 Task: Go to Program & Features. Select Whole Food Market. Add to cart Organic Broccoli-2. Select Amazon Health. Add to cart Probiotic supplements-2. Place order for David Green, _x000D_
4642 Huff Park Ct_x000D_
Snellville, Georgia(GA), 30039, Cell Number (770) 918-5013
Action: Mouse moved to (9, 39)
Screenshot: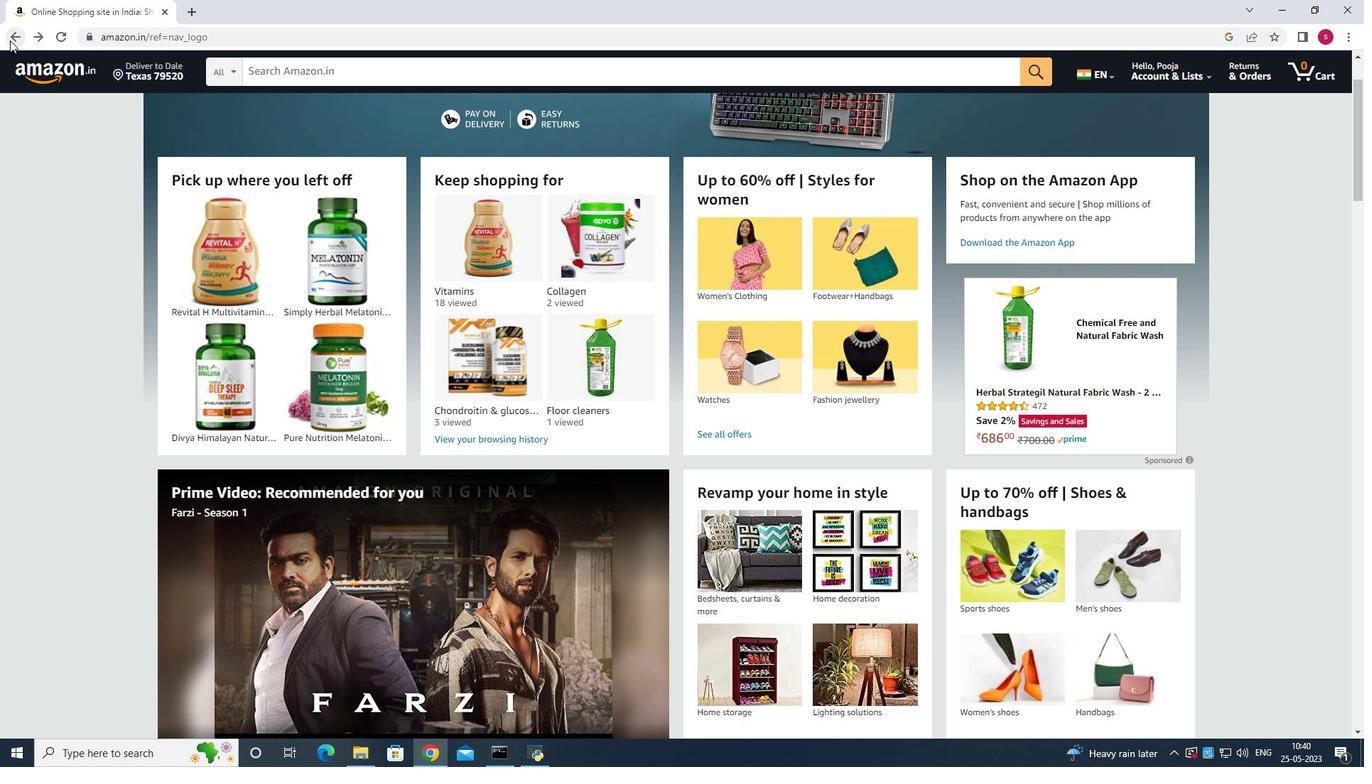 
Action: Mouse pressed left at (9, 39)
Screenshot: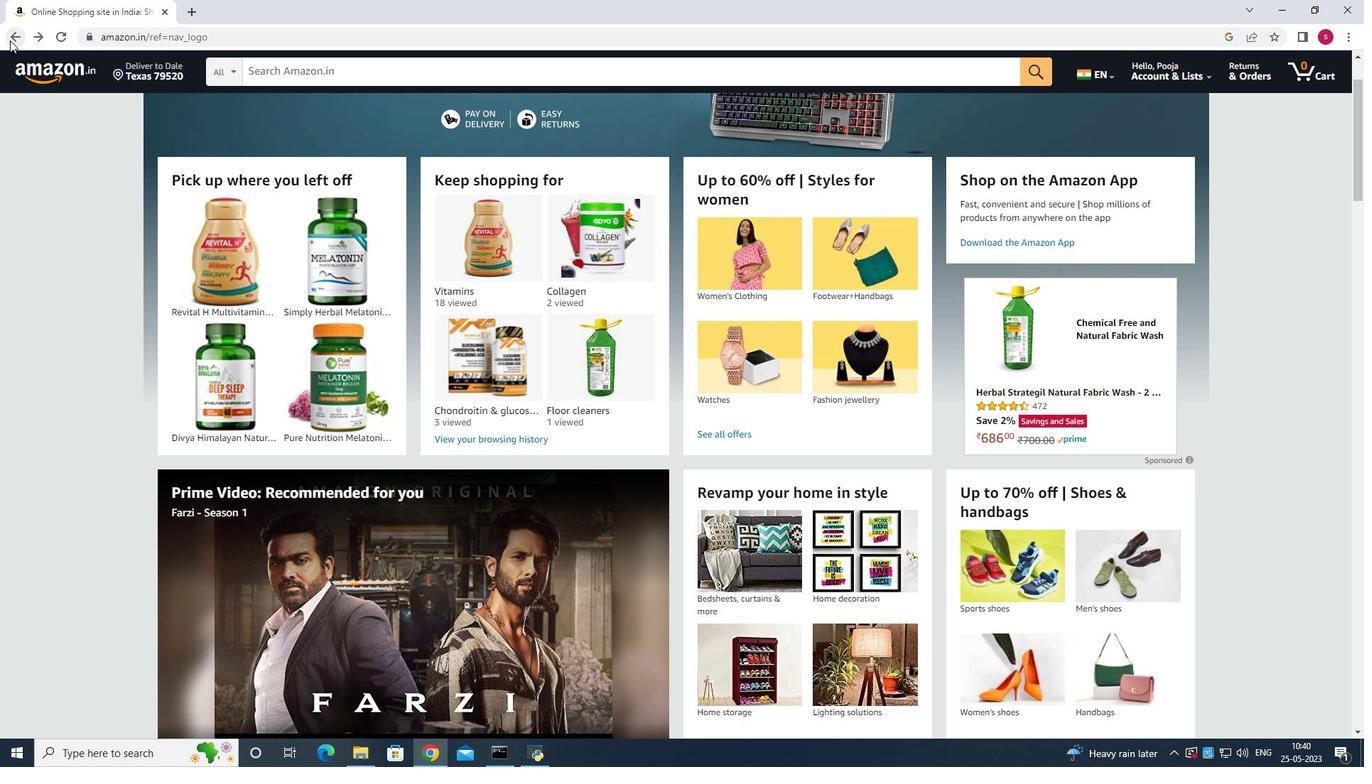 
Action: Mouse moved to (14, 115)
Screenshot: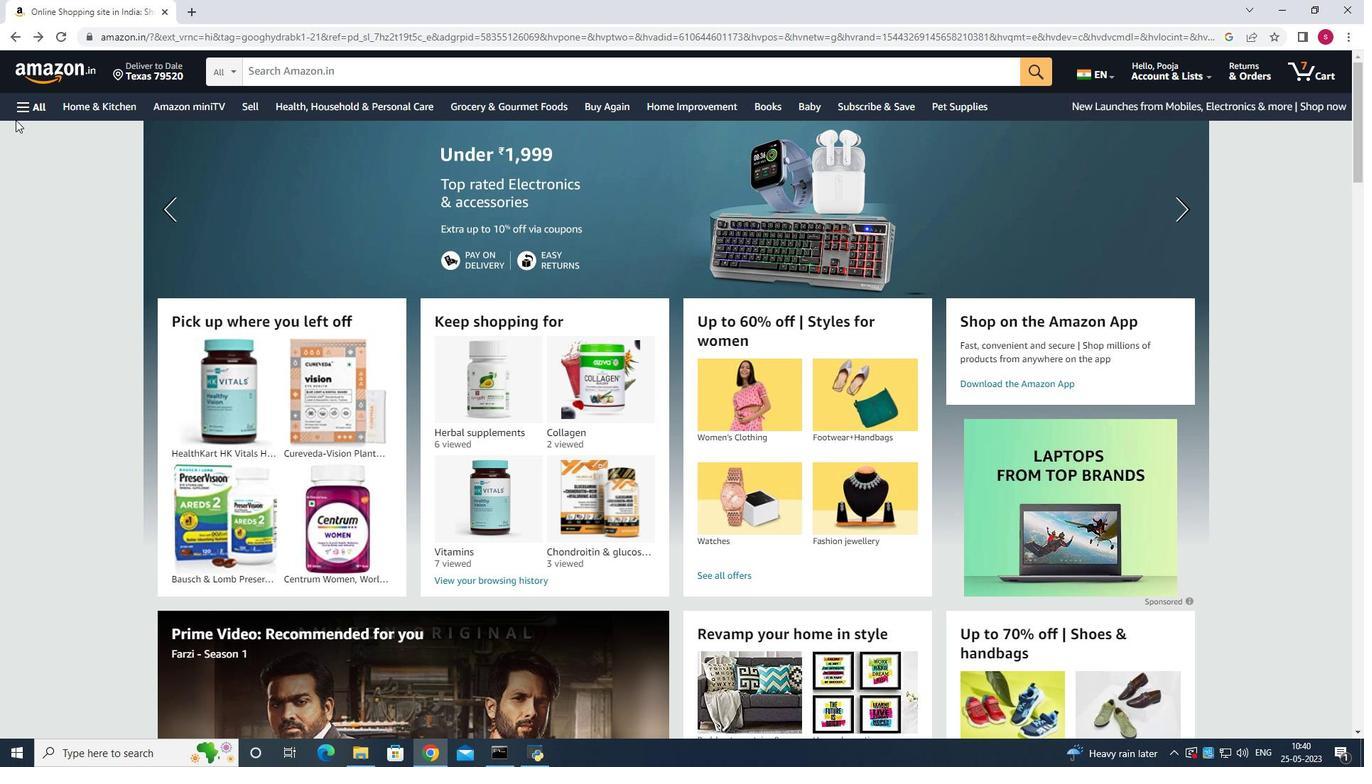 
Action: Mouse pressed left at (14, 115)
Screenshot: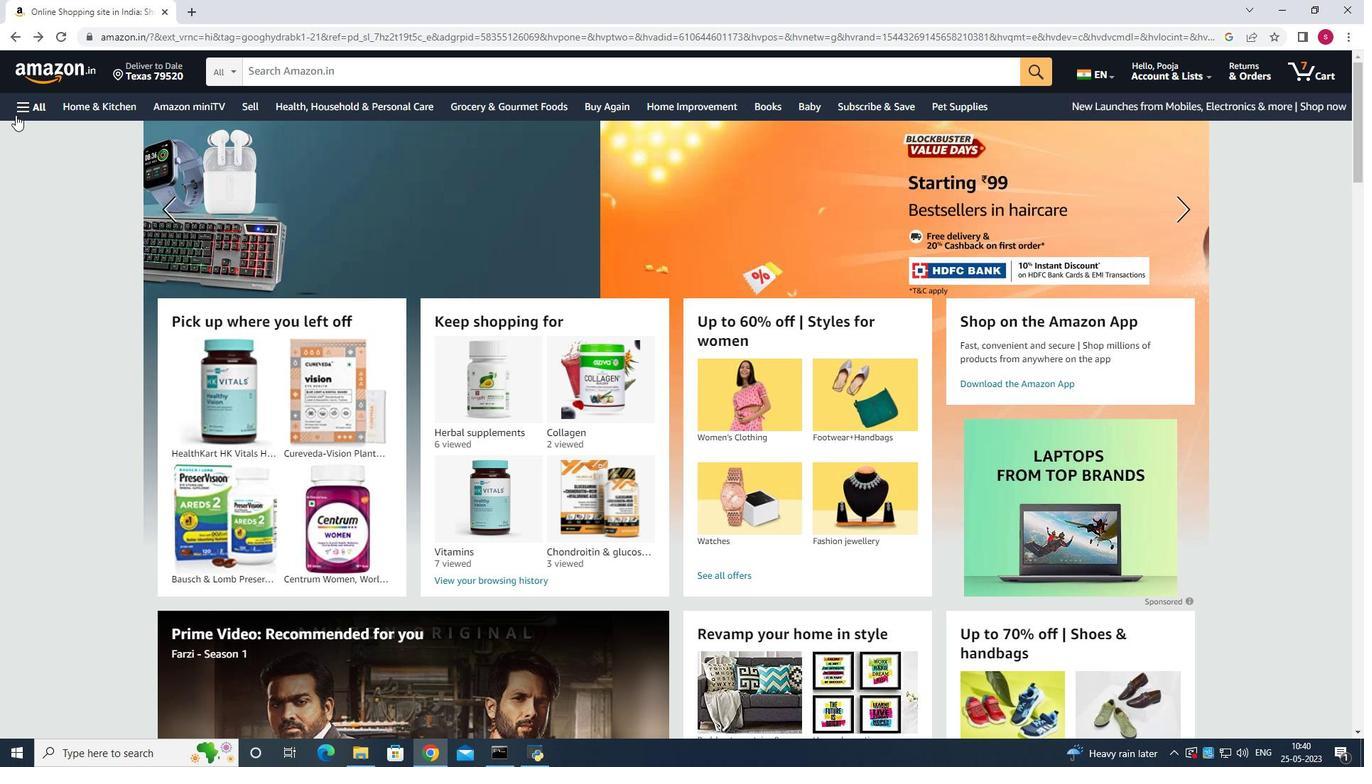 
Action: Mouse moved to (61, 318)
Screenshot: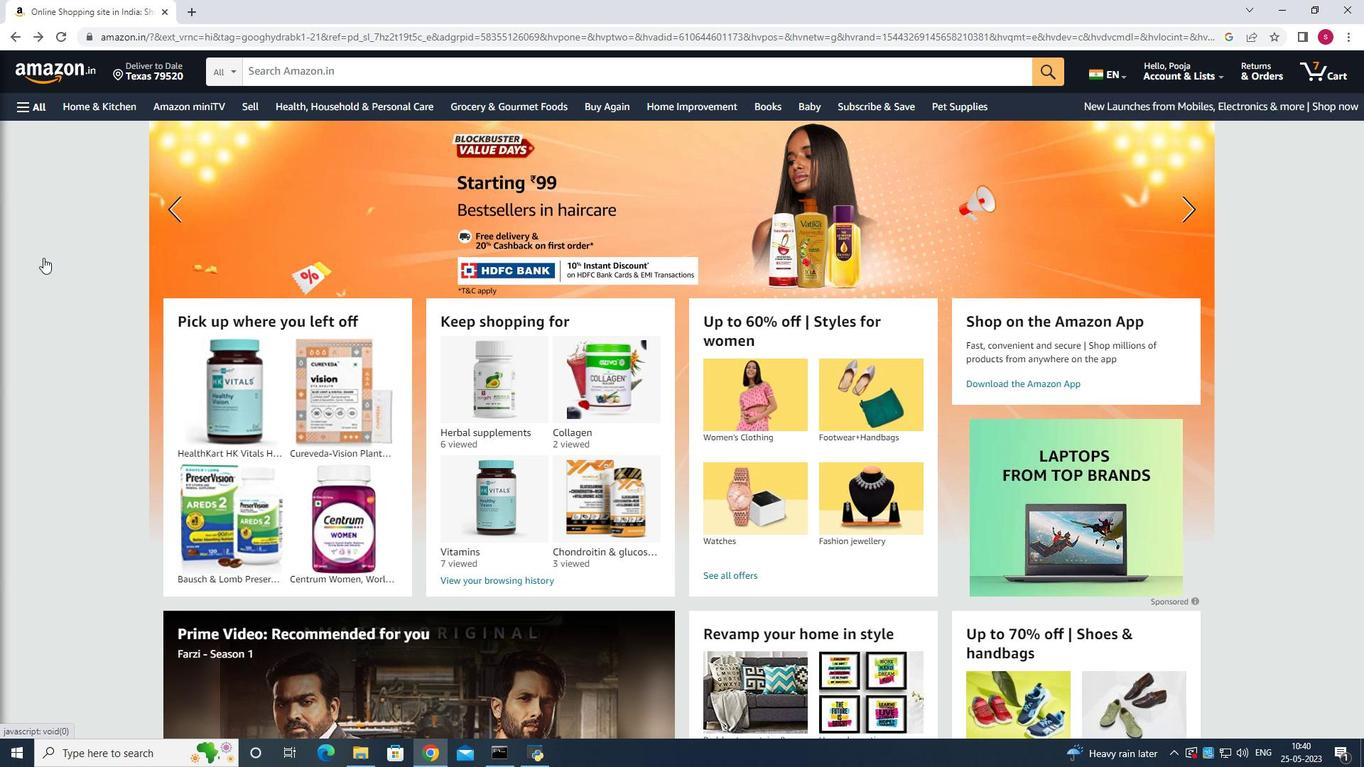 
Action: Mouse scrolled (61, 317) with delta (0, 0)
Screenshot: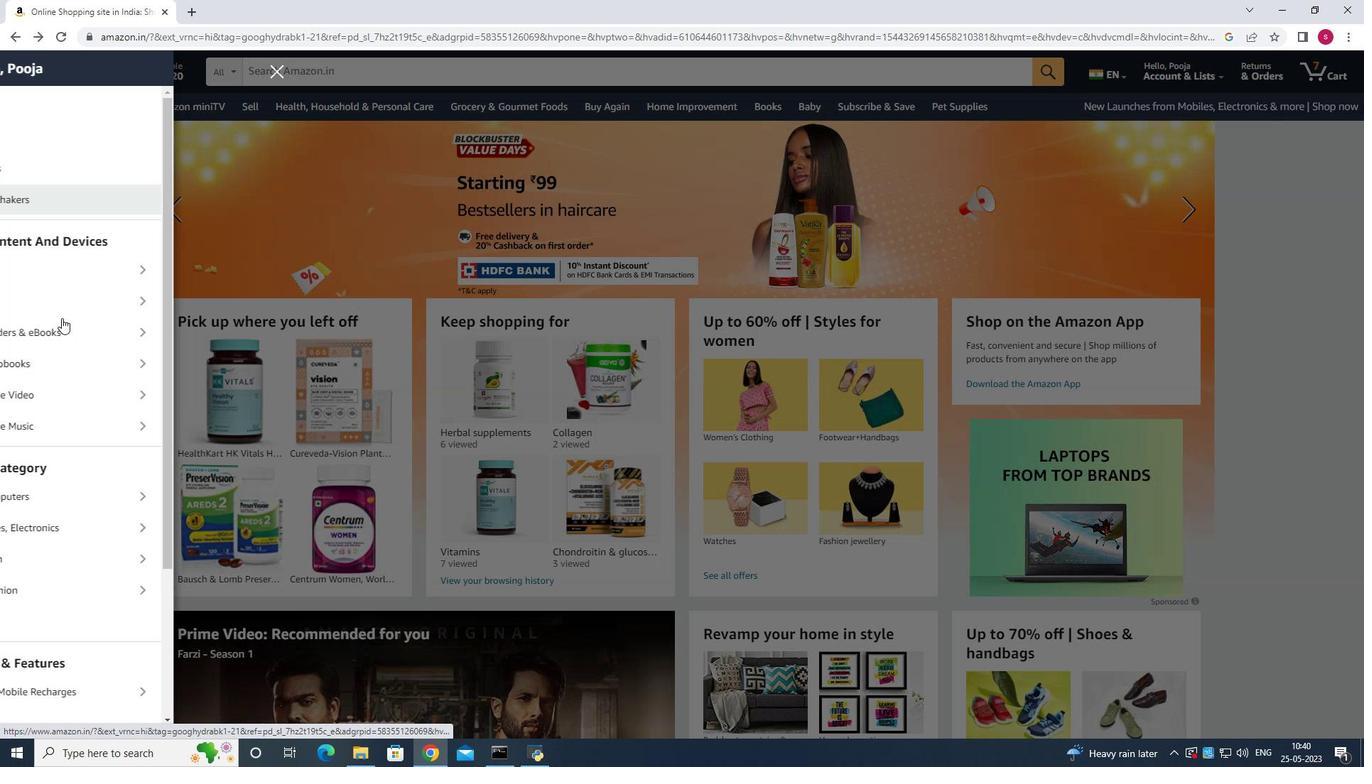 
Action: Mouse scrolled (61, 317) with delta (0, 0)
Screenshot: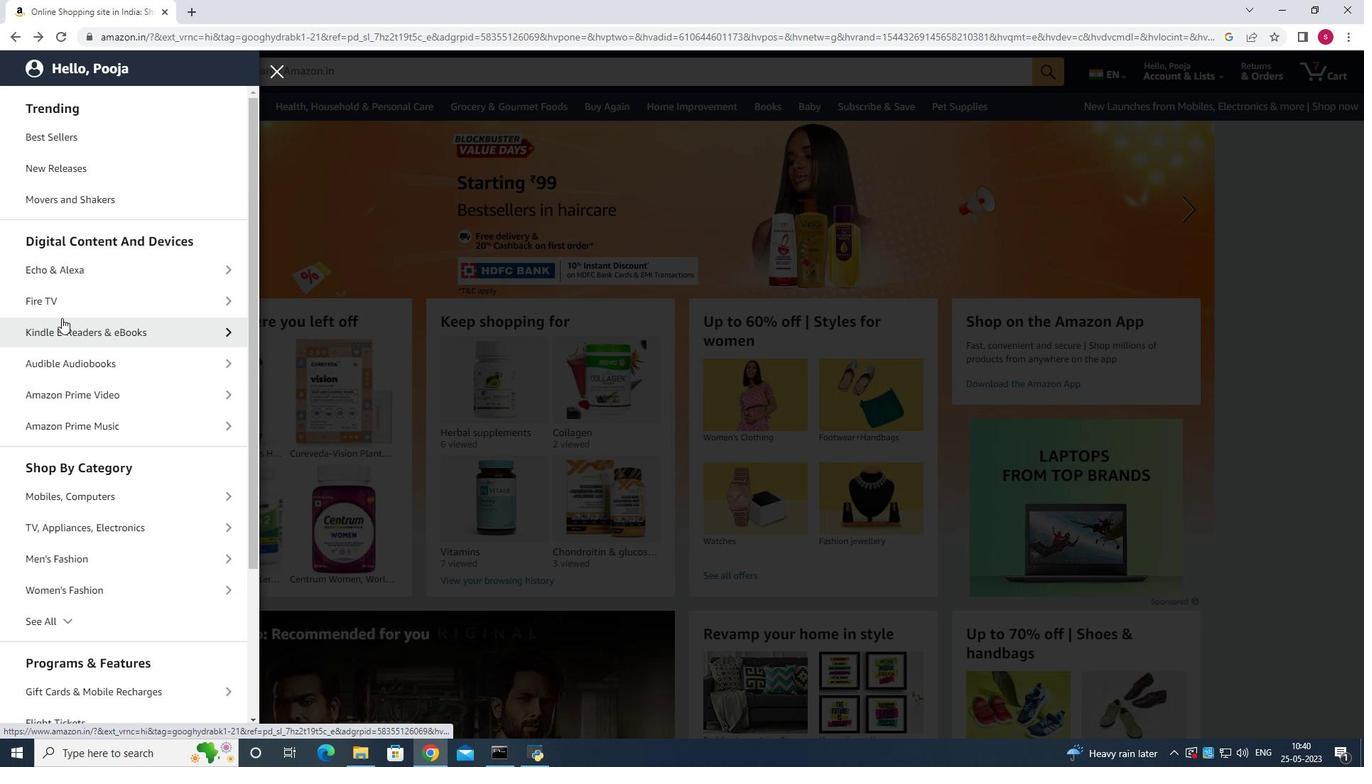 
Action: Mouse scrolled (61, 317) with delta (0, 0)
Screenshot: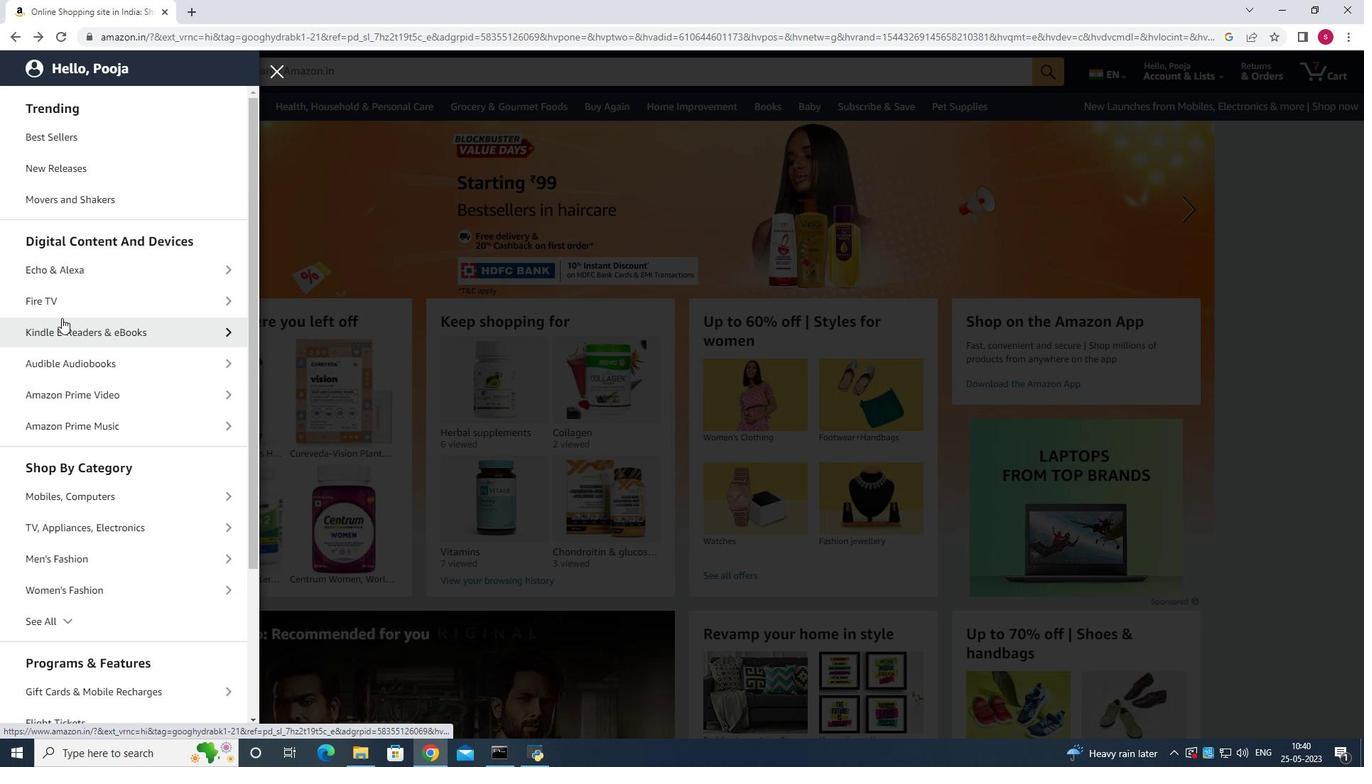 
Action: Mouse scrolled (61, 317) with delta (0, 0)
Screenshot: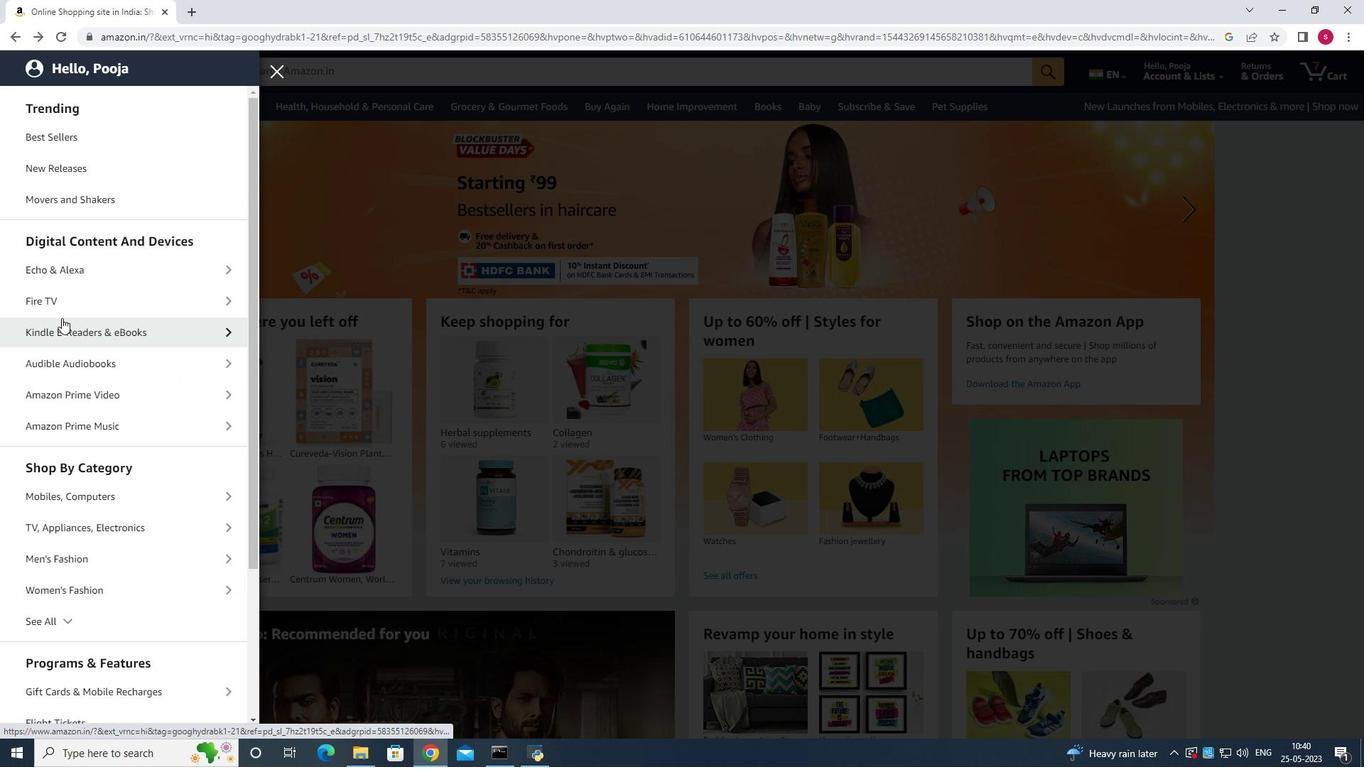 
Action: Mouse scrolled (61, 317) with delta (0, 0)
Screenshot: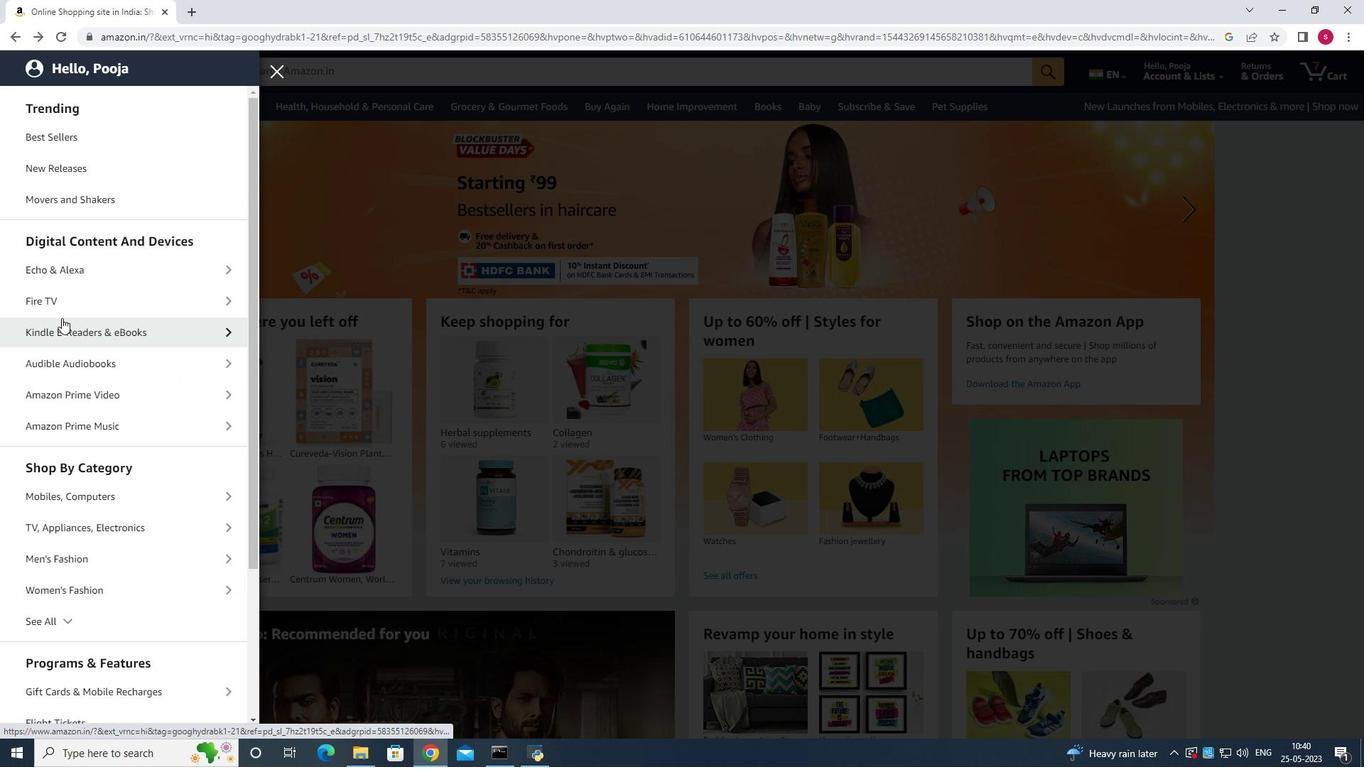 
Action: Mouse scrolled (61, 317) with delta (0, 0)
Screenshot: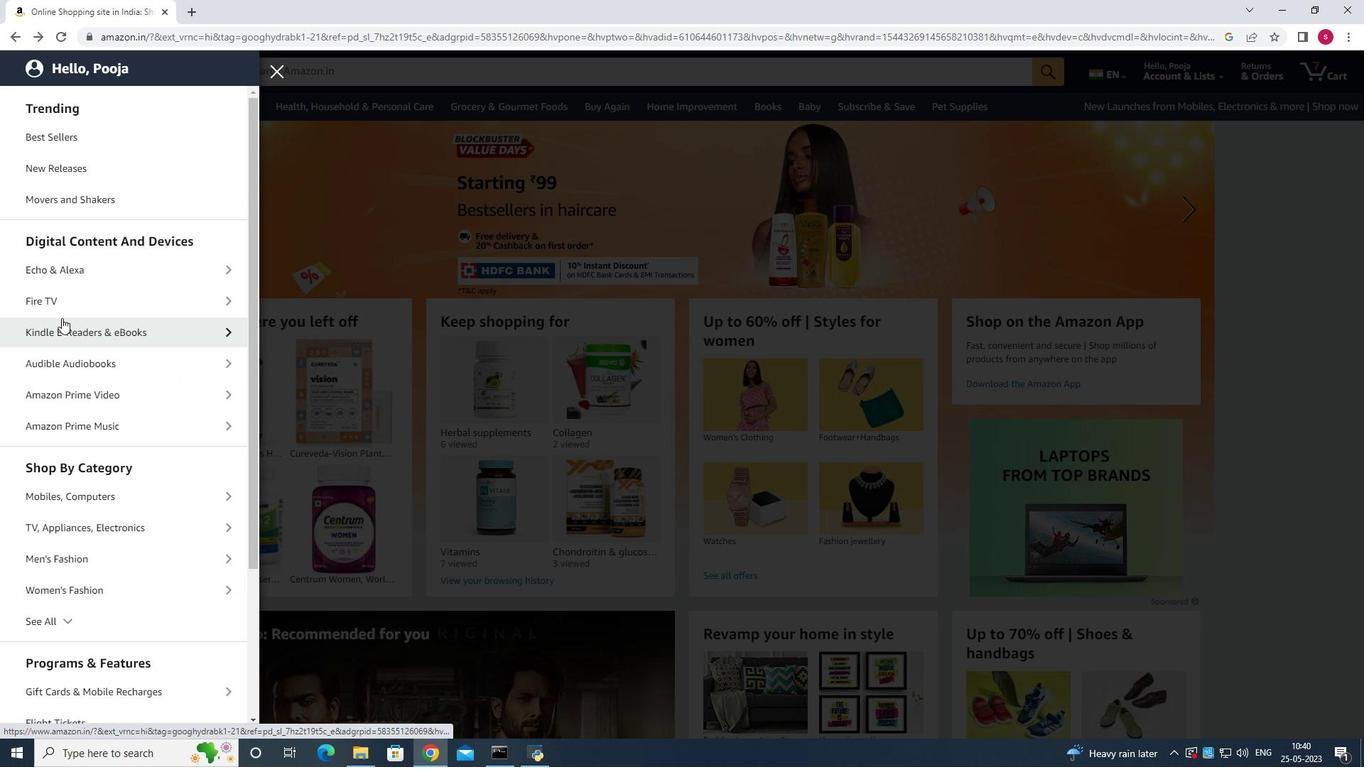 
Action: Mouse scrolled (61, 319) with delta (0, 0)
Screenshot: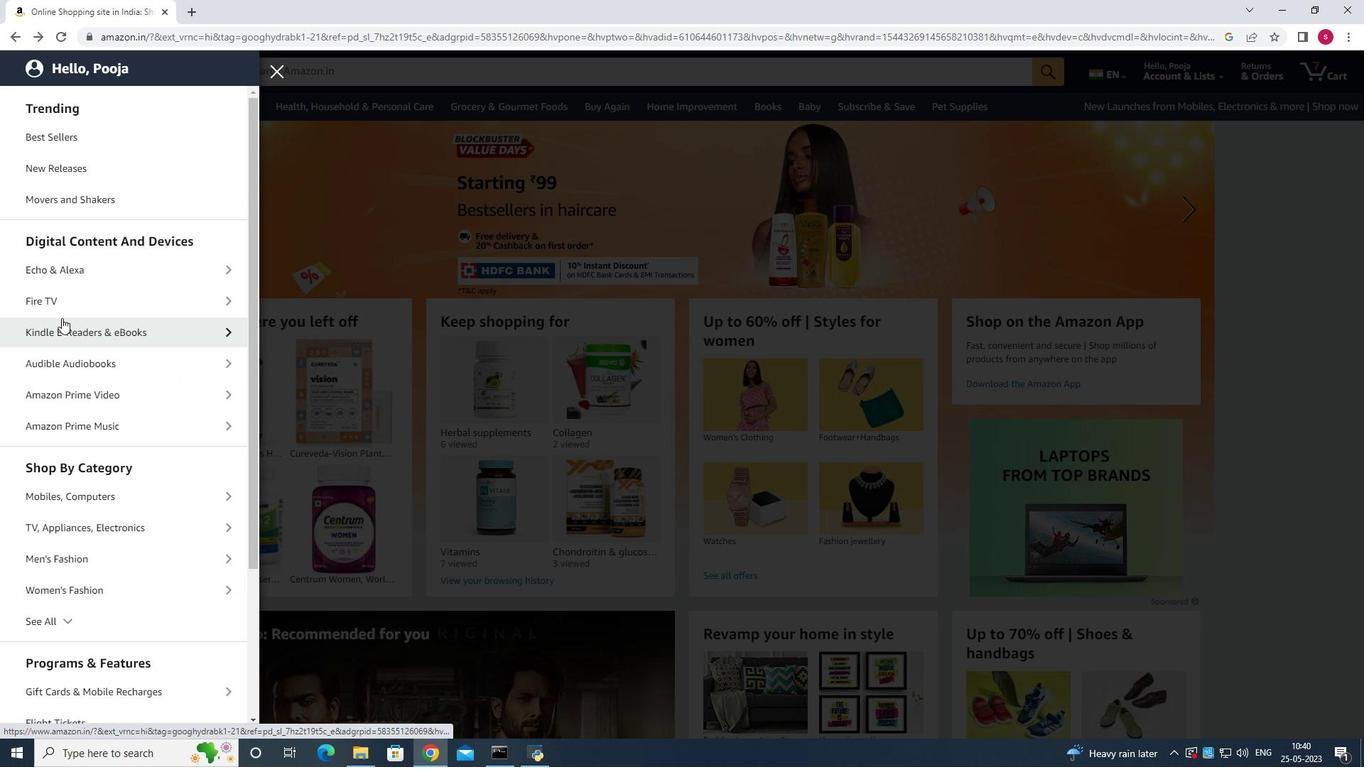 
Action: Mouse scrolled (61, 317) with delta (0, 0)
Screenshot: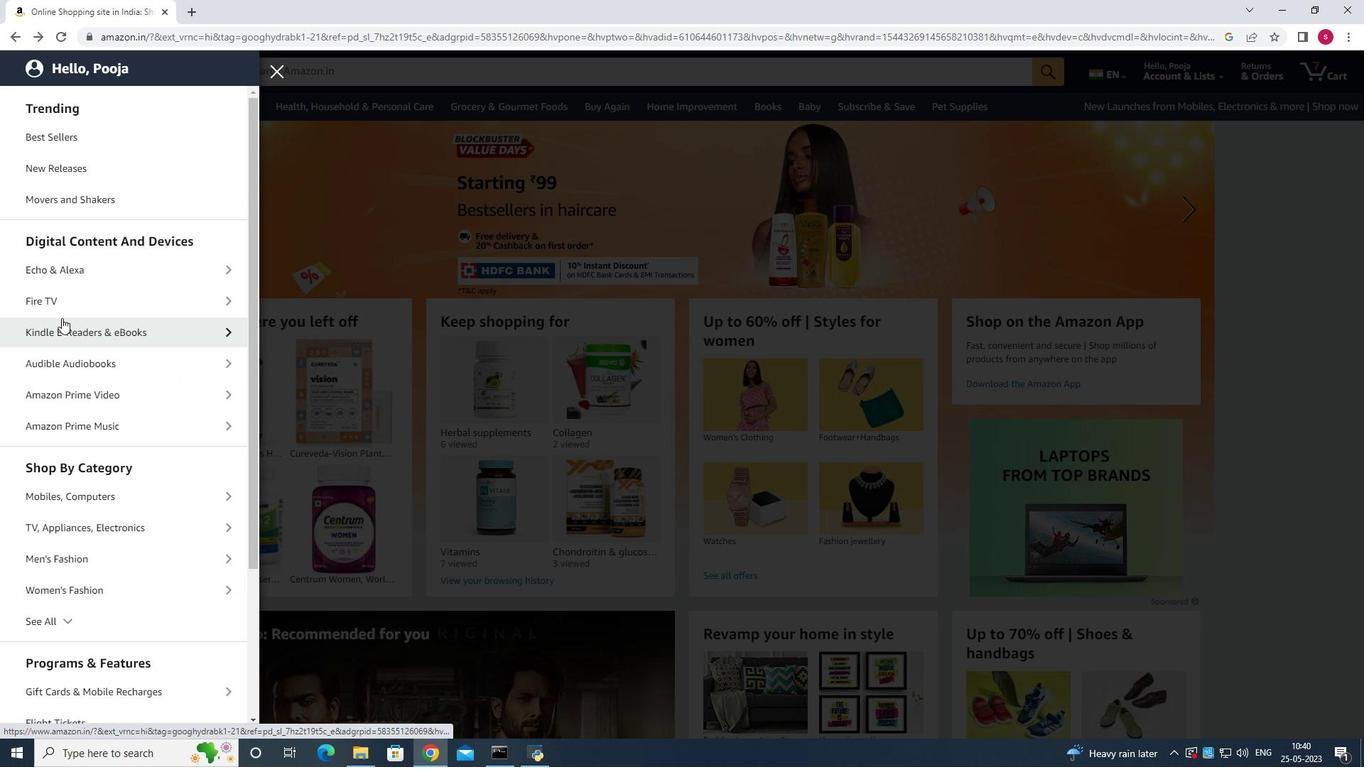 
Action: Mouse scrolled (61, 317) with delta (0, 0)
Screenshot: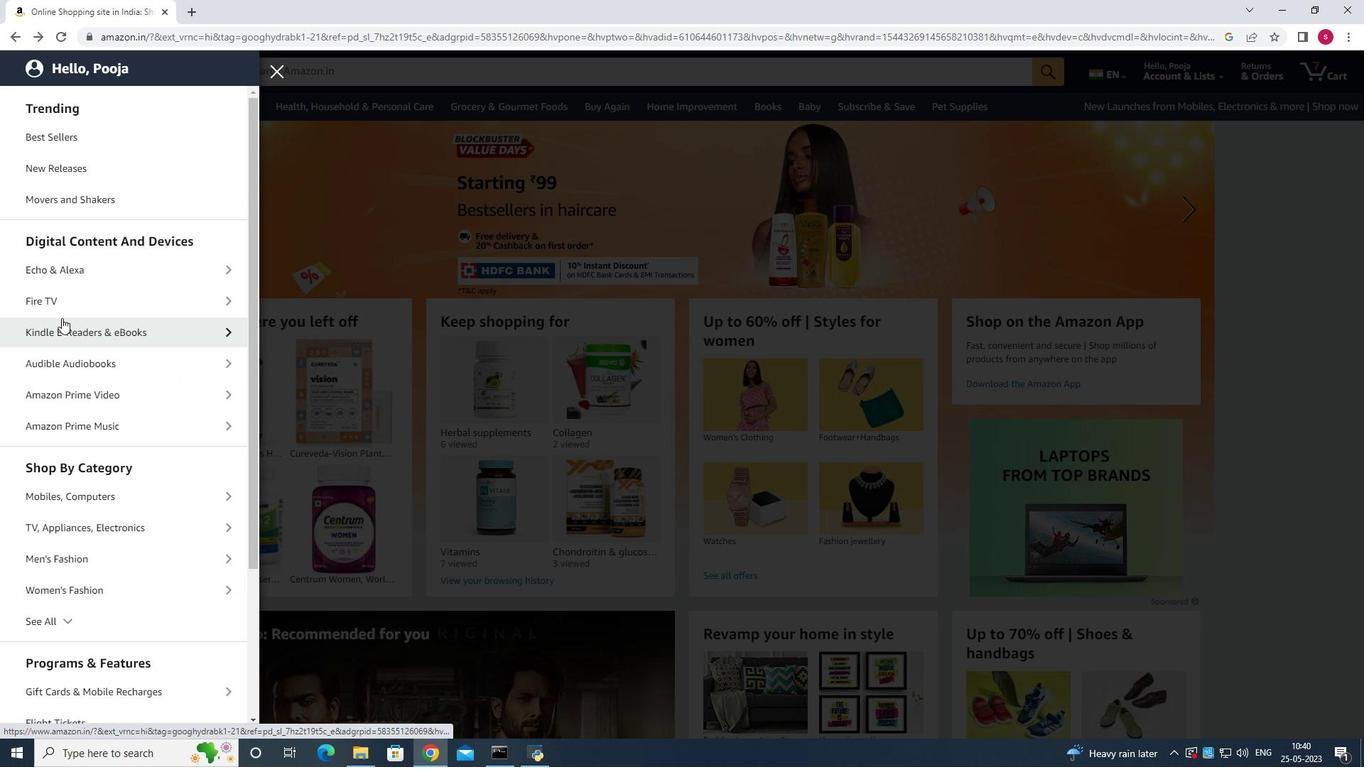 
Action: Mouse scrolled (61, 317) with delta (0, 0)
Screenshot: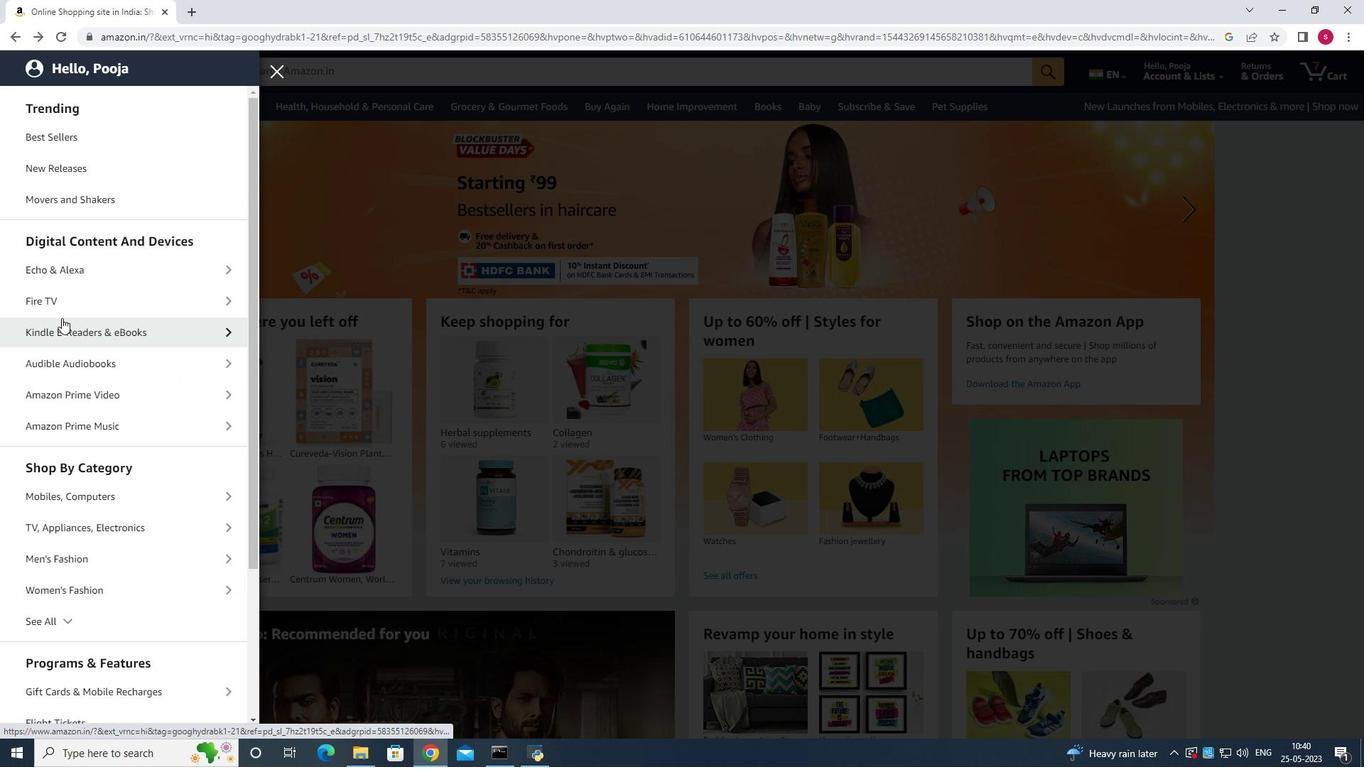 
Action: Mouse moved to (127, 491)
Screenshot: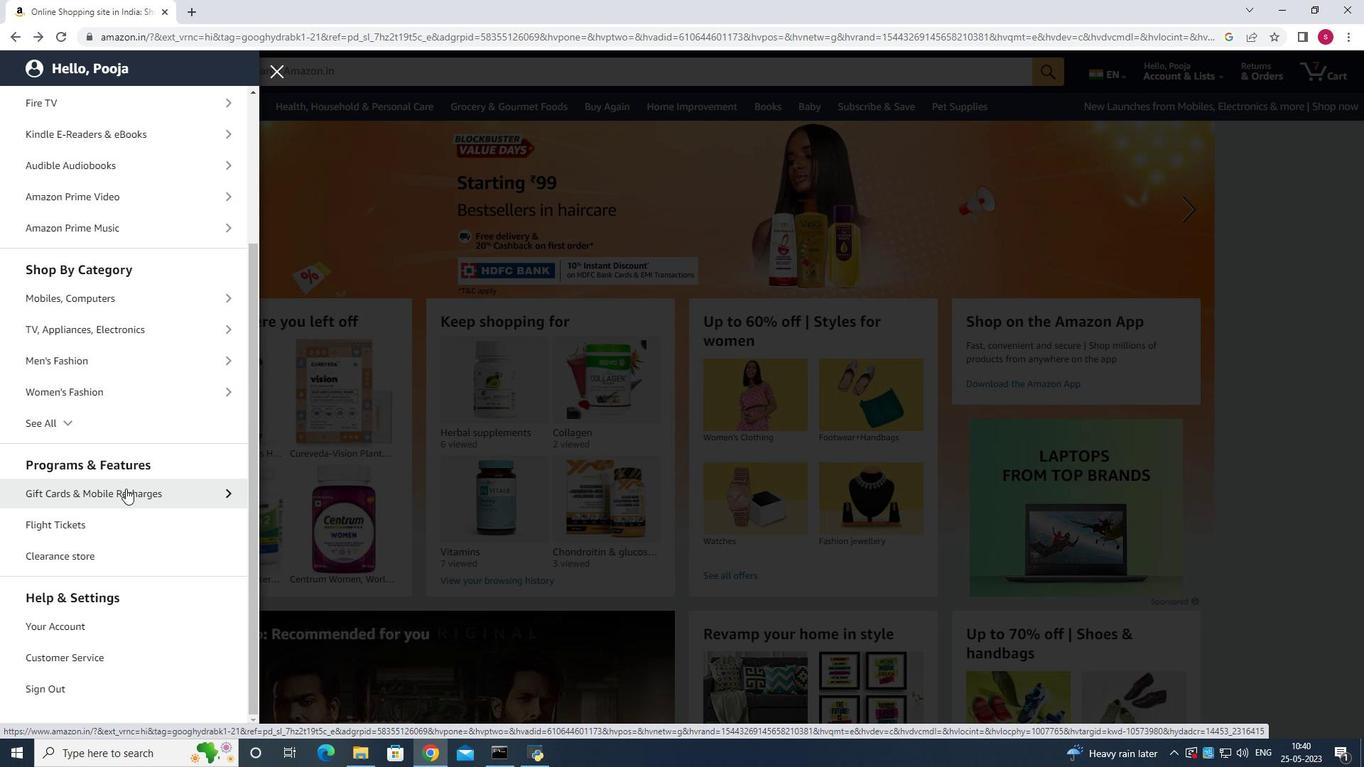 
Action: Mouse pressed left at (127, 491)
Screenshot: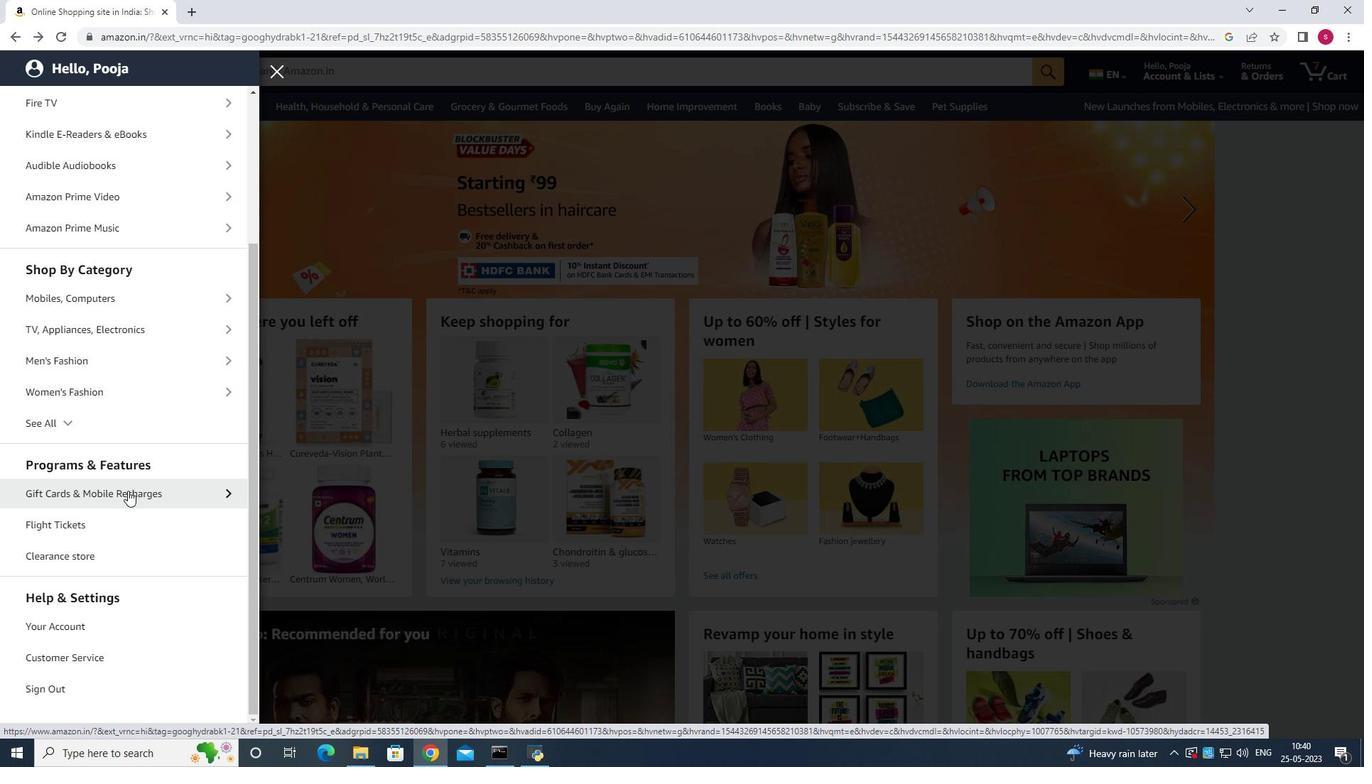 
Action: Mouse moved to (284, 74)
Screenshot: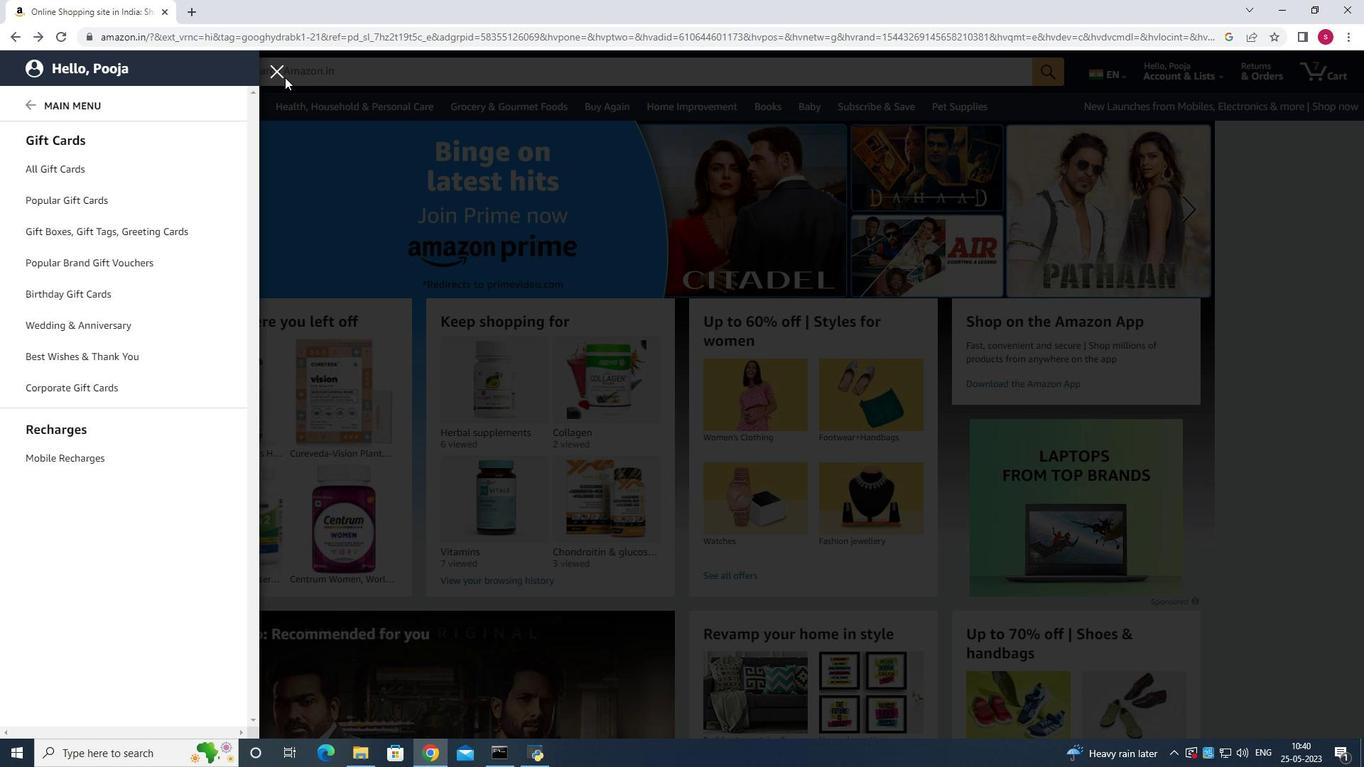 
Action: Mouse pressed left at (284, 74)
Screenshot: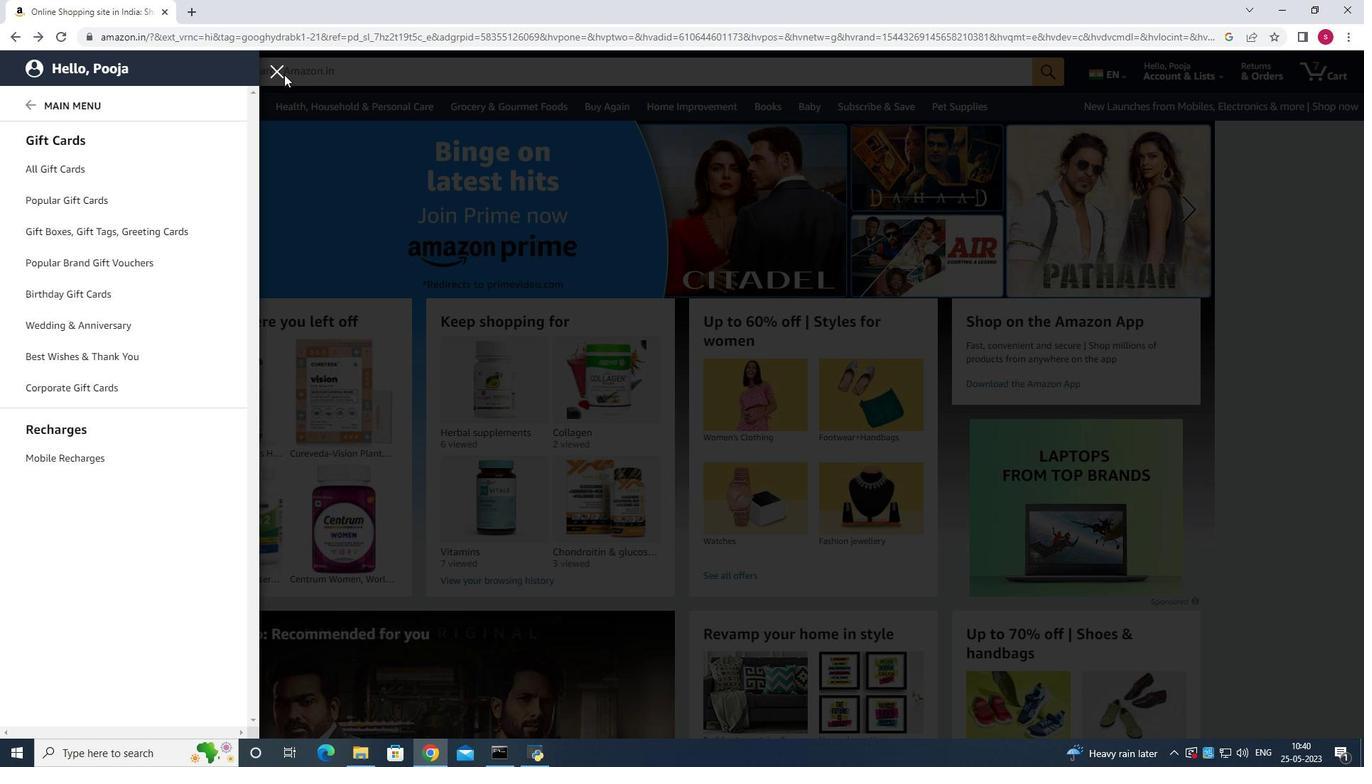 
Action: Mouse moved to (283, 74)
Screenshot: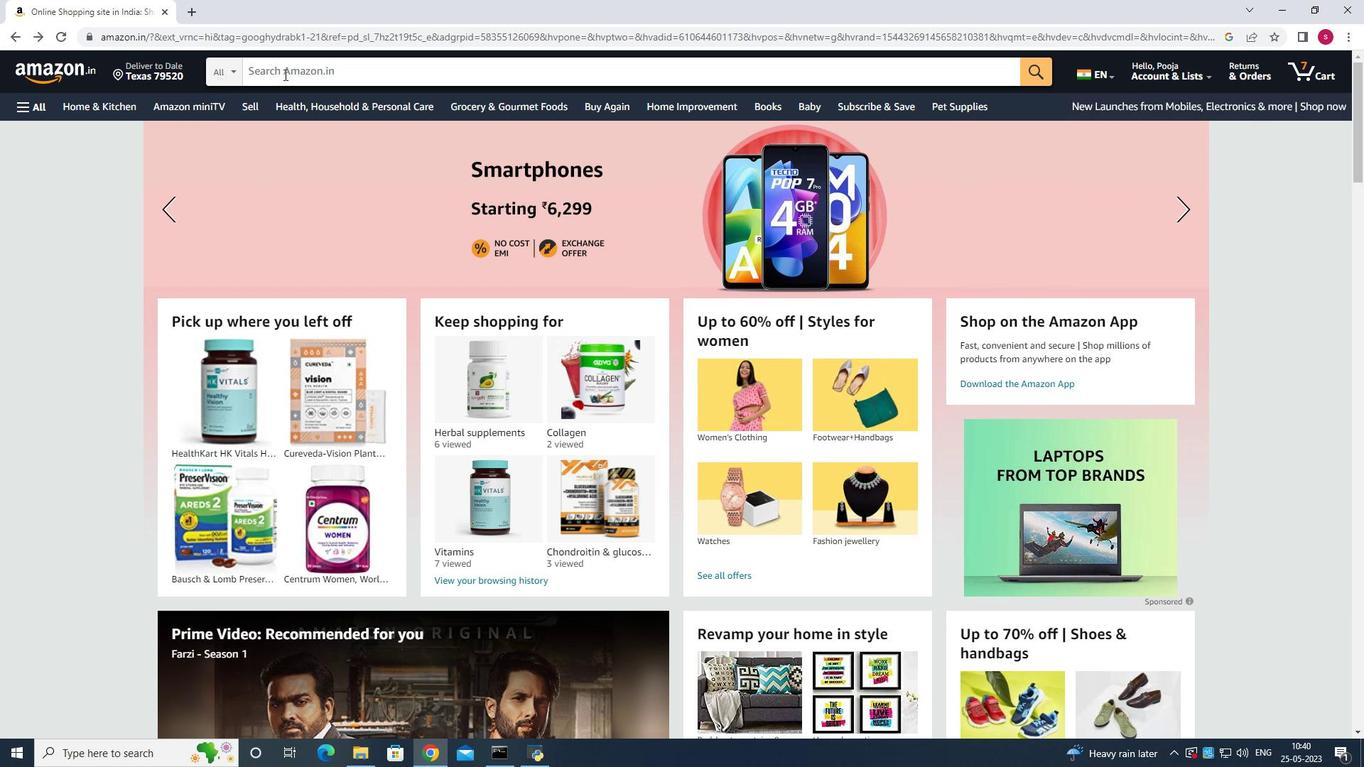
Action: Mouse pressed left at (283, 74)
Screenshot: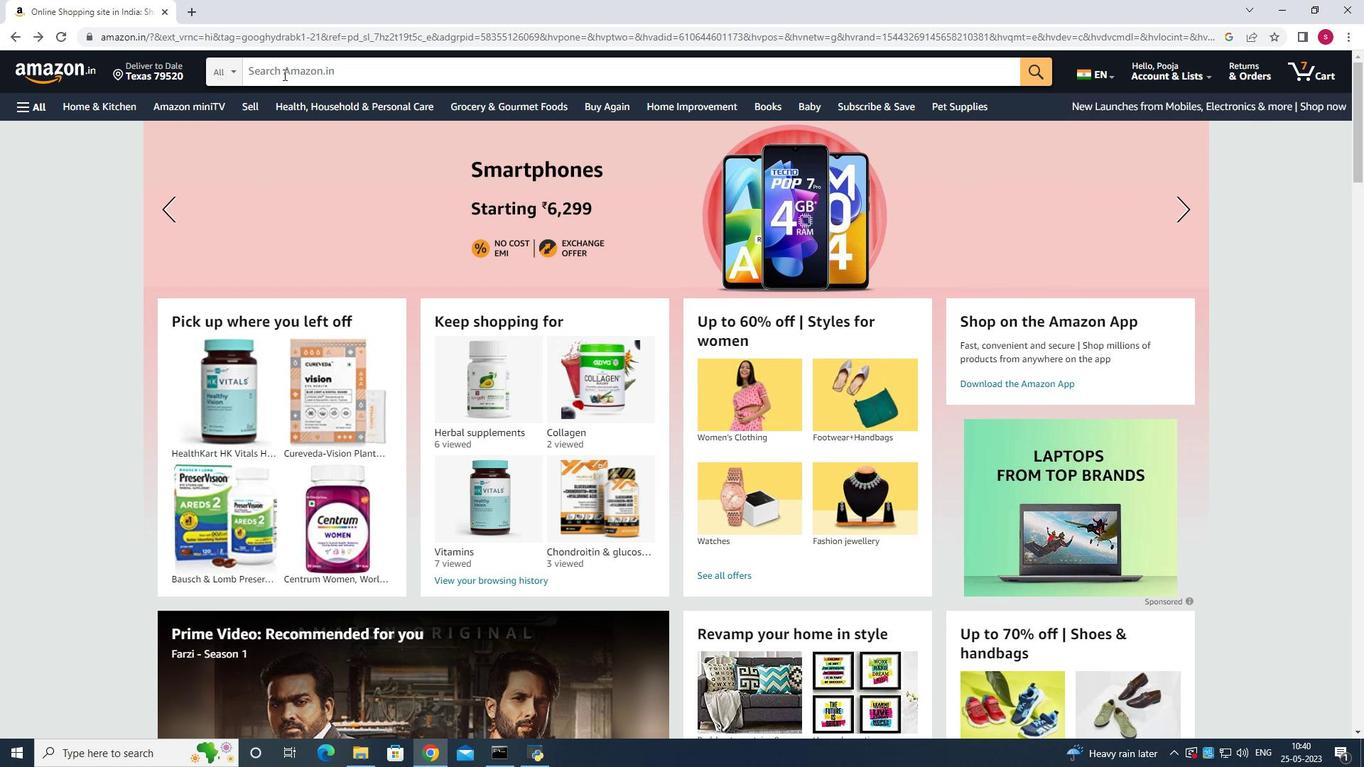 
Action: Mouse moved to (301, 90)
Screenshot: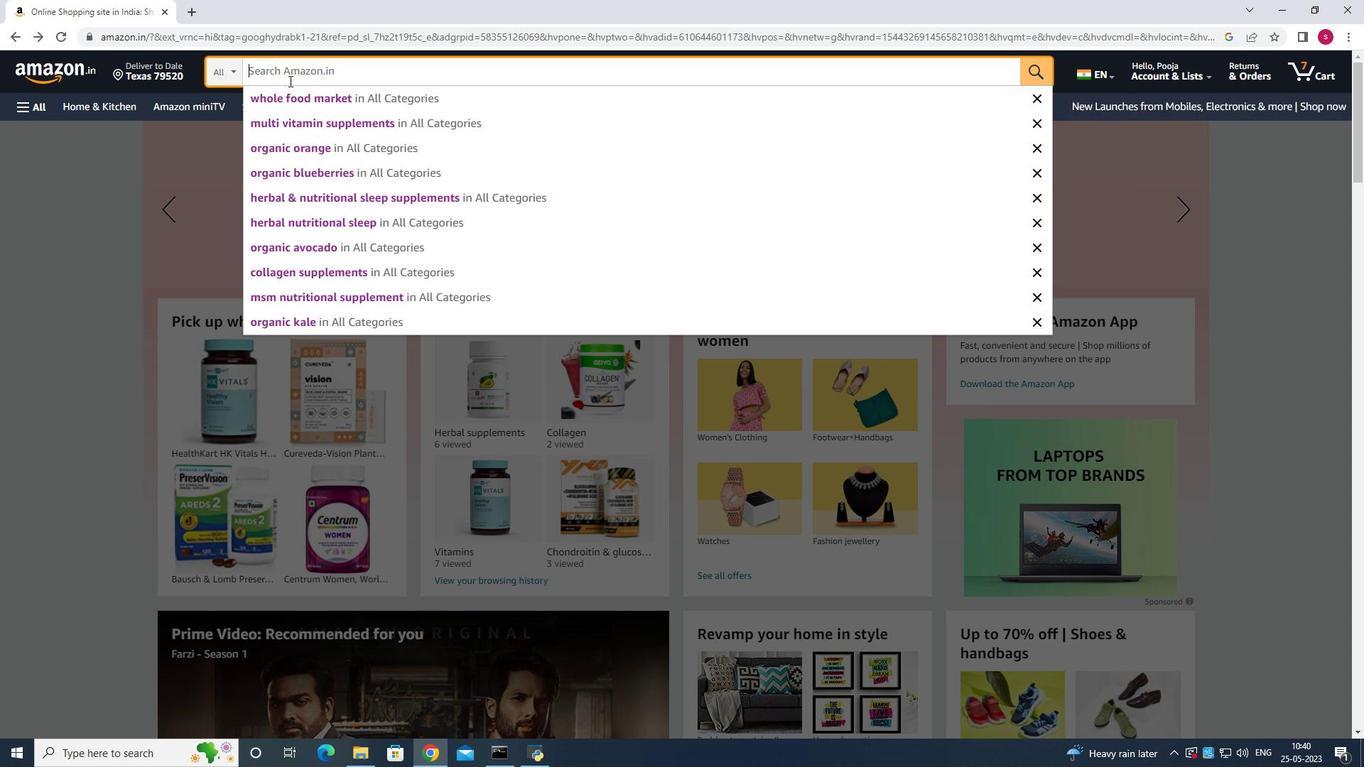 
Action: Mouse pressed left at (301, 90)
Screenshot: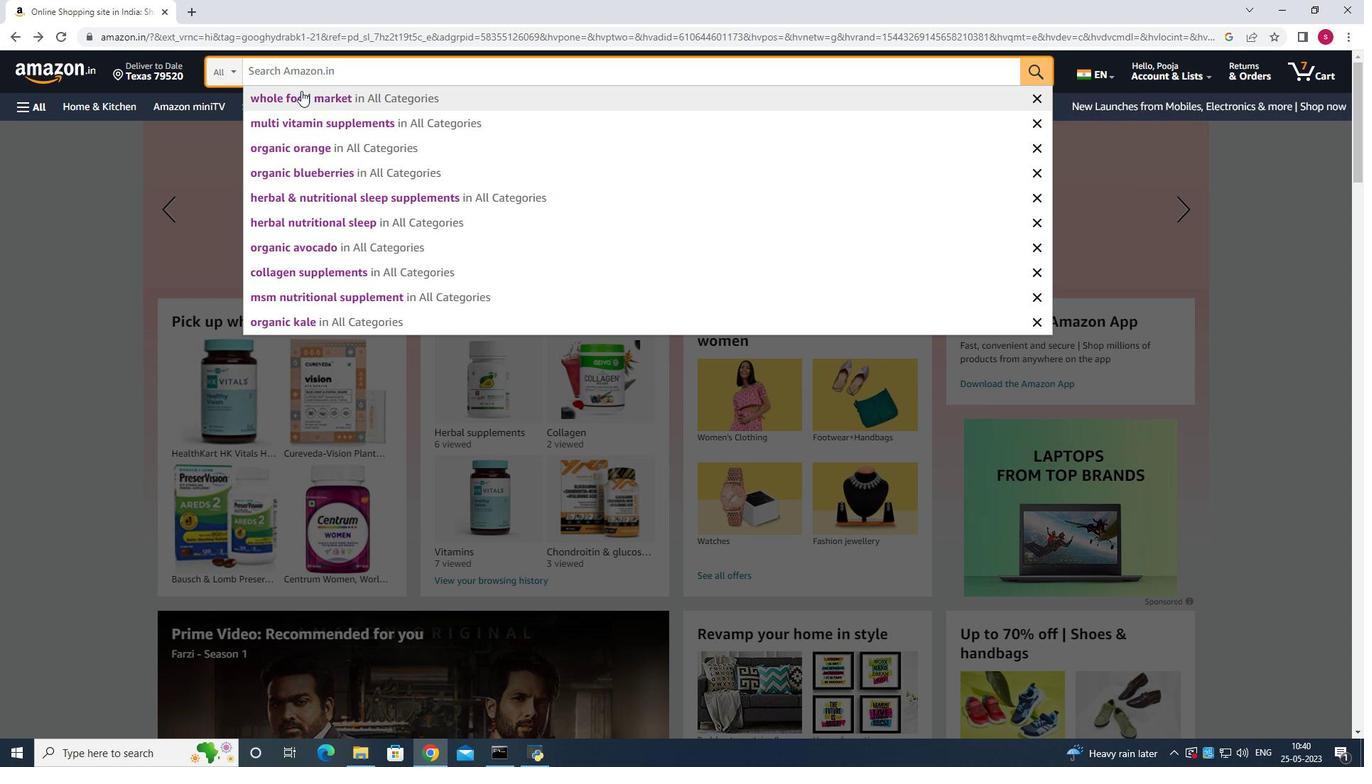 
Action: Mouse moved to (386, 74)
Screenshot: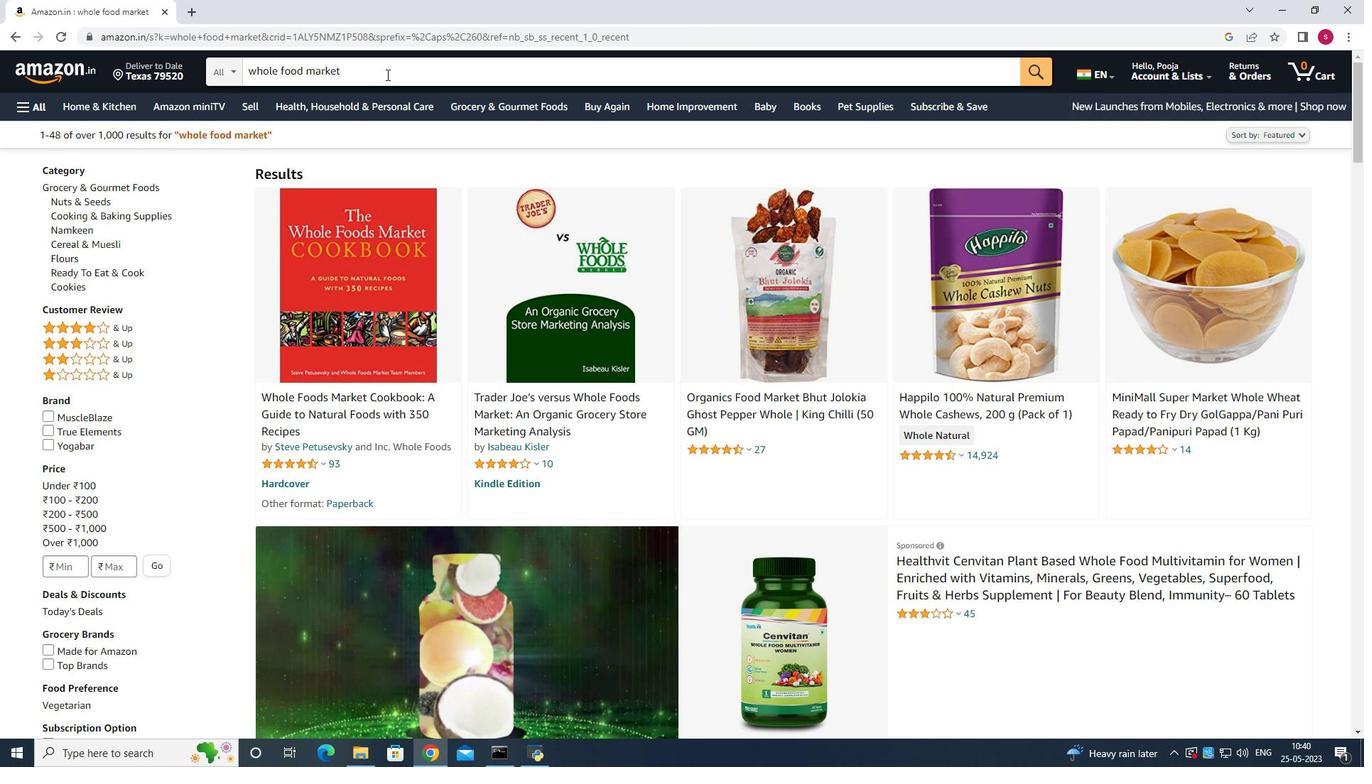 
Action: Mouse pressed left at (386, 74)
Screenshot: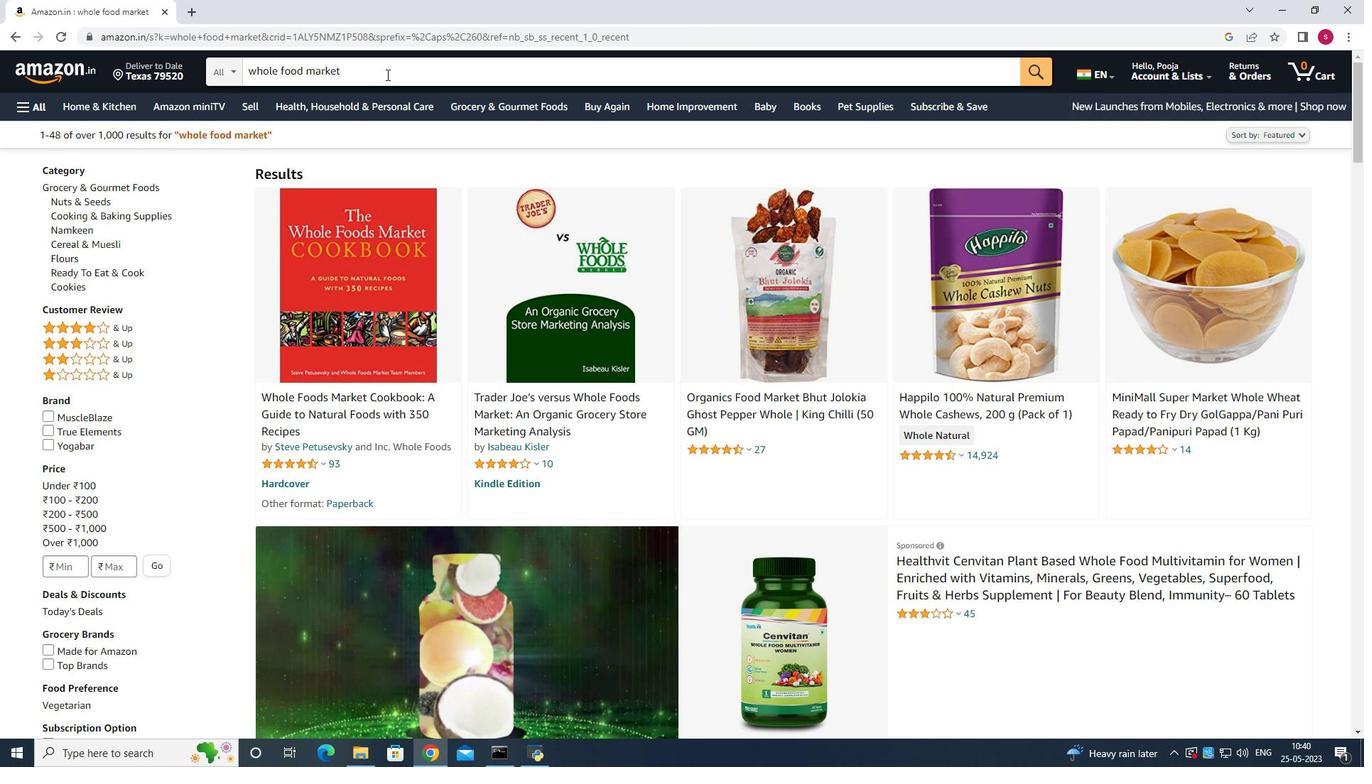 
Action: Key pressed <Key.backspace><Key.backspace><Key.backspace><Key.backspace><Key.backspace><Key.backspace><Key.backspace><Key.backspace><Key.backspace><Key.backspace><Key.backspace><Key.backspace><Key.backspace><Key.backspace><Key.backspace><Key.backspace><Key.backspace><Key.backspace><Key.backspace><Key.backspace><Key.backspace><Key.backspace><Key.backspace><Key.backspace><Key.backspace><Key.backspace><Key.backspace><Key.backspace><Key.backspace><Key.backspace><Key.backspace><Key.backspace><Key.backspace><Key.backspace><Key.backspace><Key.backspace><Key.backspace><Key.backspace><Key.backspace><Key.backspace><Key.backspace><Key.backspace>organic<Key.space><Key.shift>Broc<Key.backspace>ccoli<Key.enter>
Screenshot: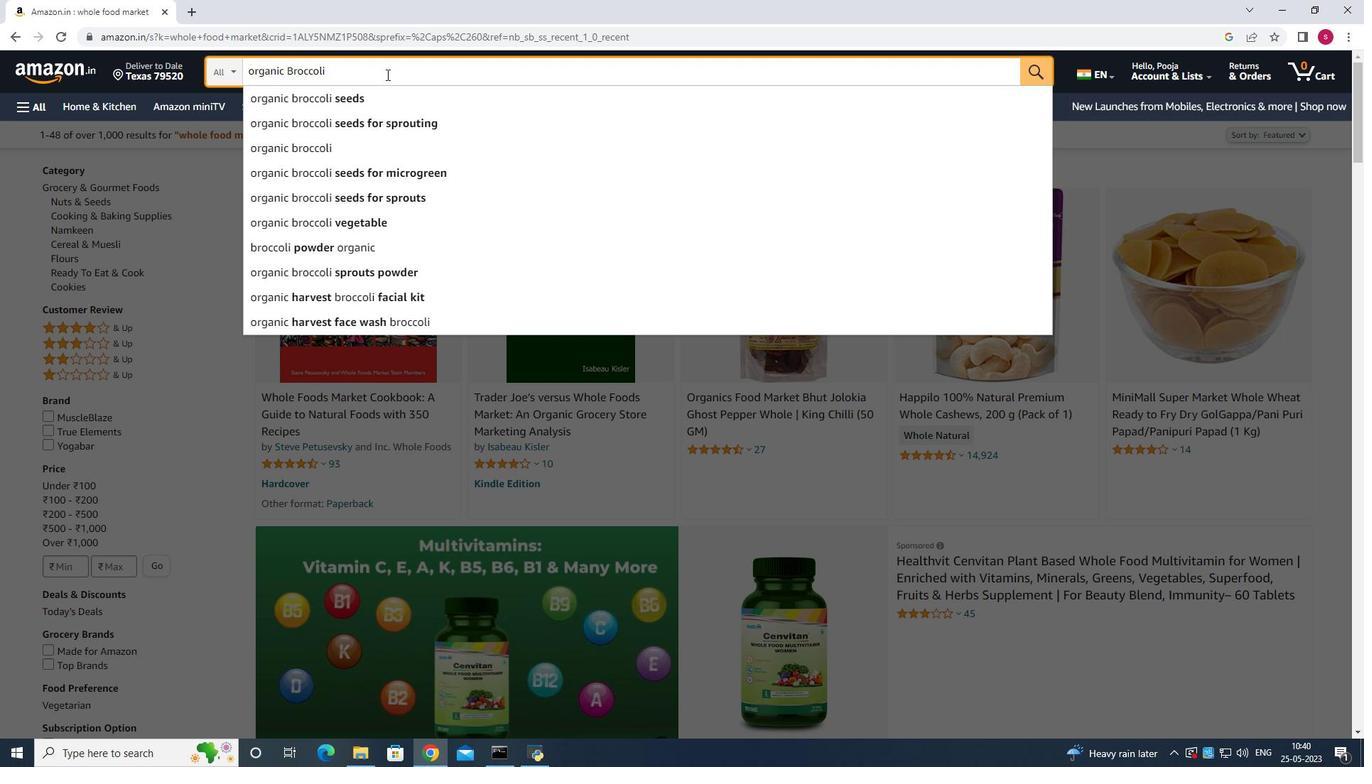 
Action: Mouse moved to (421, 173)
Screenshot: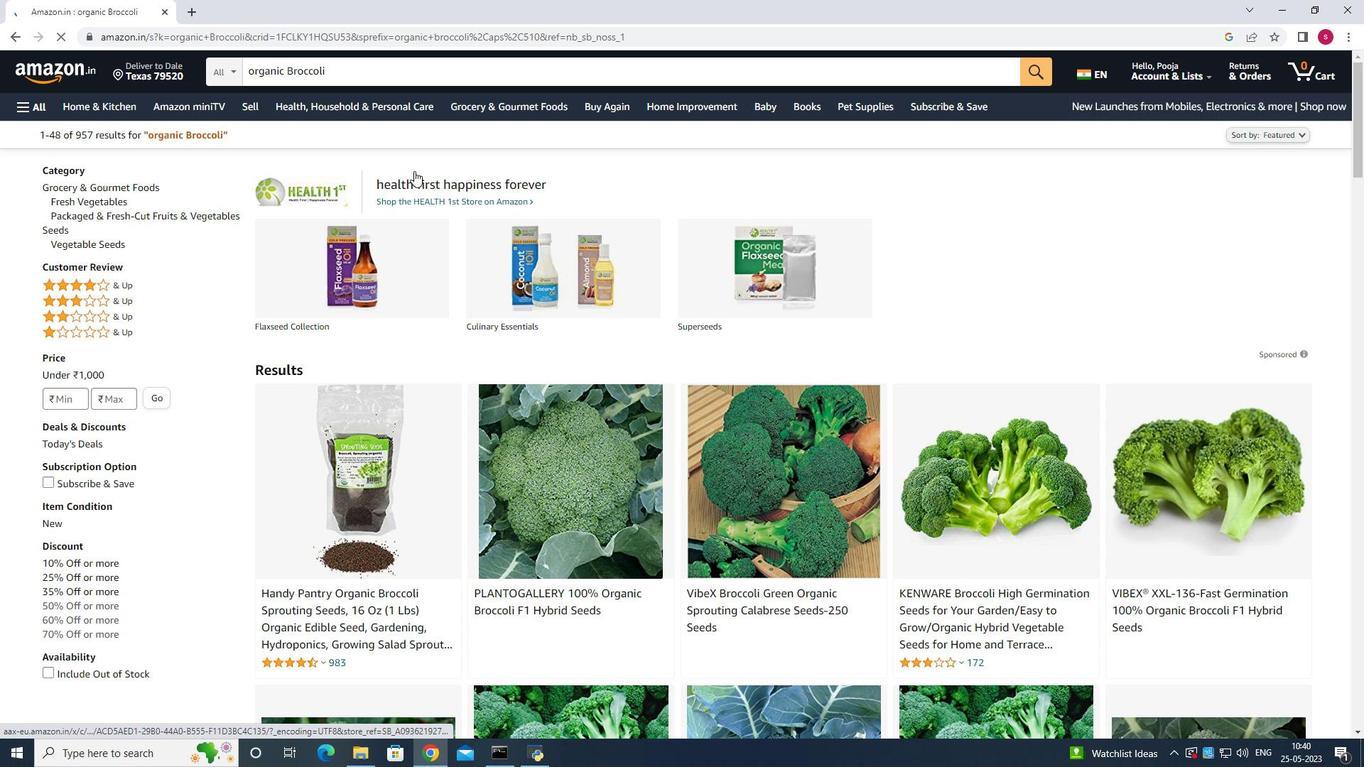 
Action: Mouse scrolled (421, 172) with delta (0, 0)
Screenshot: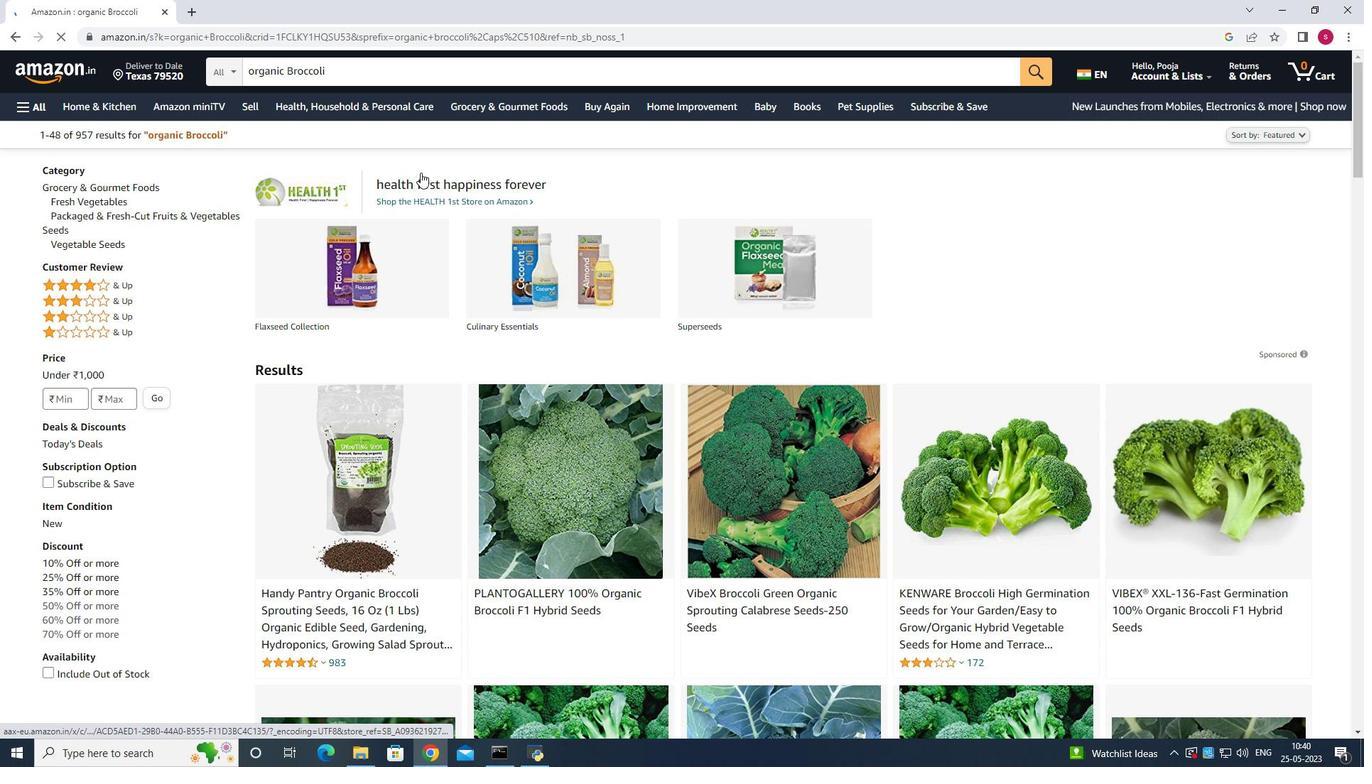
Action: Mouse moved to (425, 175)
Screenshot: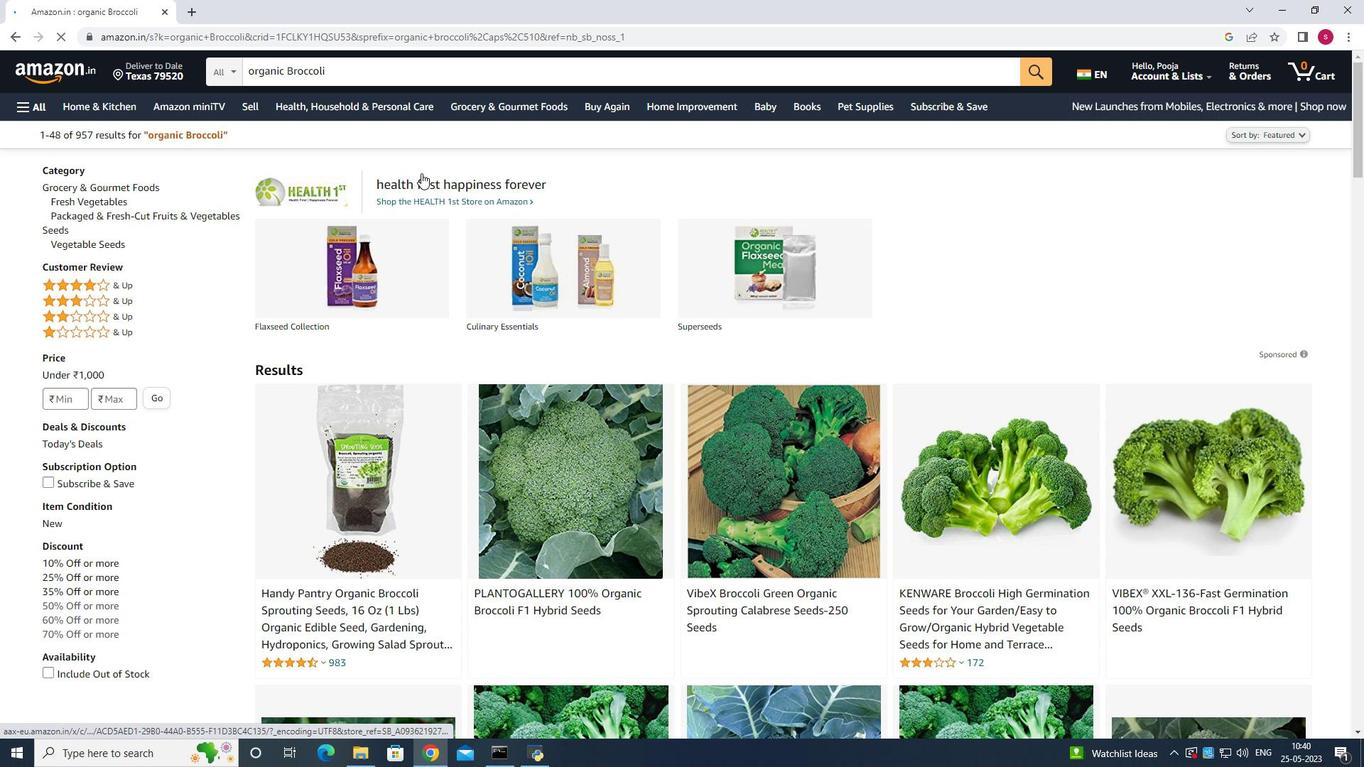 
Action: Mouse scrolled (425, 174) with delta (0, 0)
Screenshot: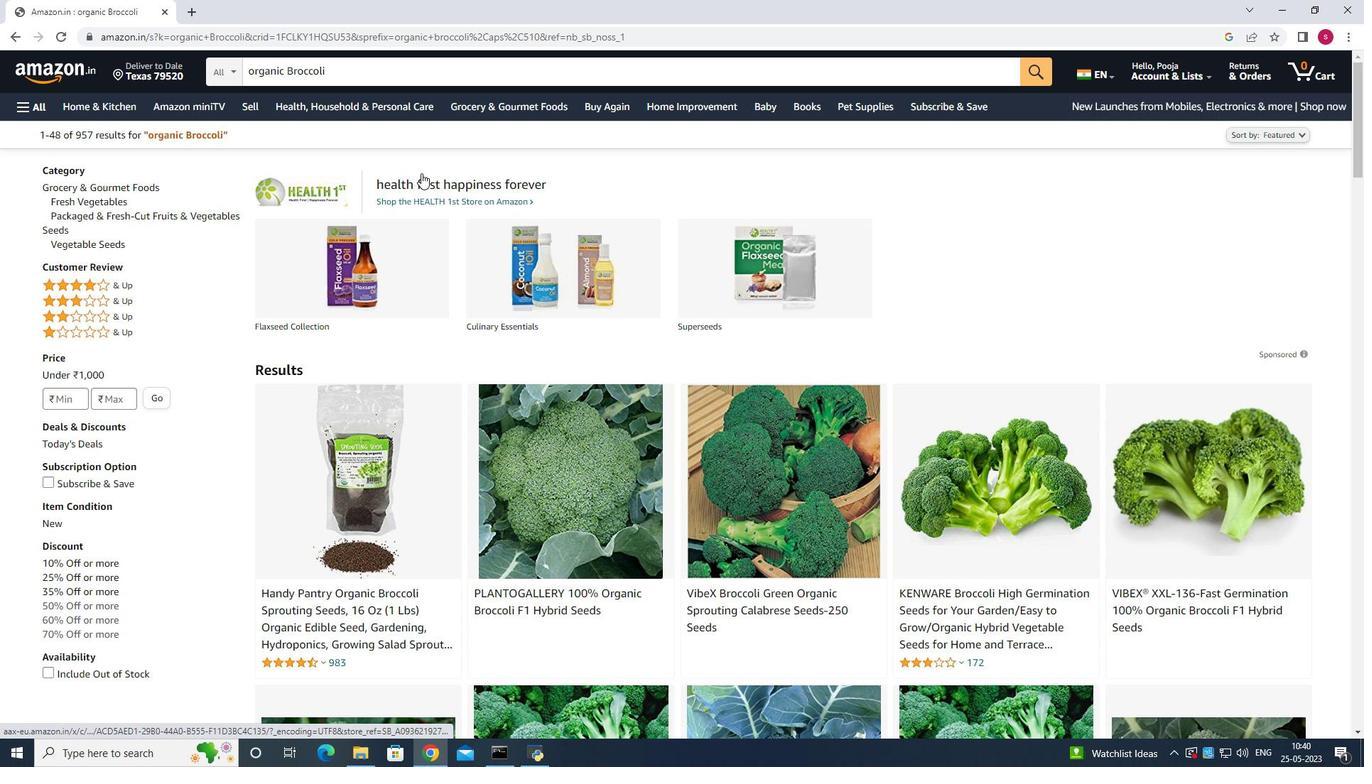 
Action: Mouse moved to (748, 343)
Screenshot: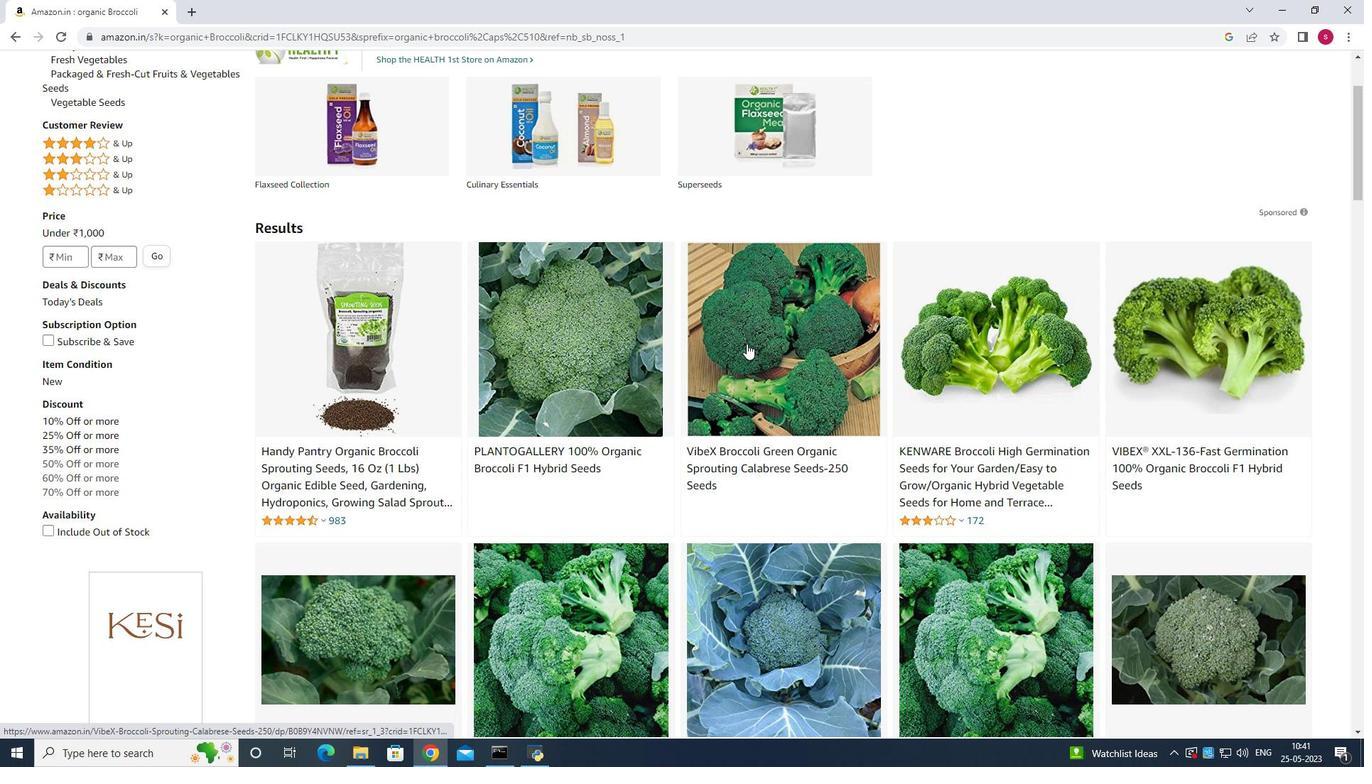 
Action: Mouse pressed left at (748, 343)
Screenshot: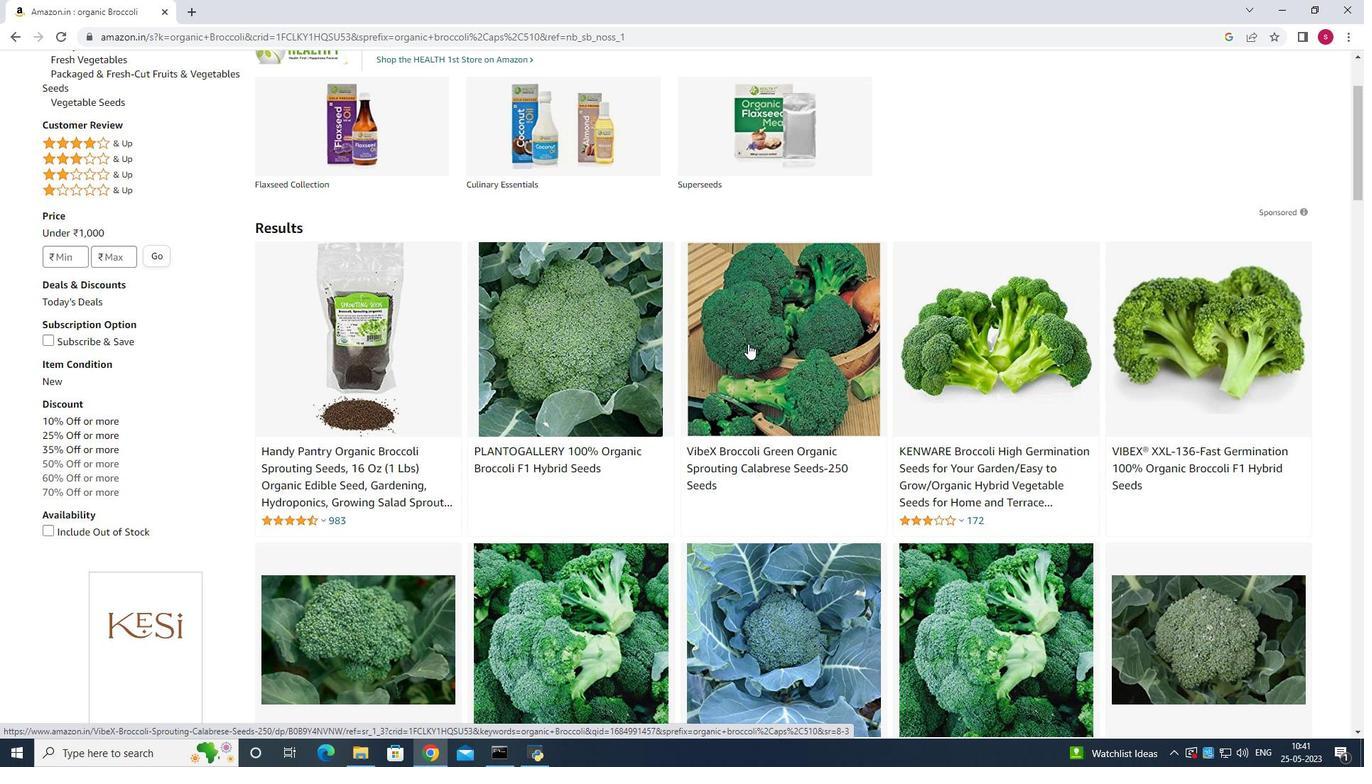 
Action: Mouse moved to (770, 366)
Screenshot: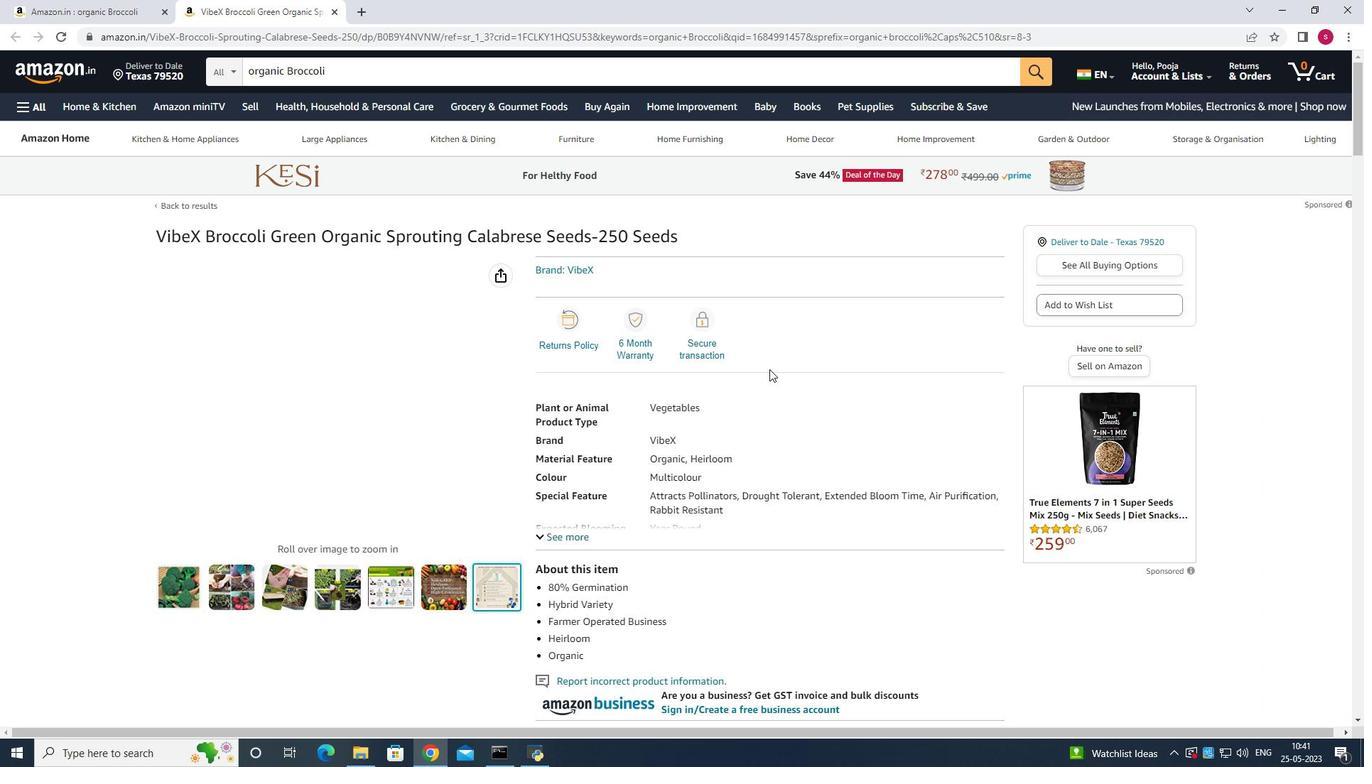 
Action: Mouse scrolled (770, 366) with delta (0, 0)
Screenshot: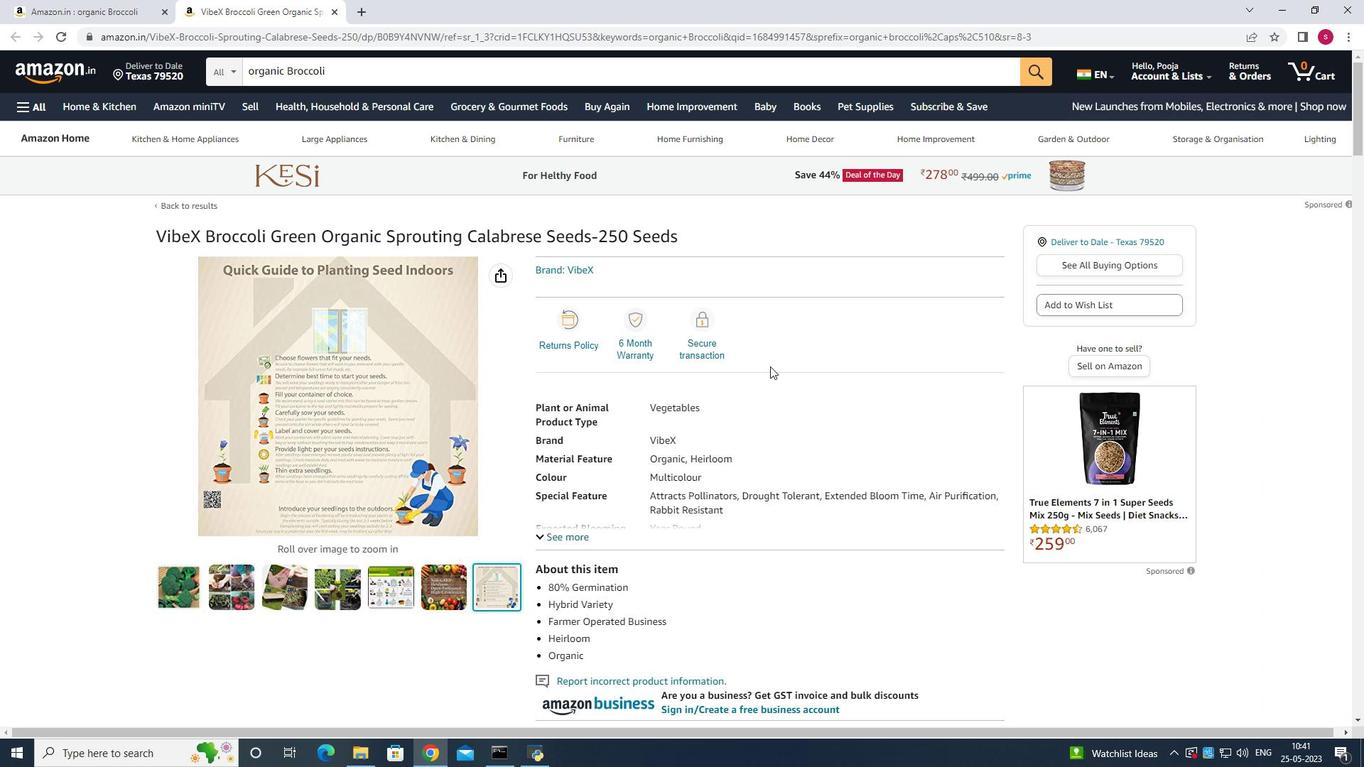 
Action: Mouse moved to (769, 366)
Screenshot: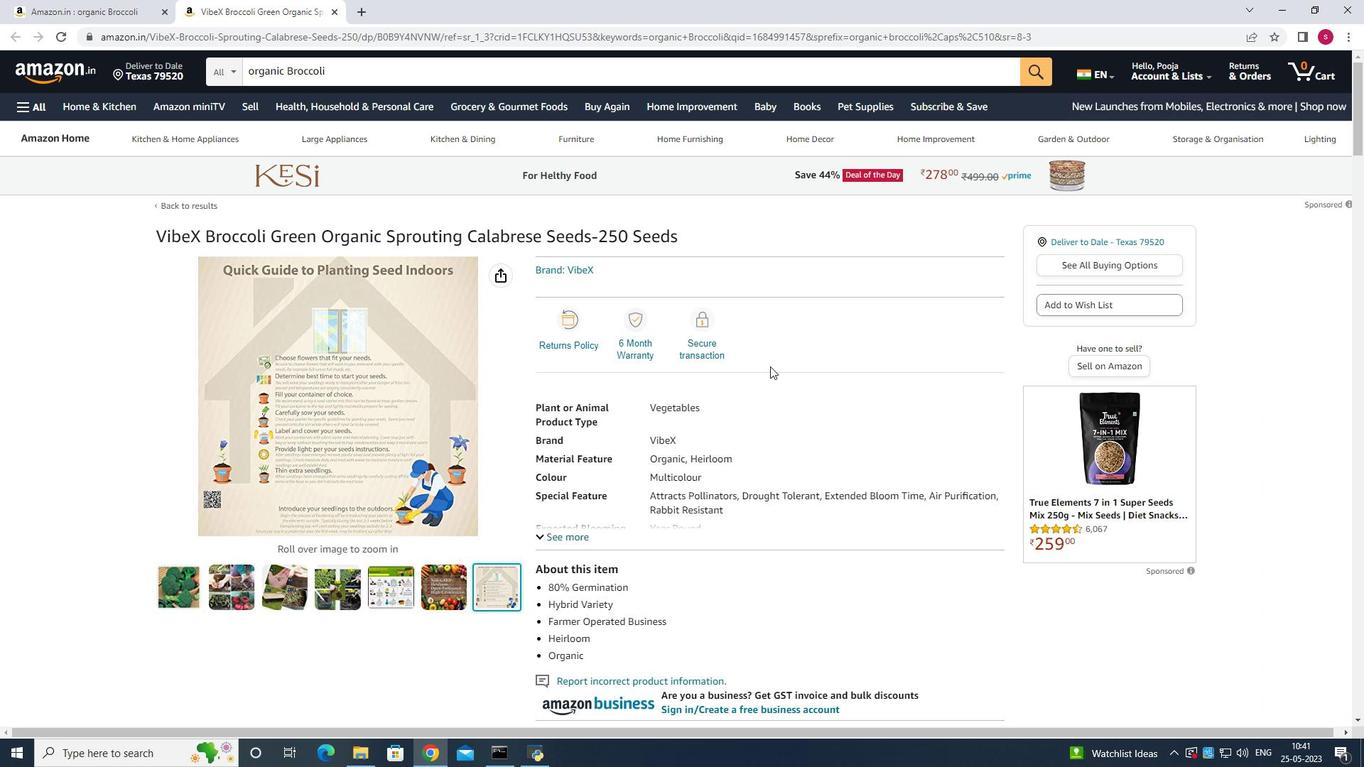 
Action: Mouse scrolled (770, 366) with delta (0, 0)
Screenshot: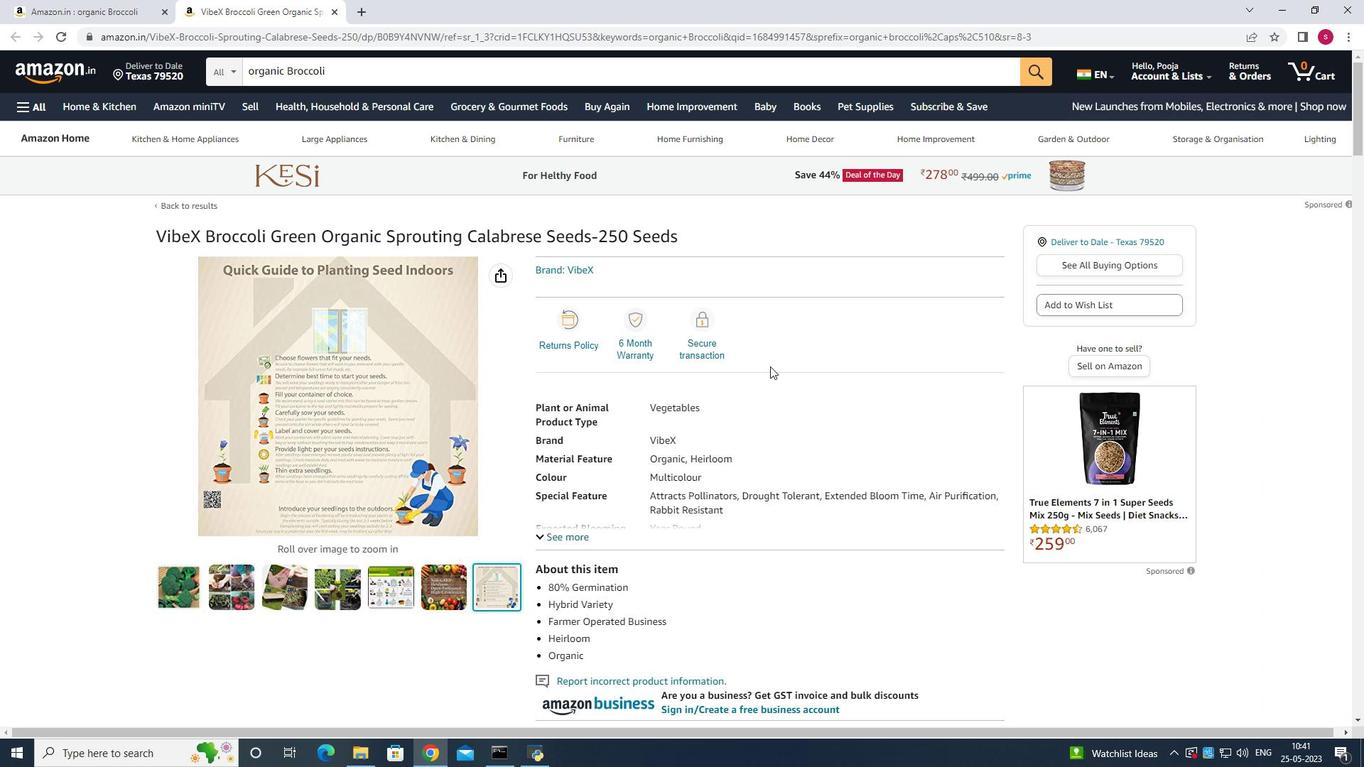 
Action: Mouse moved to (769, 367)
Screenshot: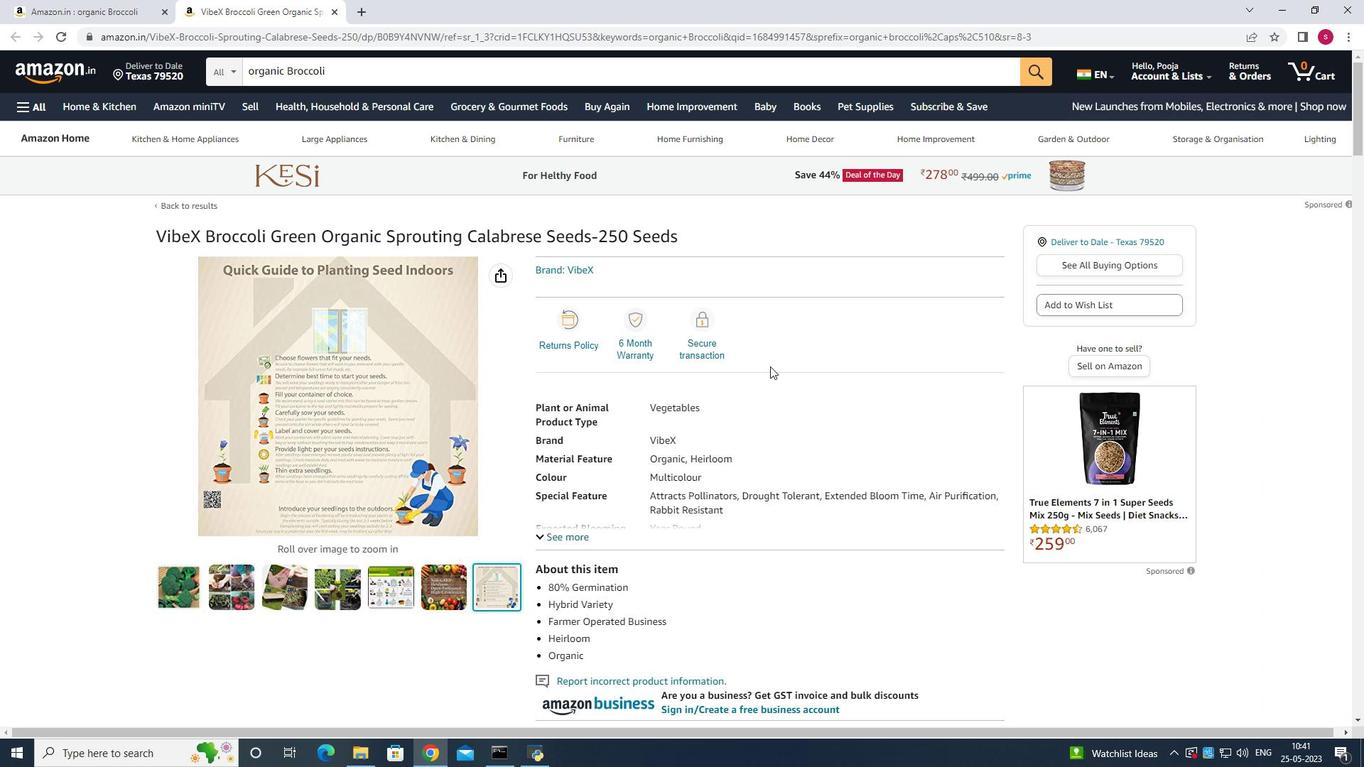 
Action: Mouse scrolled (769, 366) with delta (0, 0)
Screenshot: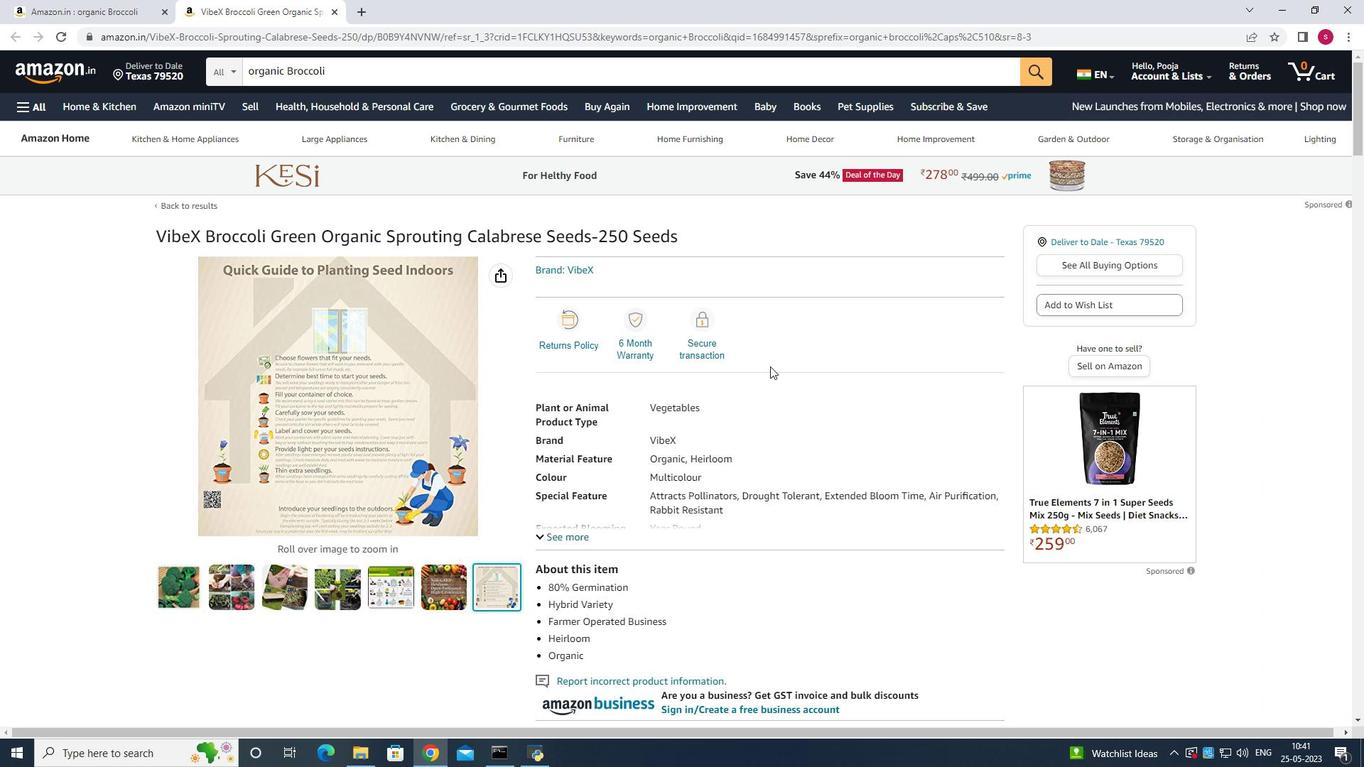 
Action: Mouse moved to (768, 367)
Screenshot: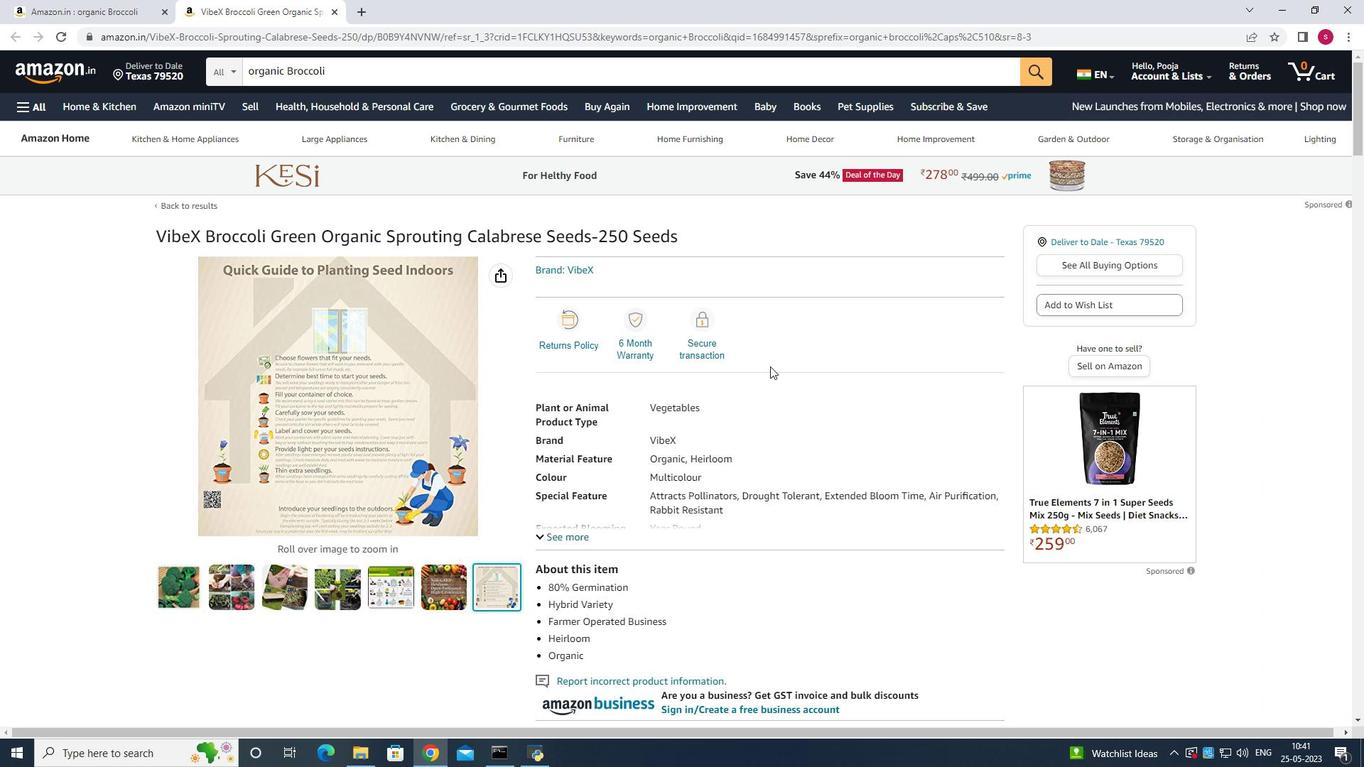 
Action: Mouse scrolled (769, 366) with delta (0, 0)
Screenshot: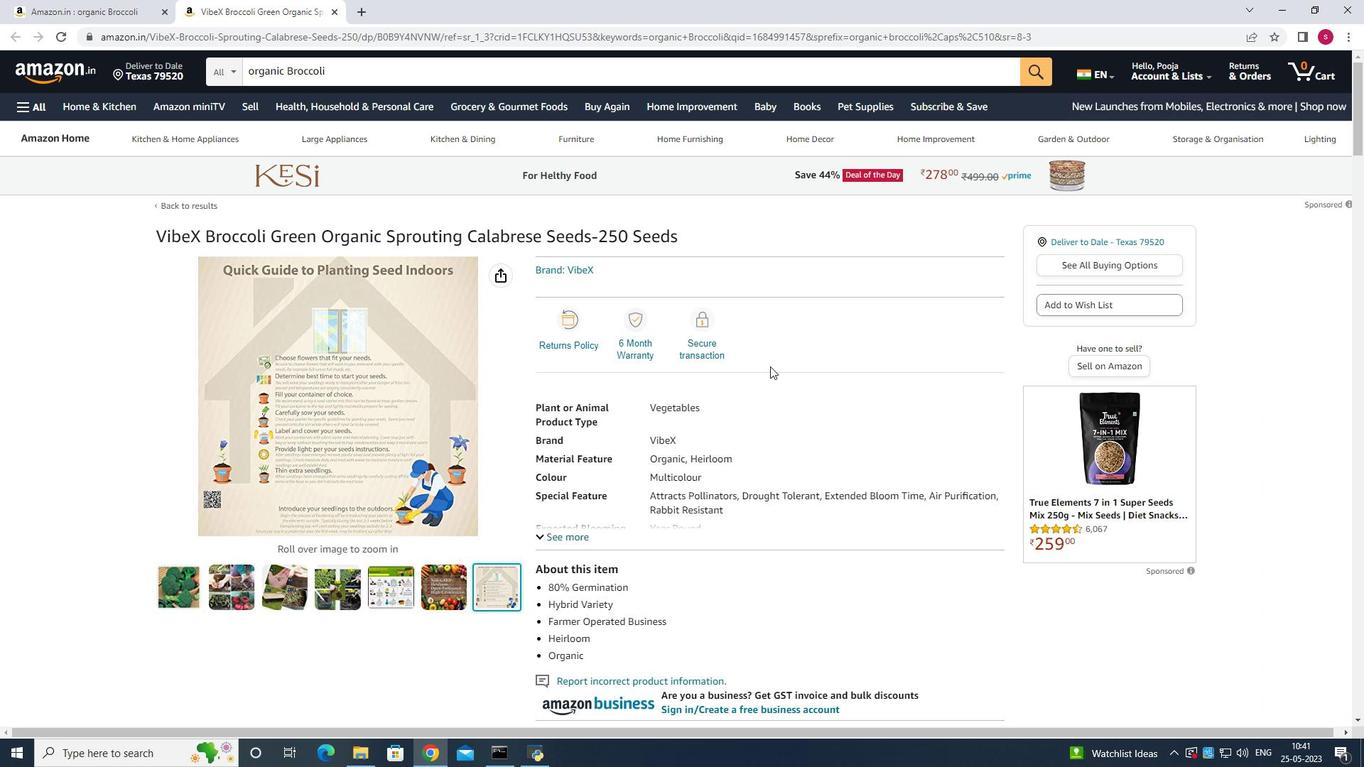 
Action: Mouse moved to (764, 372)
Screenshot: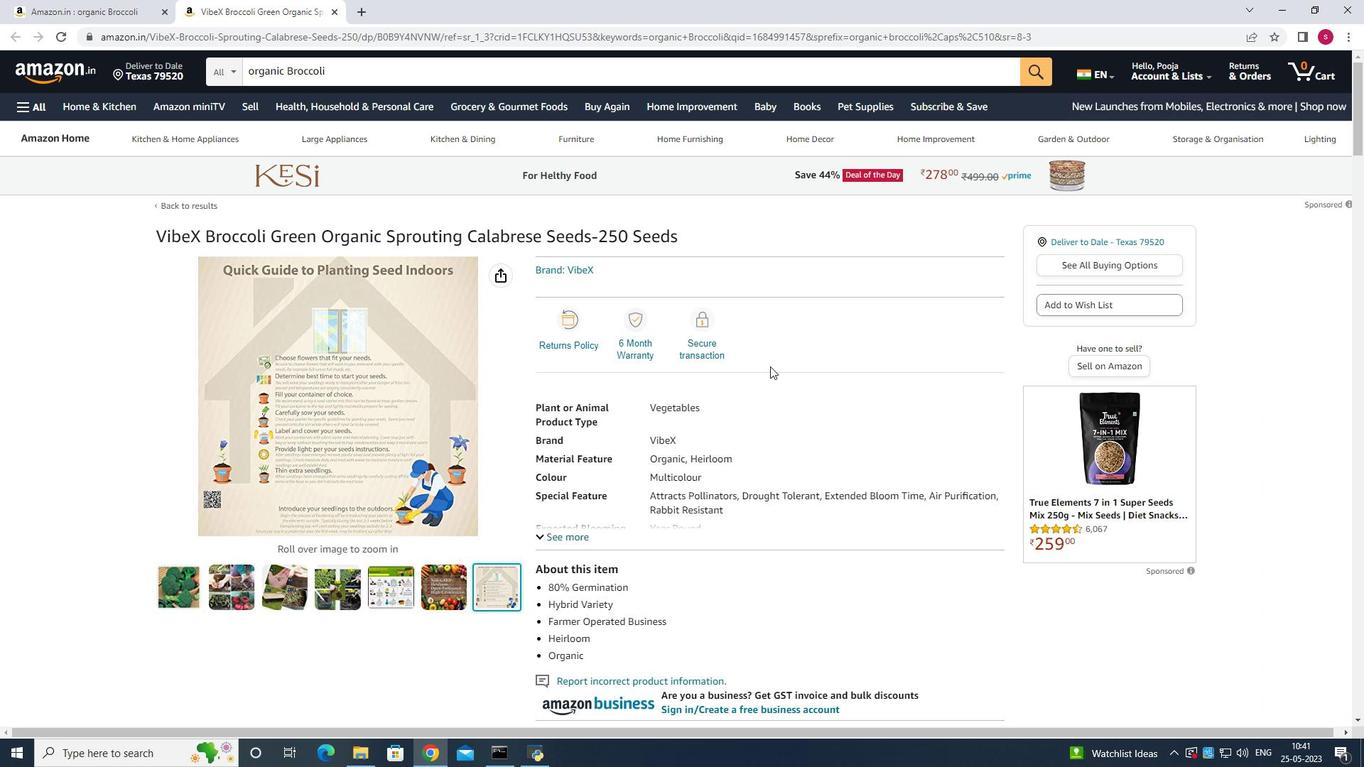 
Action: Mouse scrolled (767, 368) with delta (0, 0)
Screenshot: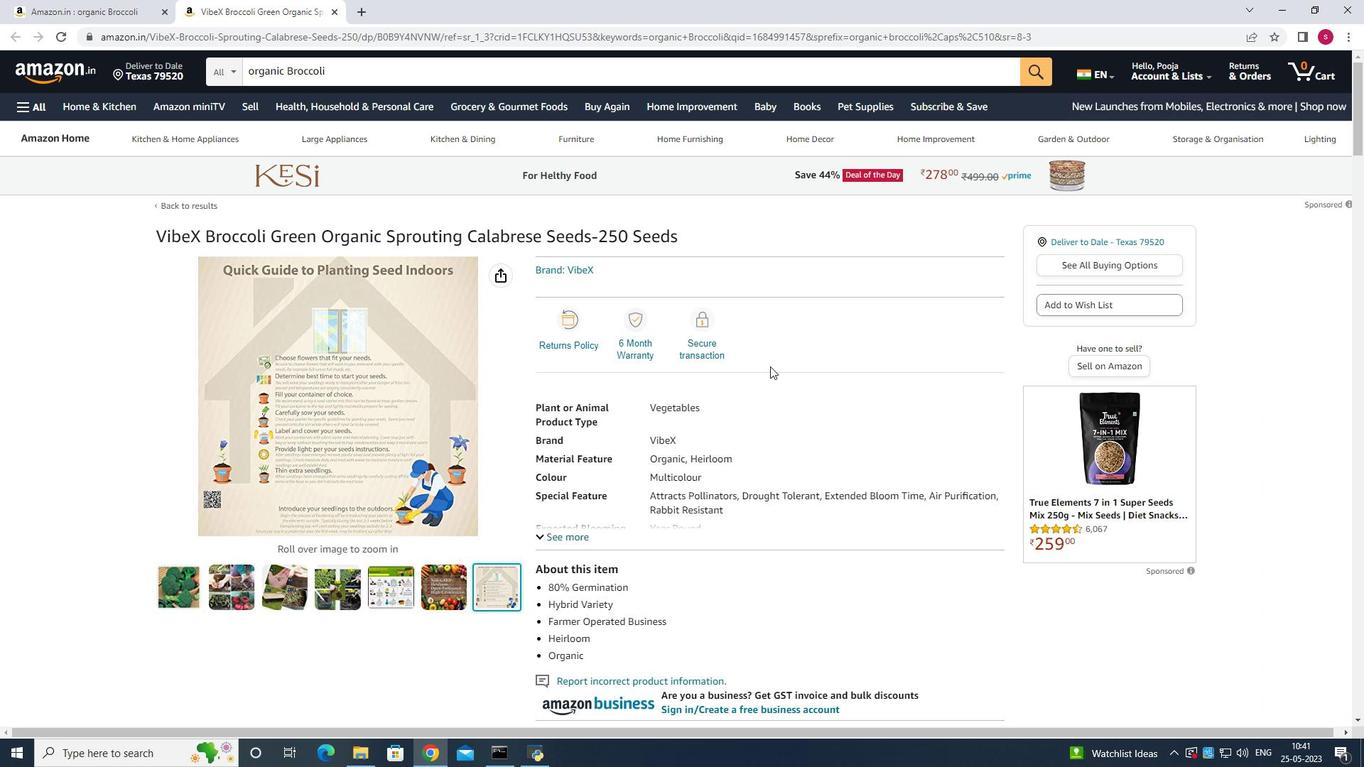 
Action: Mouse scrolled (764, 371) with delta (0, 0)
Screenshot: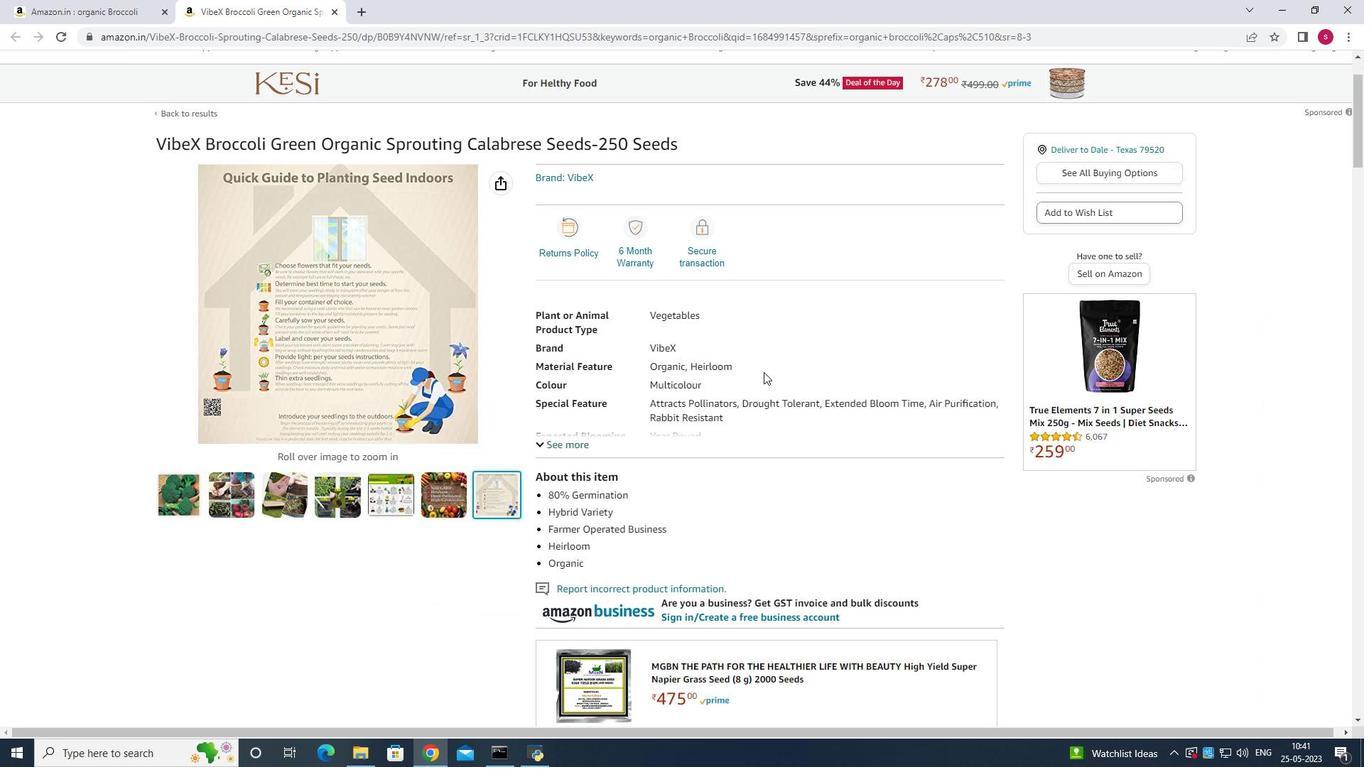 
Action: Mouse scrolled (764, 371) with delta (0, 0)
Screenshot: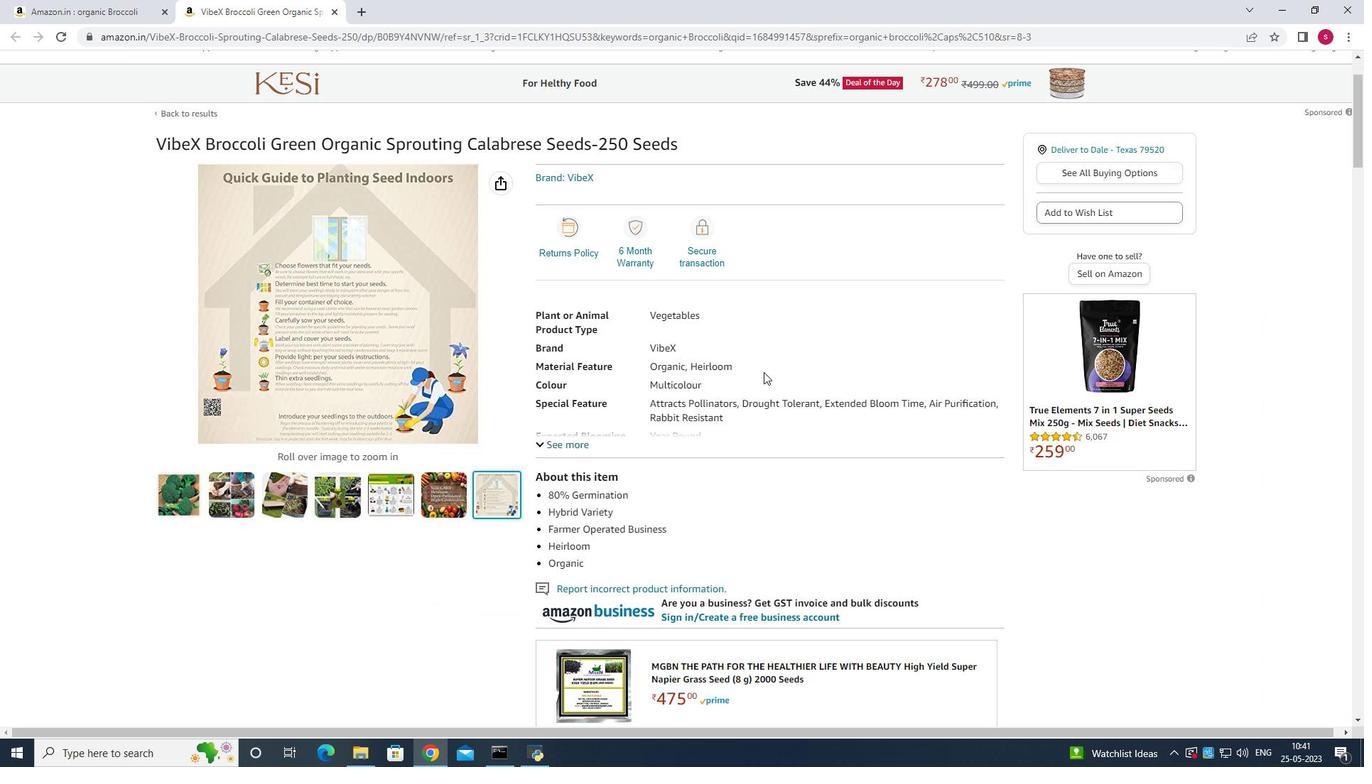 
Action: Mouse scrolled (764, 371) with delta (0, 0)
Screenshot: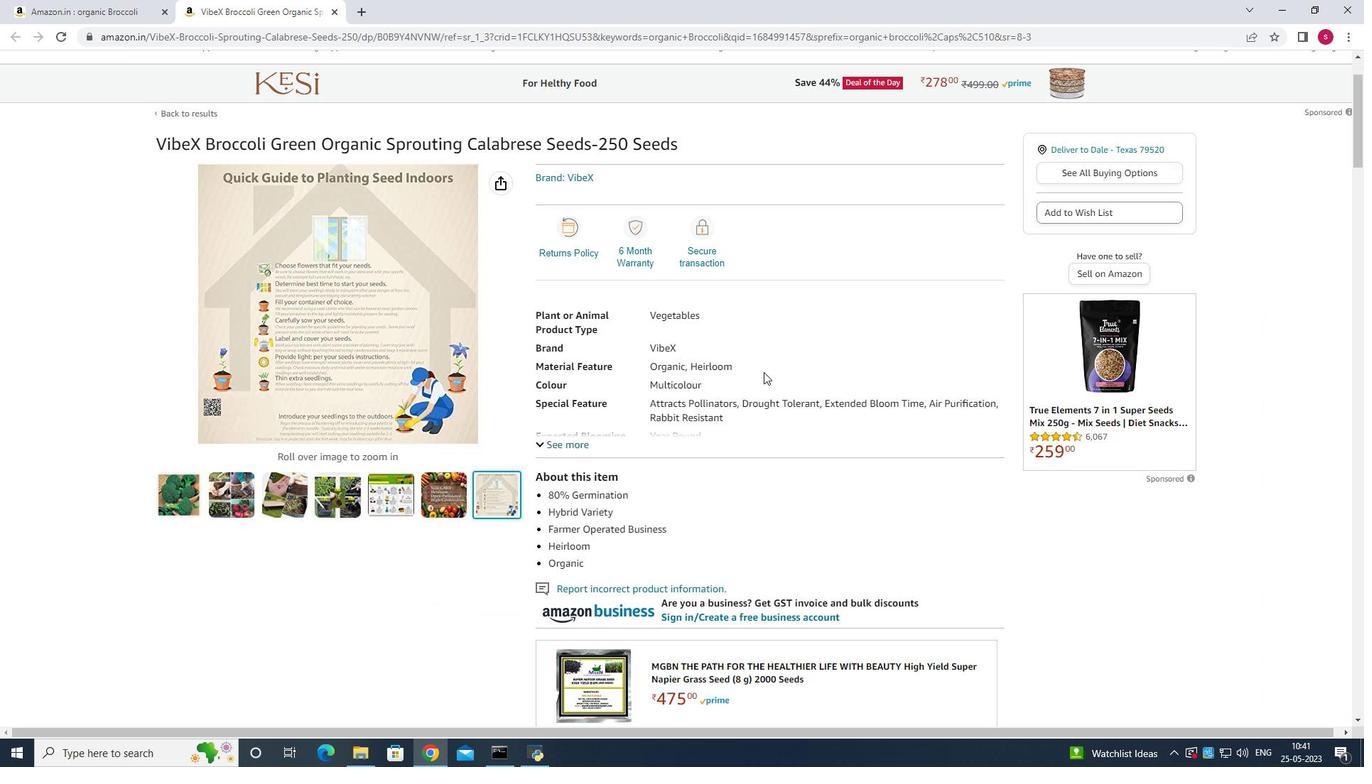 
Action: Mouse scrolled (764, 371) with delta (0, 0)
Screenshot: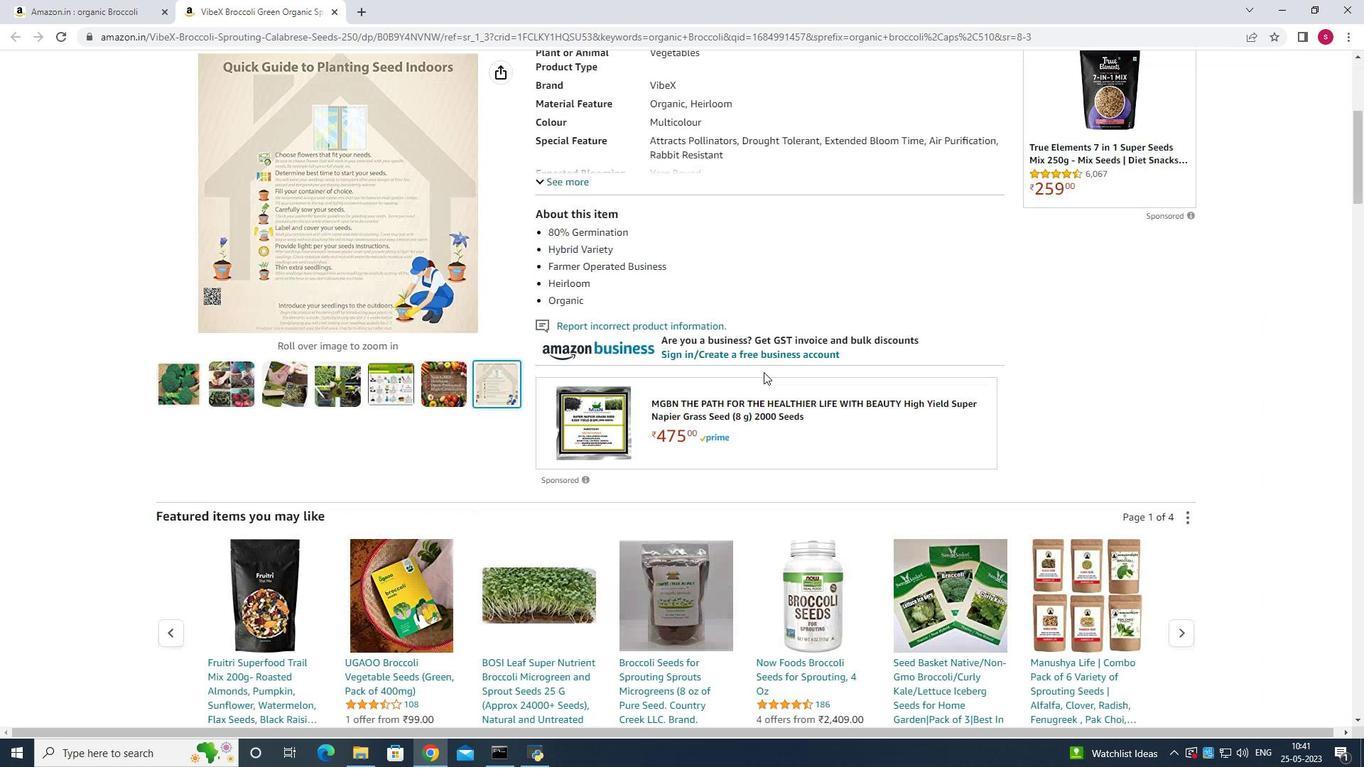 
Action: Mouse scrolled (764, 371) with delta (0, 0)
Screenshot: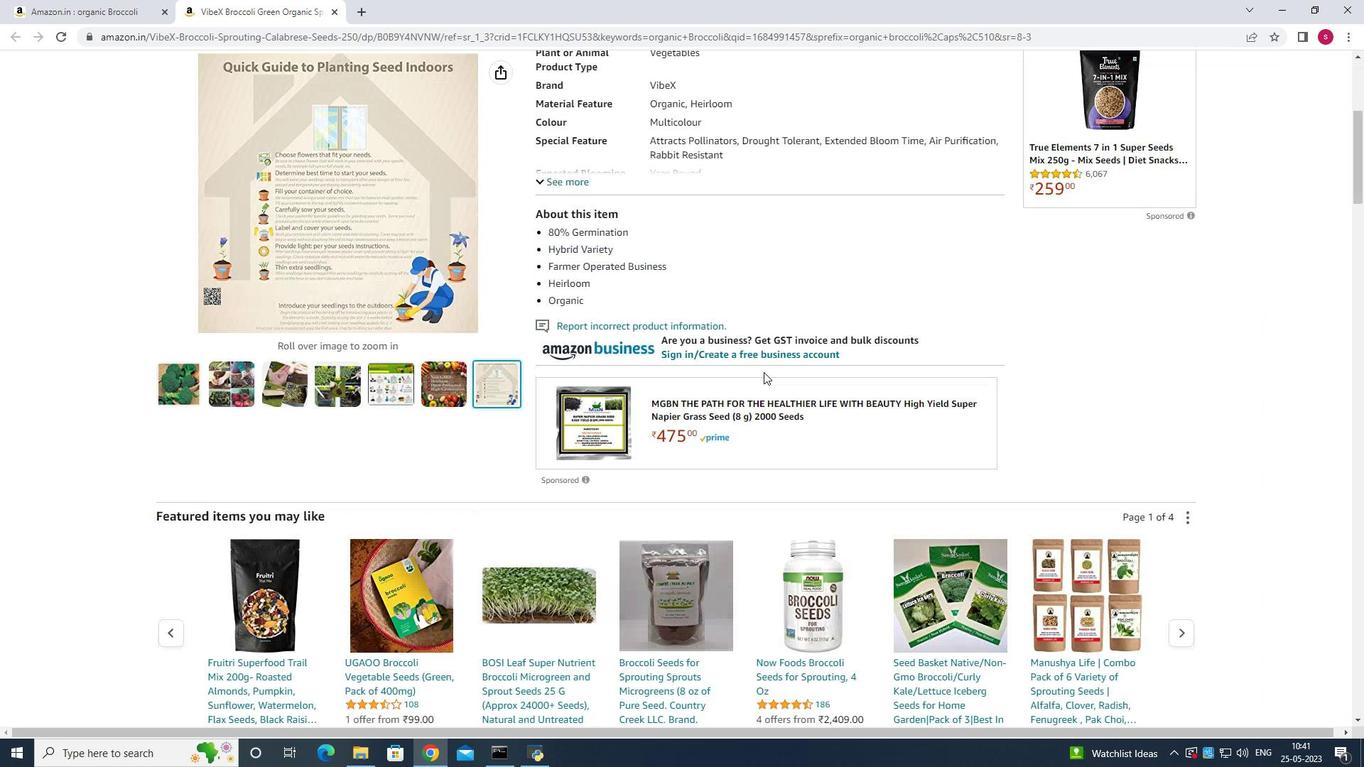 
Action: Mouse moved to (698, 274)
Screenshot: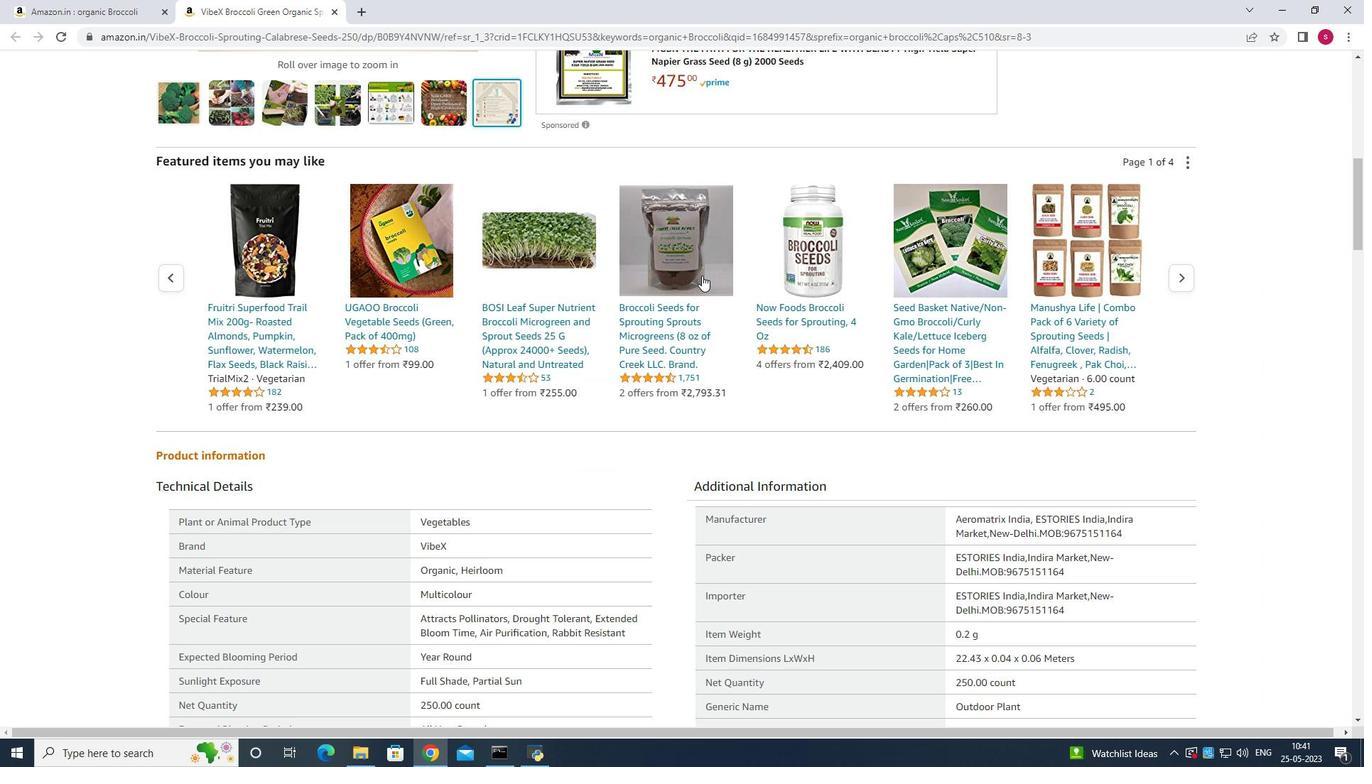 
Action: Mouse pressed left at (698, 274)
Screenshot: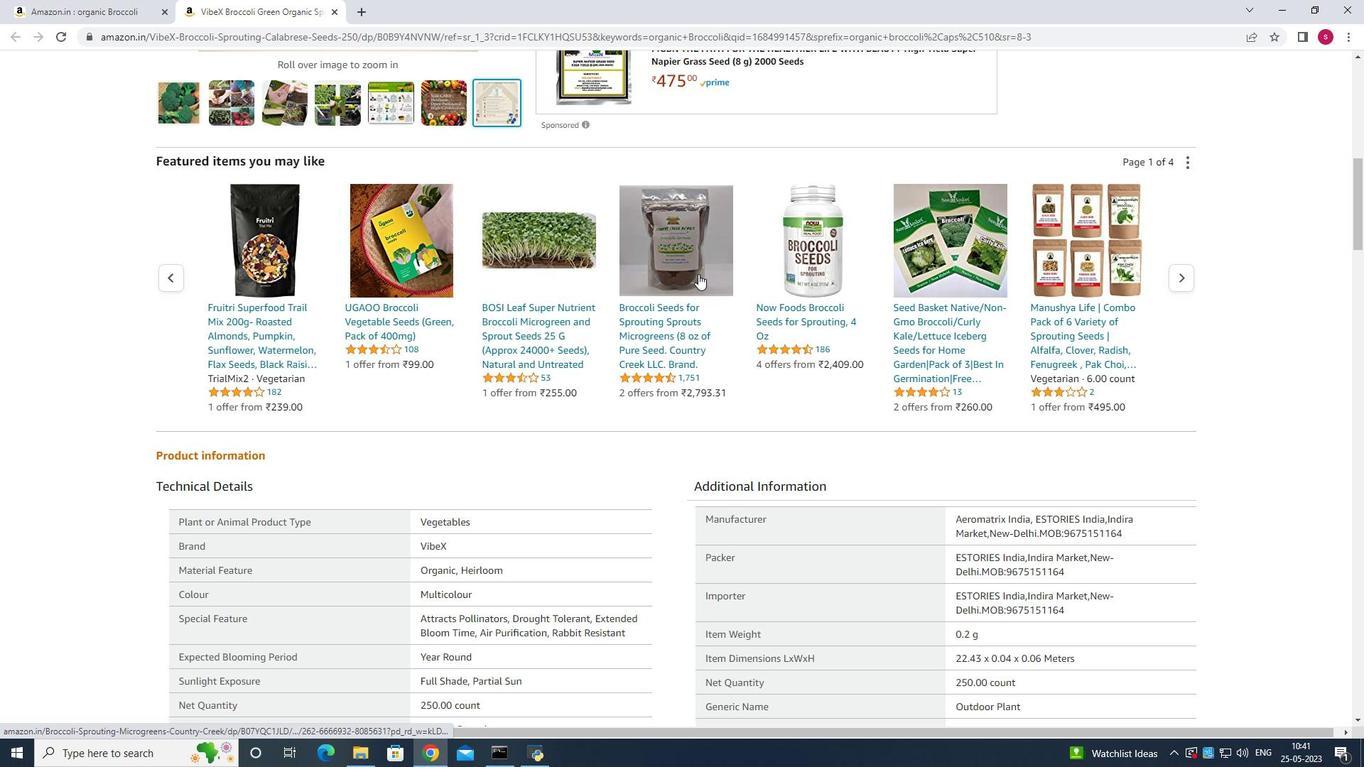 
Action: Mouse moved to (335, 12)
Screenshot: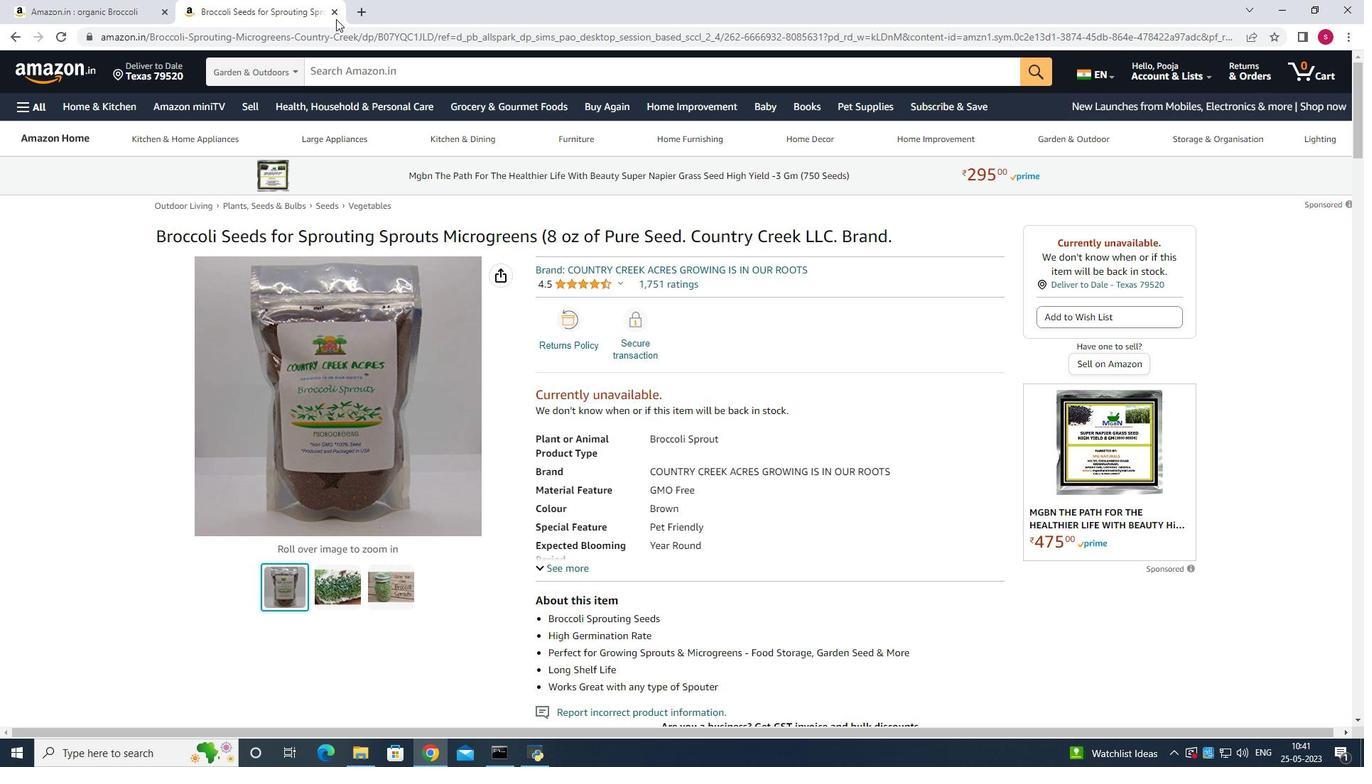 
Action: Mouse pressed left at (335, 12)
Screenshot: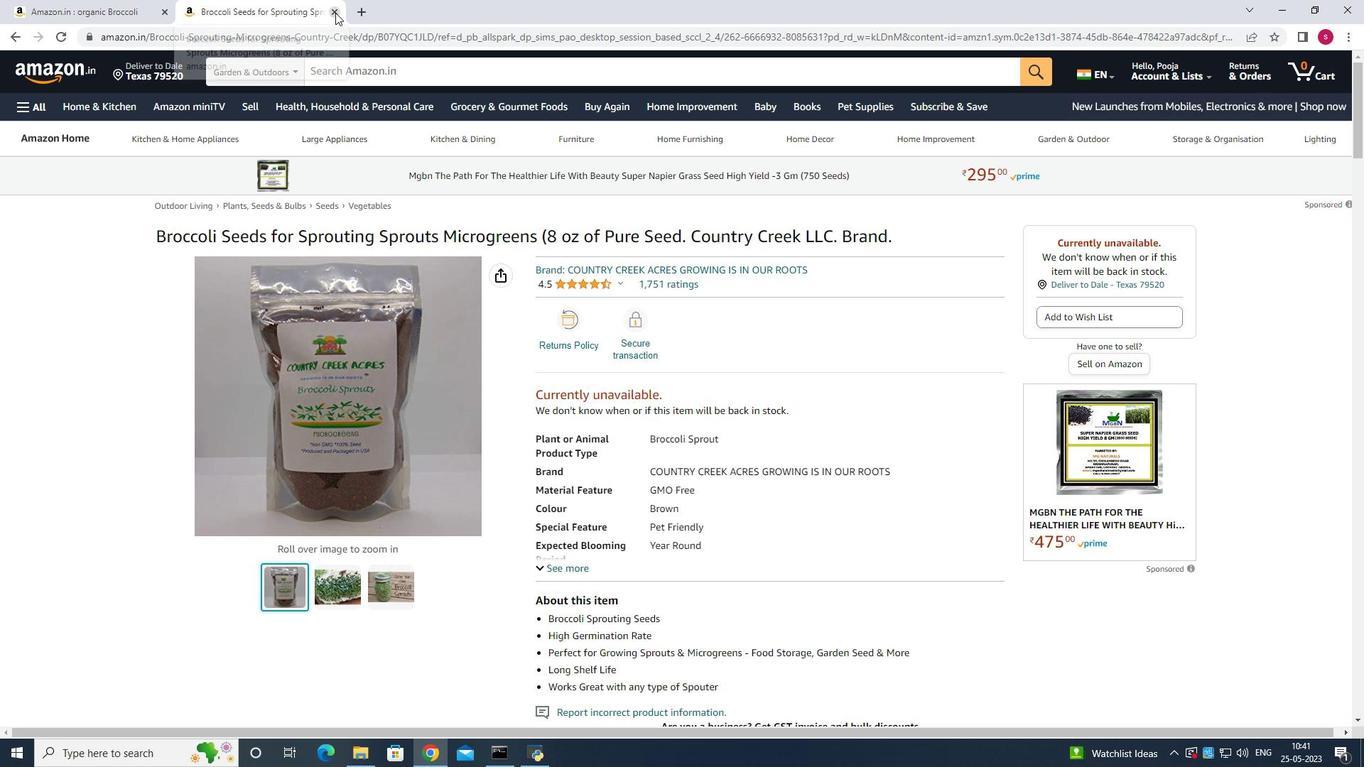 
Action: Mouse moved to (619, 294)
Screenshot: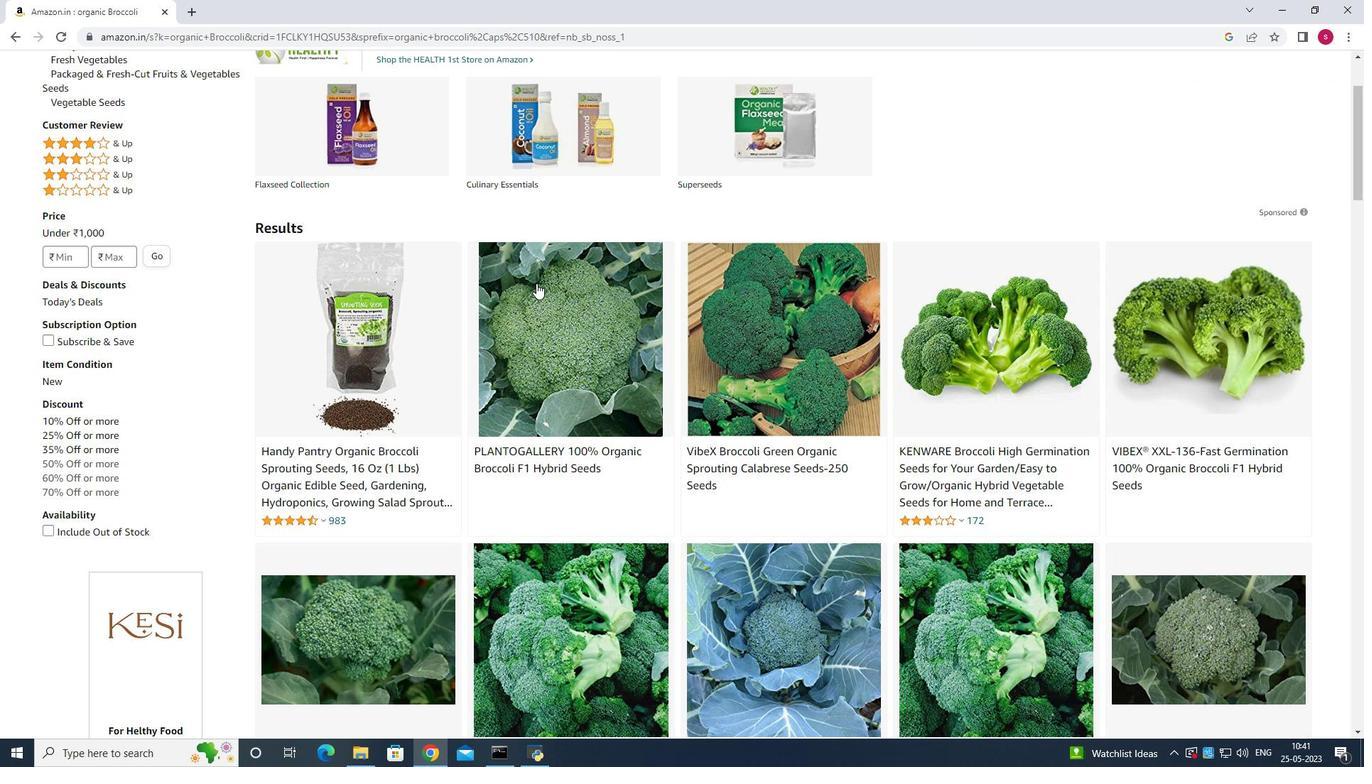 
Action: Mouse scrolled (619, 294) with delta (0, 0)
Screenshot: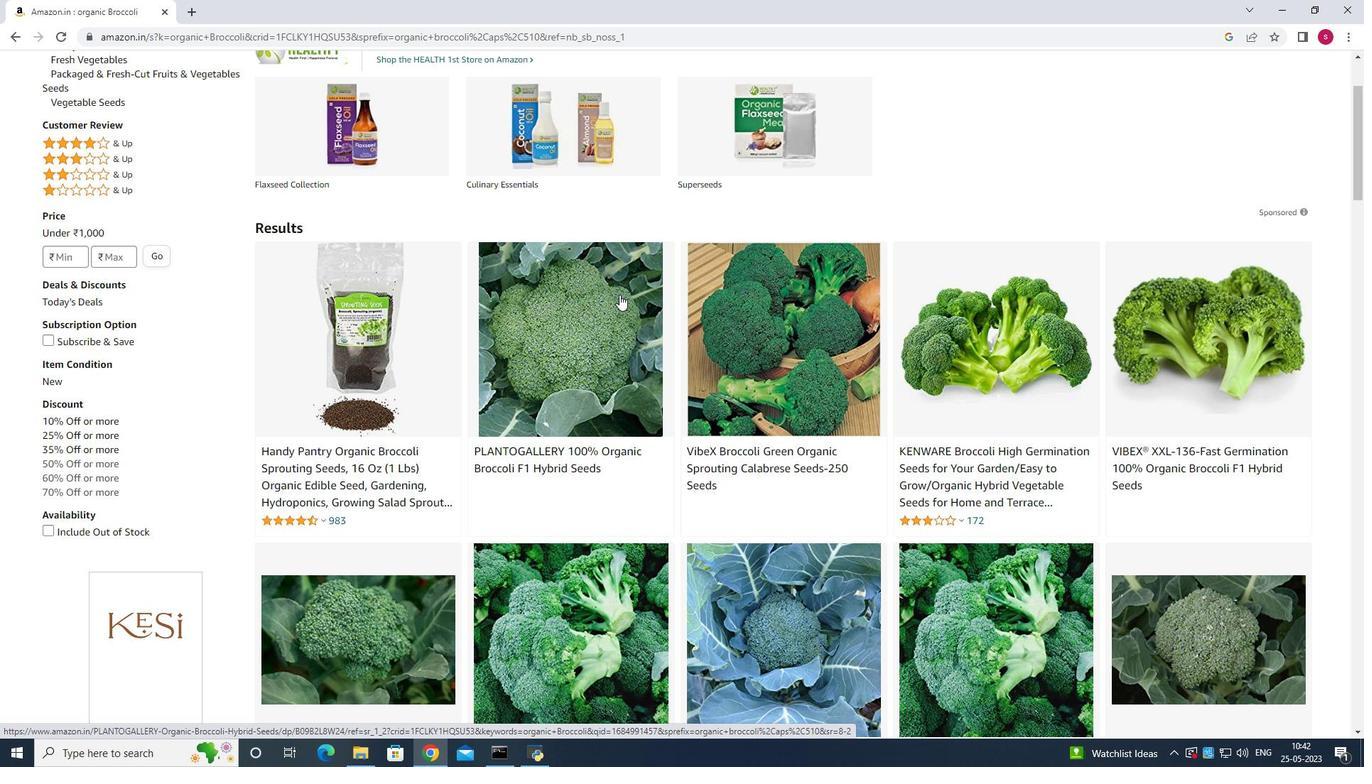 
Action: Mouse scrolled (619, 294) with delta (0, 0)
Screenshot: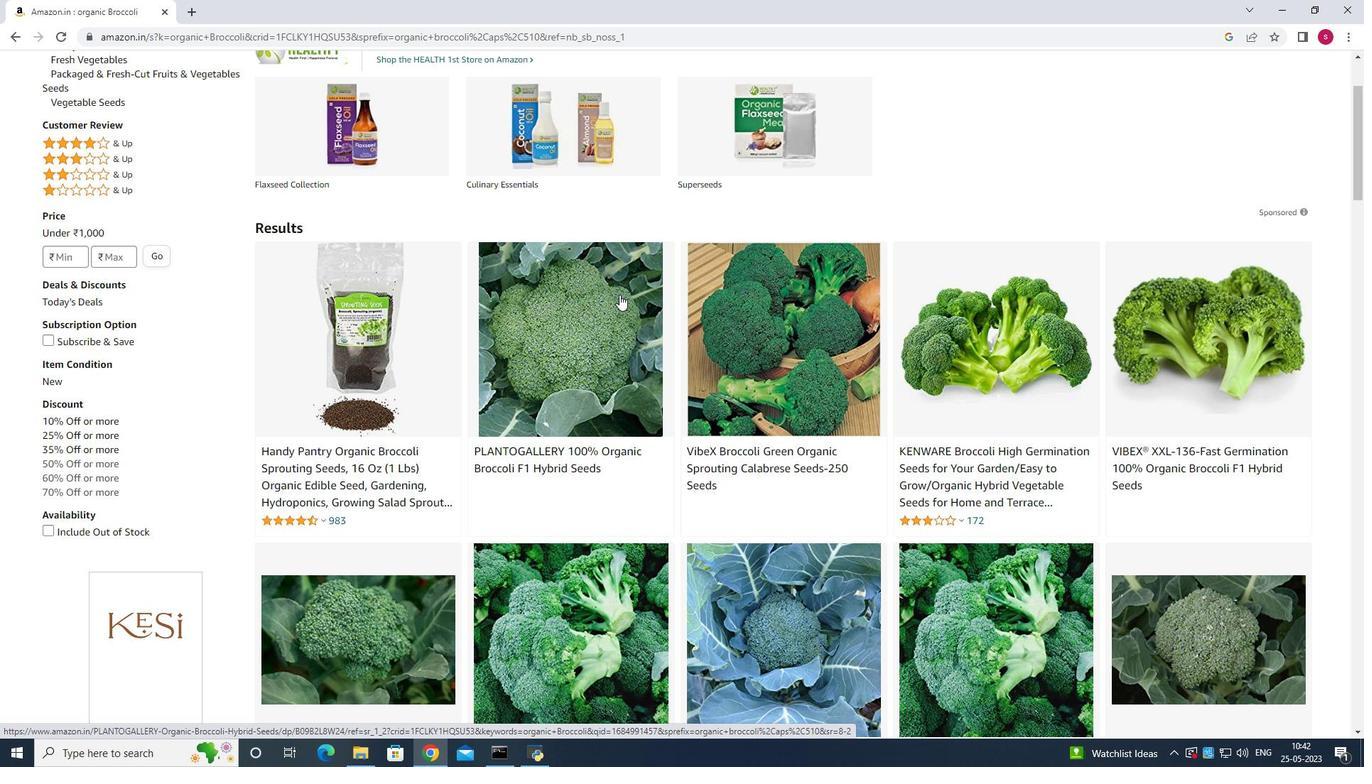 
Action: Mouse scrolled (619, 294) with delta (0, 0)
Screenshot: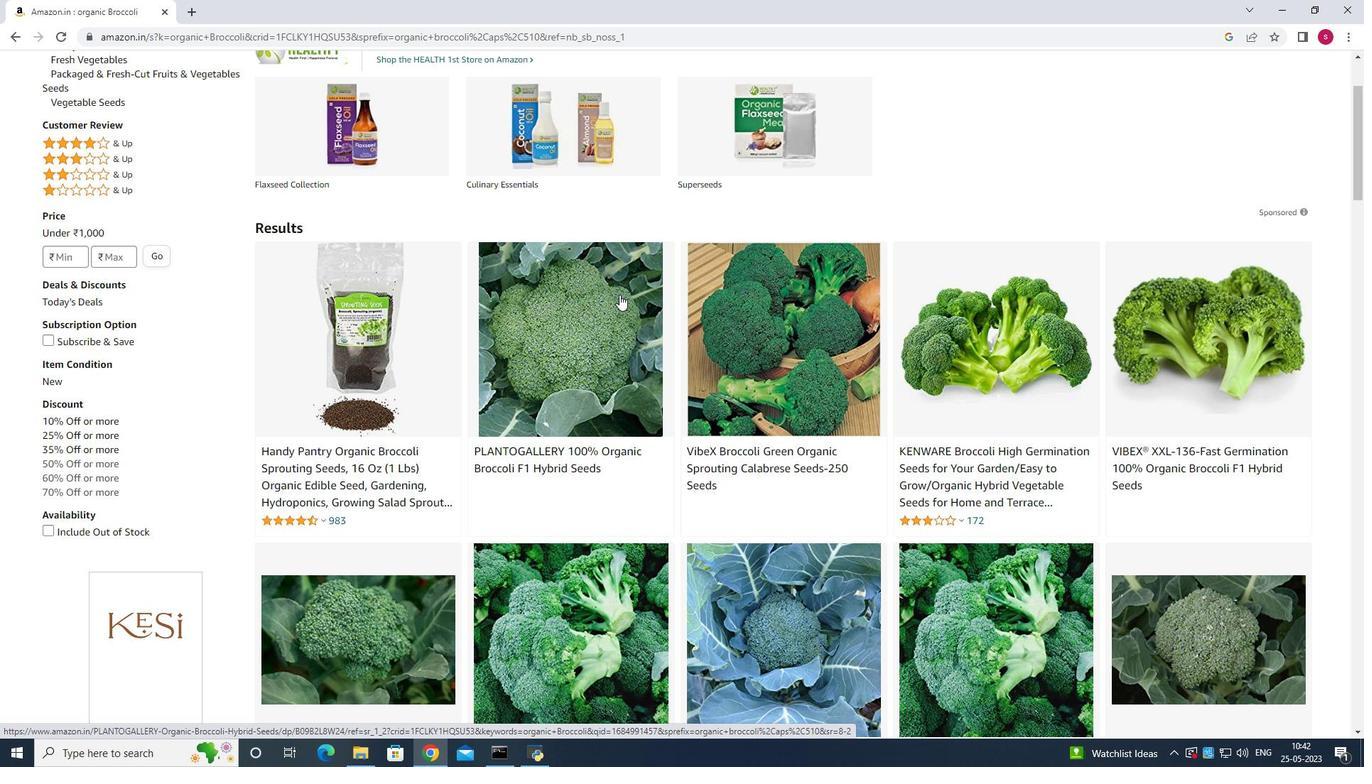 
Action: Mouse scrolled (619, 294) with delta (0, 0)
Screenshot: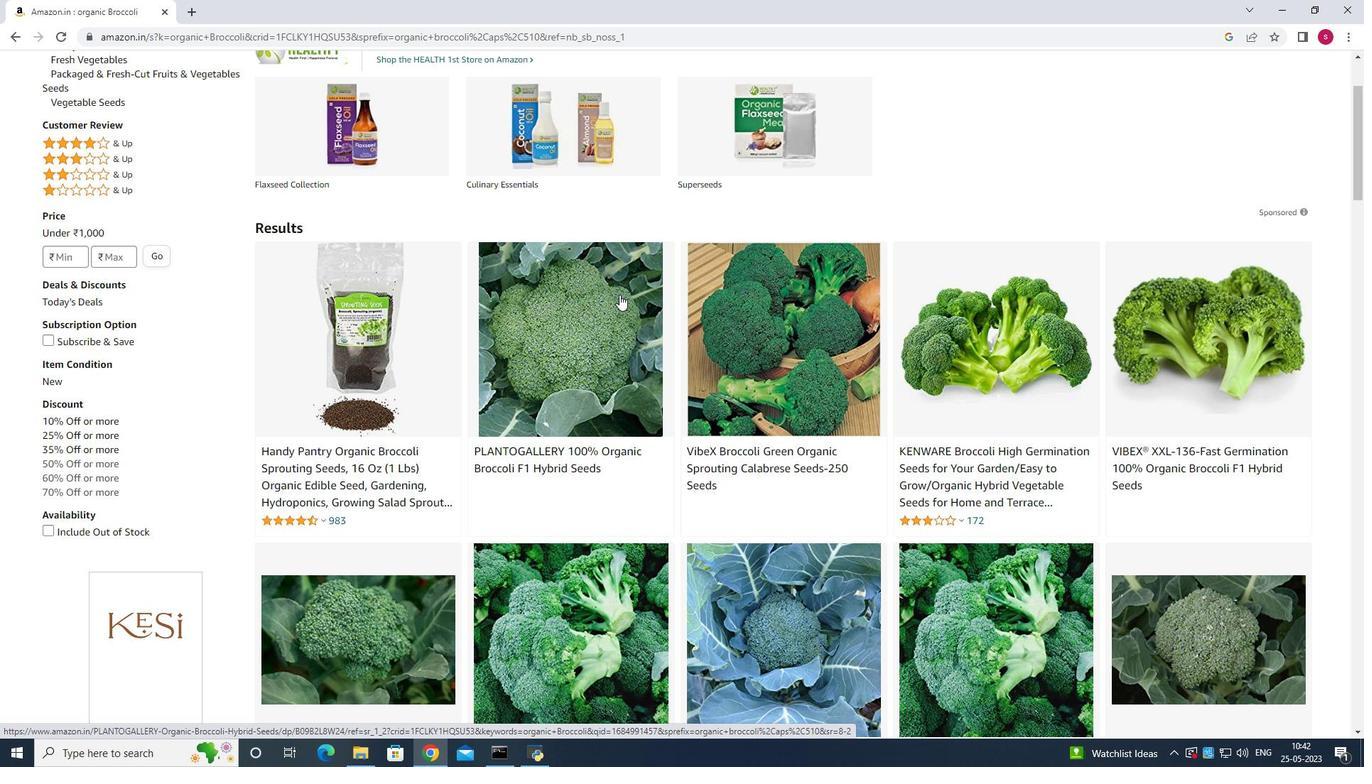 
Action: Mouse scrolled (619, 294) with delta (0, 0)
Screenshot: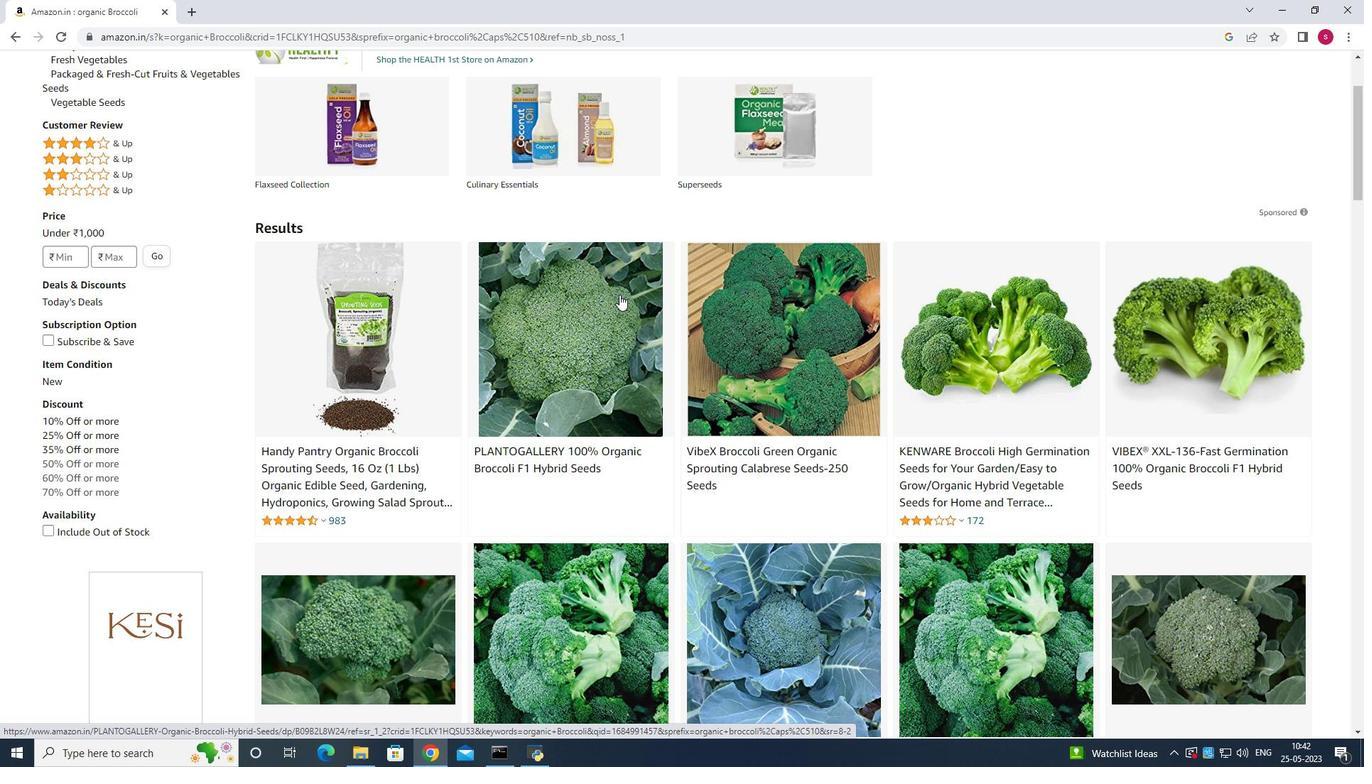 
Action: Mouse scrolled (619, 295) with delta (0, 0)
Screenshot: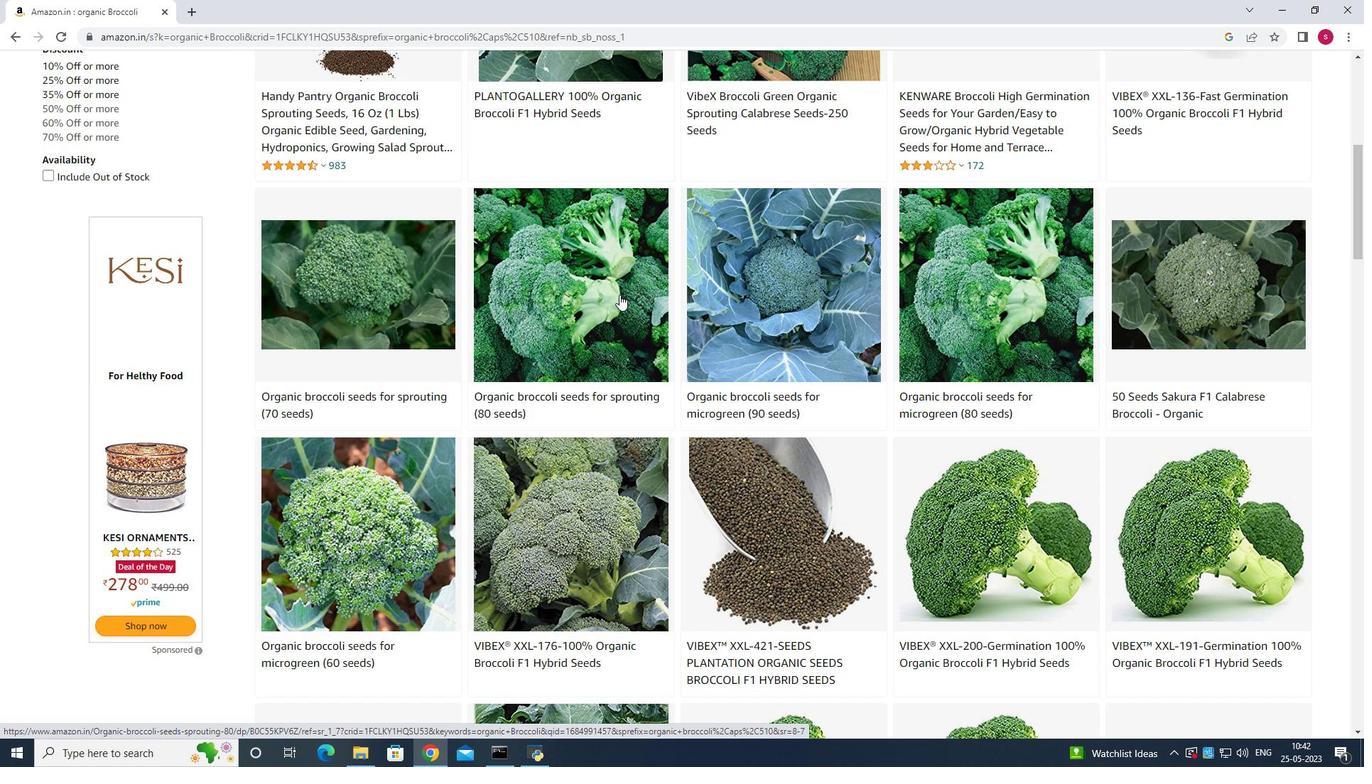 
Action: Mouse scrolled (619, 294) with delta (0, 0)
Screenshot: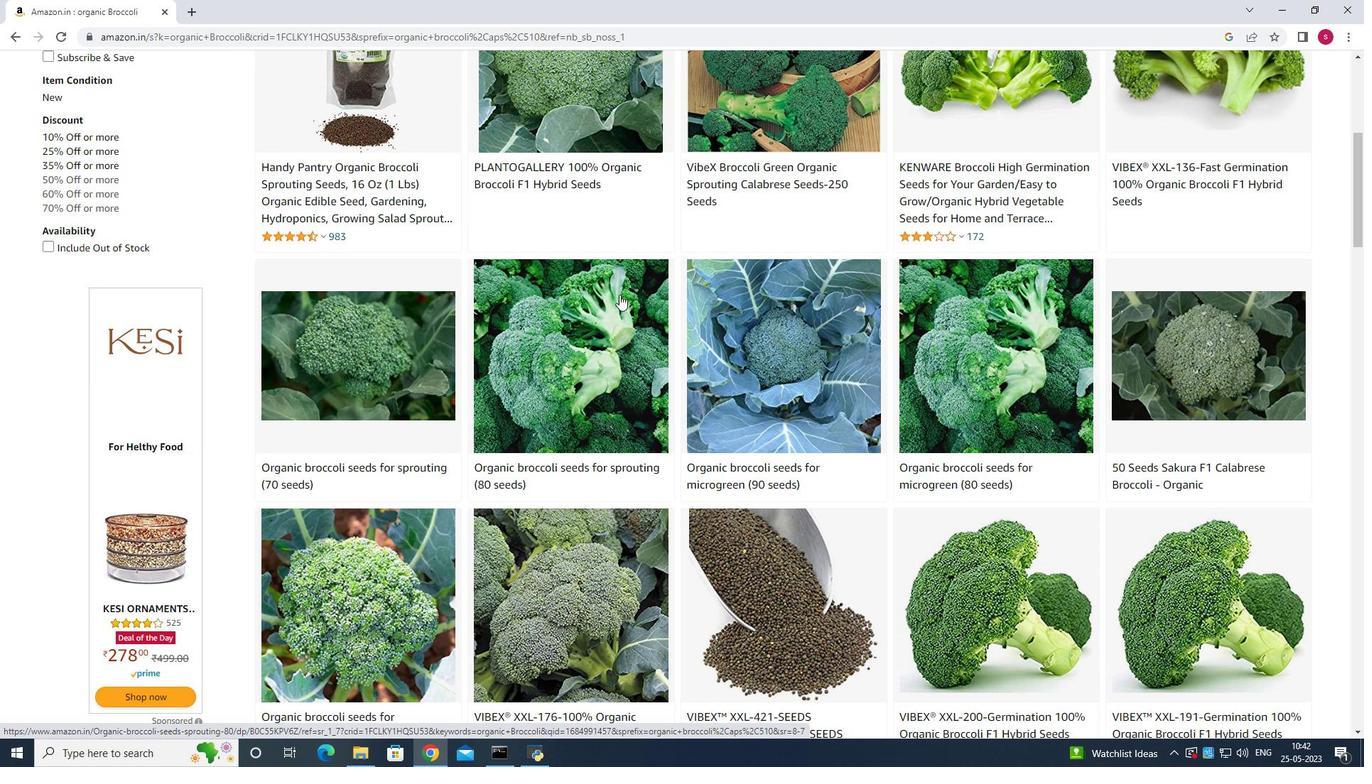 
Action: Mouse scrolled (619, 294) with delta (0, 0)
Screenshot: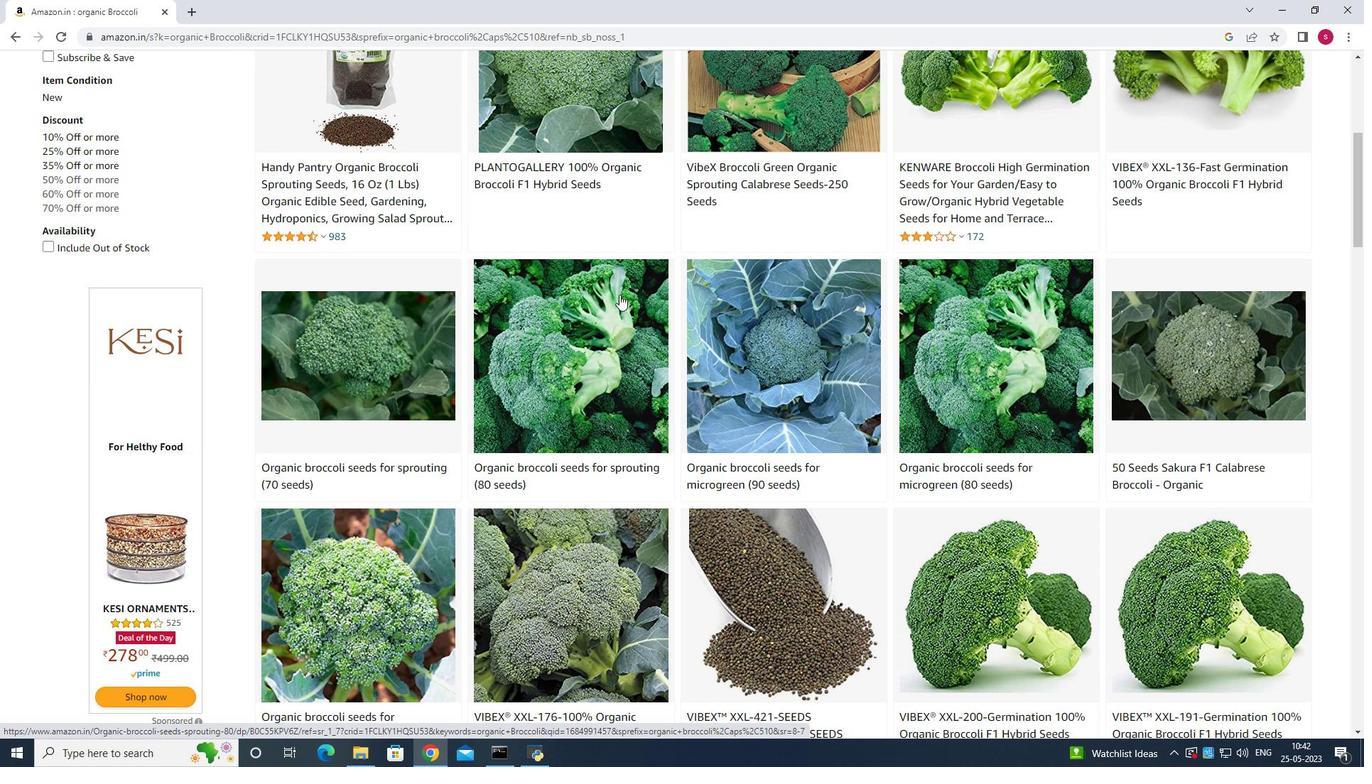 
Action: Mouse scrolled (619, 294) with delta (0, 0)
Screenshot: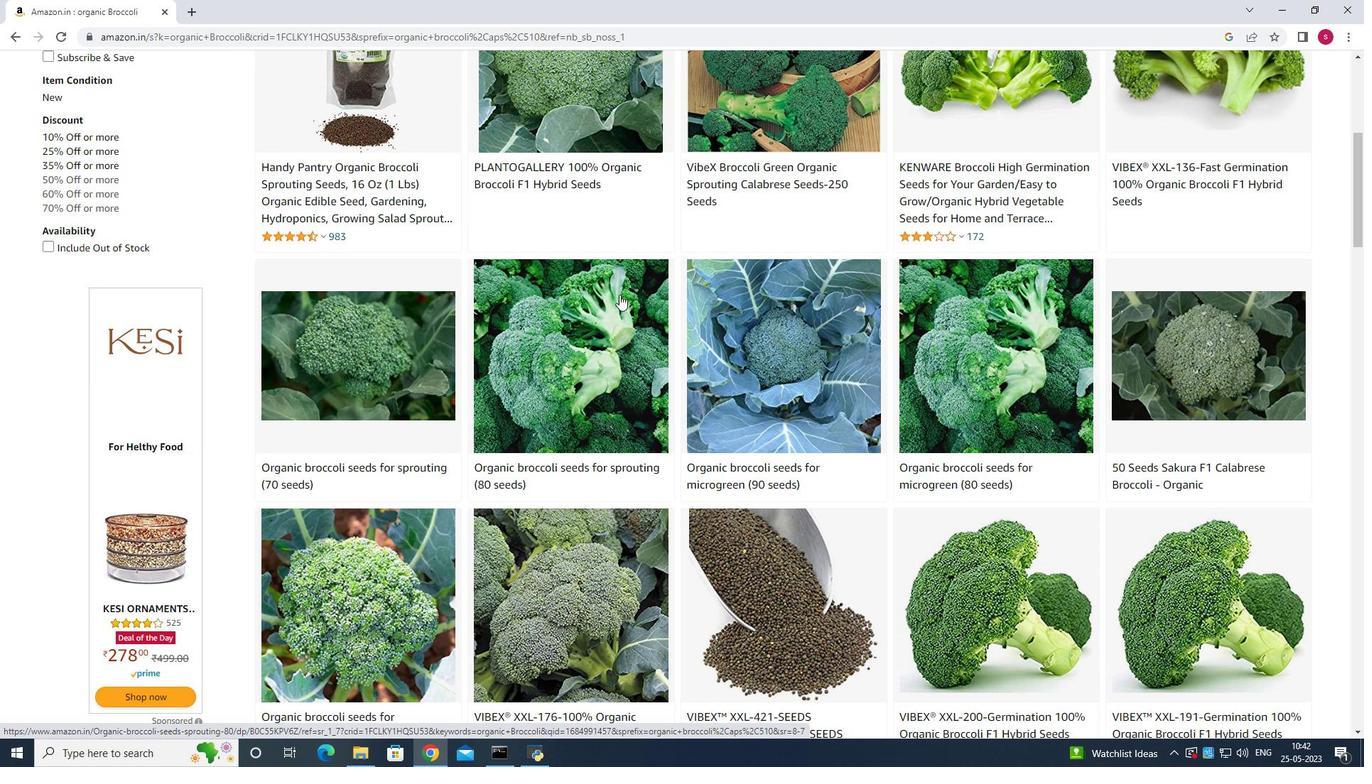 
Action: Mouse scrolled (619, 294) with delta (0, 0)
Screenshot: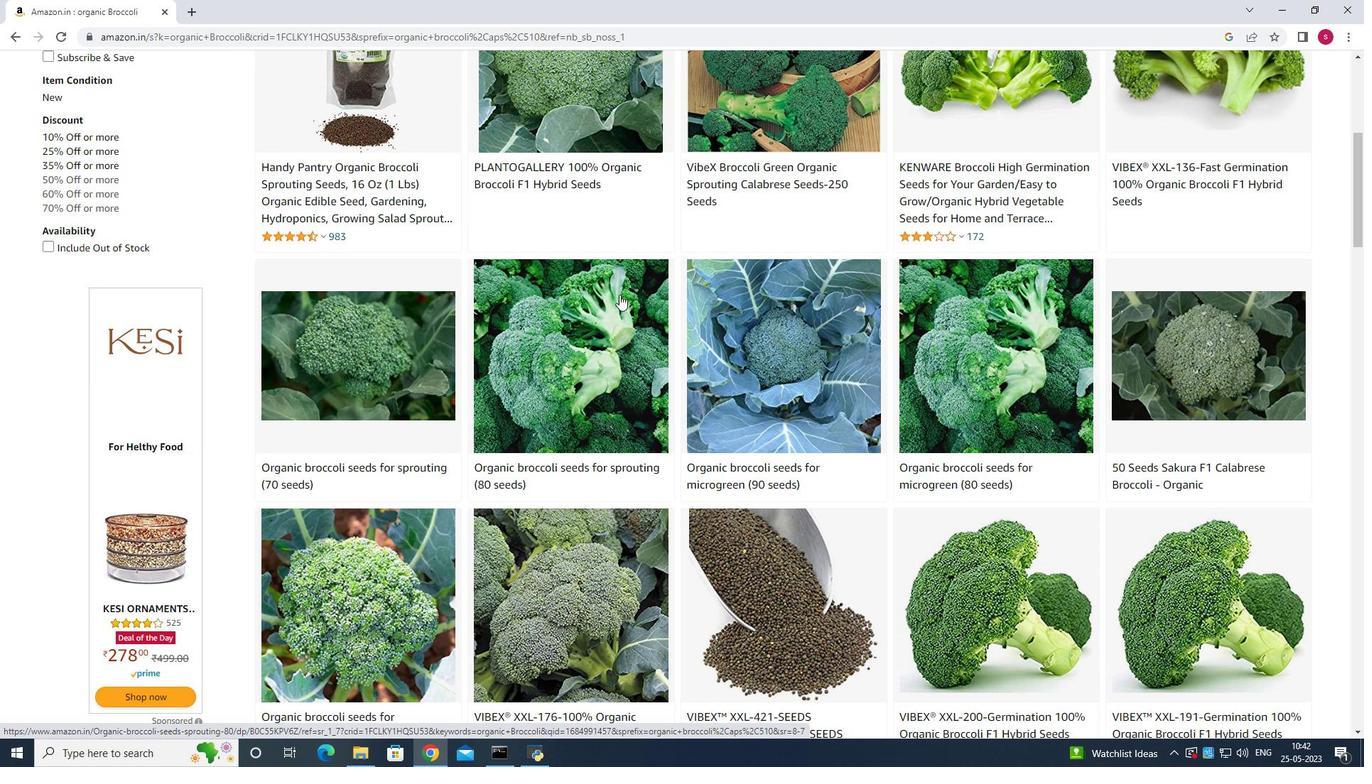 
Action: Mouse scrolled (619, 294) with delta (0, 0)
Screenshot: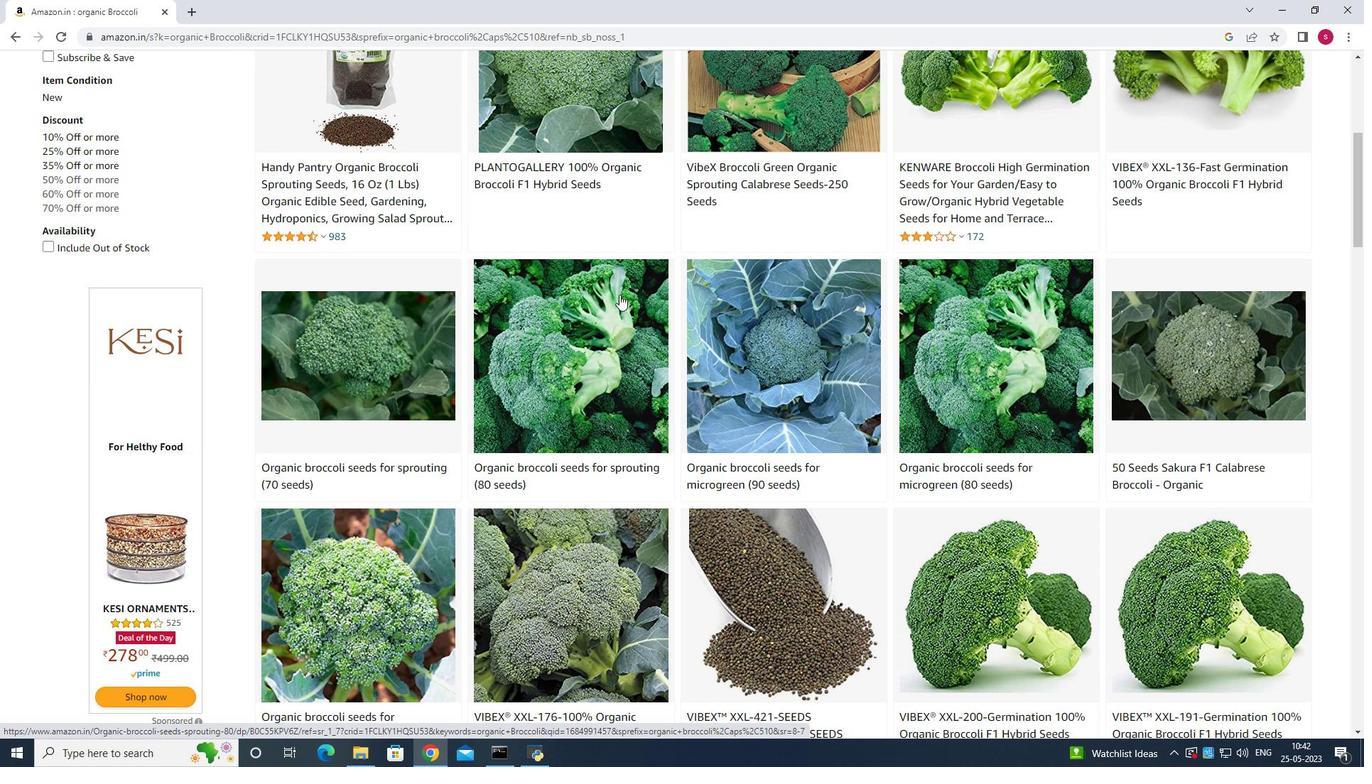 
Action: Mouse scrolled (619, 294) with delta (0, 0)
Screenshot: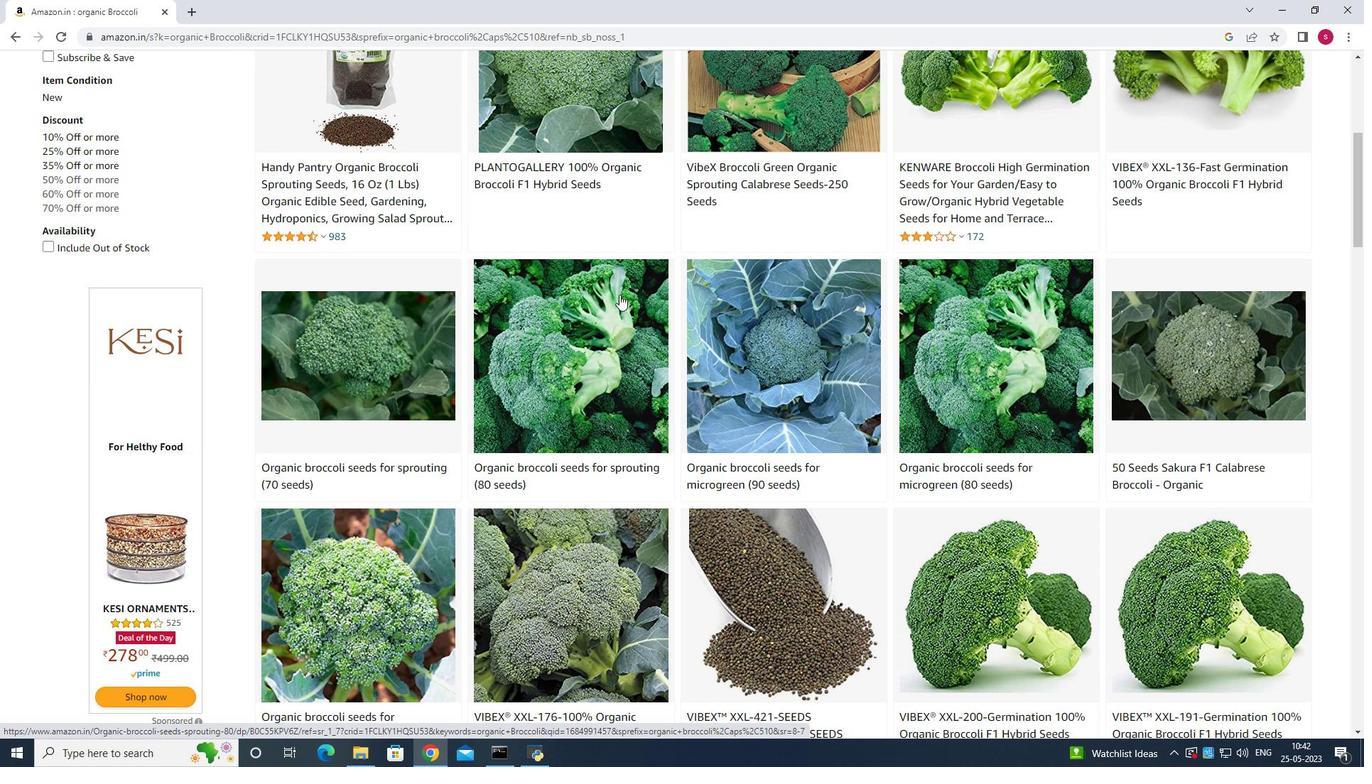 
Action: Mouse scrolled (619, 294) with delta (0, 0)
Screenshot: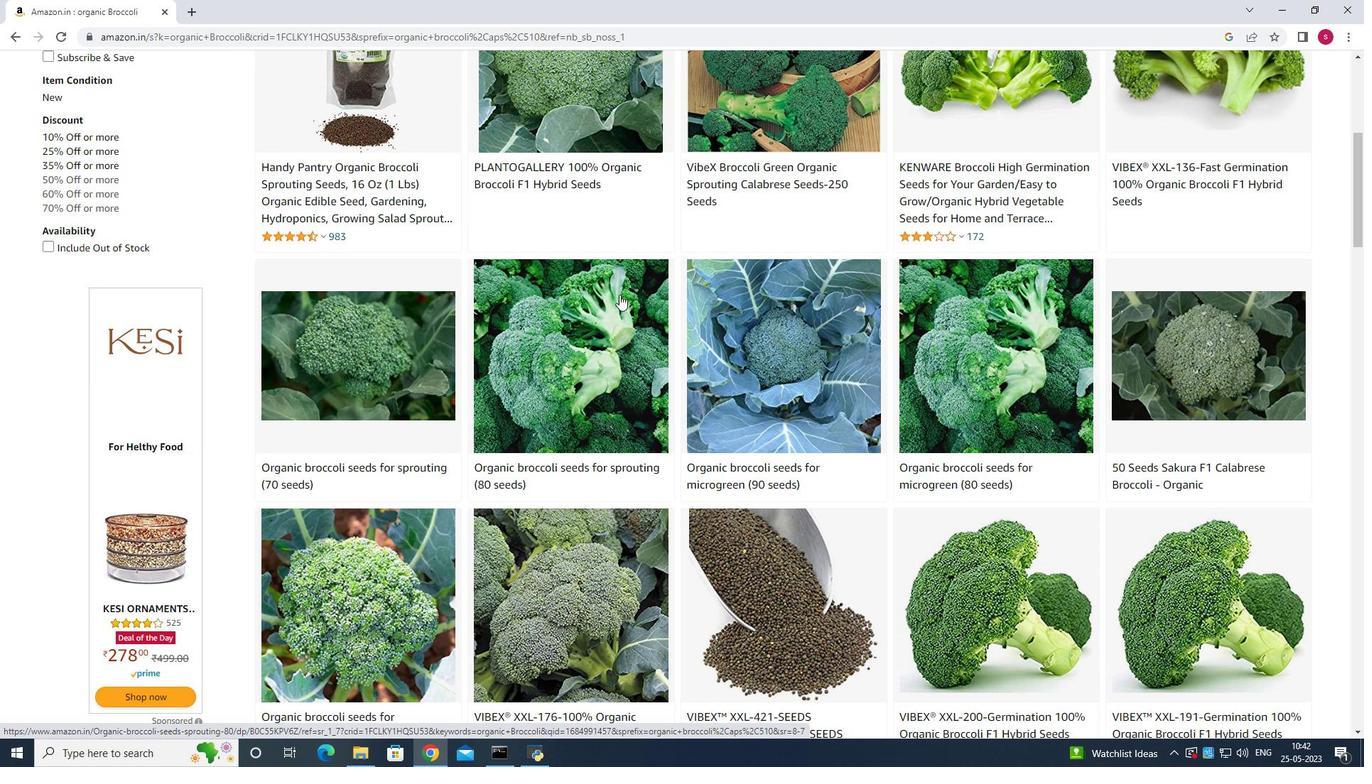 
Action: Mouse moved to (611, 116)
Screenshot: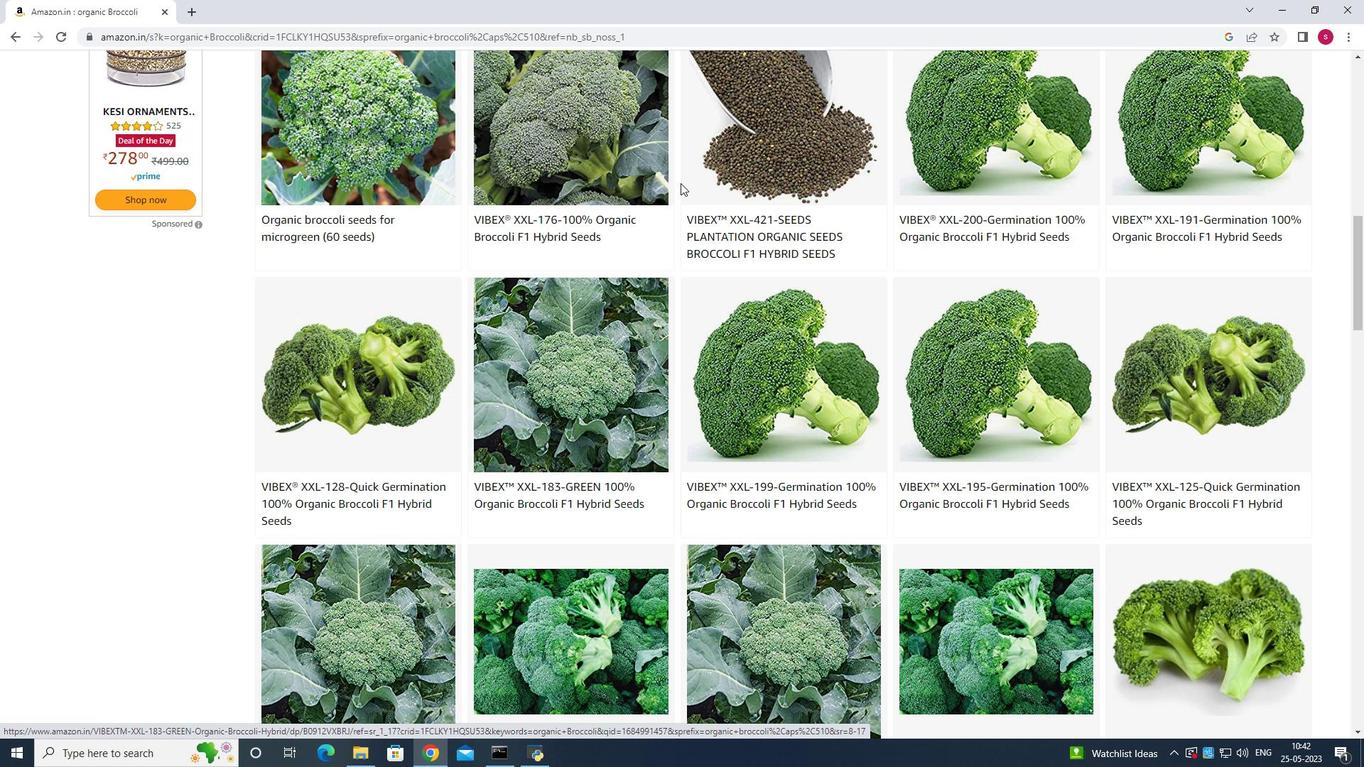 
Action: Mouse pressed left at (611, 116)
Screenshot: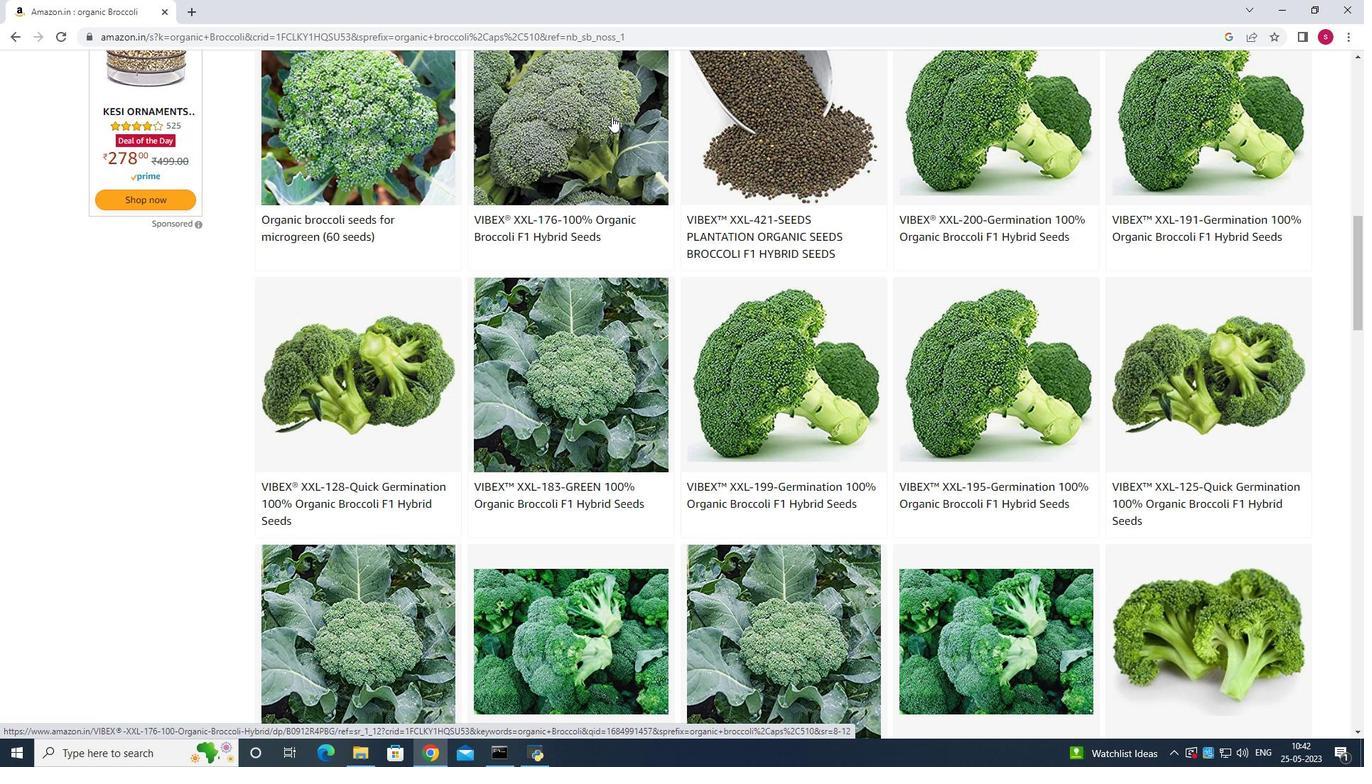 
Action: Mouse moved to (1066, 258)
Screenshot: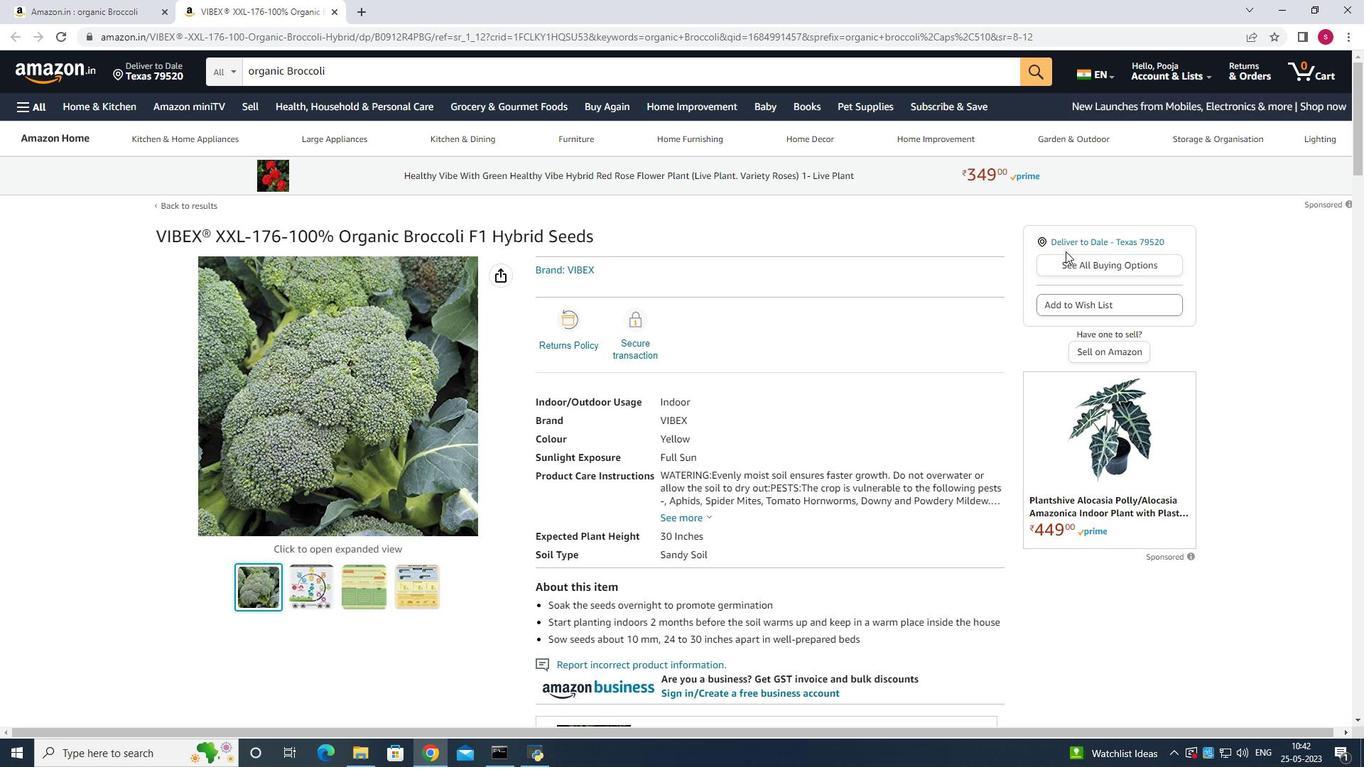 
Action: Mouse pressed left at (1066, 258)
Screenshot: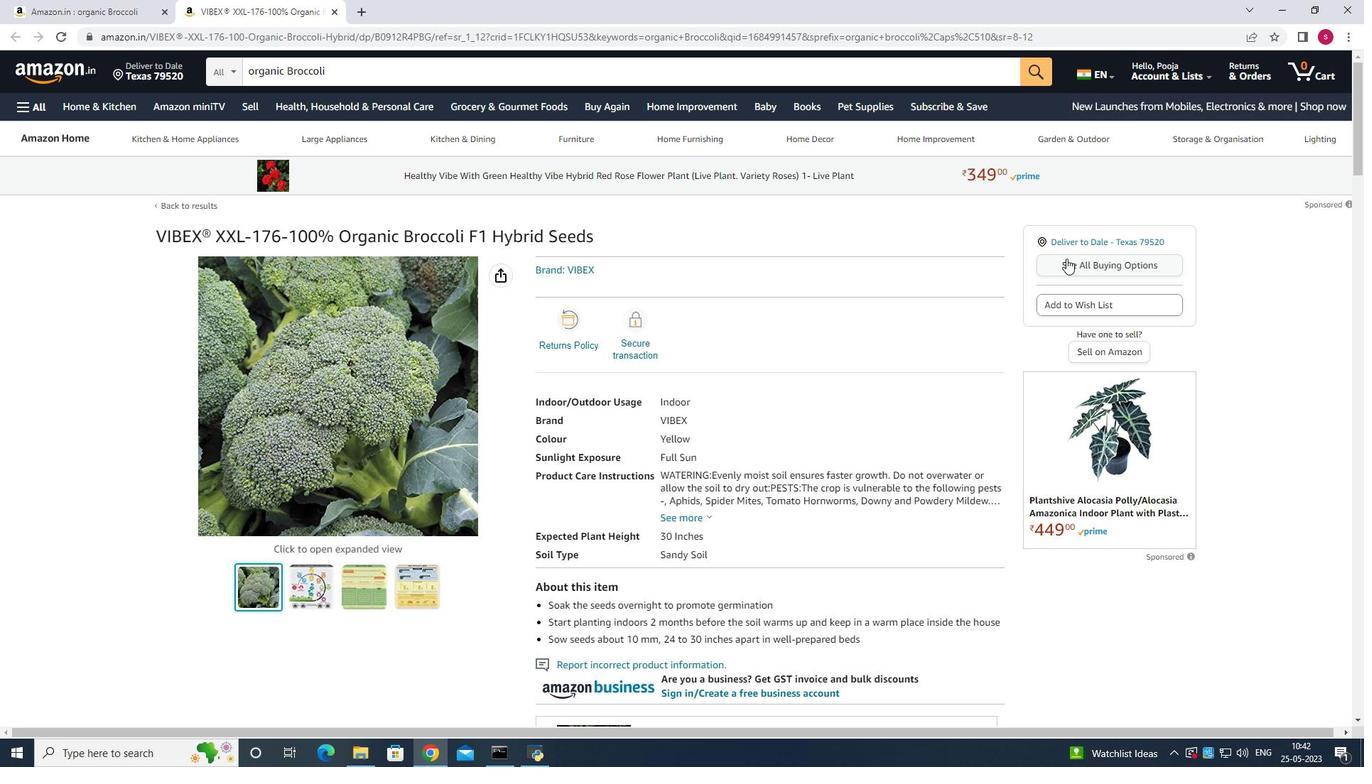 
Action: Mouse moved to (1304, 247)
Screenshot: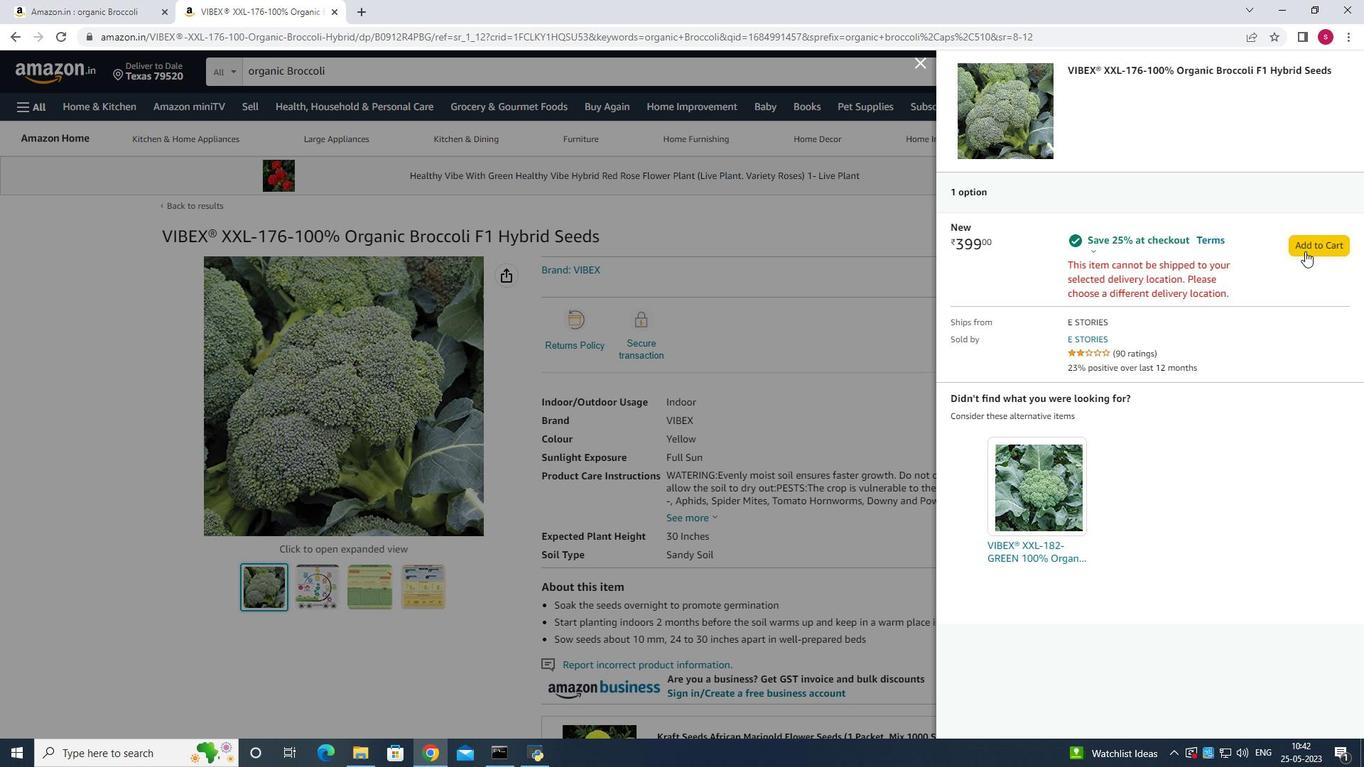 
Action: Mouse pressed left at (1304, 247)
Screenshot: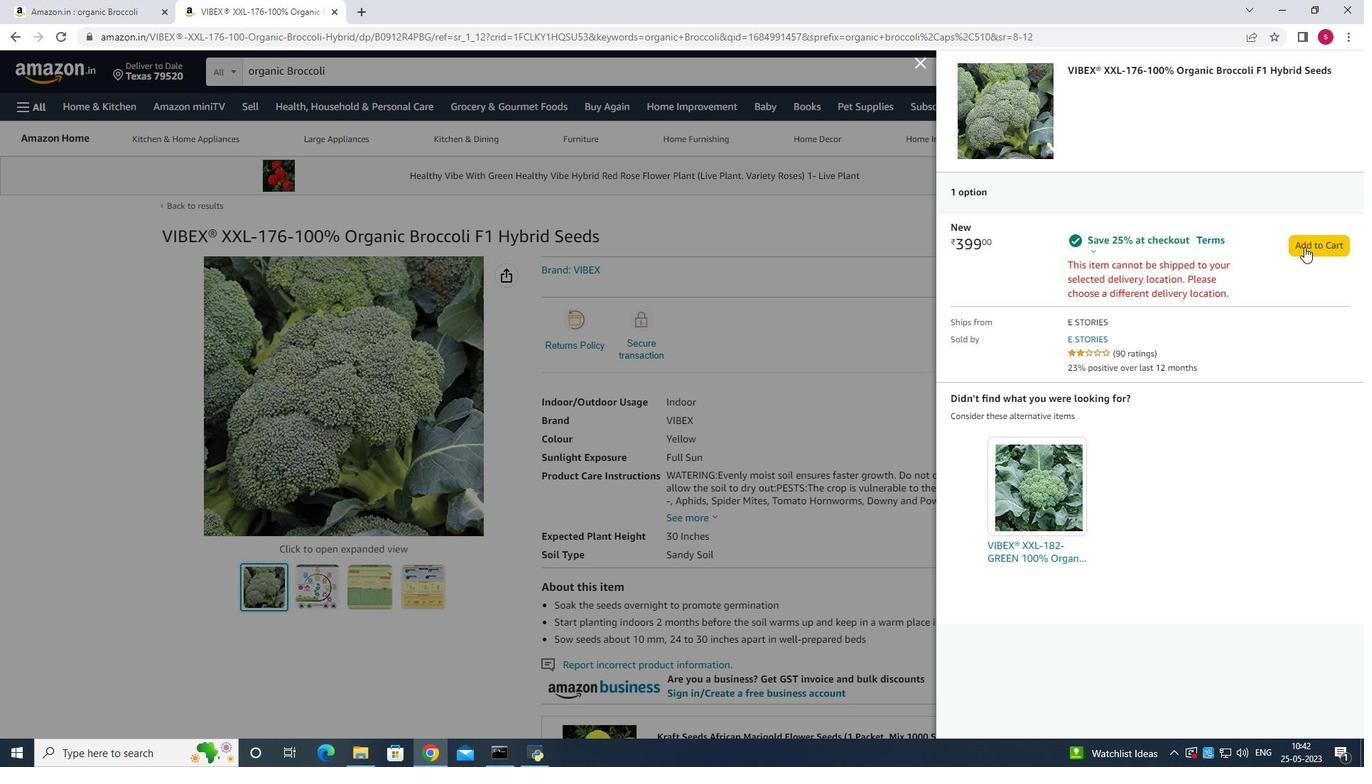 
Action: Mouse moved to (1310, 248)
Screenshot: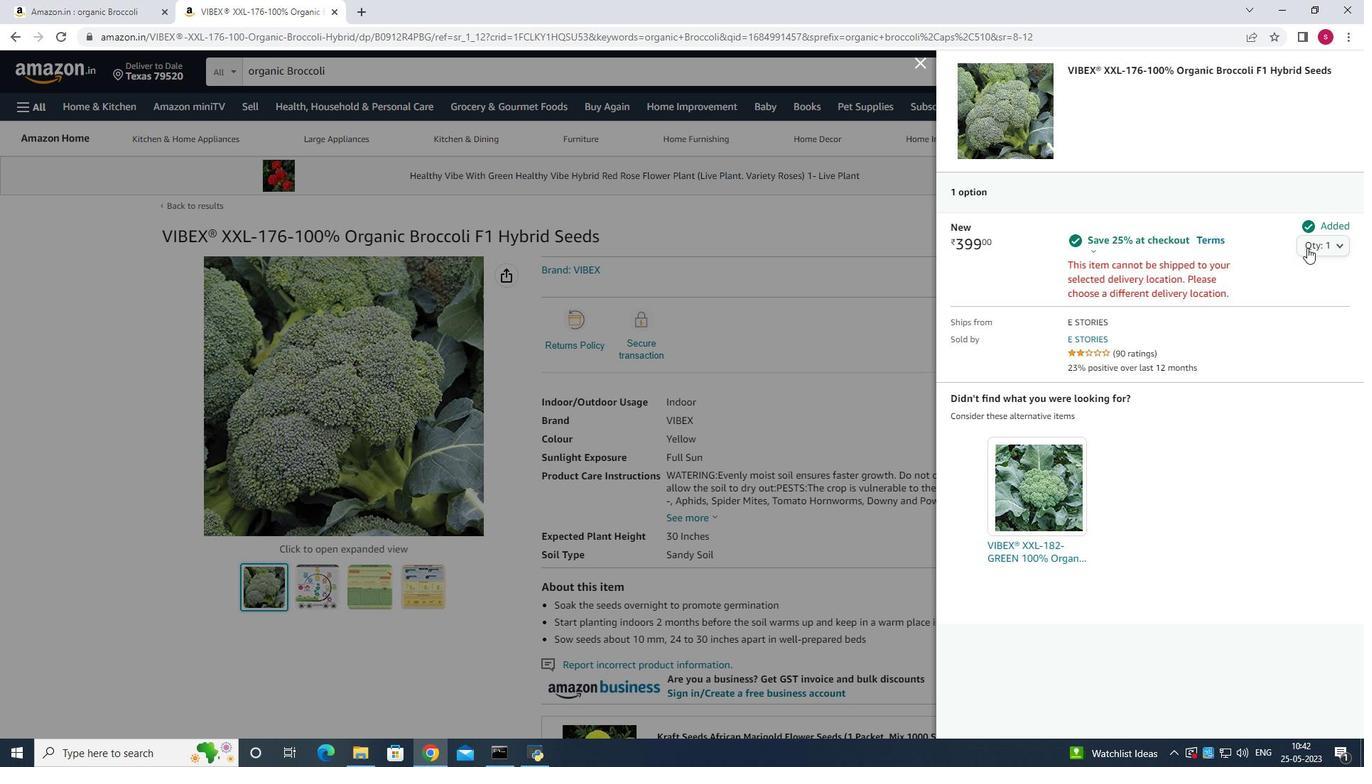 
Action: Mouse pressed left at (1310, 248)
Screenshot: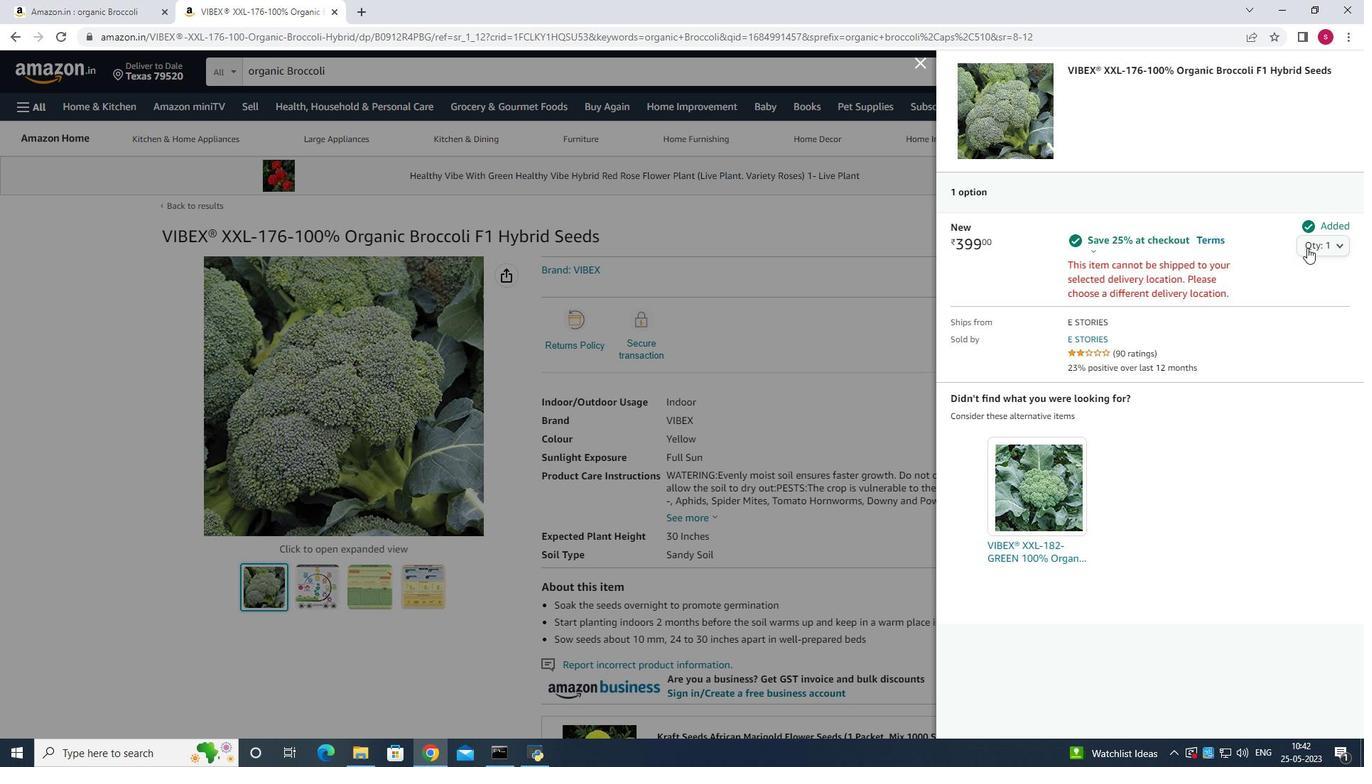 
Action: Mouse moved to (1323, 268)
Screenshot: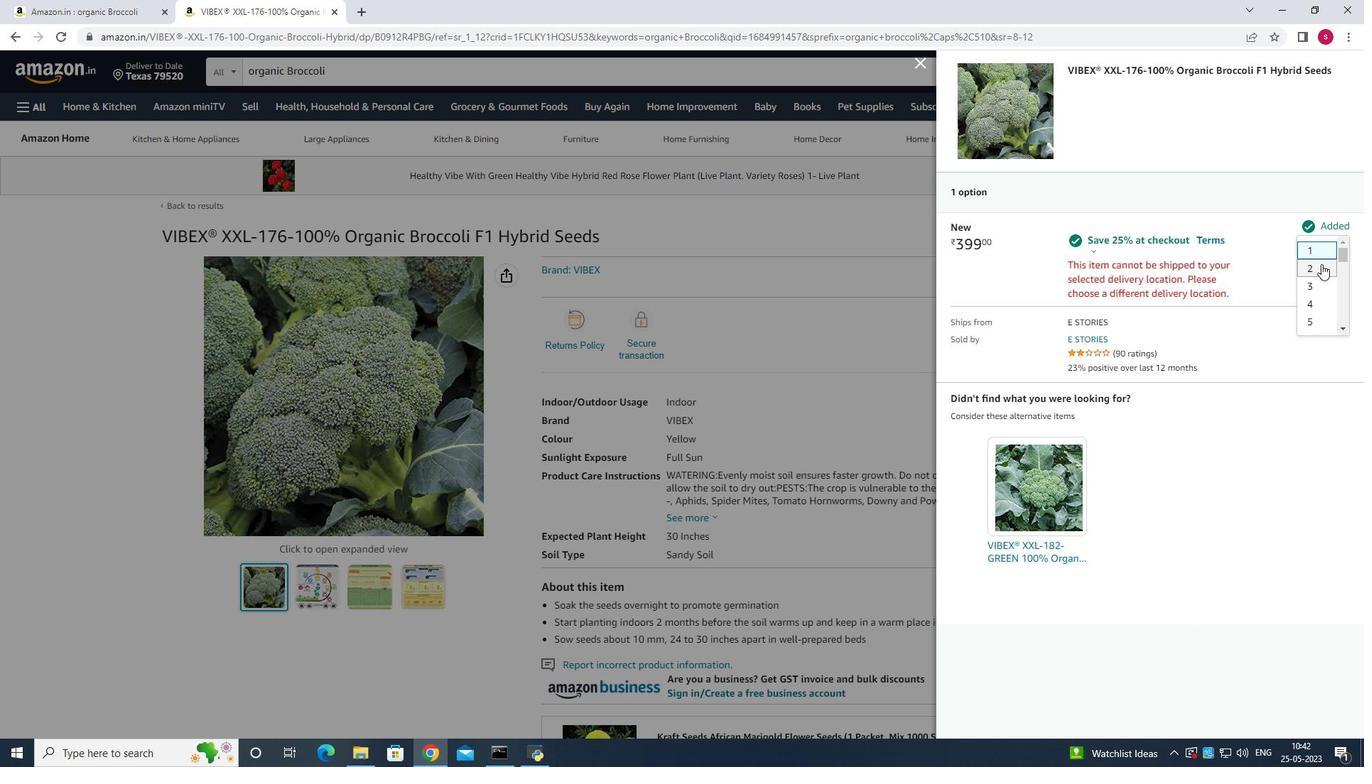 
Action: Mouse pressed left at (1323, 268)
Screenshot: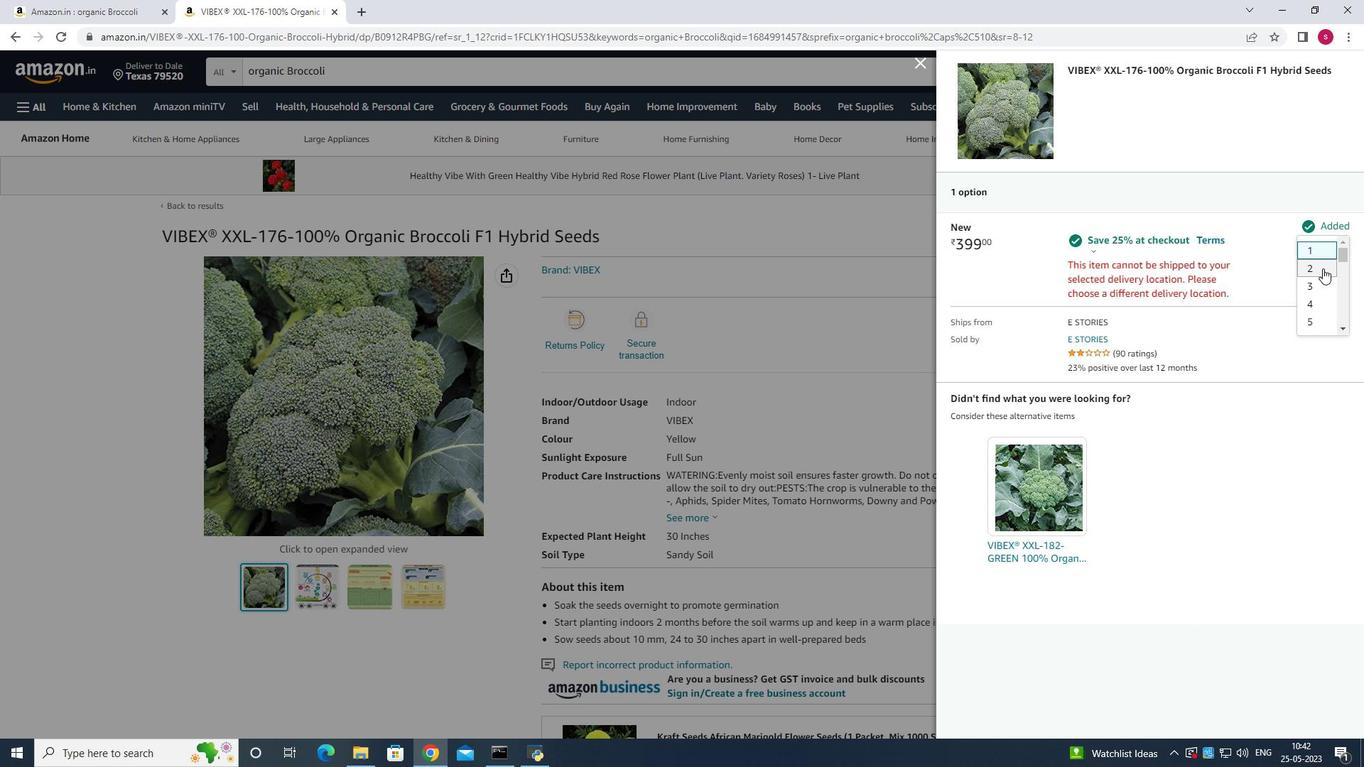 
Action: Mouse moved to (407, 413)
Screenshot: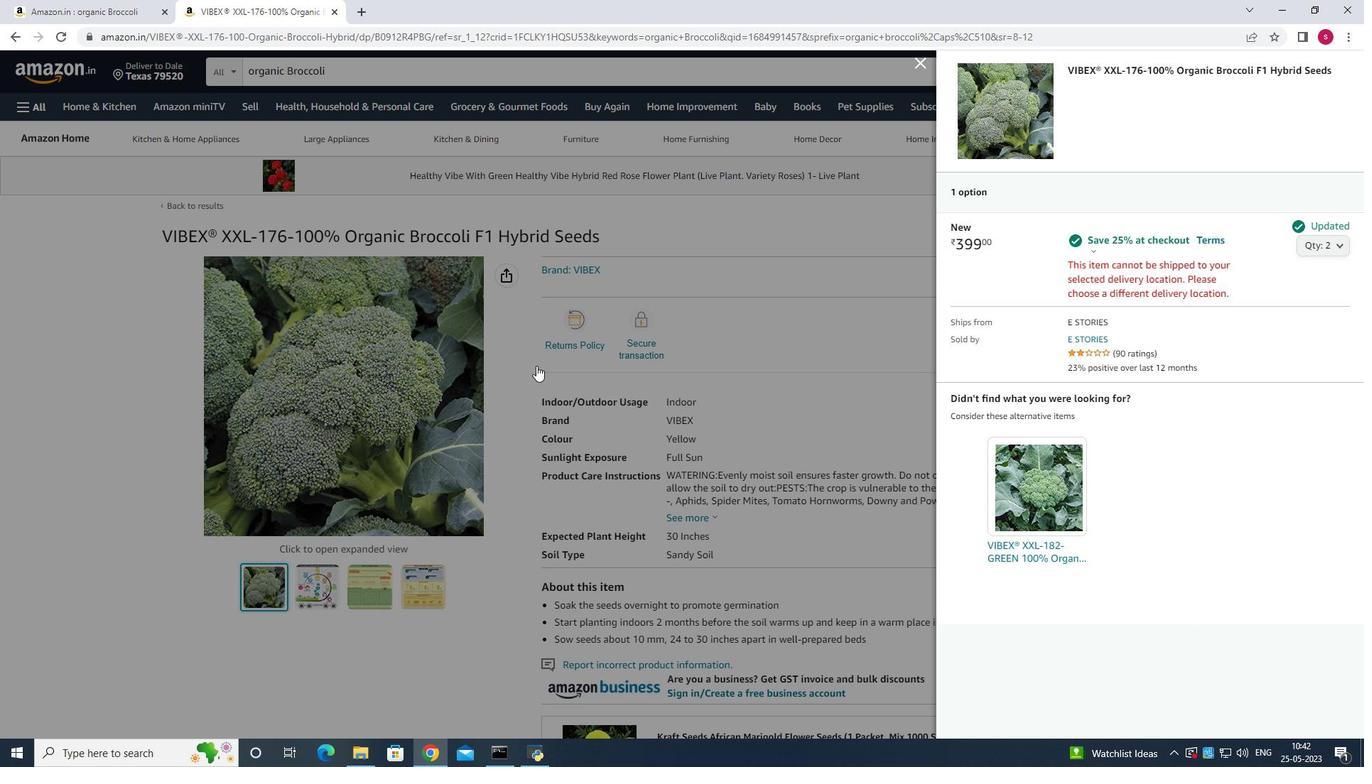 
Action: Mouse pressed left at (407, 413)
Screenshot: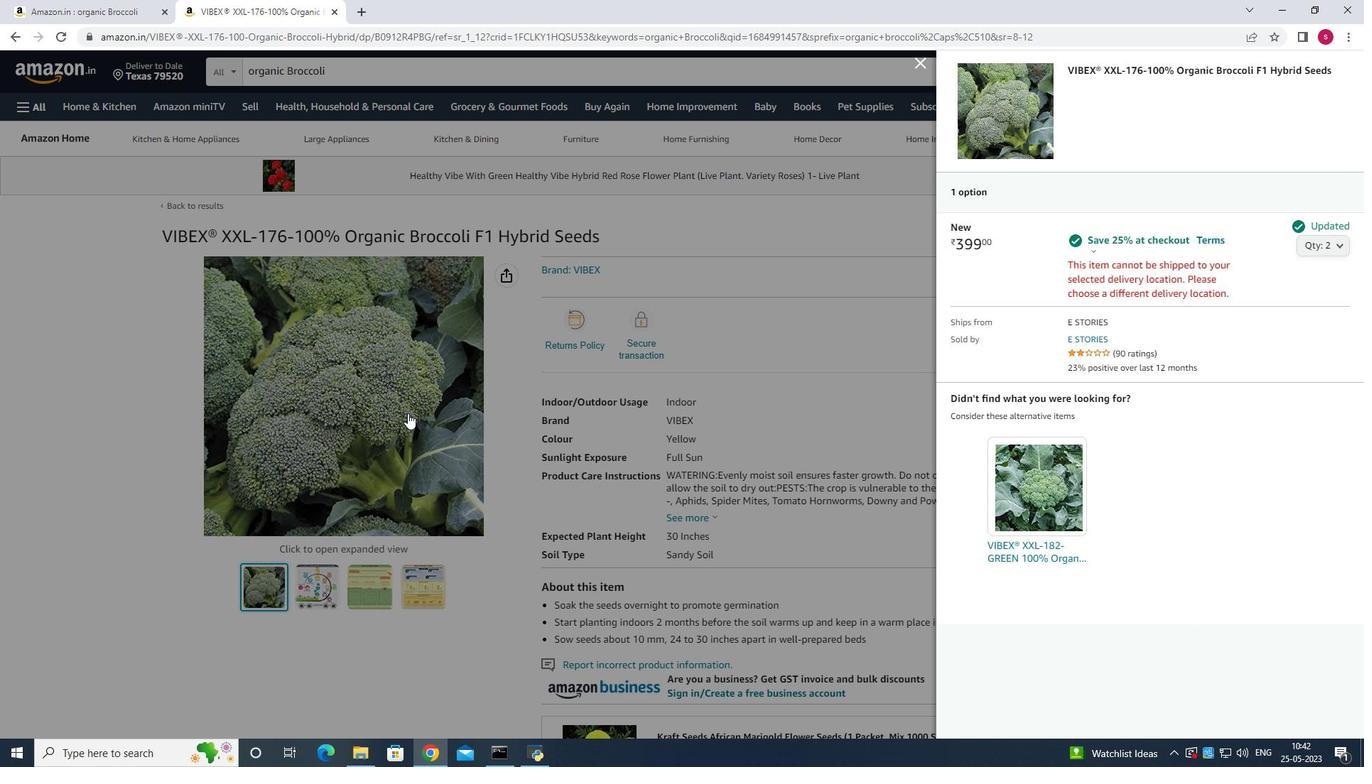 
Action: Mouse moved to (1119, 260)
Screenshot: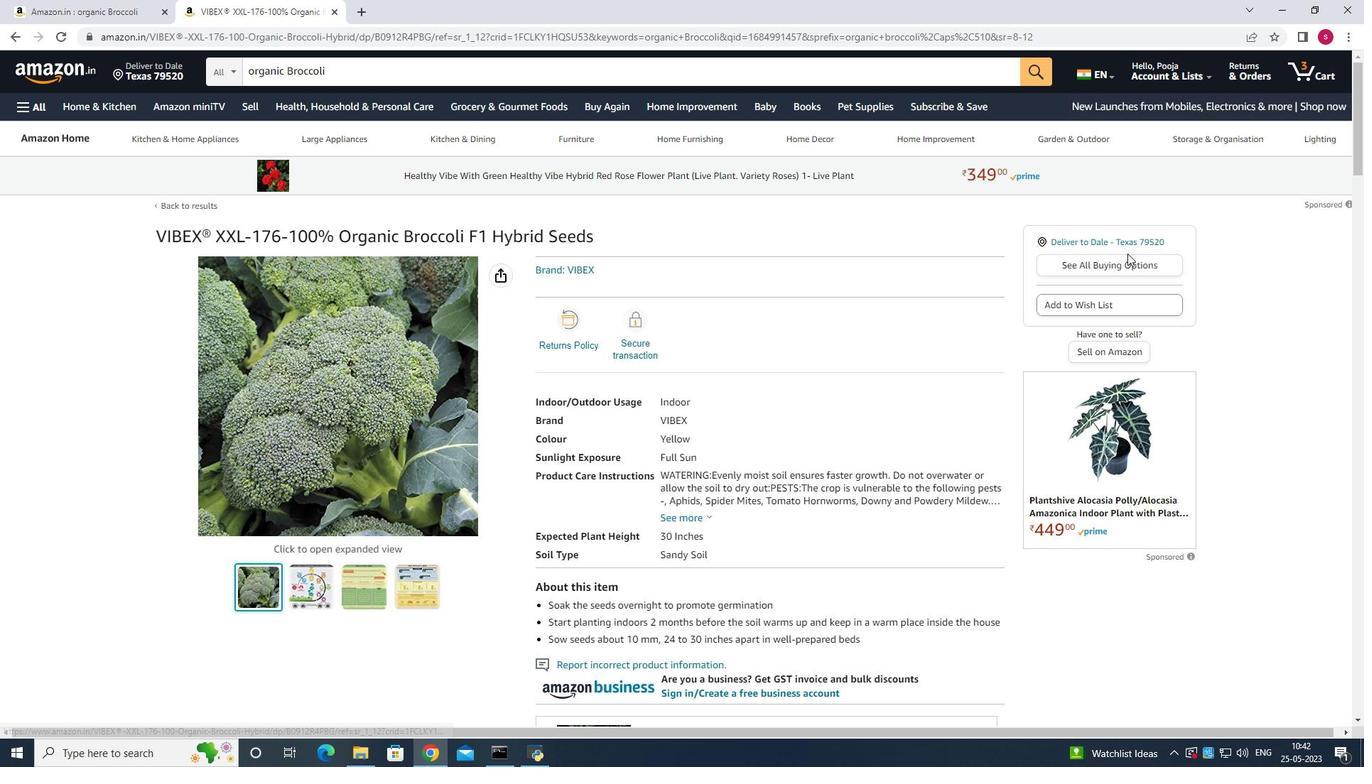 
Action: Mouse pressed left at (1119, 260)
Screenshot: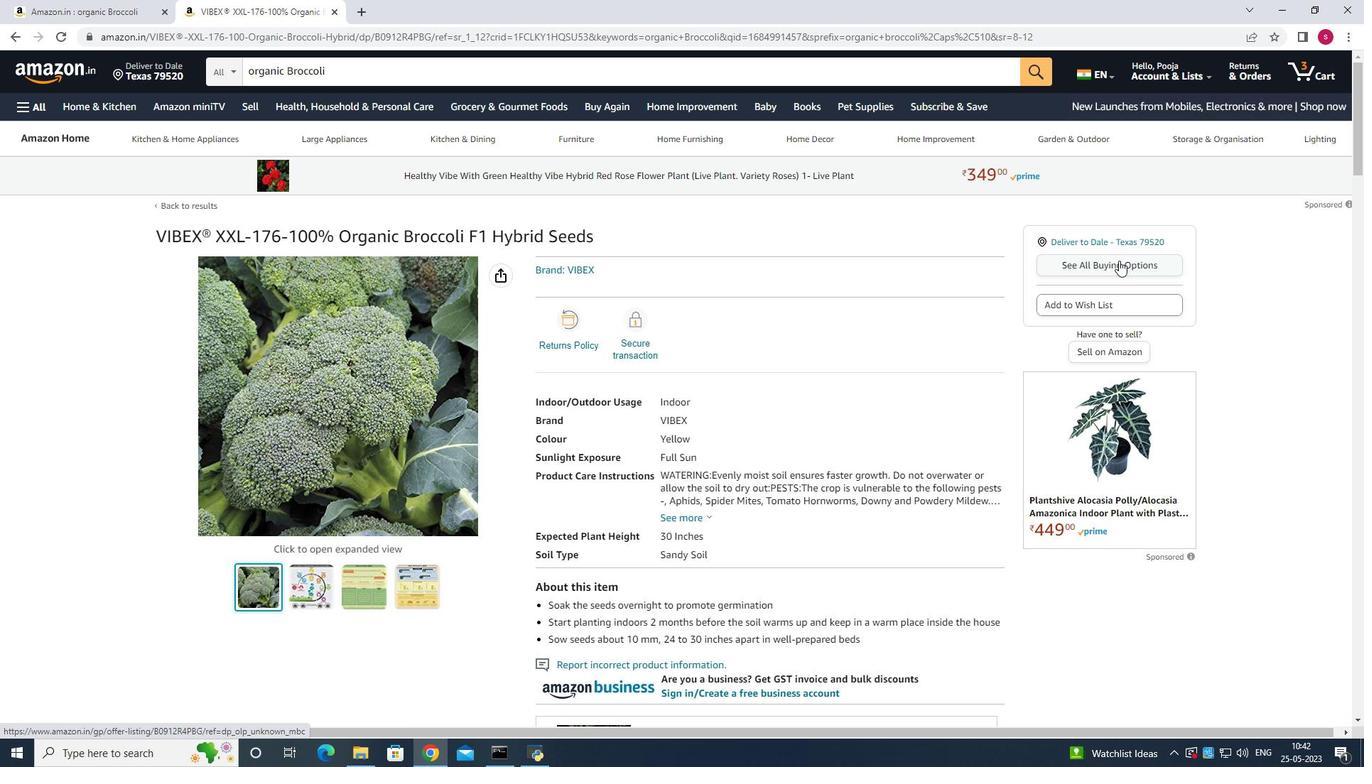 
Action: Mouse moved to (834, 348)
Screenshot: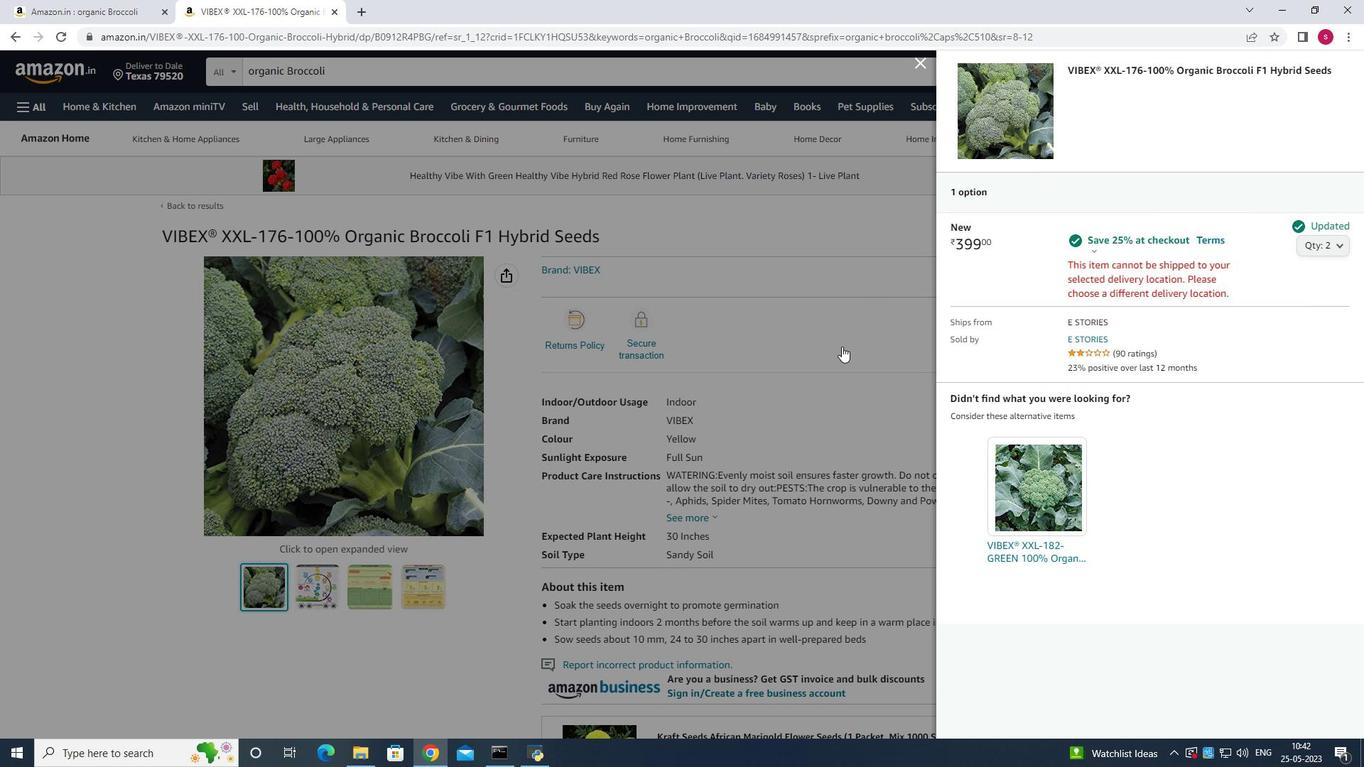 
Action: Mouse pressed left at (834, 348)
Screenshot: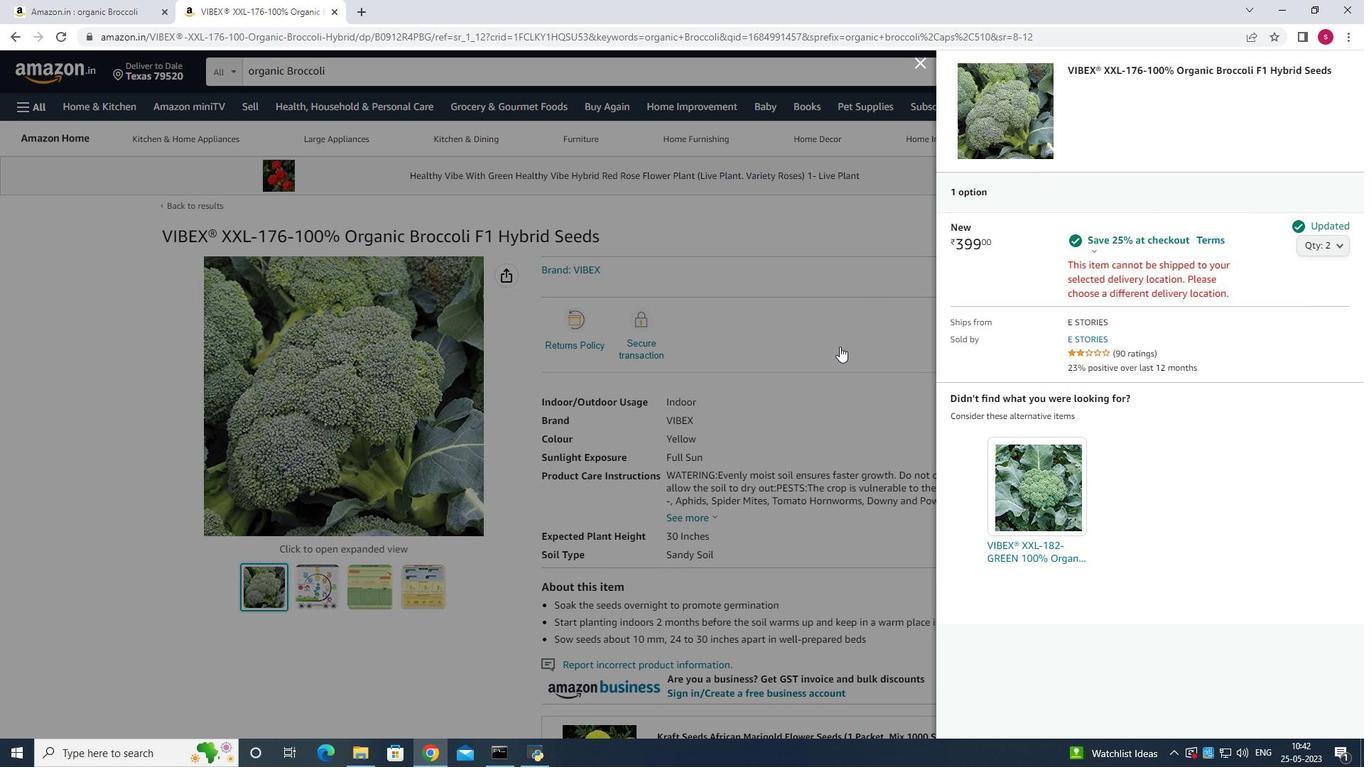 
Action: Mouse moved to (592, 74)
Screenshot: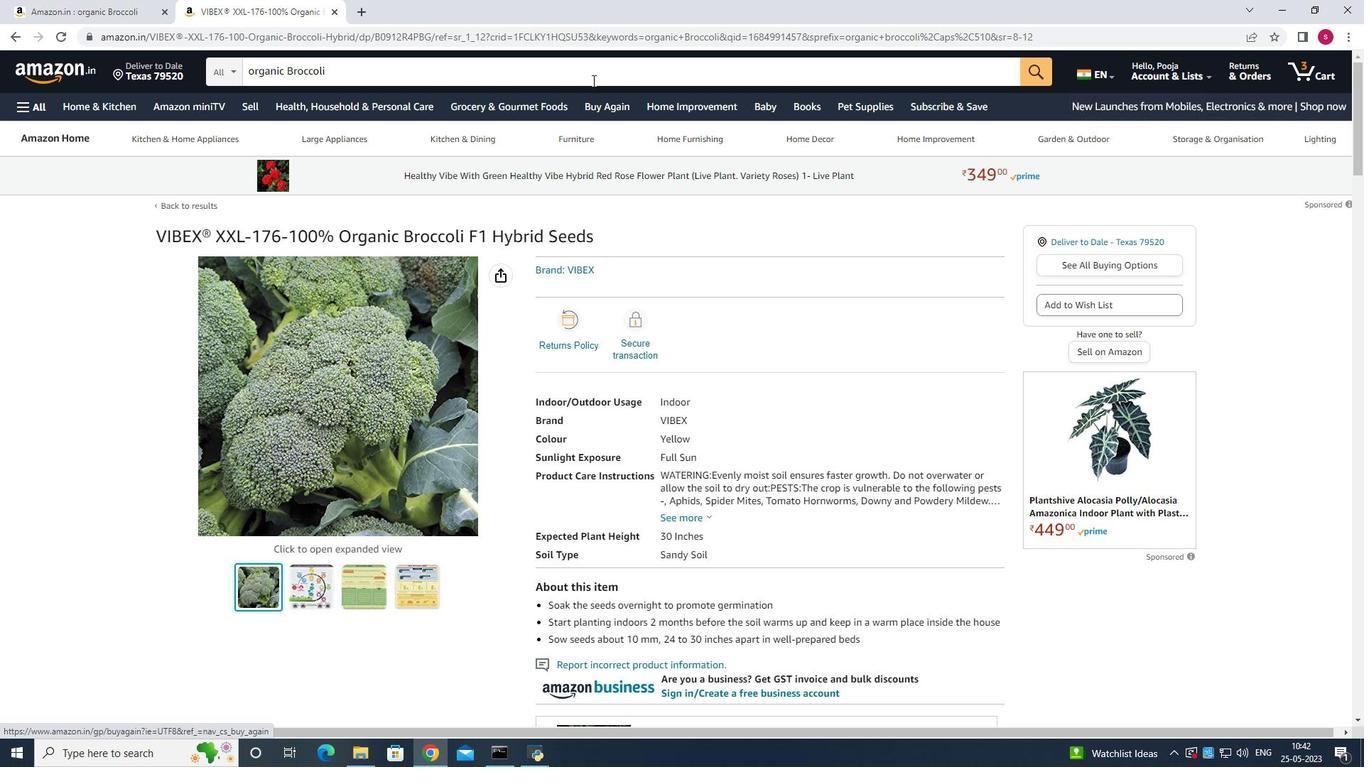
Action: Mouse pressed left at (592, 74)
Screenshot: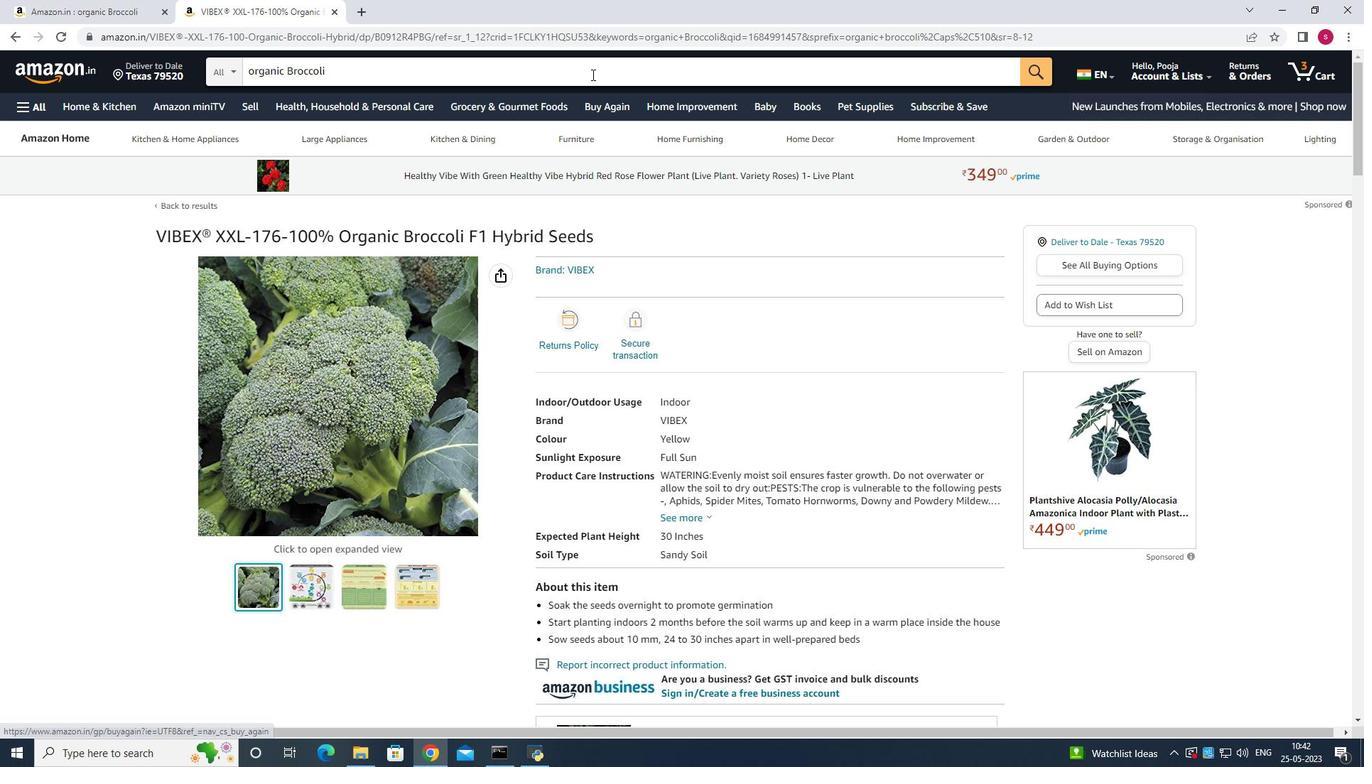 
Action: Key pressed <Key.backspace><Key.backspace><Key.backspace><Key.backspace><Key.backspace><Key.backspace><Key.backspace><Key.backspace><Key.backspace><Key.backspace><Key.backspace><Key.backspace><Key.backspace><Key.backspace><Key.backspace><Key.backspace><Key.backspace><Key.backspace><Key.backspace><Key.backspace><Key.backspace><Key.backspace><Key.backspace><Key.backspace><Key.backspace><Key.backspace><Key.backspace><Key.backspace><Key.backspace><Key.backspace><Key.backspace><Key.backspace><Key.backspace><Key.backspace><Key.backspace><Key.backspace><Key.backspace><Key.backspace><Key.backspace><Key.backspace><Key.backspace><Key.backspace><Key.backspace>p<Key.shift>robiotic<Key.space>supplements<Key.enter>
Screenshot: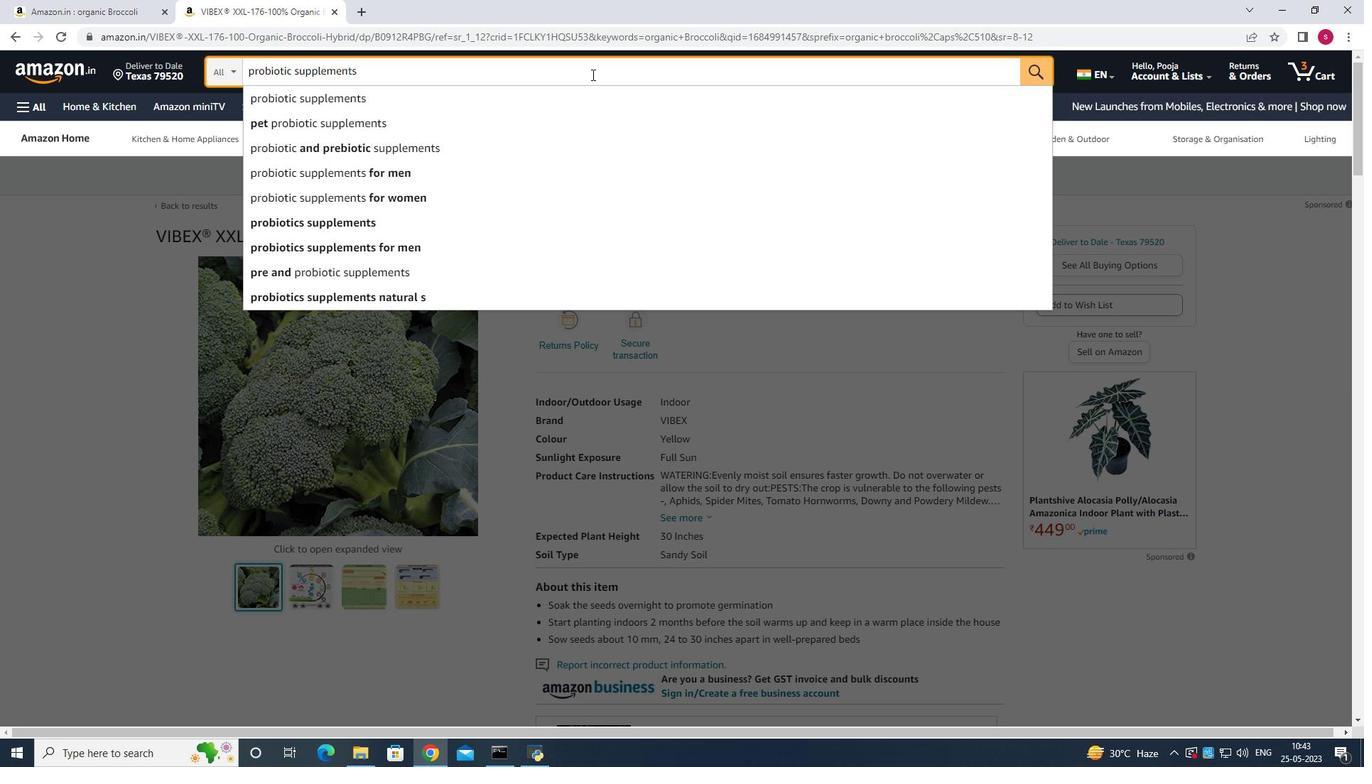 
Action: Mouse moved to (582, 238)
Screenshot: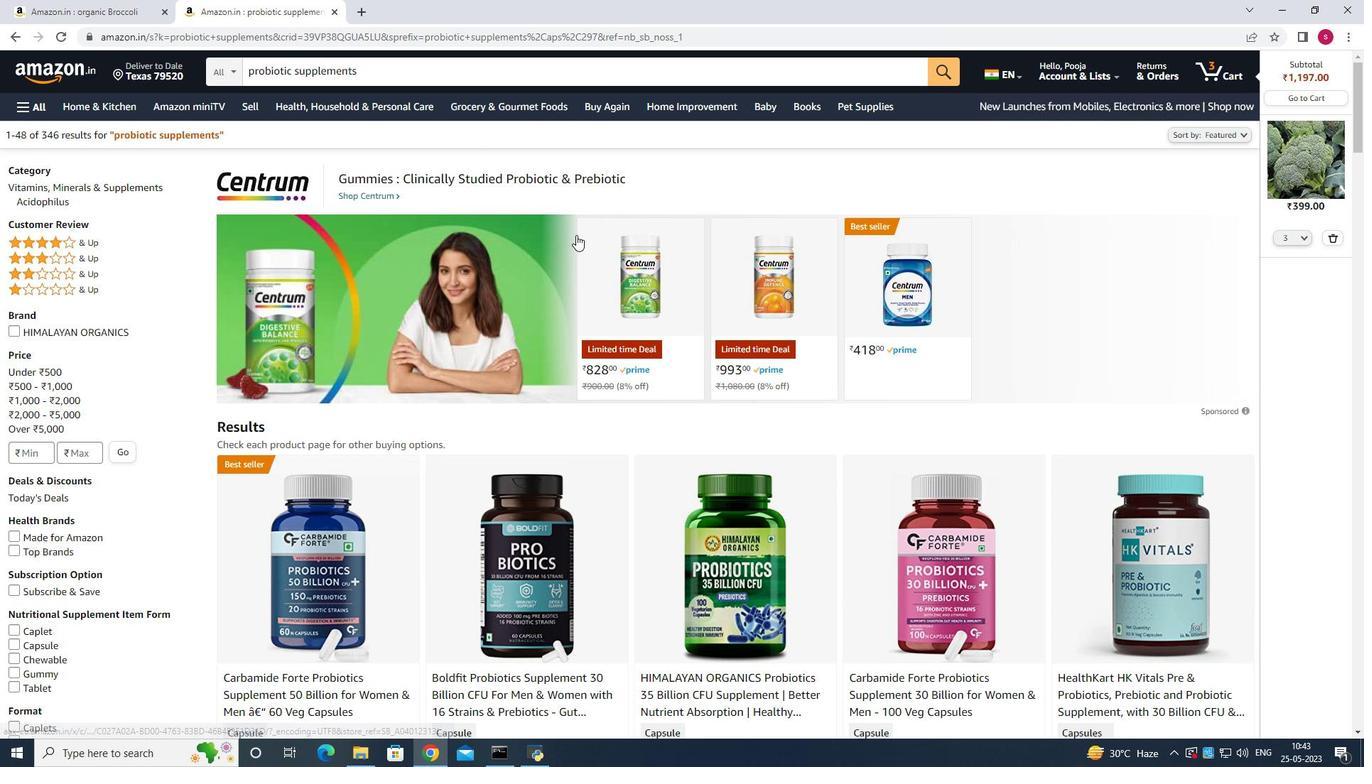 
Action: Mouse scrolled (582, 238) with delta (0, 0)
Screenshot: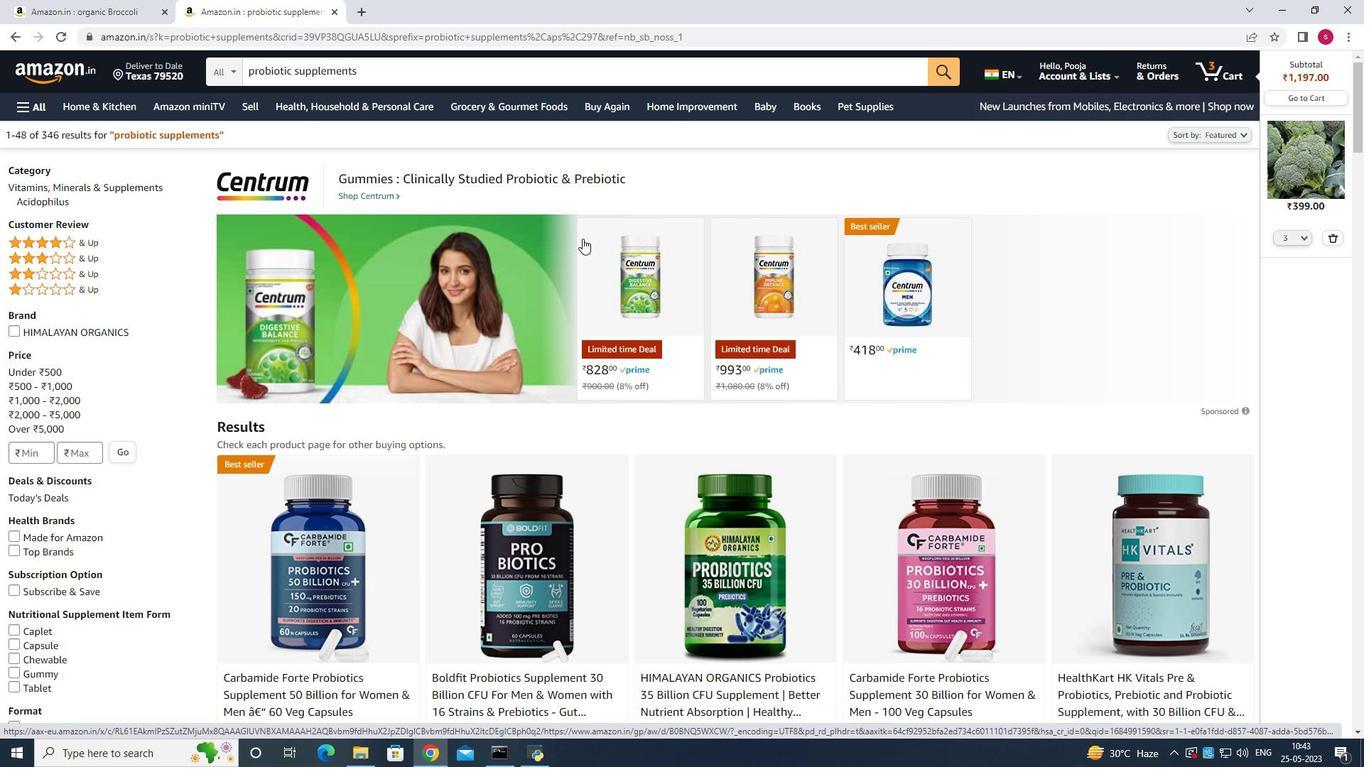 
Action: Mouse scrolled (582, 238) with delta (0, 0)
Screenshot: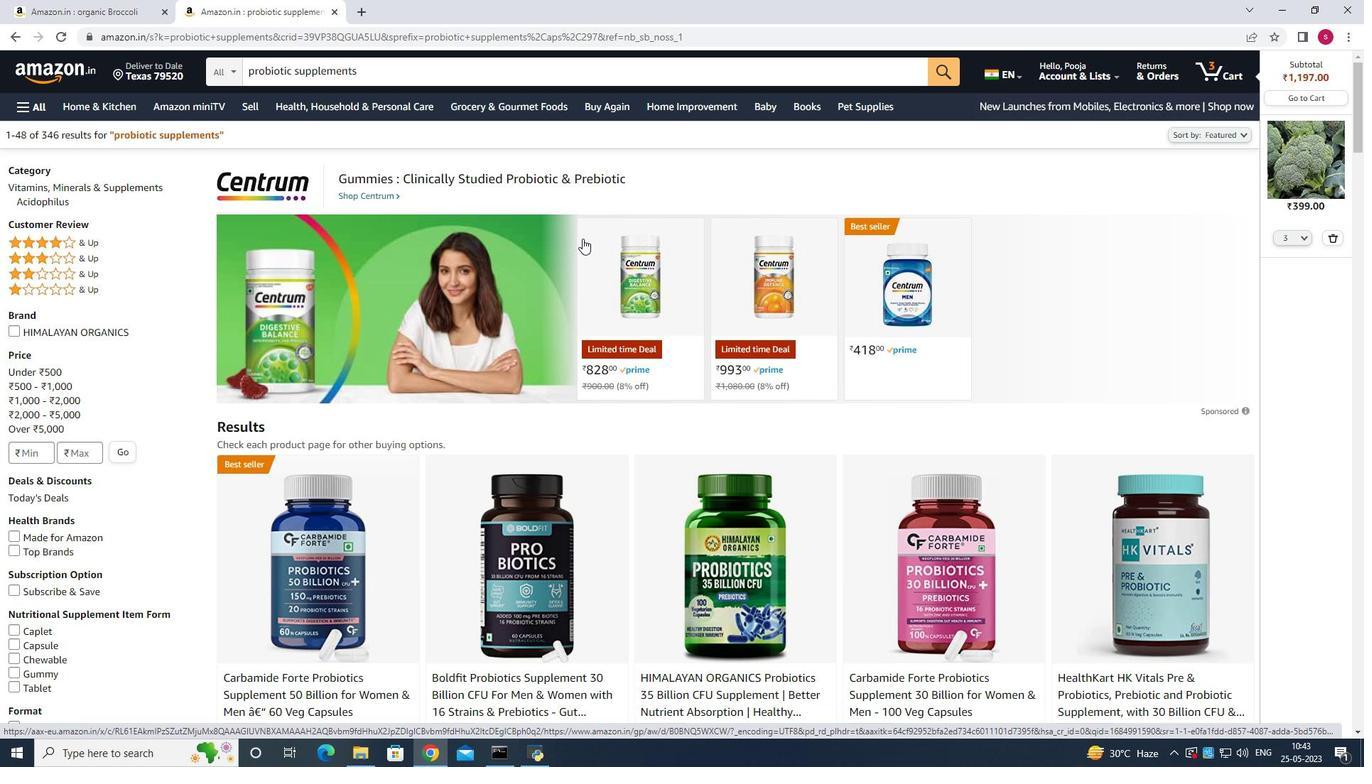 
Action: Mouse scrolled (582, 238) with delta (0, 0)
Screenshot: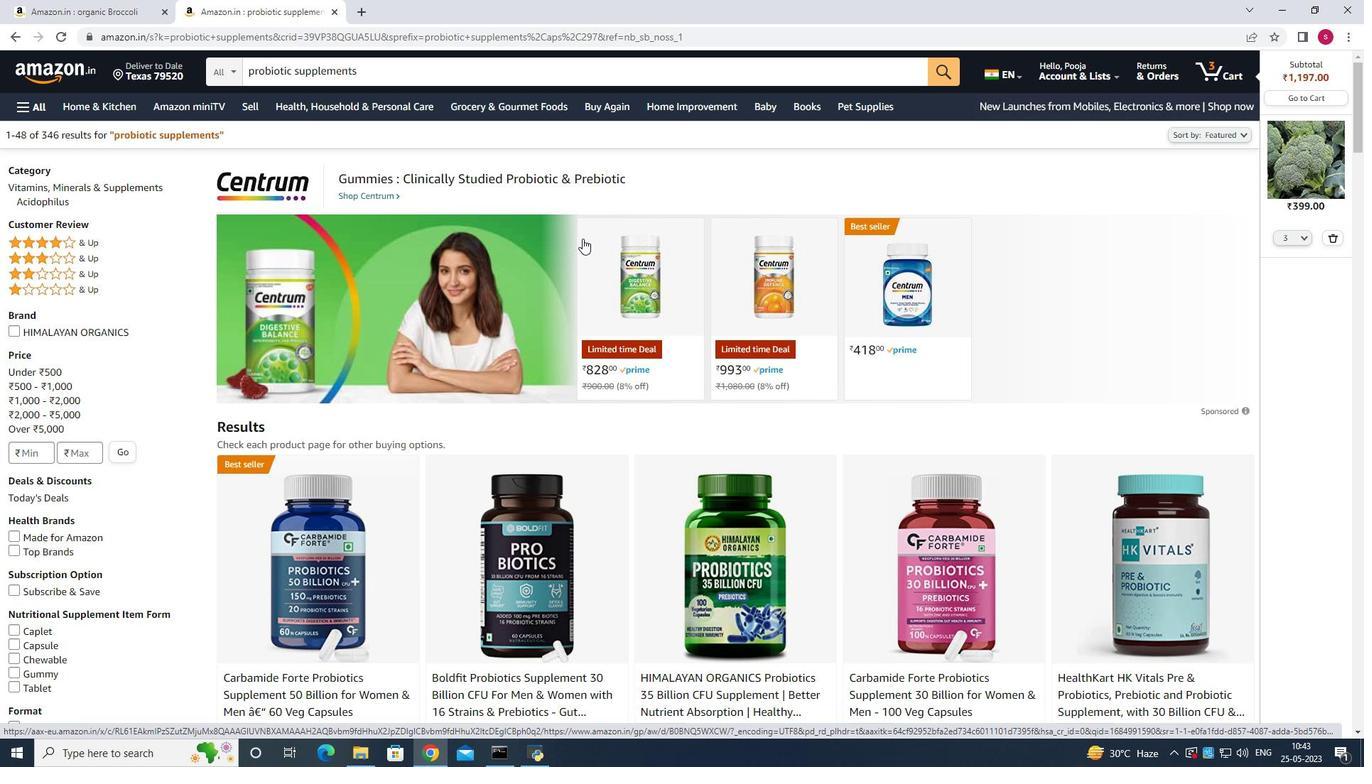 
Action: Mouse scrolled (582, 238) with delta (0, 0)
Screenshot: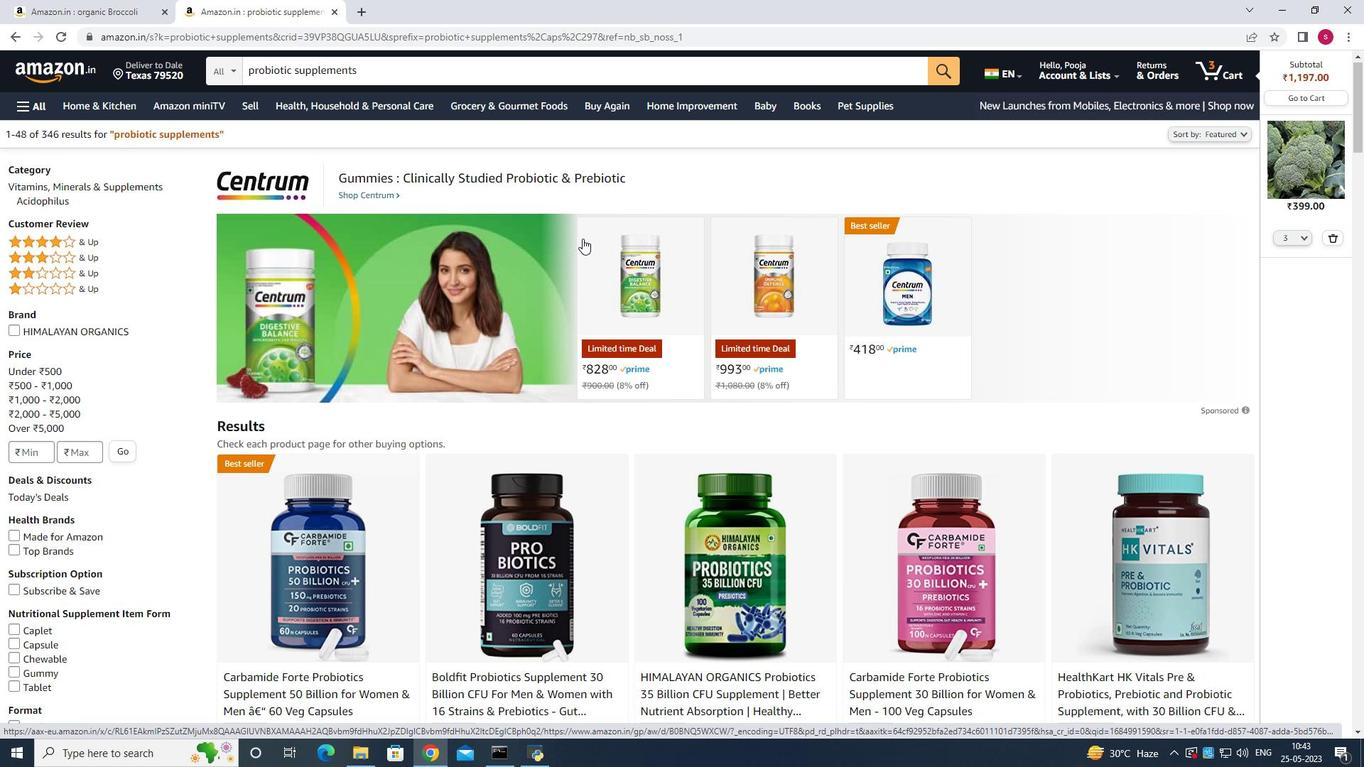 
Action: Mouse pressed left at (582, 238)
Screenshot: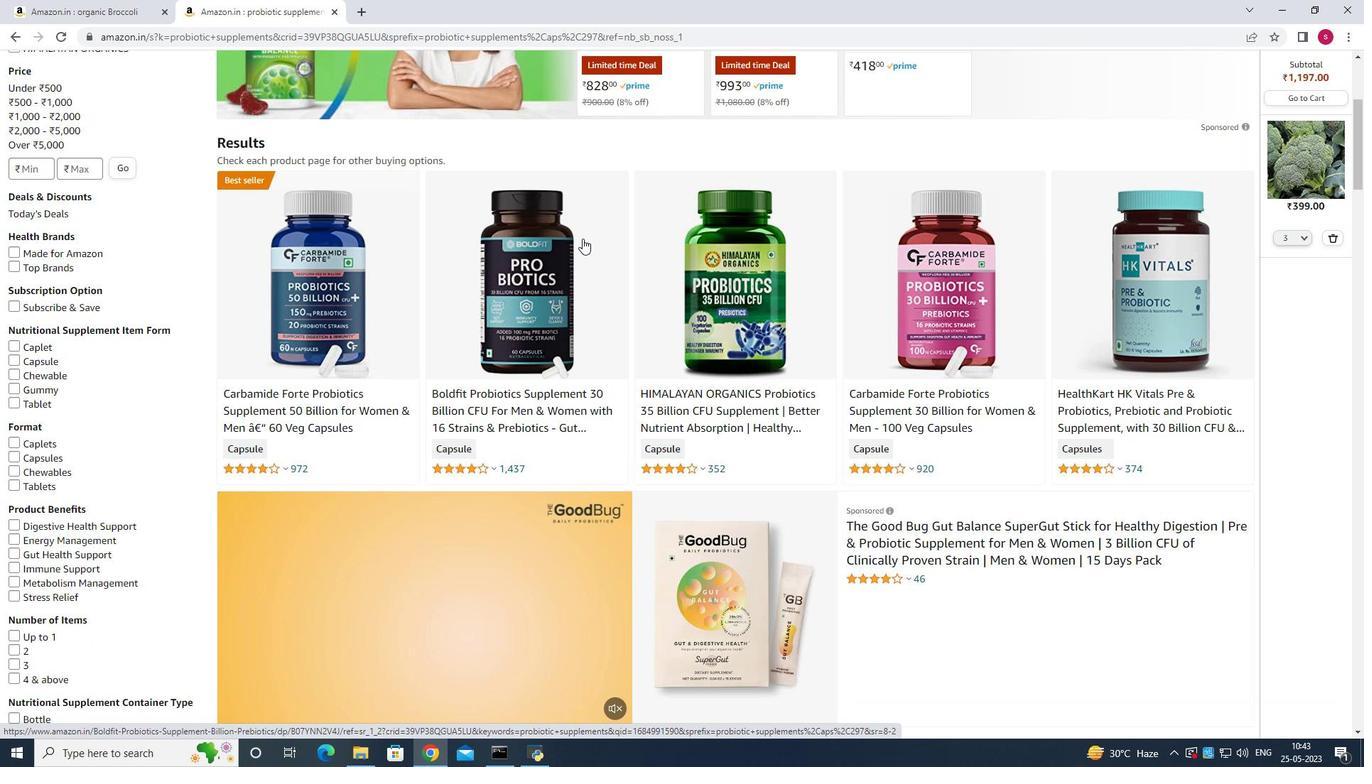 
Action: Mouse moved to (567, 245)
Screenshot: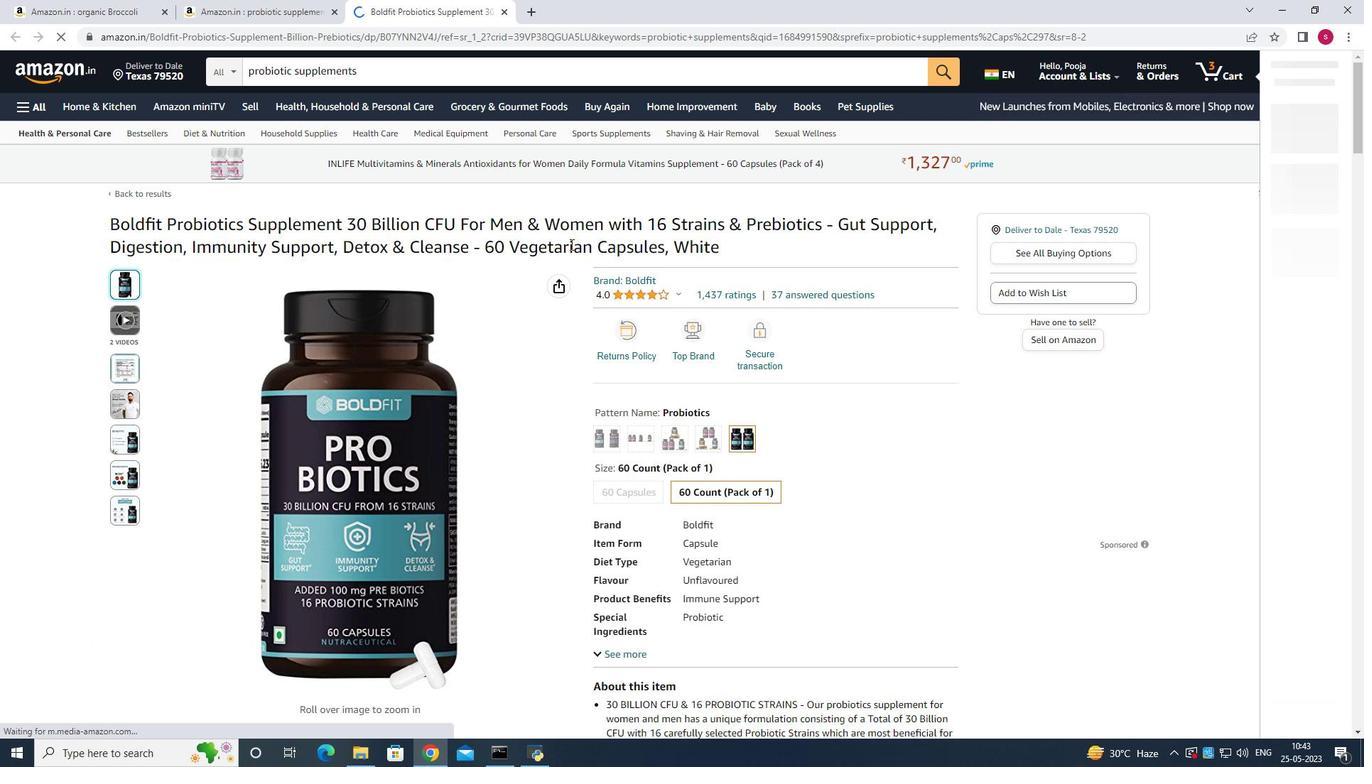 
Action: Mouse scrolled (567, 244) with delta (0, 0)
Screenshot: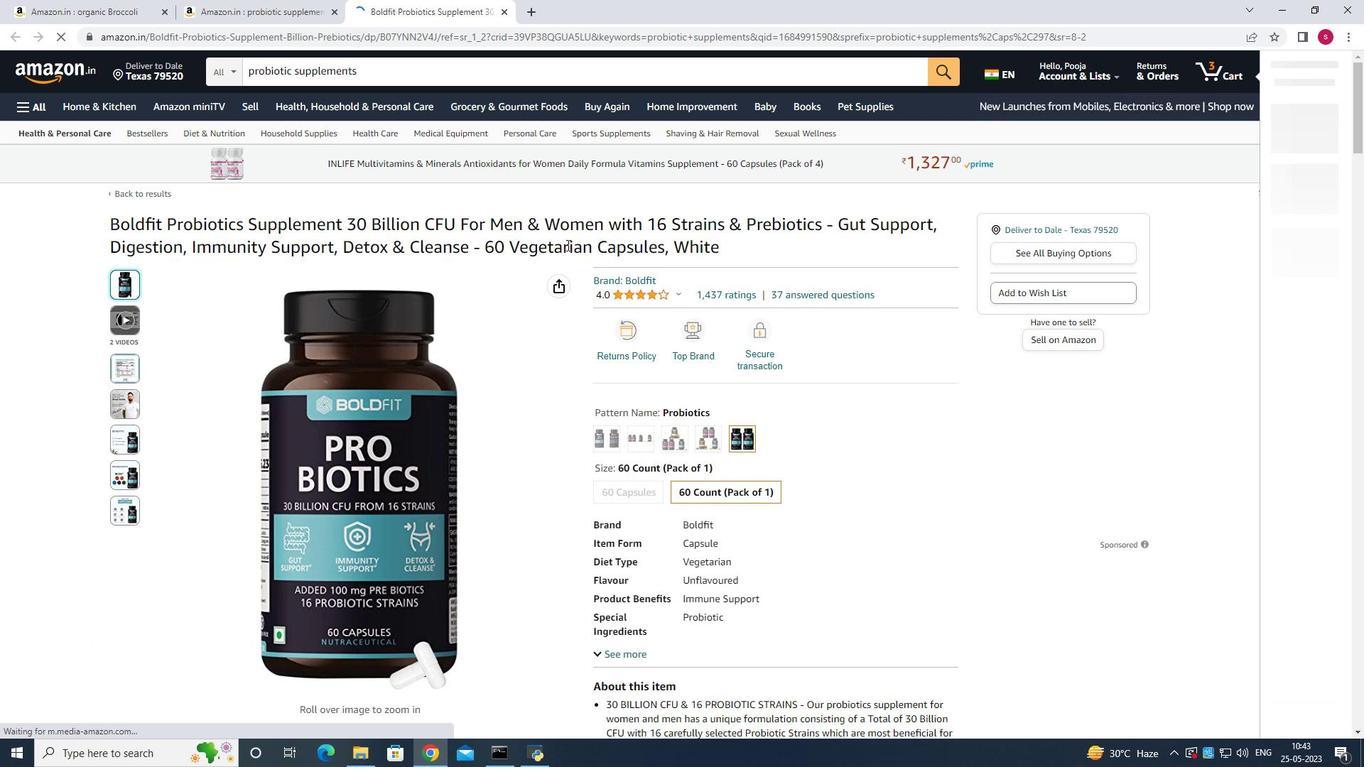 
Action: Mouse scrolled (567, 244) with delta (0, 0)
Screenshot: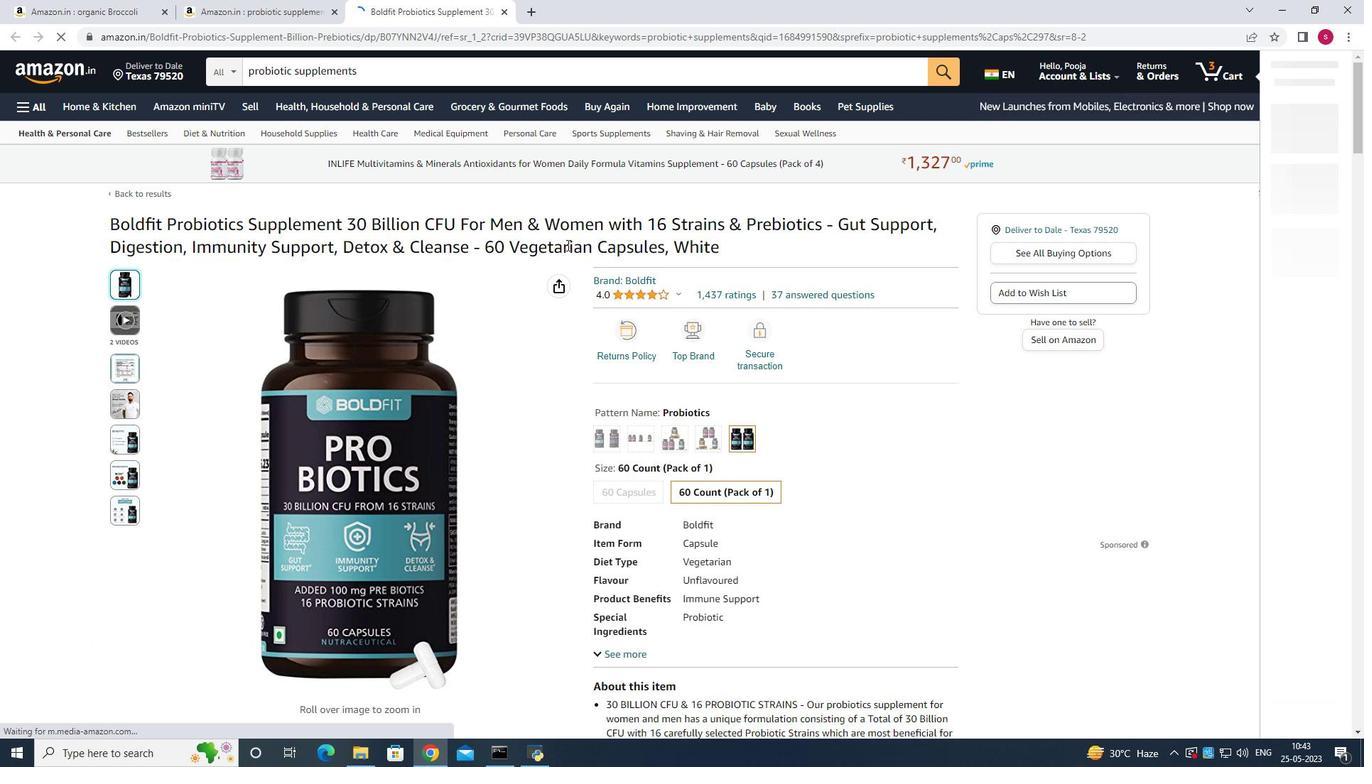 
Action: Mouse scrolled (567, 244) with delta (0, 0)
Screenshot: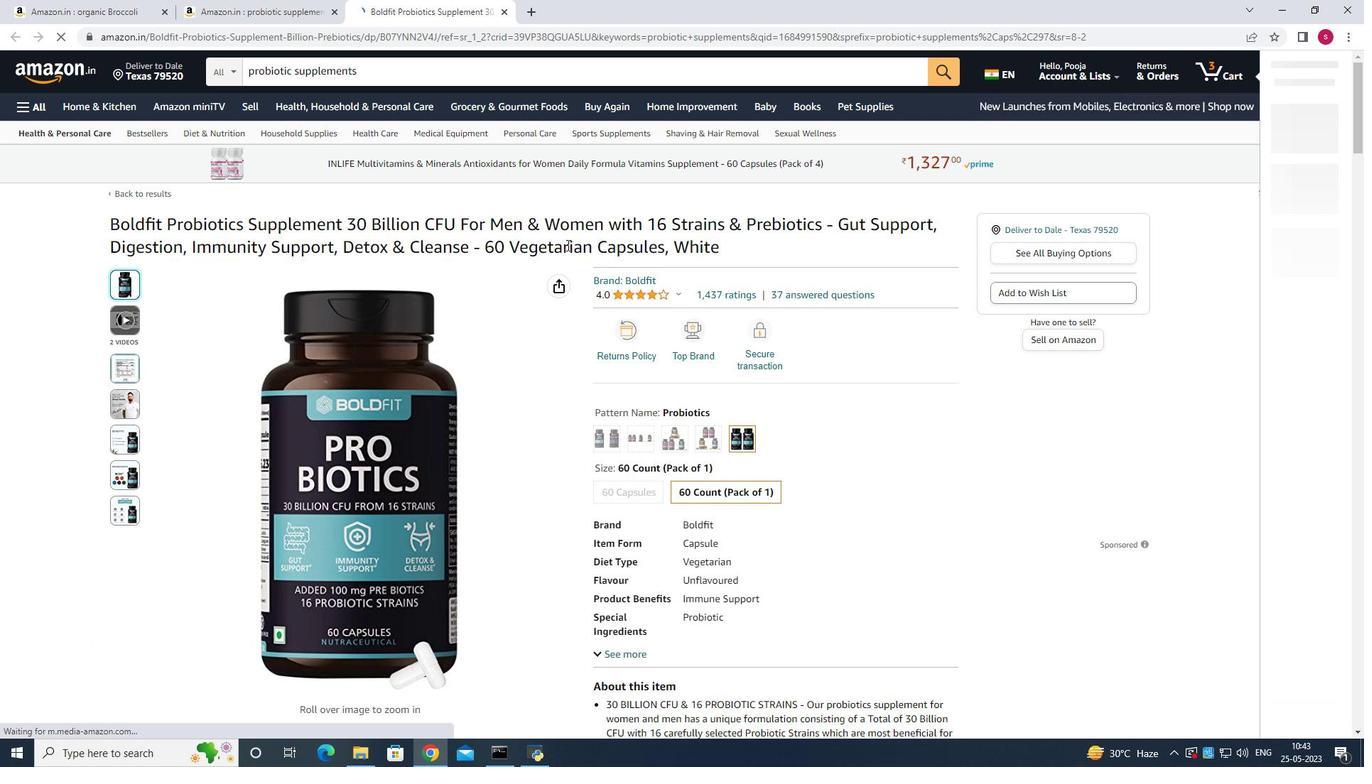
Action: Mouse scrolled (567, 244) with delta (0, 0)
Screenshot: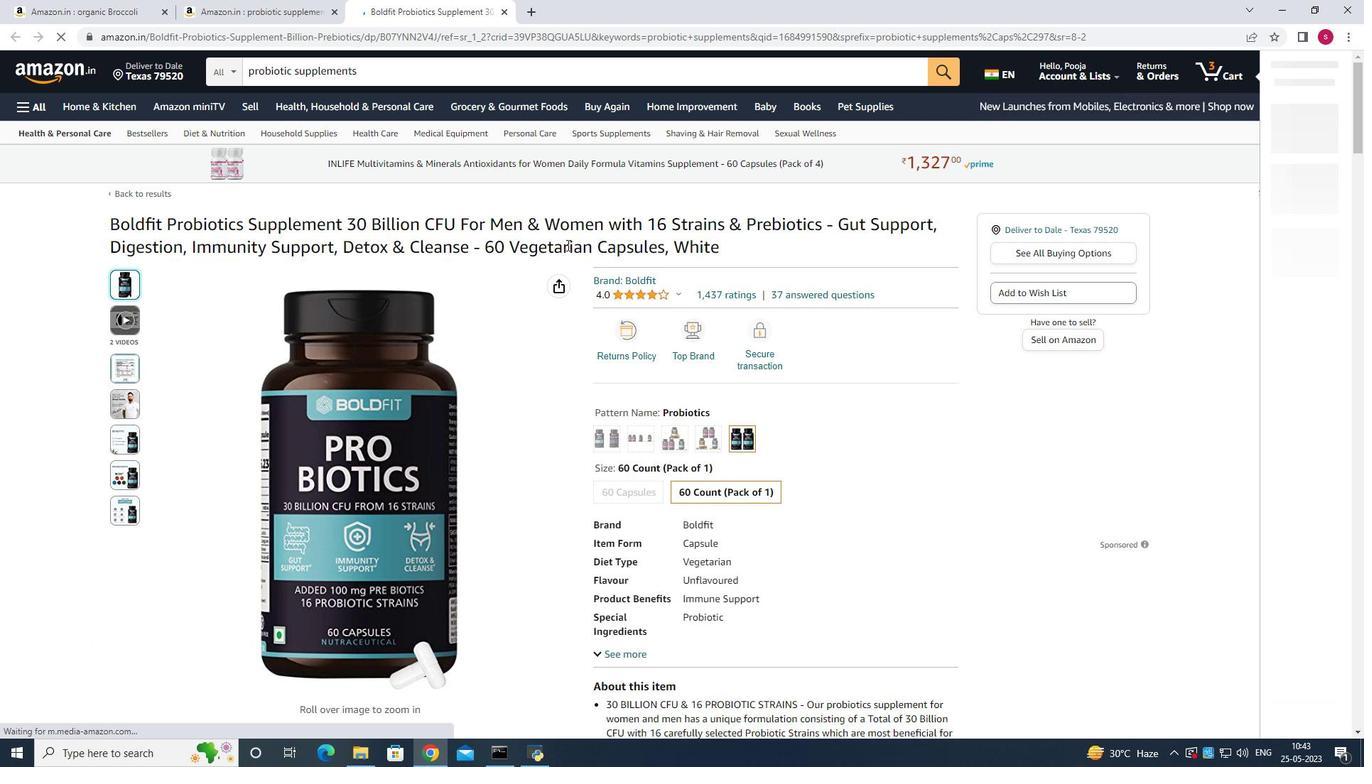 
Action: Mouse scrolled (567, 244) with delta (0, 0)
Screenshot: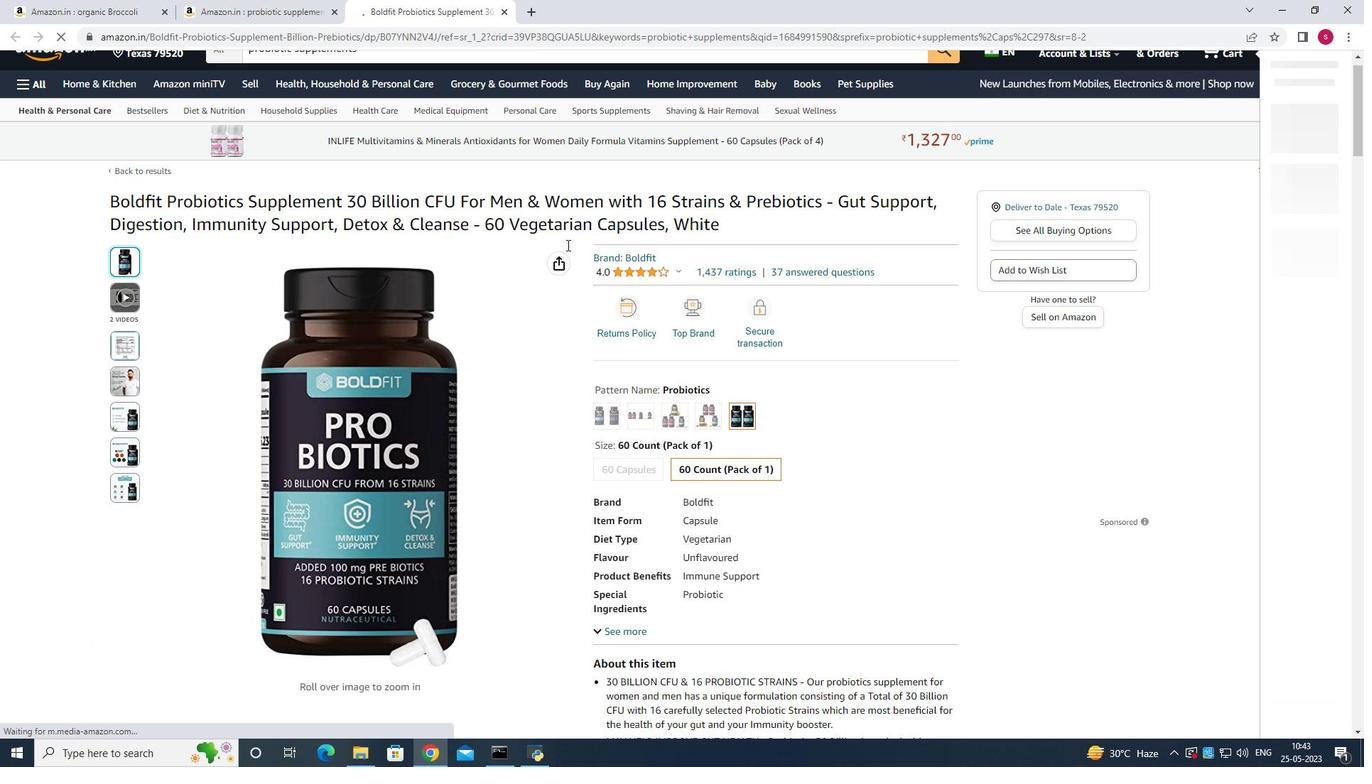 
Action: Mouse scrolled (567, 244) with delta (0, 0)
Screenshot: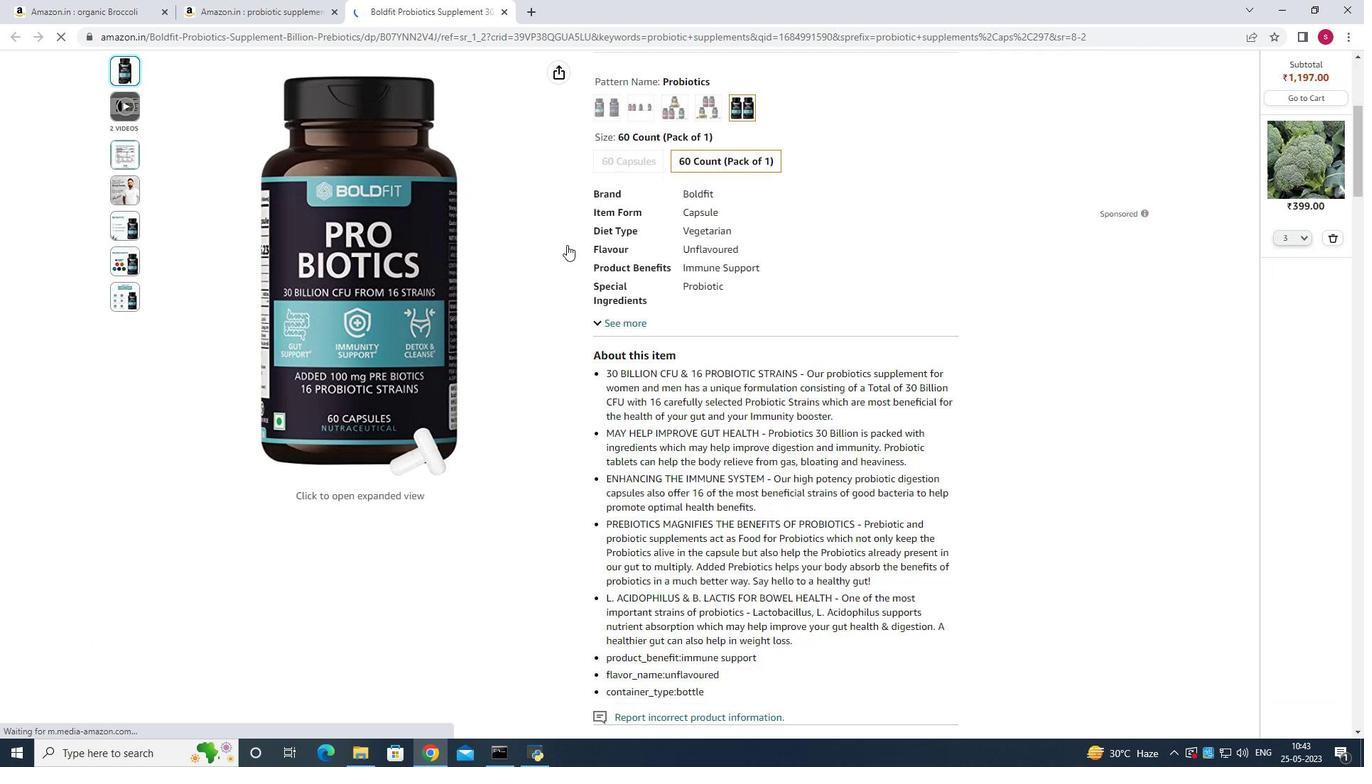 
Action: Mouse scrolled (567, 244) with delta (0, 0)
Screenshot: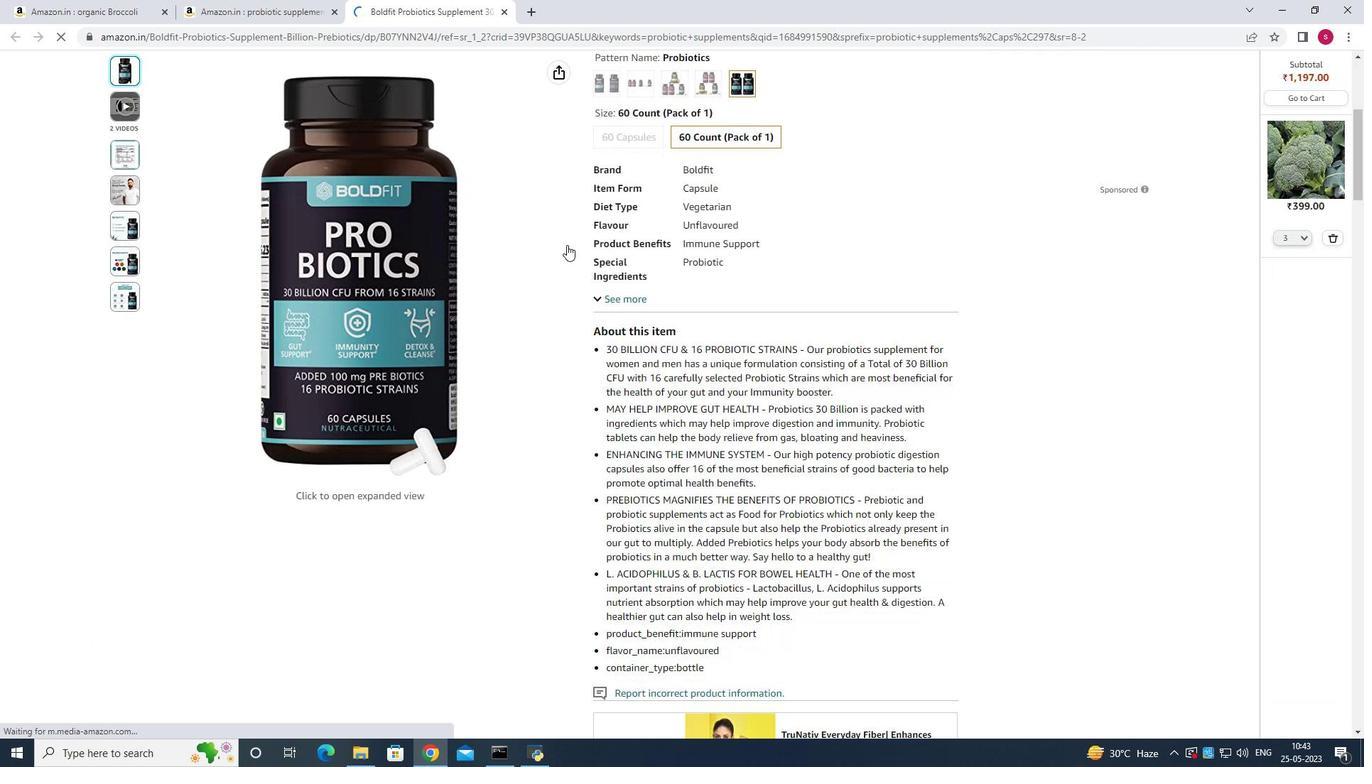 
Action: Mouse scrolled (567, 244) with delta (0, 0)
Screenshot: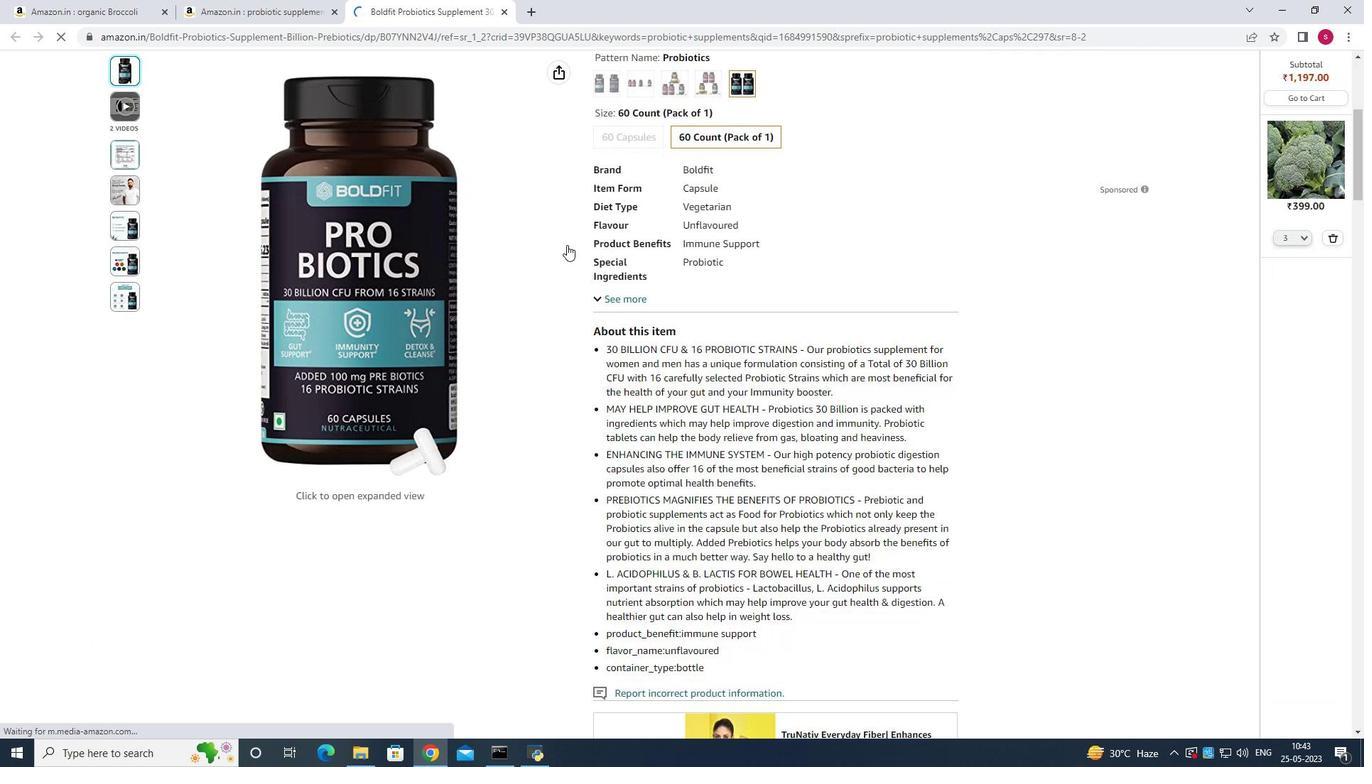 
Action: Mouse scrolled (567, 244) with delta (0, 0)
Screenshot: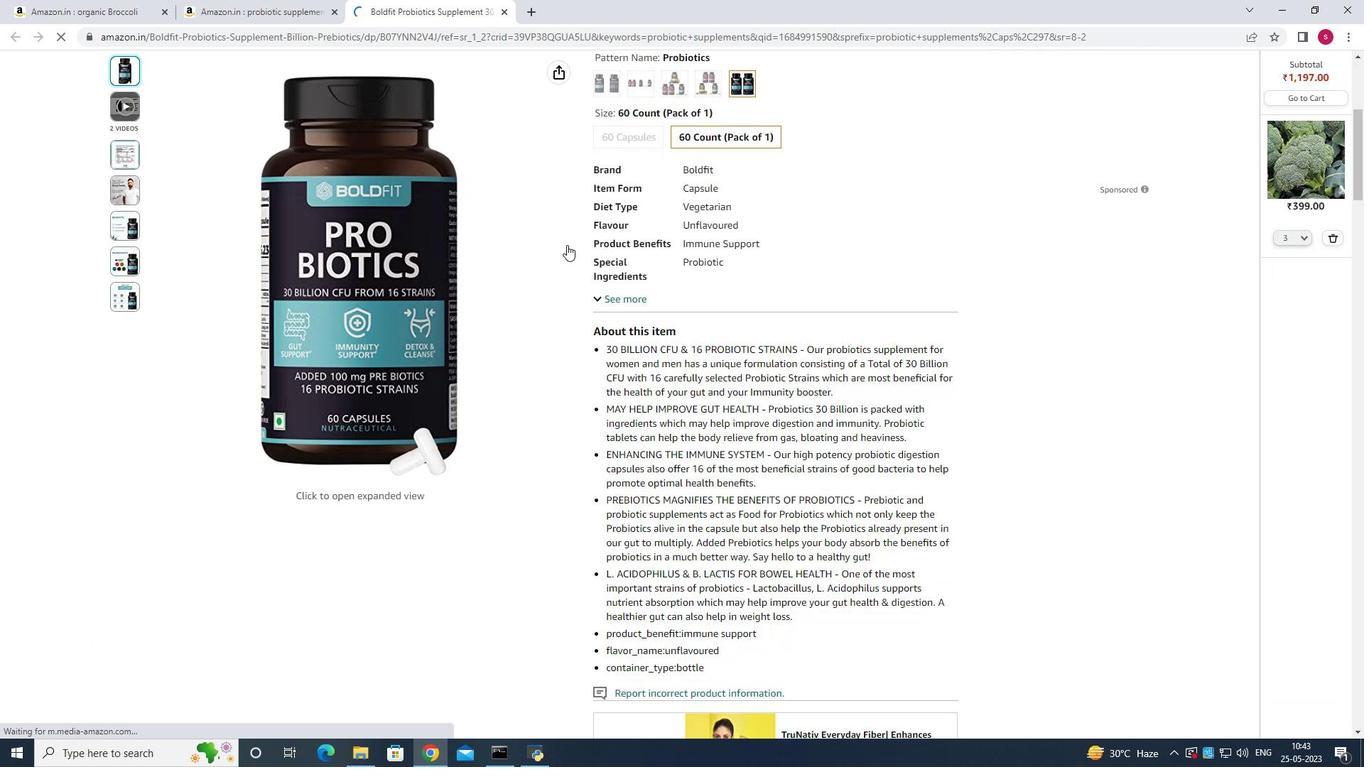 
Action: Mouse moved to (565, 245)
Screenshot: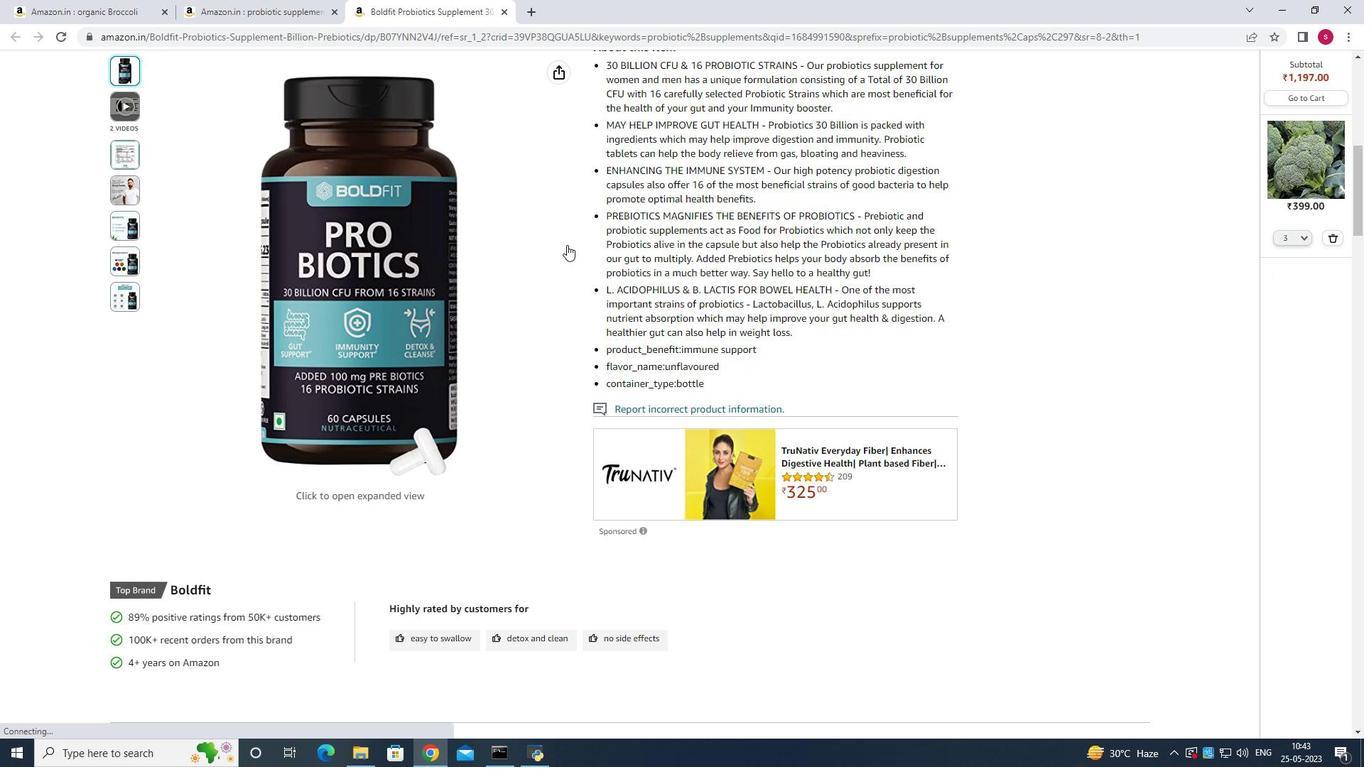 
Action: Mouse scrolled (565, 246) with delta (0, 0)
Screenshot: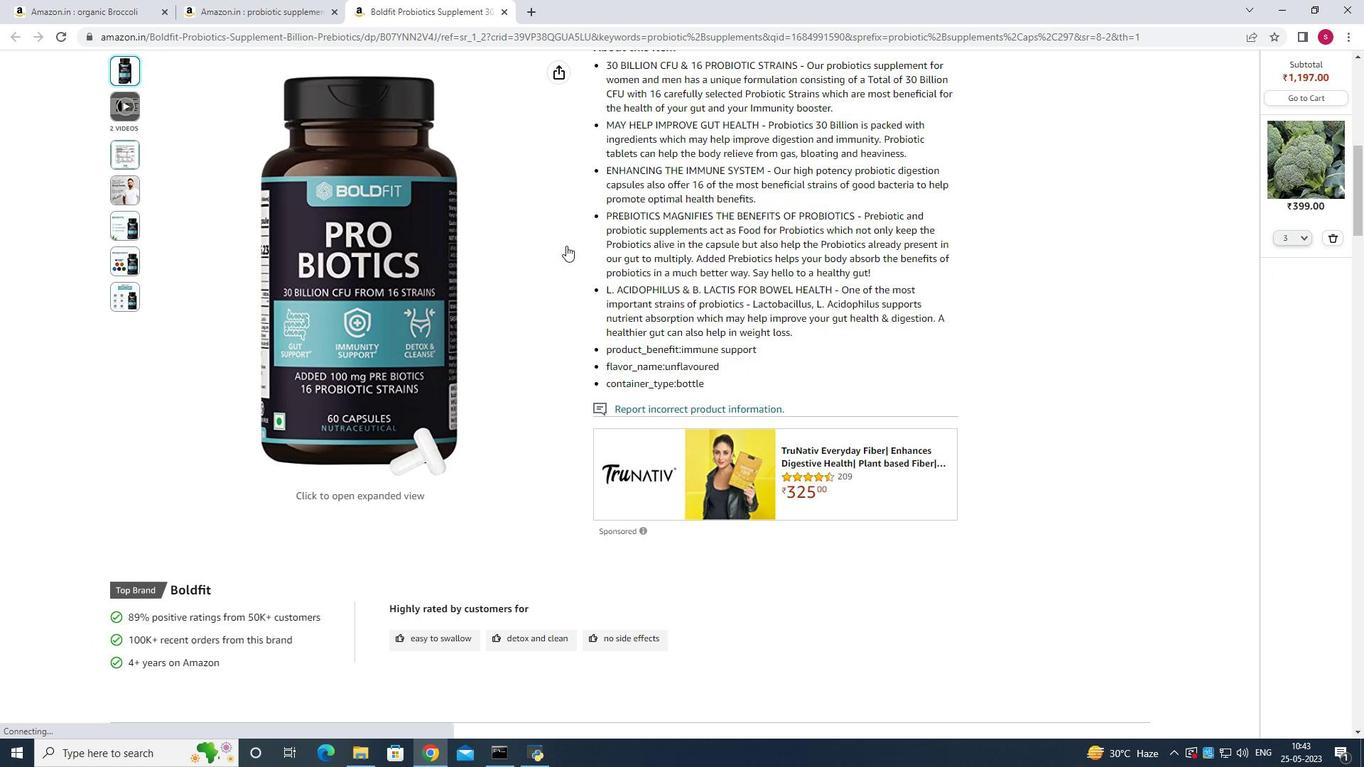 
Action: Mouse scrolled (565, 246) with delta (0, 0)
Screenshot: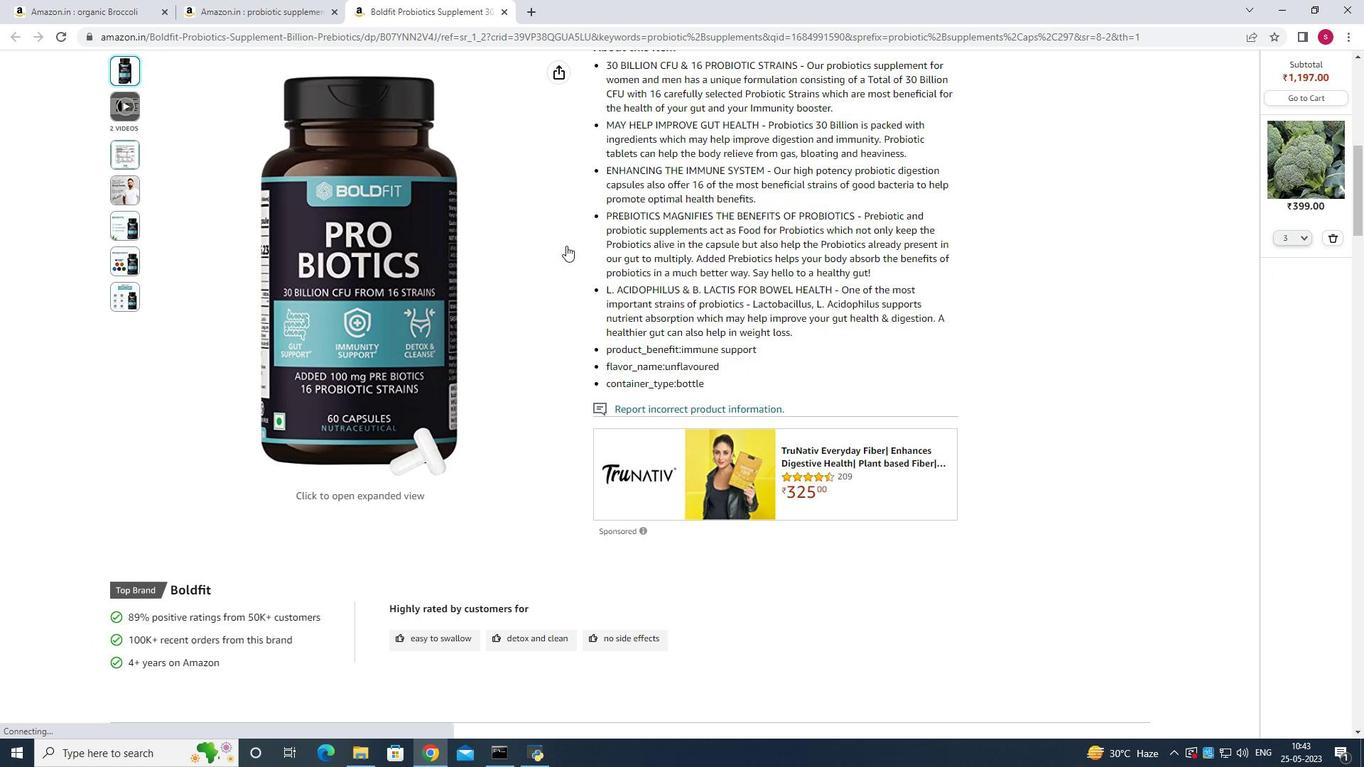 
Action: Mouse scrolled (565, 246) with delta (0, 0)
Screenshot: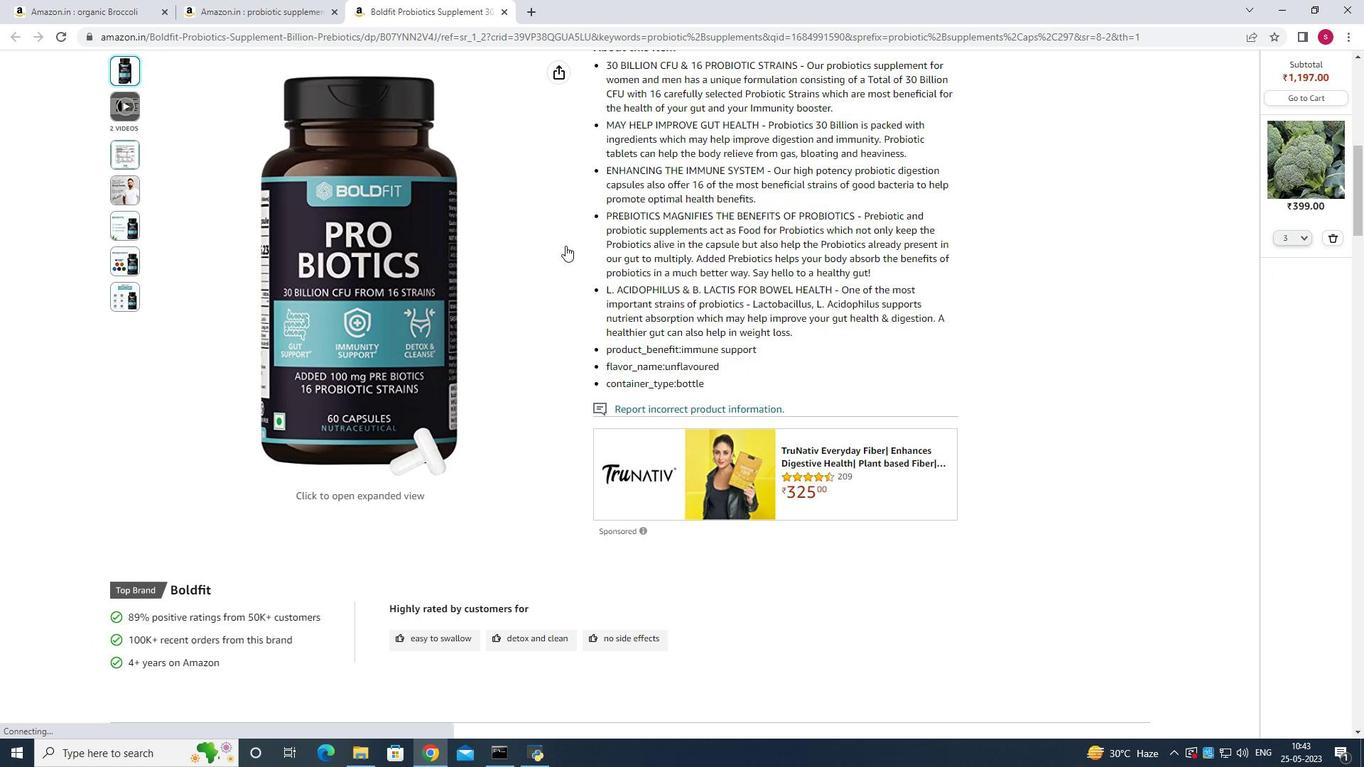 
Action: Mouse scrolled (565, 246) with delta (0, 0)
Screenshot: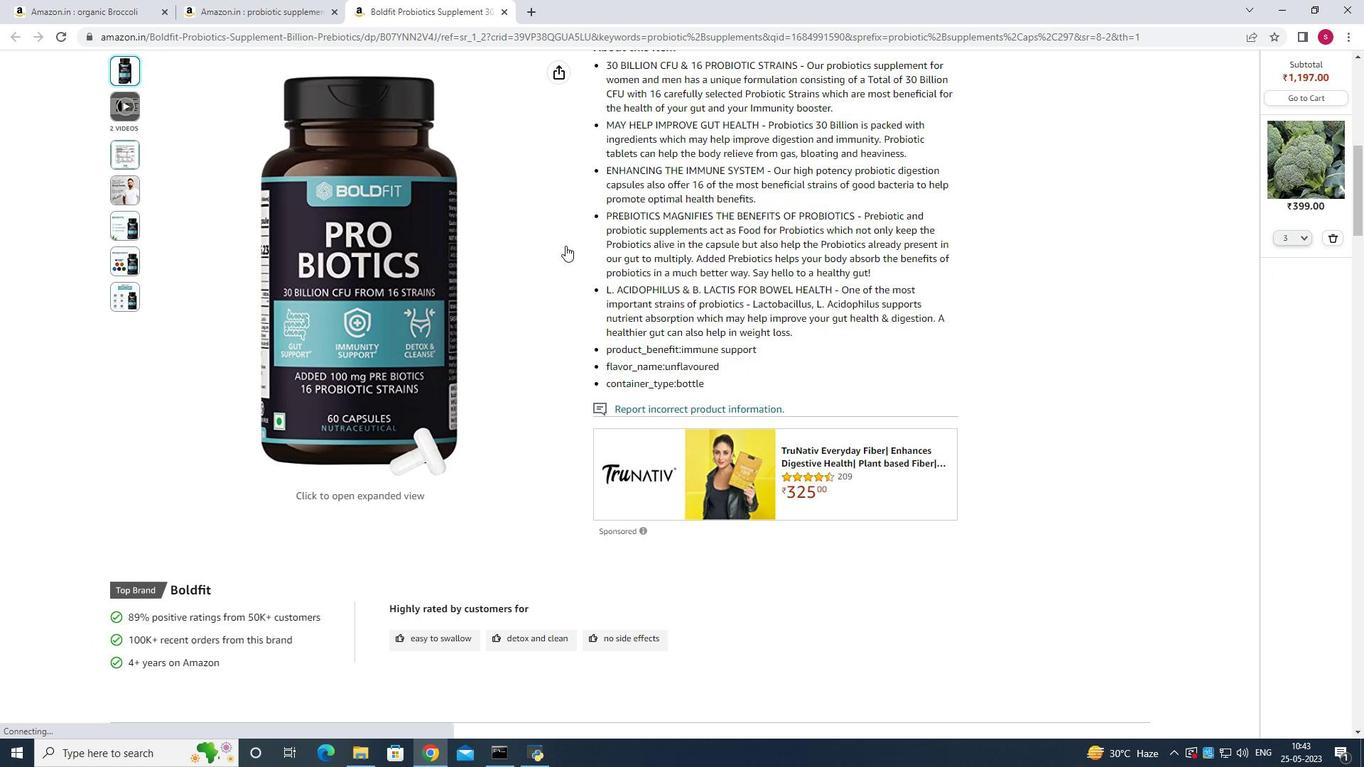 
Action: Mouse scrolled (565, 246) with delta (0, 0)
Screenshot: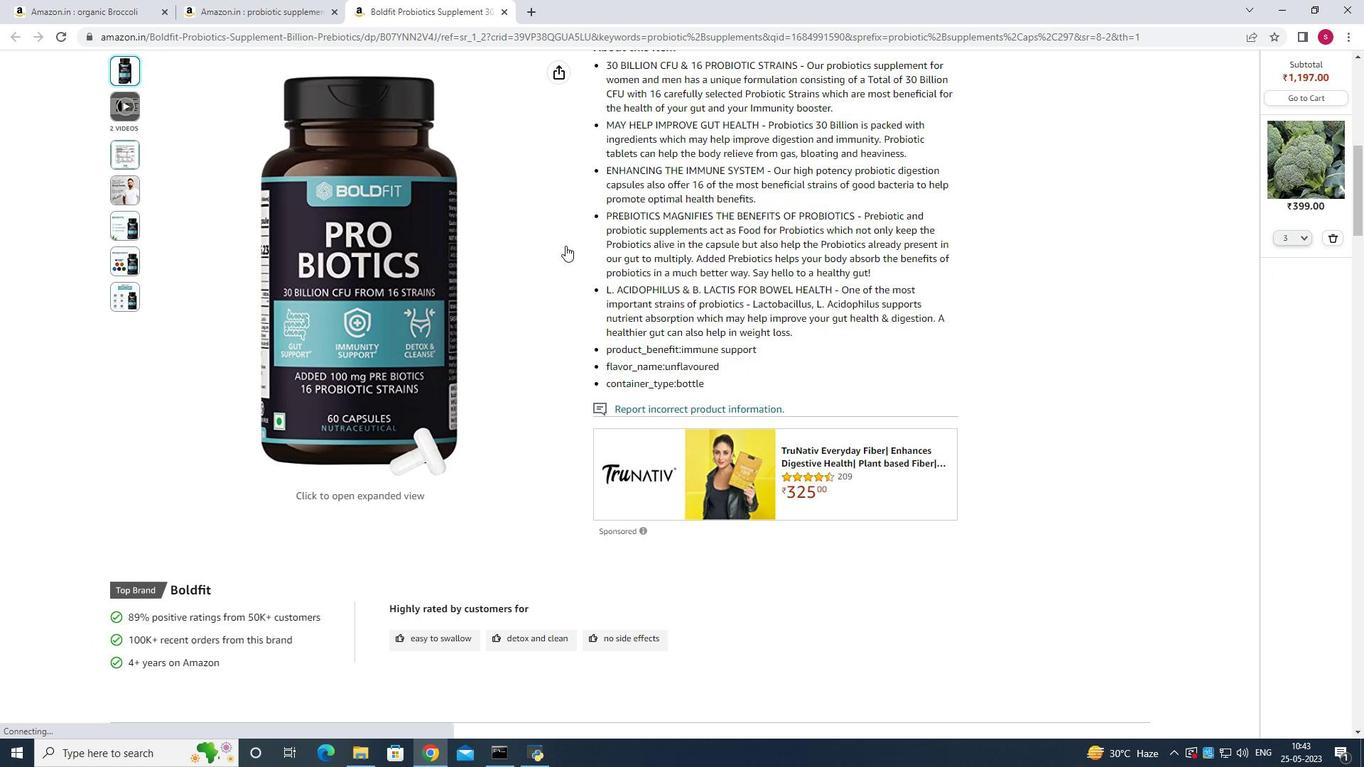 
Action: Mouse scrolled (565, 246) with delta (0, 0)
Screenshot: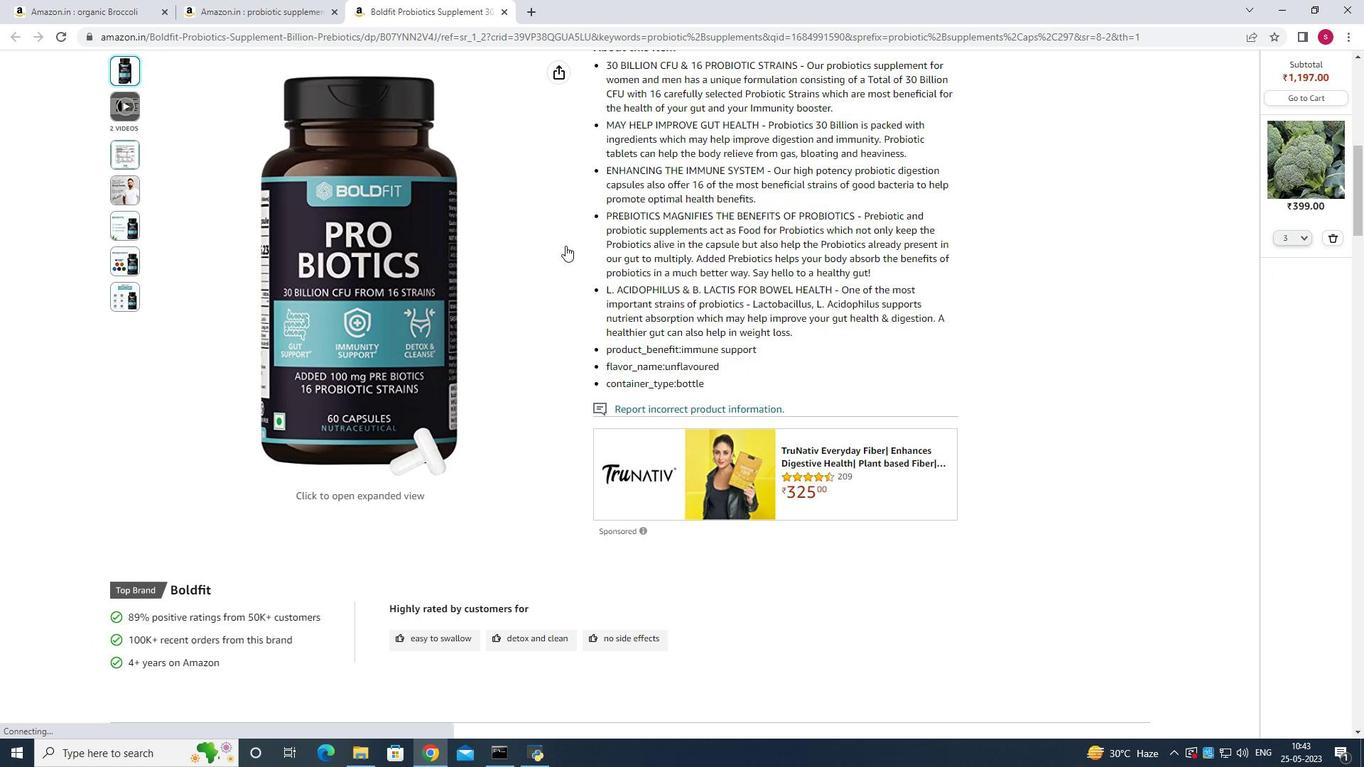 
Action: Mouse moved to (1290, 240)
Screenshot: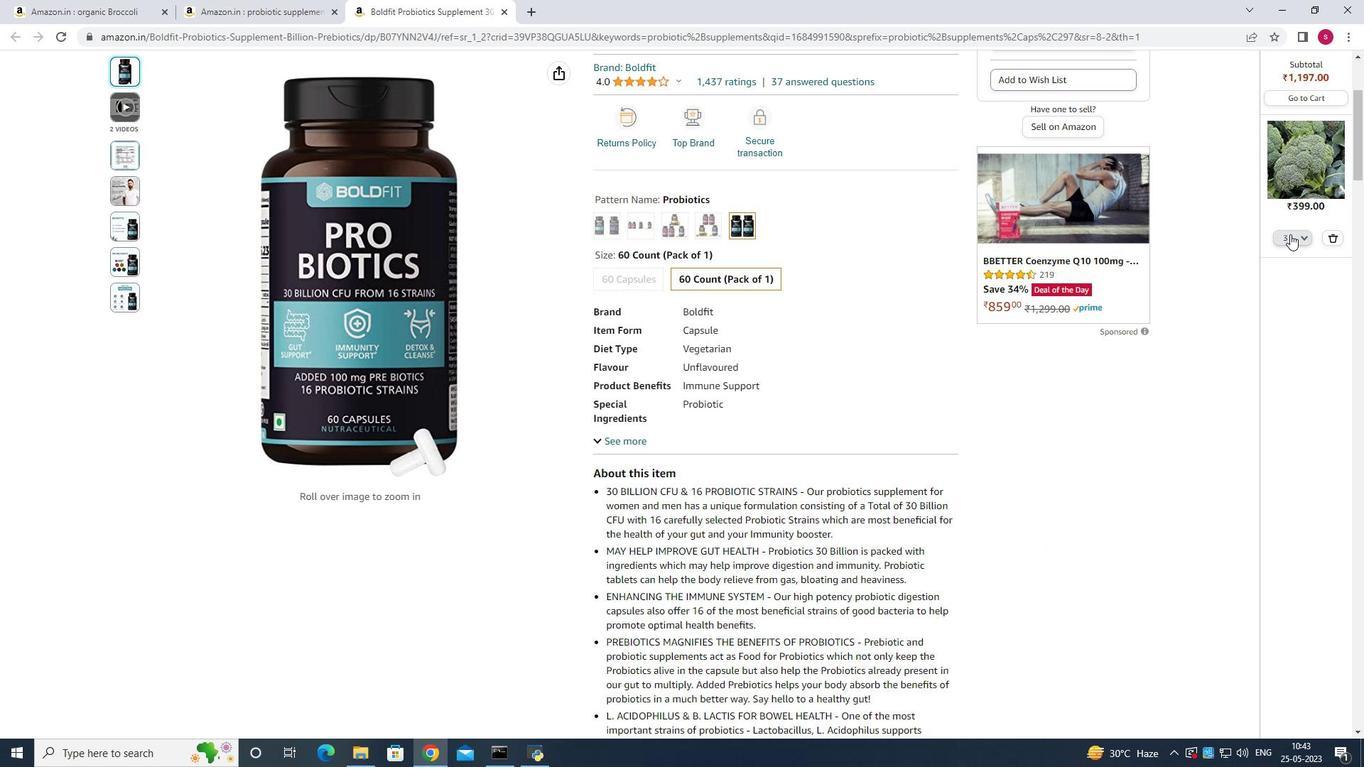 
Action: Mouse pressed left at (1290, 240)
Screenshot: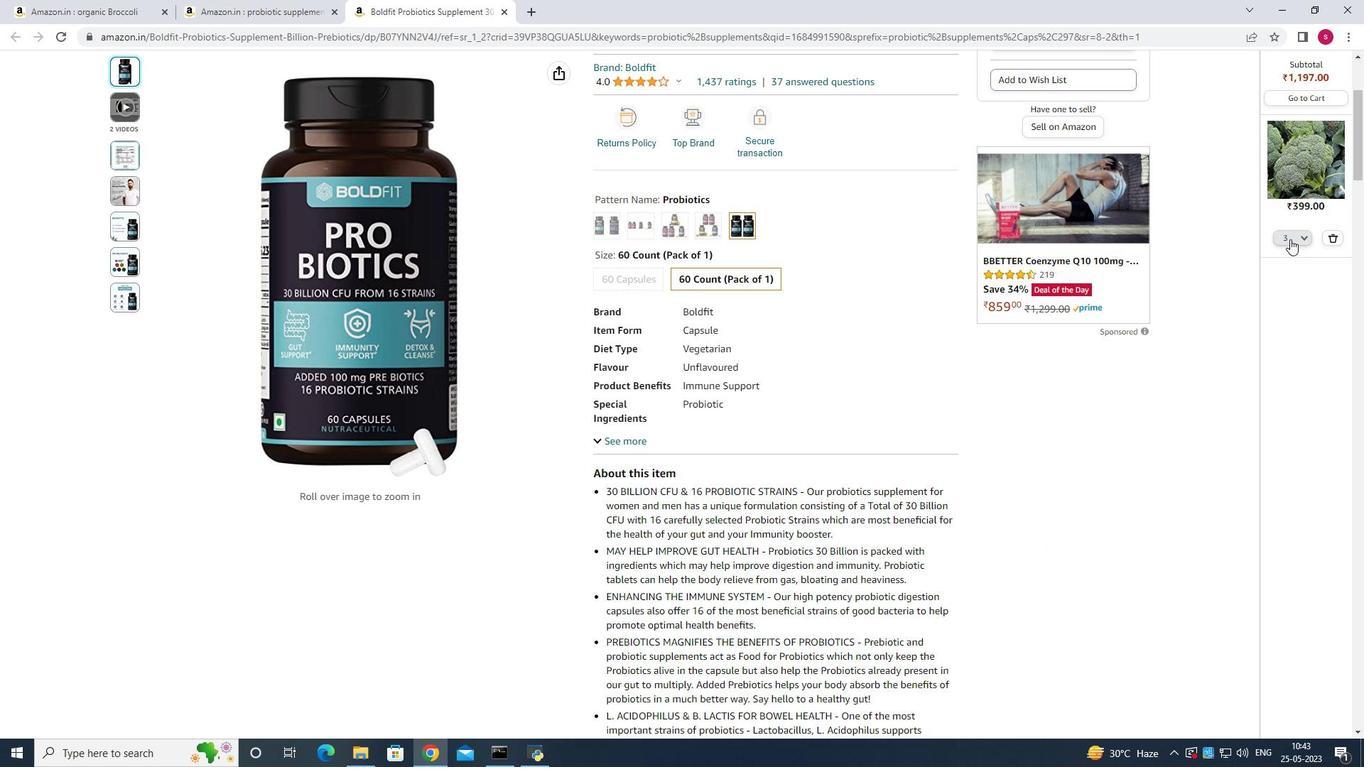 
Action: Mouse moved to (1261, 285)
Screenshot: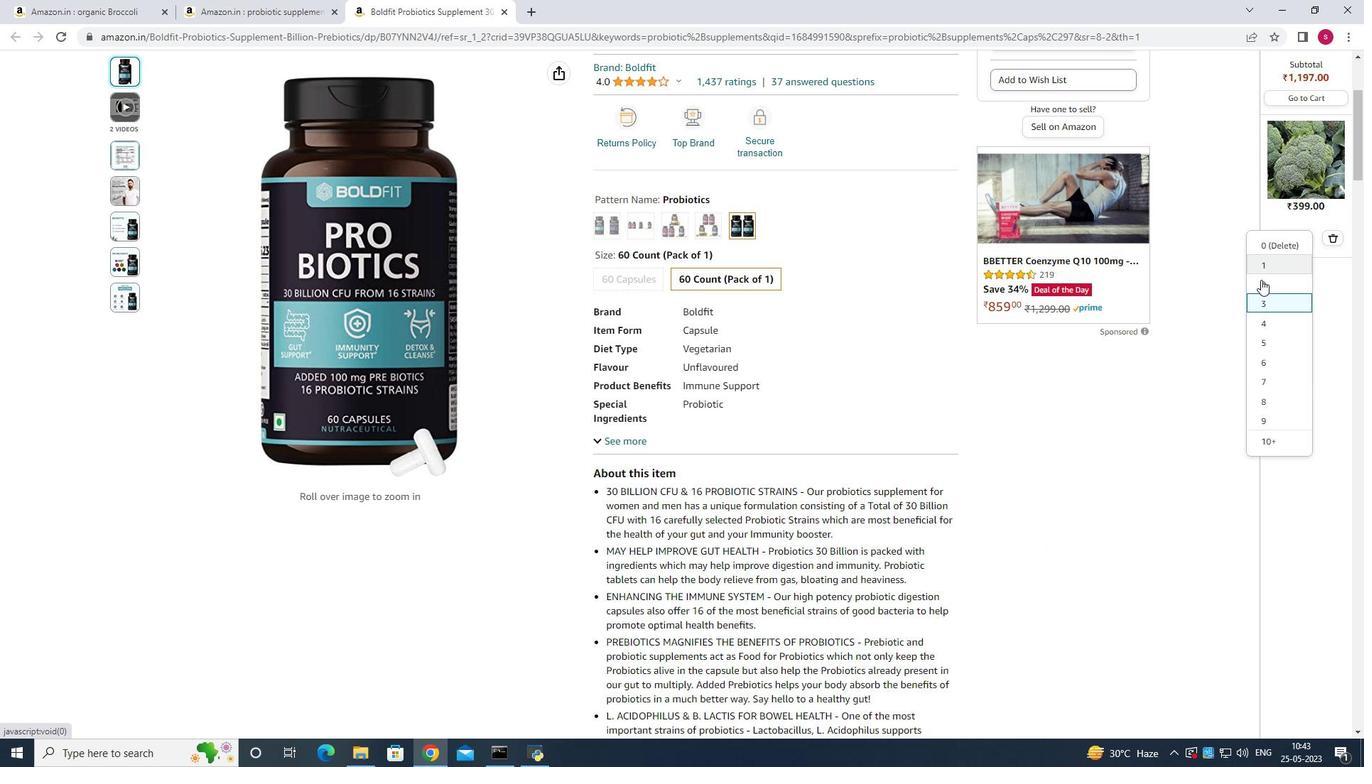 
Action: Mouse pressed left at (1261, 285)
Screenshot: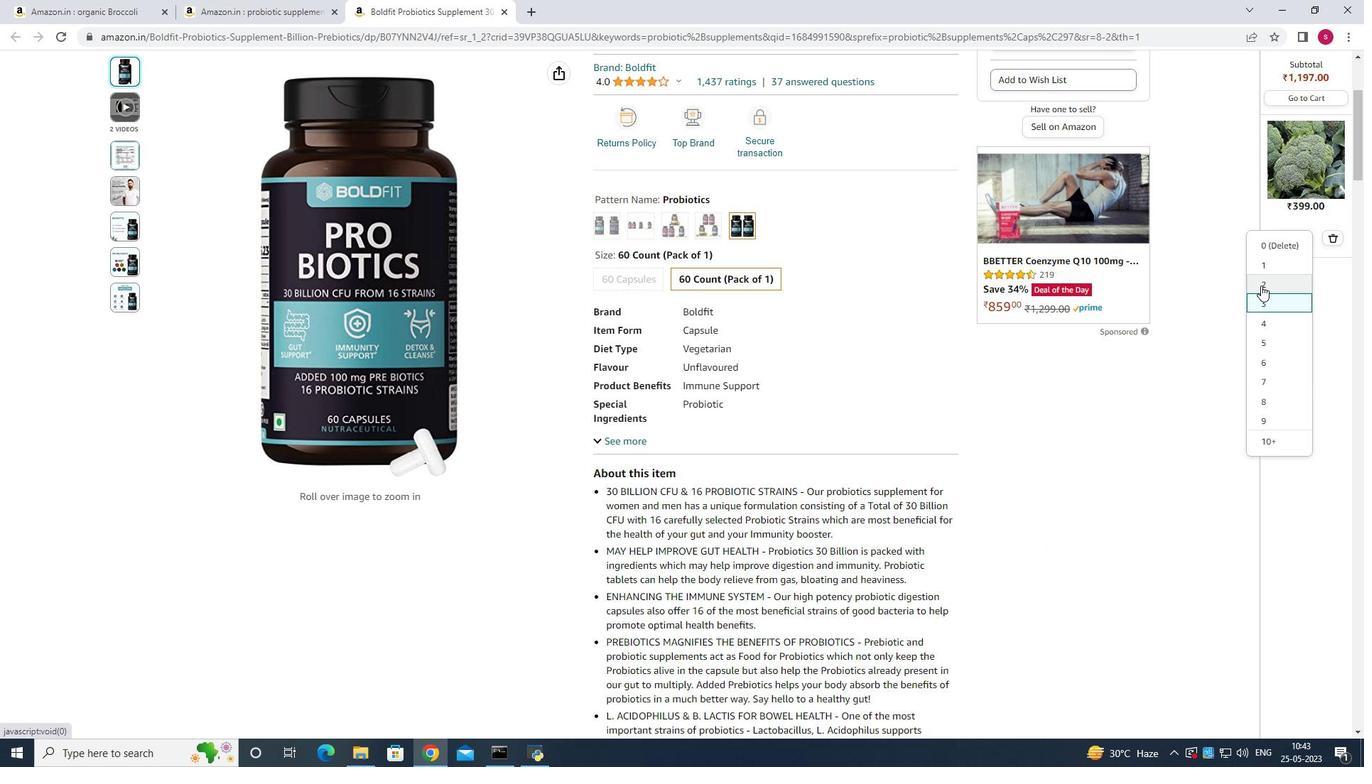 
Action: Mouse moved to (781, 268)
Screenshot: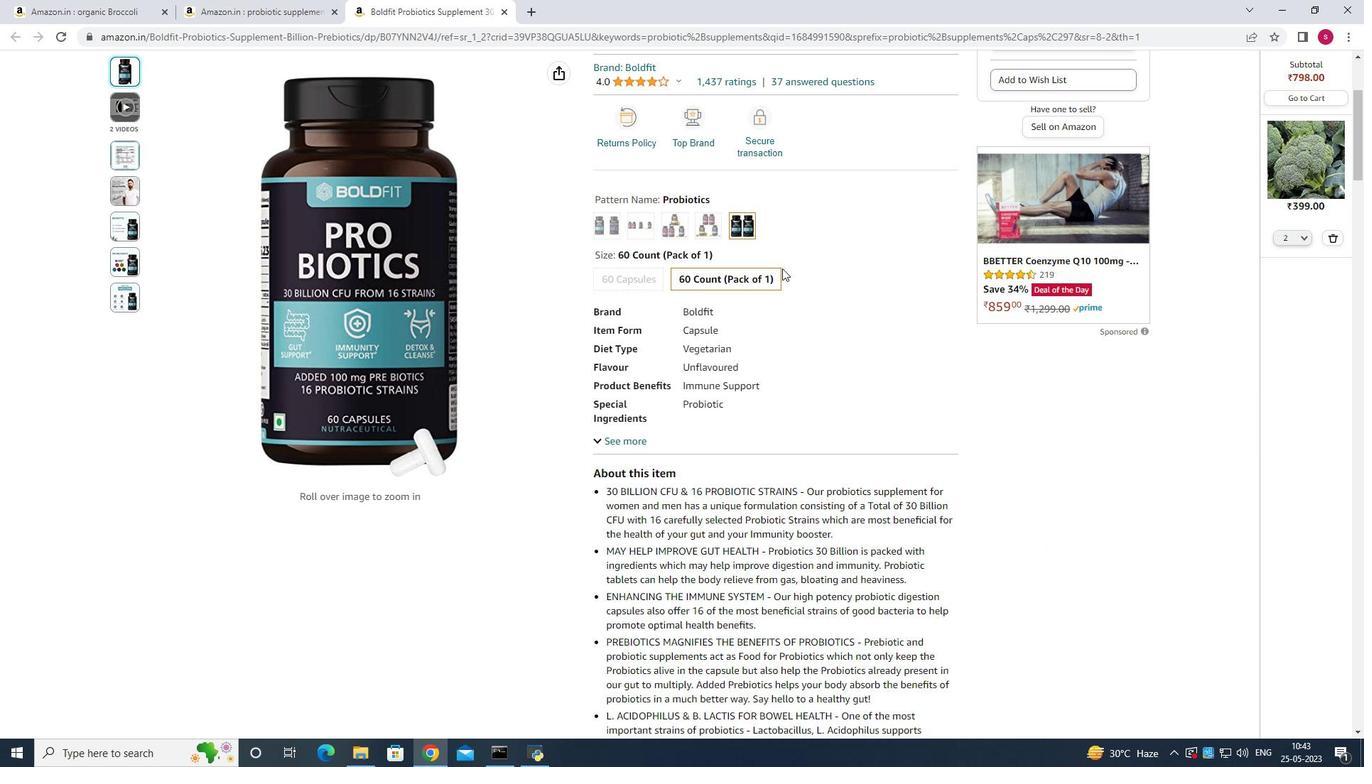 
Action: Mouse scrolled (781, 269) with delta (0, 0)
Screenshot: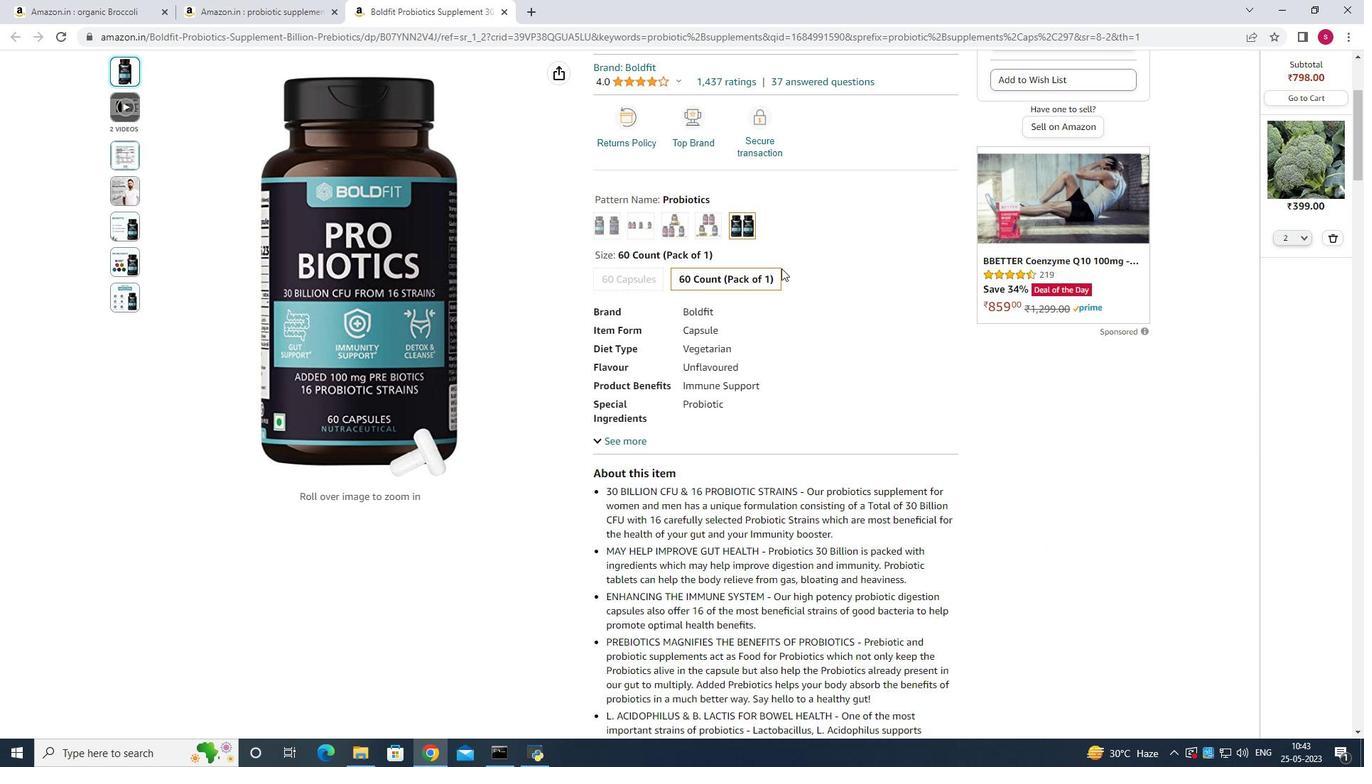
Action: Mouse scrolled (781, 269) with delta (0, 0)
Screenshot: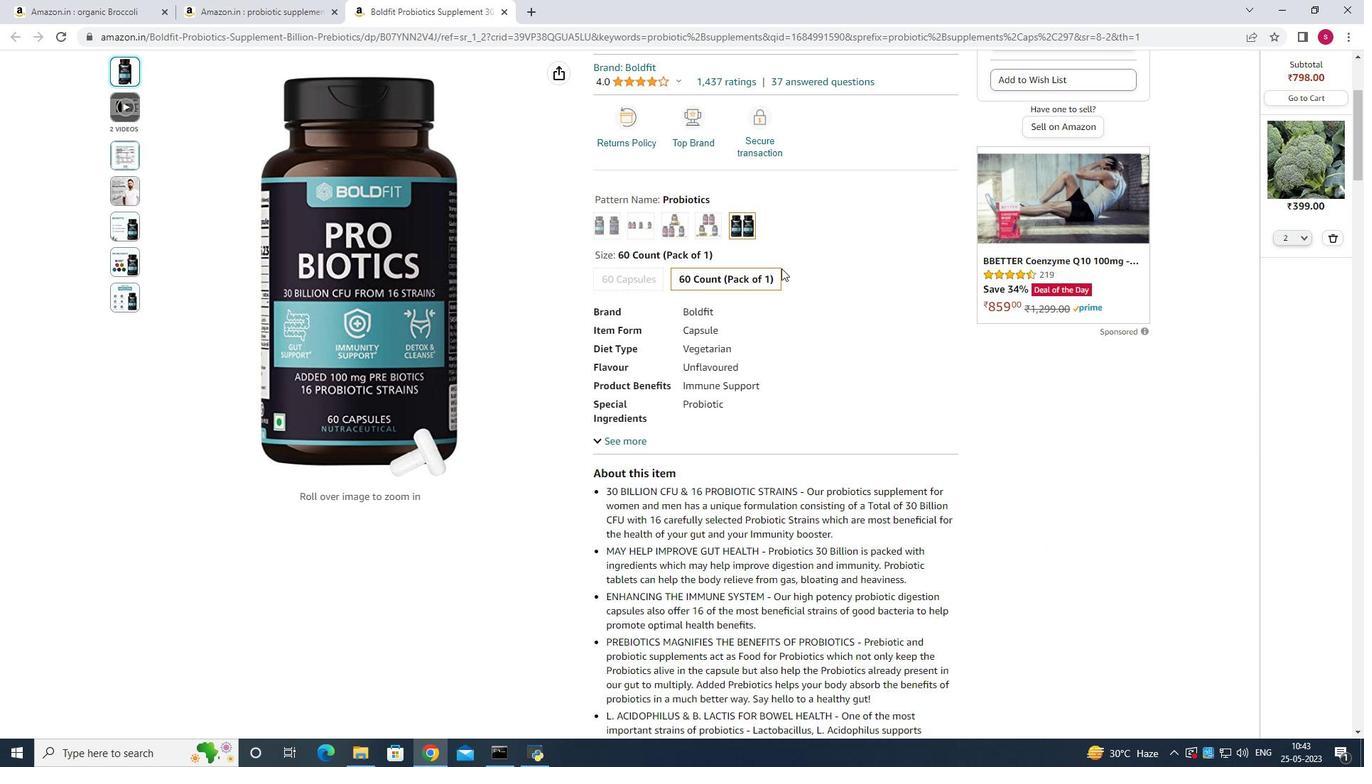 
Action: Mouse scrolled (781, 269) with delta (0, 0)
Screenshot: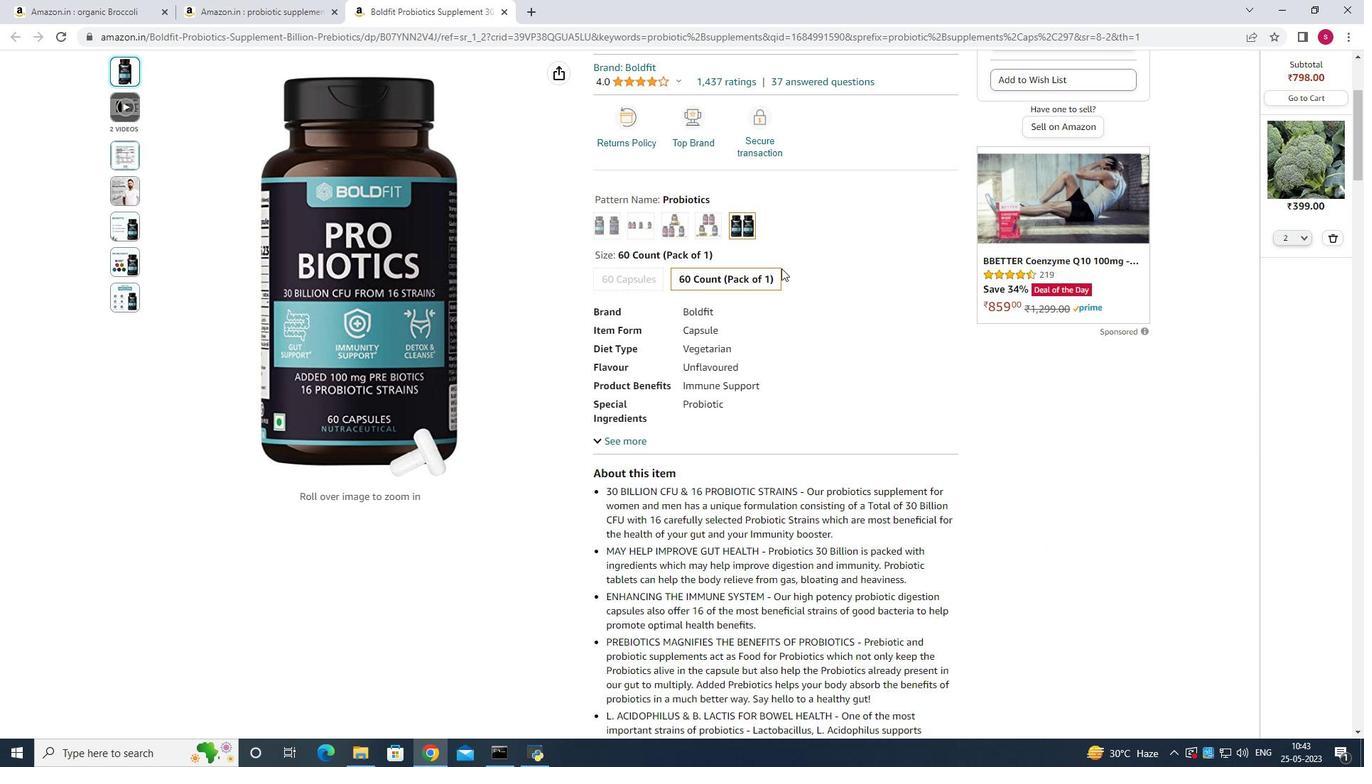 
Action: Mouse scrolled (781, 269) with delta (0, 0)
Screenshot: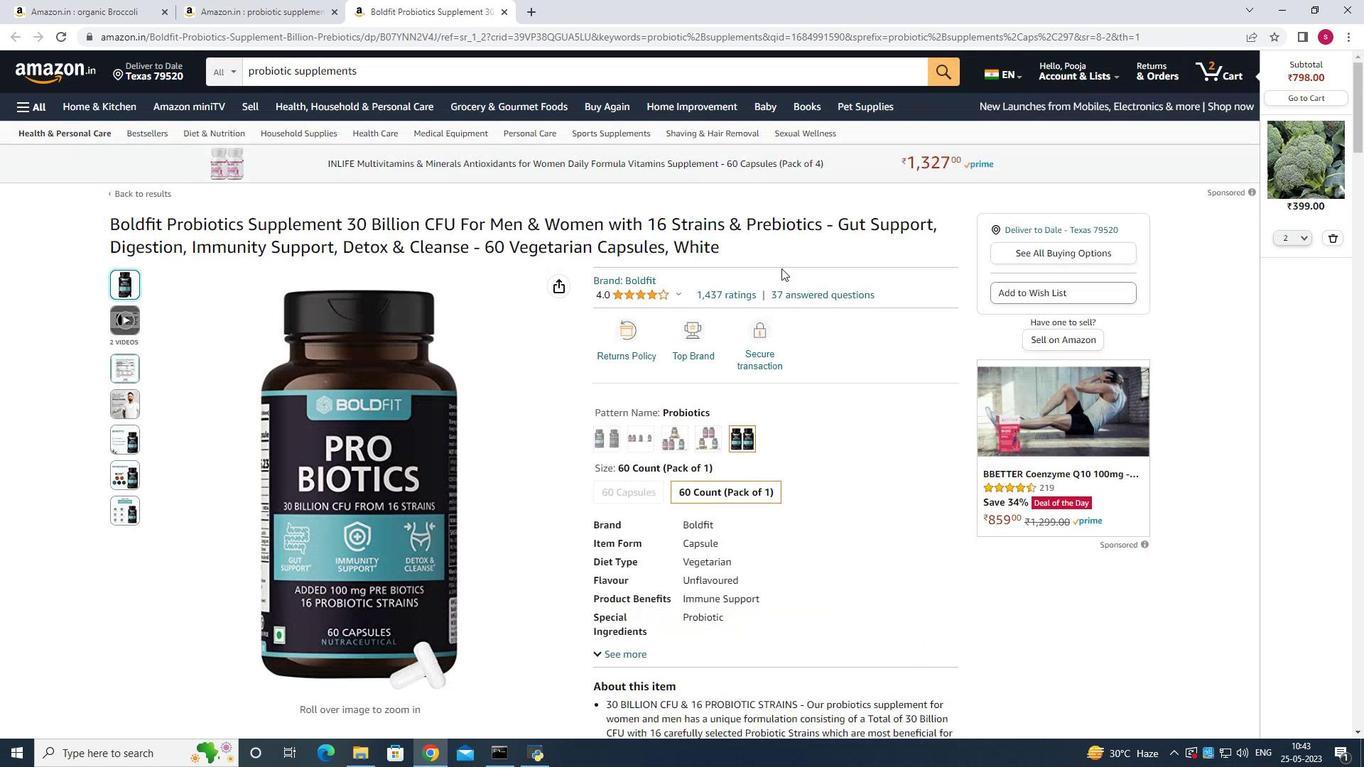 
Action: Mouse moved to (1023, 247)
Screenshot: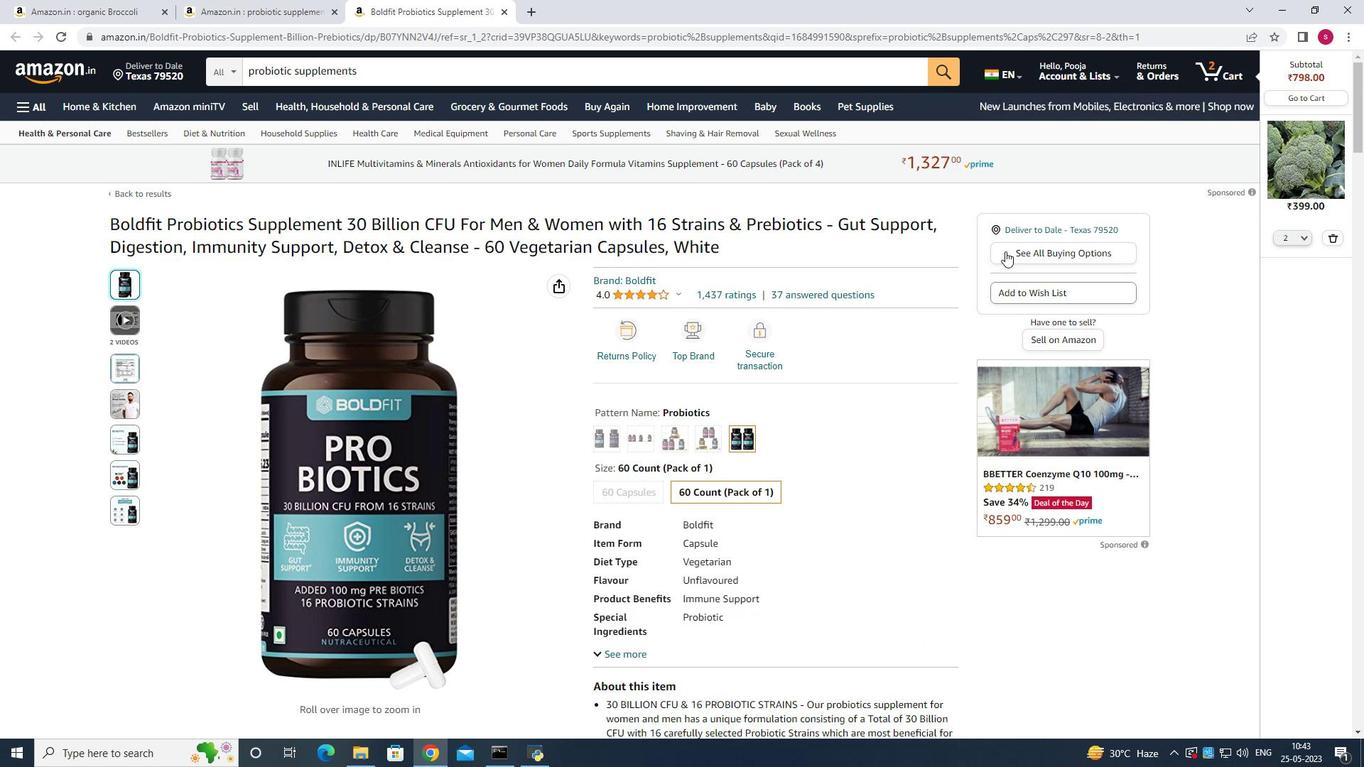 
Action: Mouse pressed left at (1023, 247)
Screenshot: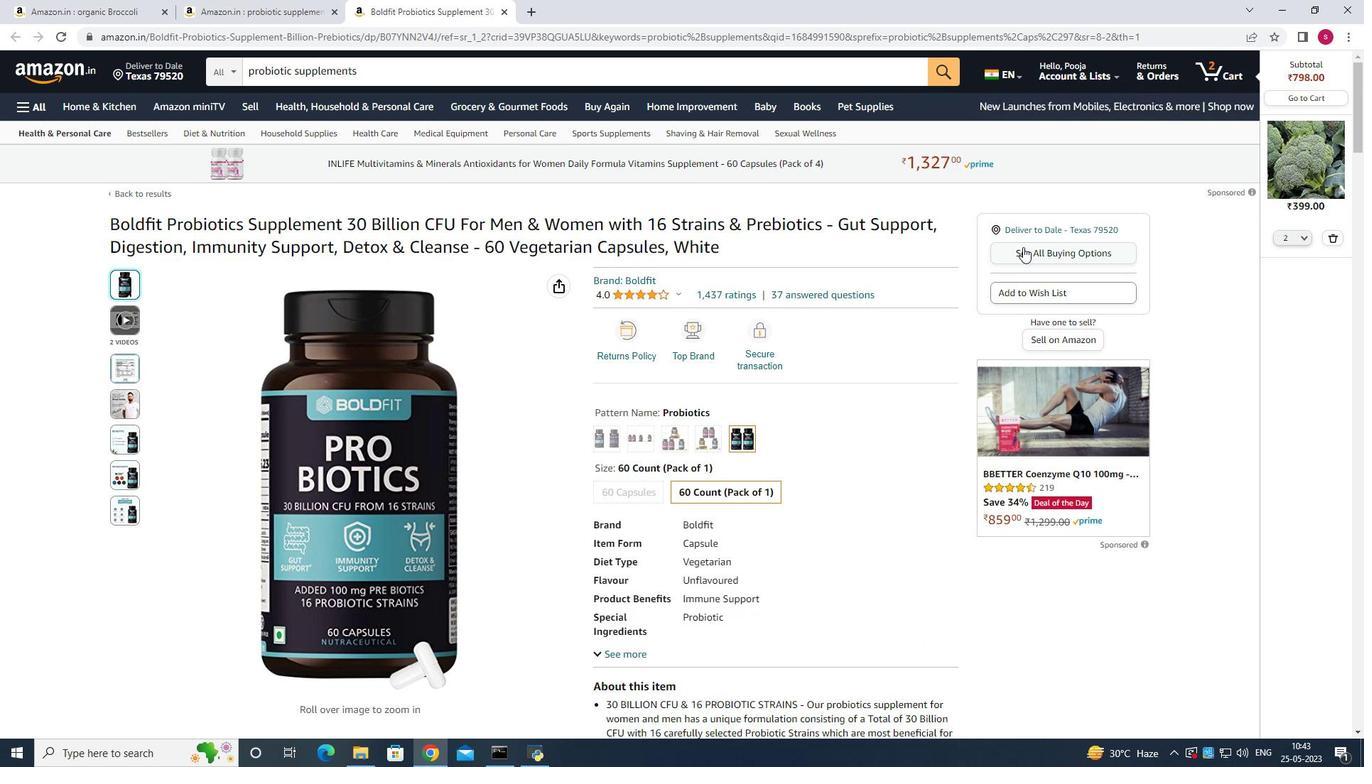 
Action: Mouse moved to (1319, 247)
Screenshot: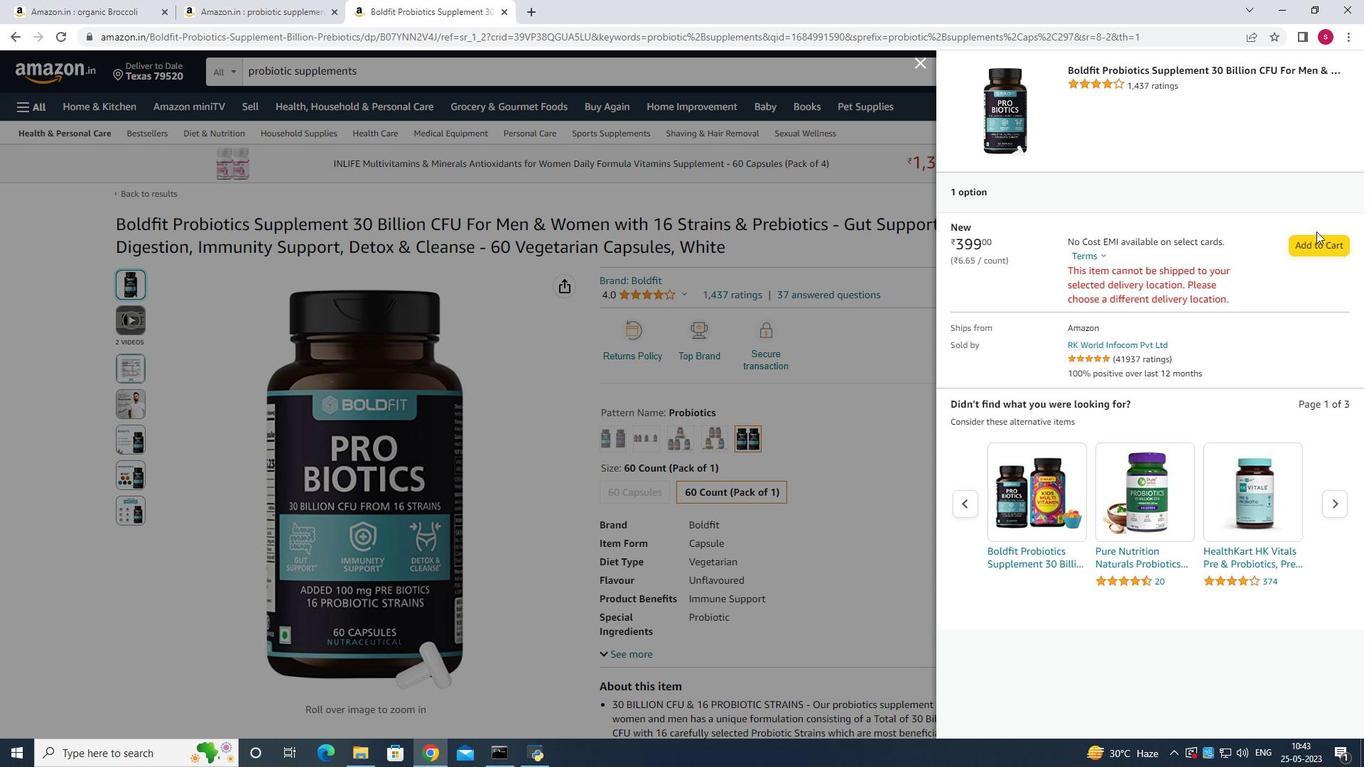 
Action: Mouse pressed left at (1319, 247)
Screenshot: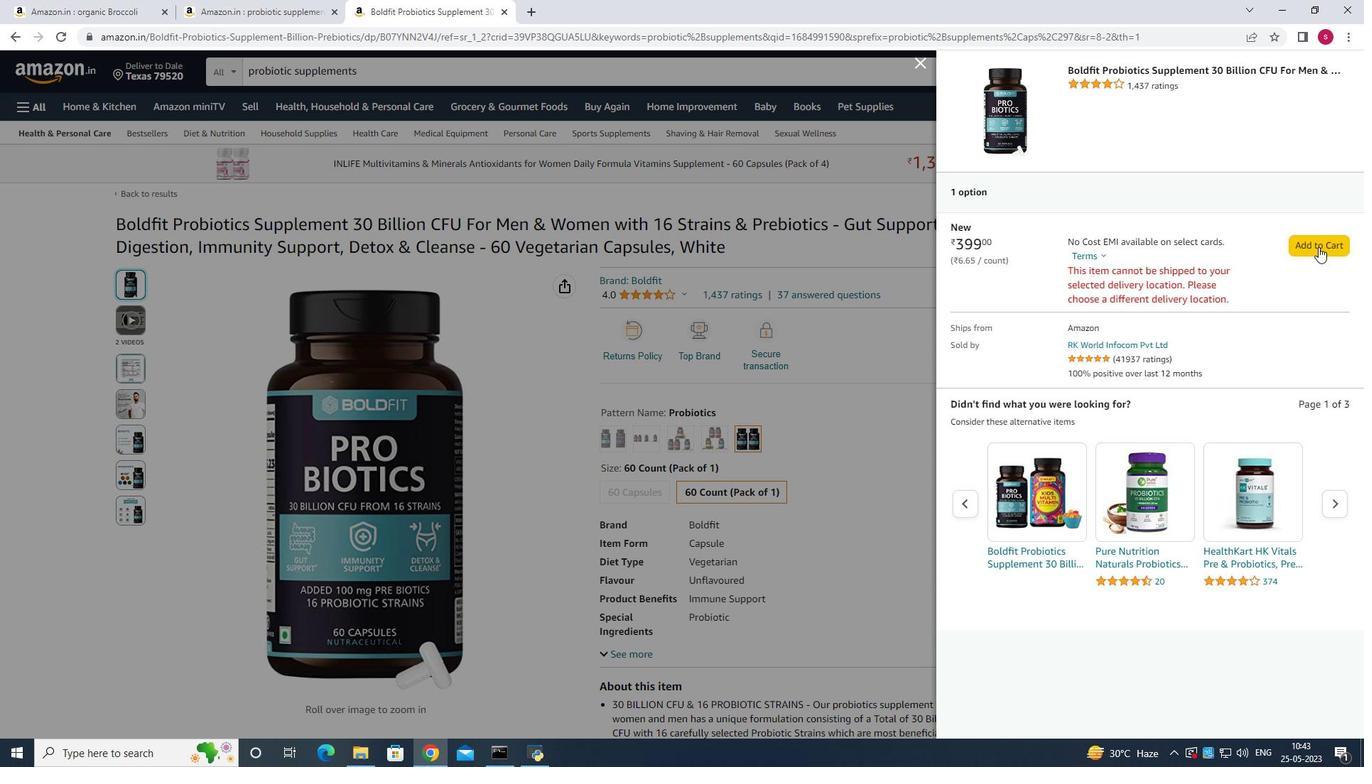 
Action: Mouse moved to (1318, 248)
Screenshot: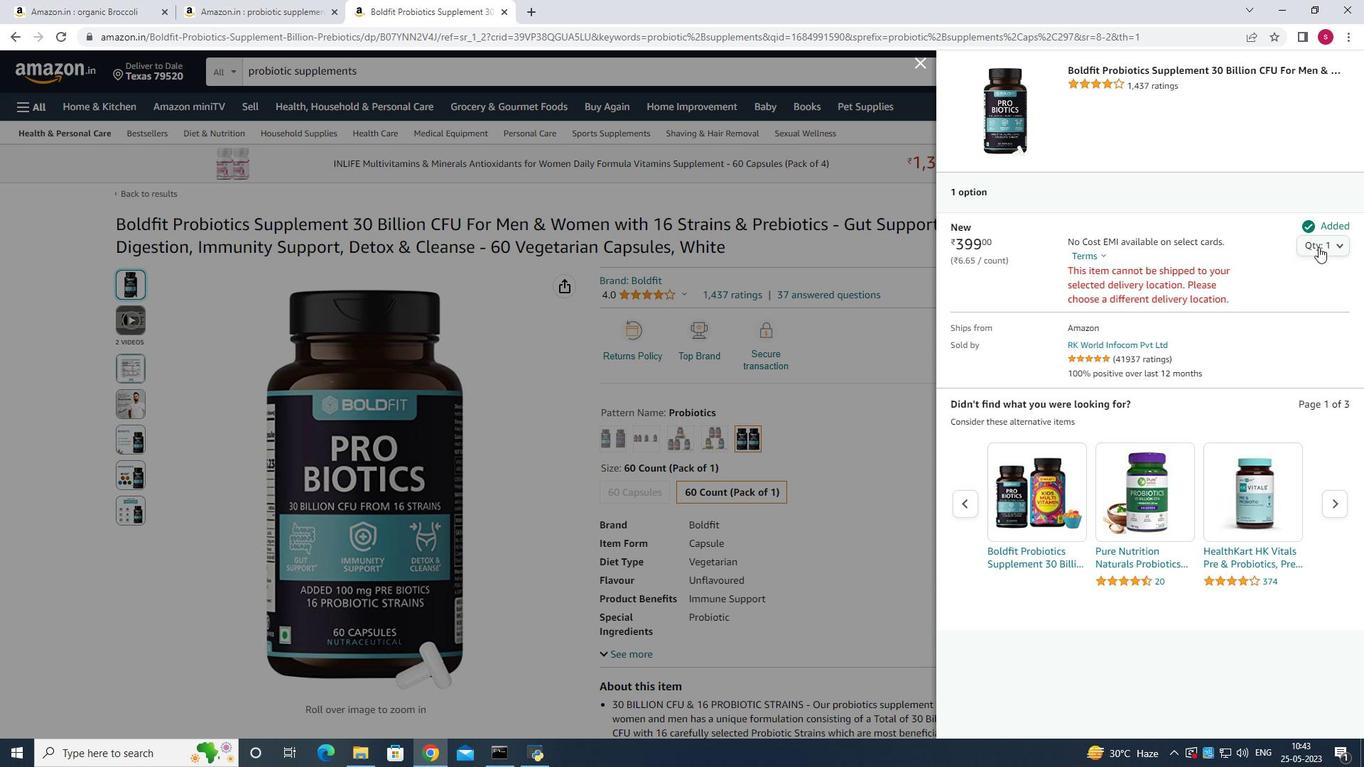 
Action: Mouse pressed left at (1318, 248)
Screenshot: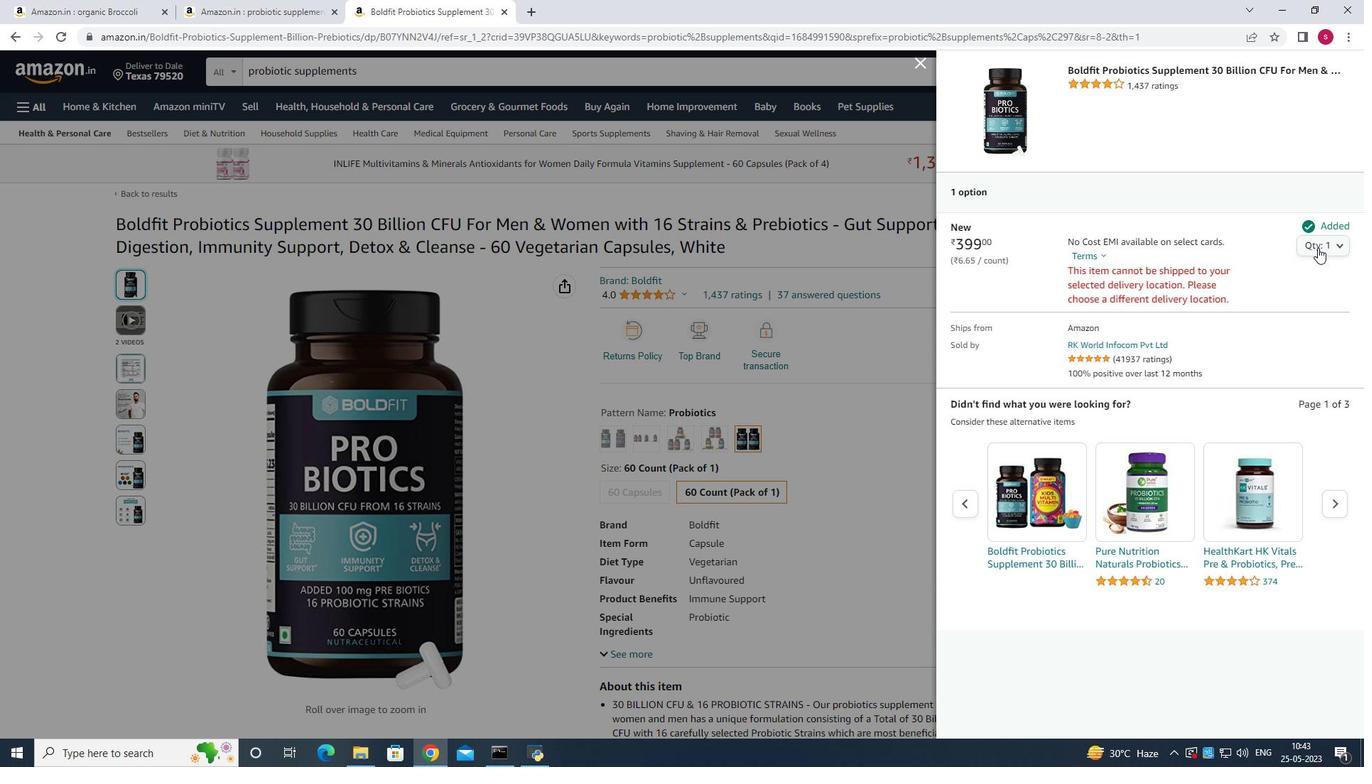 
Action: Mouse moved to (1314, 260)
Screenshot: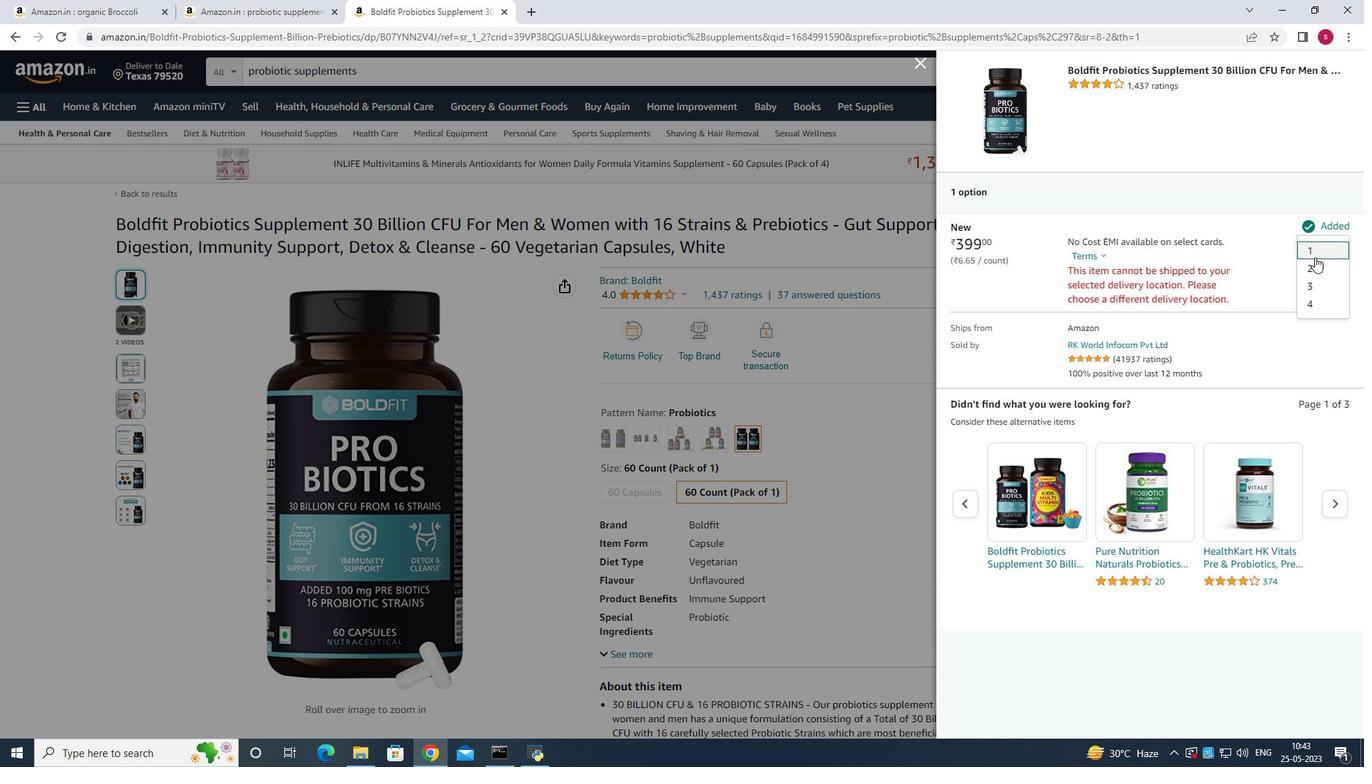 
Action: Mouse pressed left at (1314, 260)
Screenshot: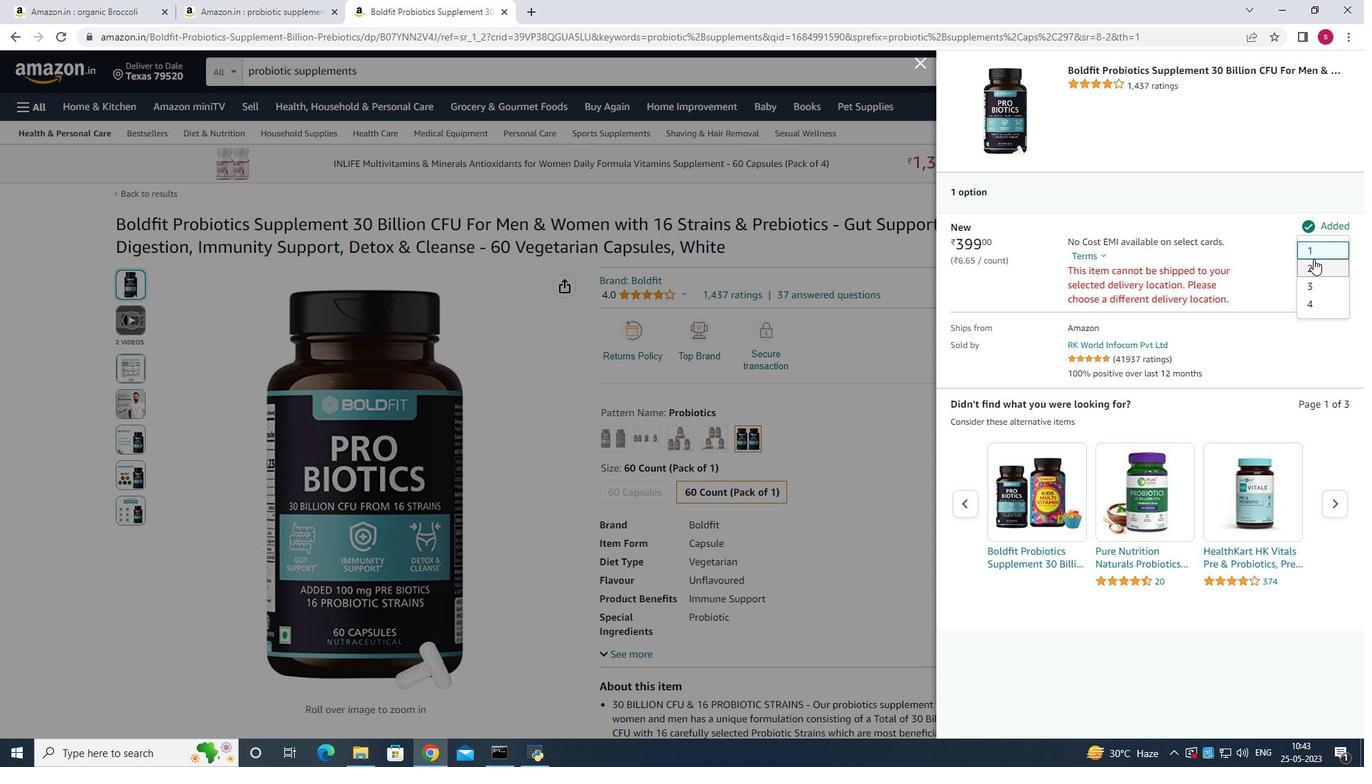 
Action: Mouse moved to (1309, 249)
Screenshot: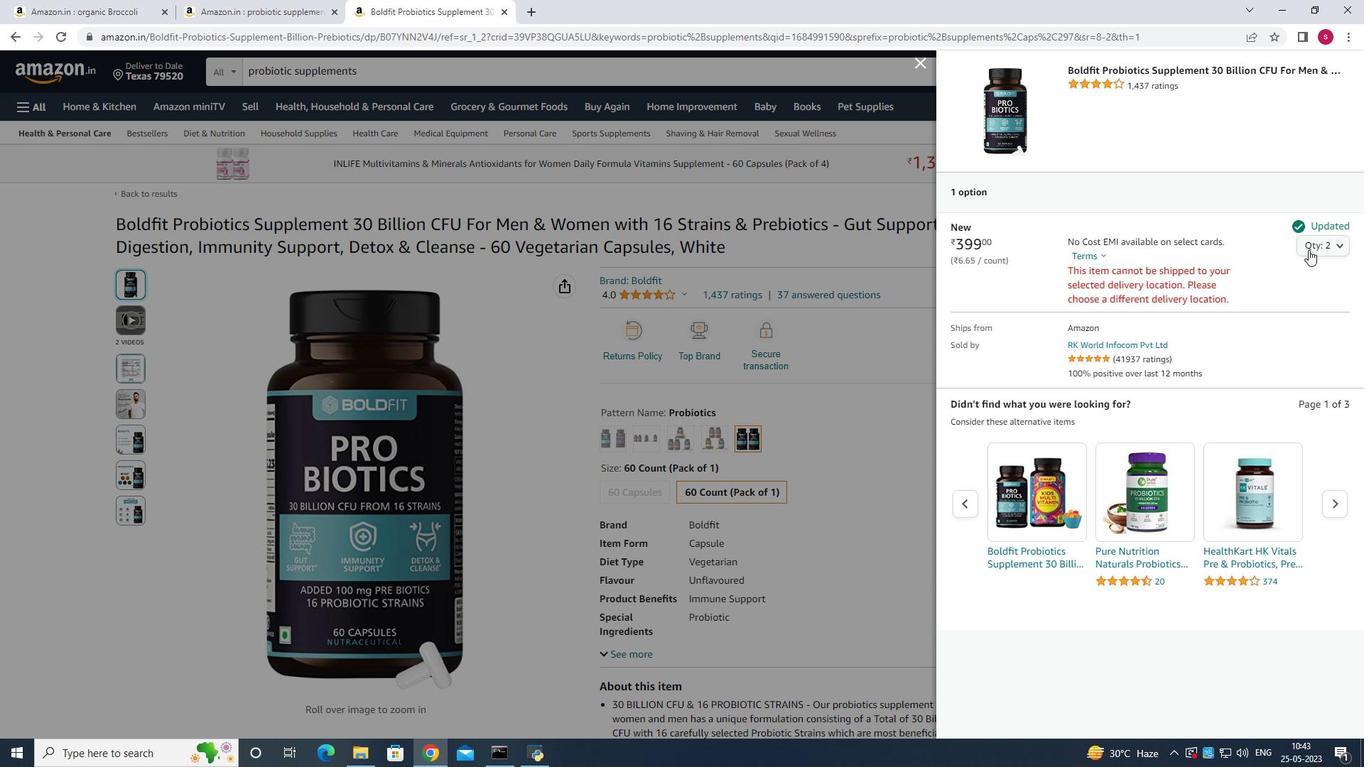 
Action: Mouse pressed left at (1309, 249)
Screenshot: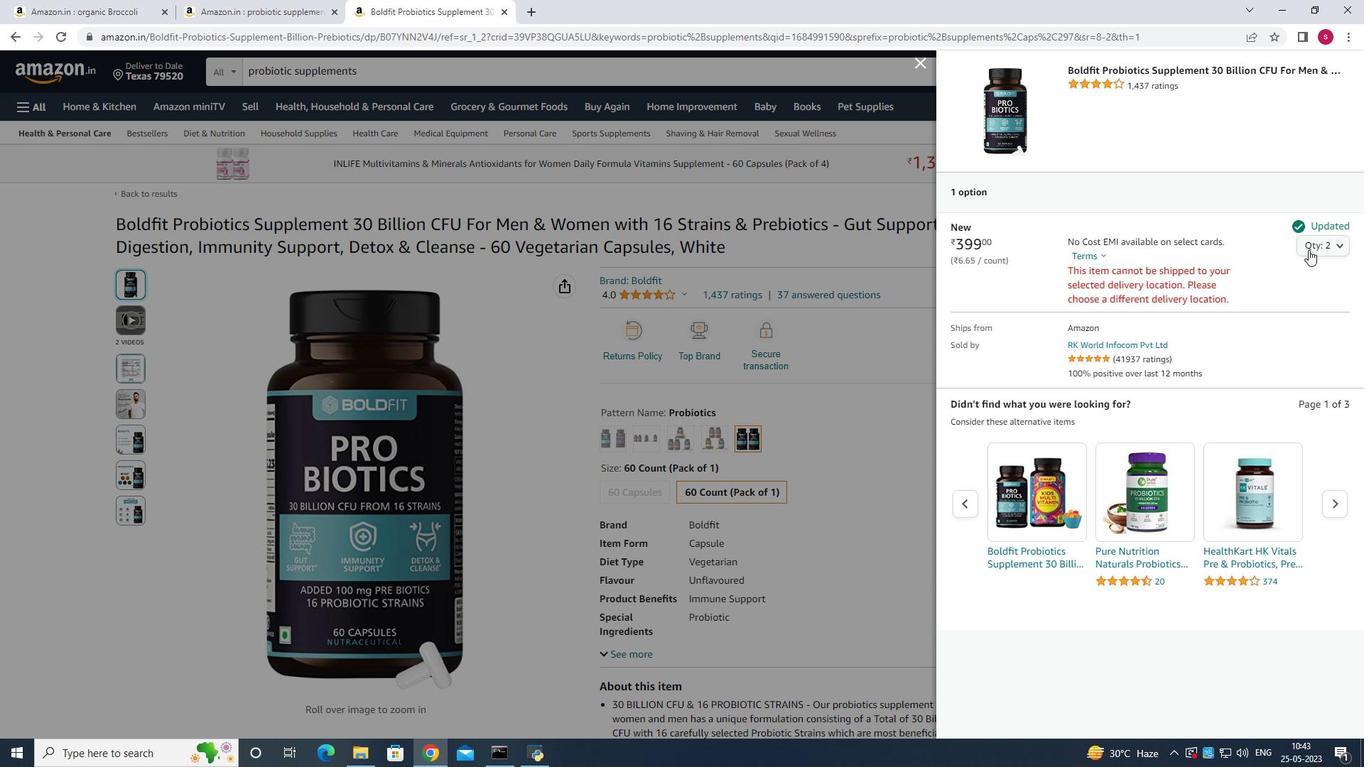 
Action: Mouse moved to (1309, 252)
Screenshot: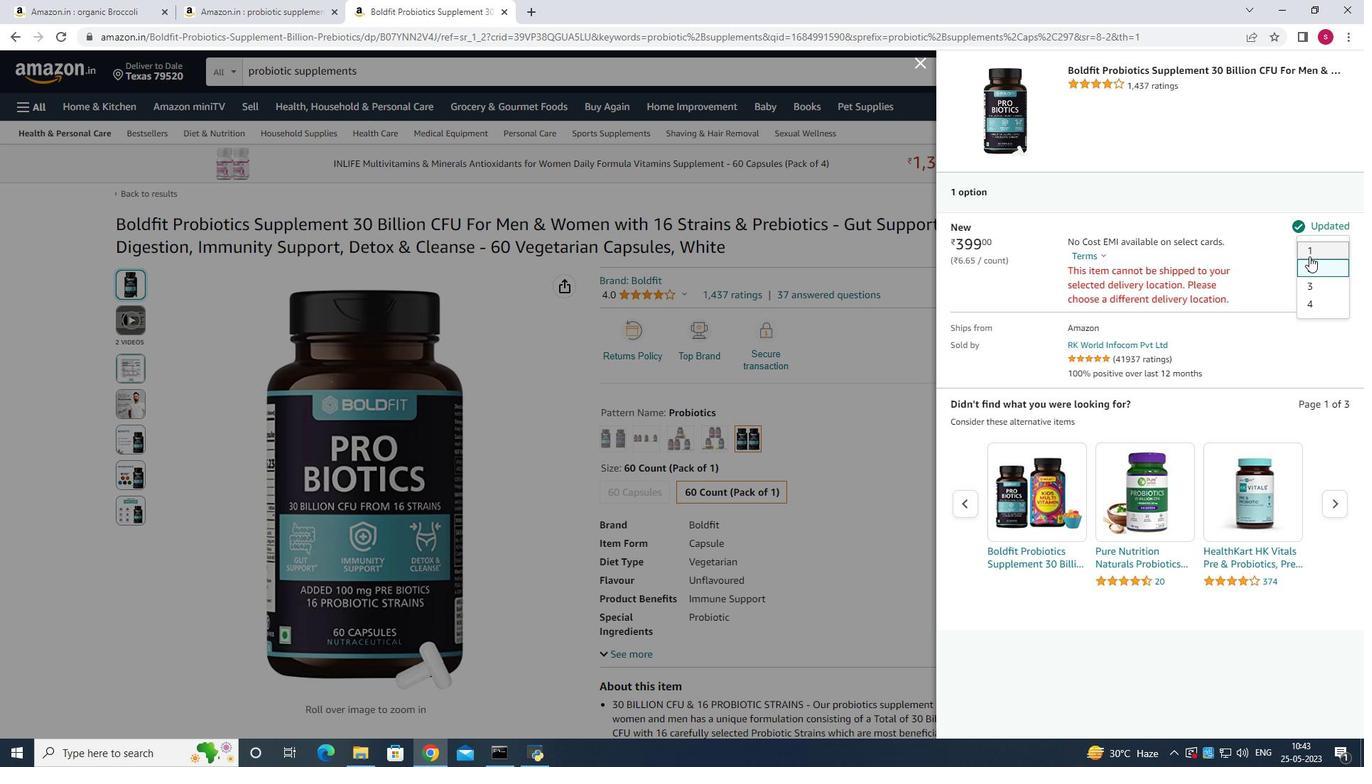 
Action: Mouse pressed left at (1309, 252)
Screenshot: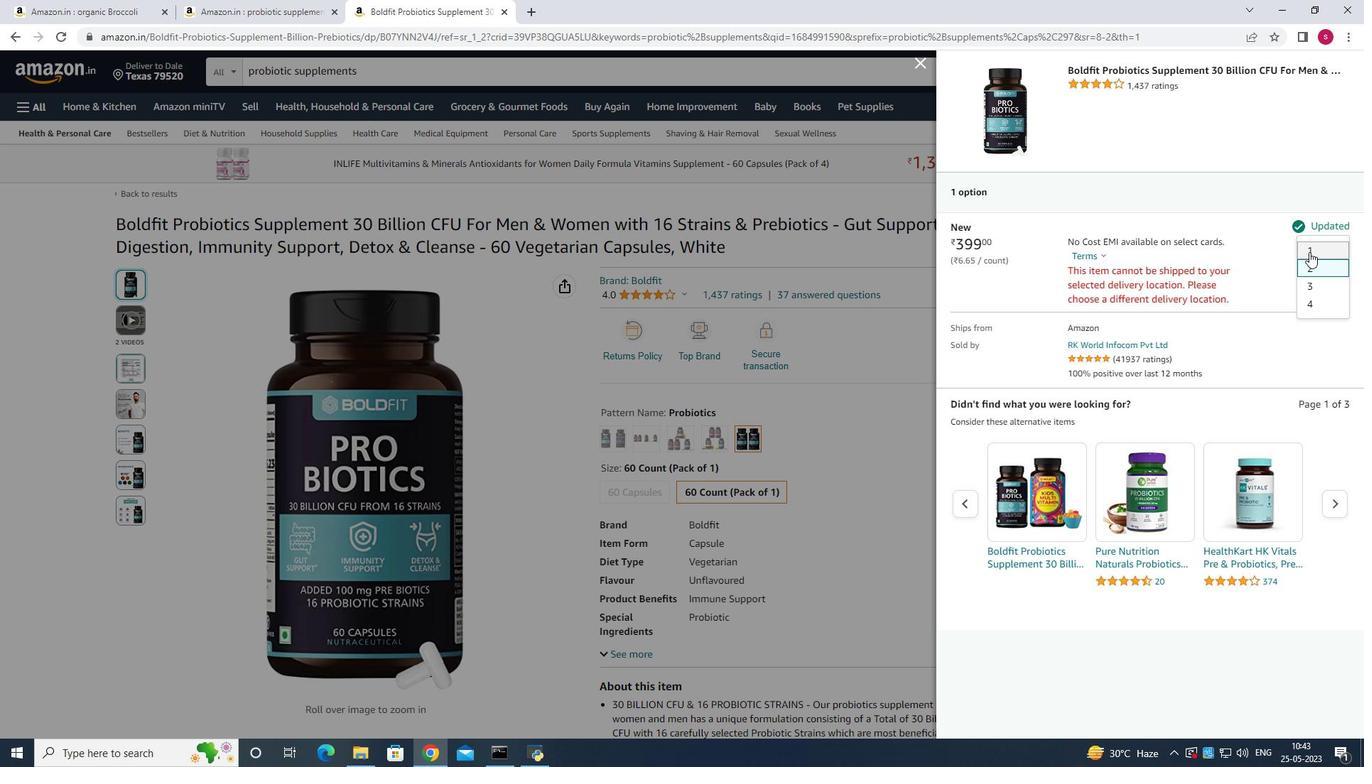 
Action: Mouse moved to (764, 462)
Screenshot: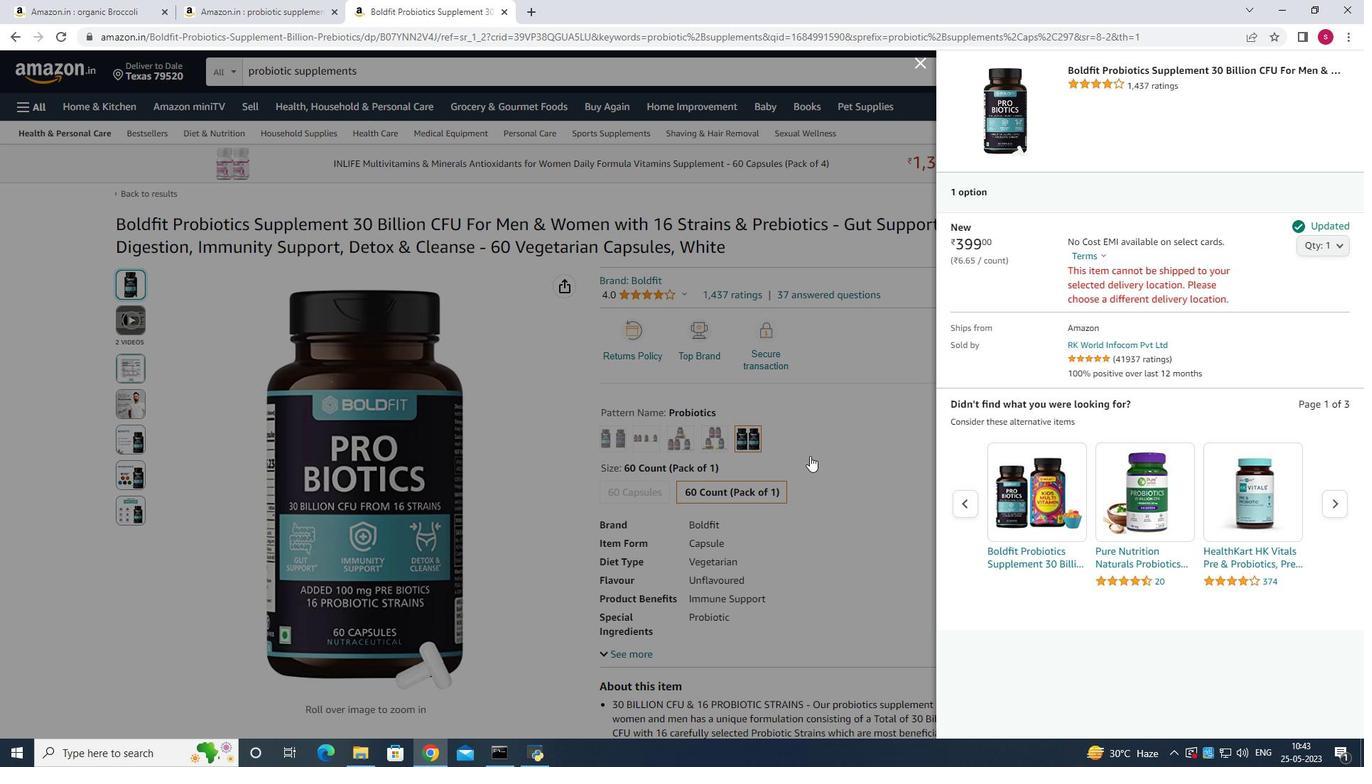 
Action: Mouse pressed left at (764, 462)
Screenshot: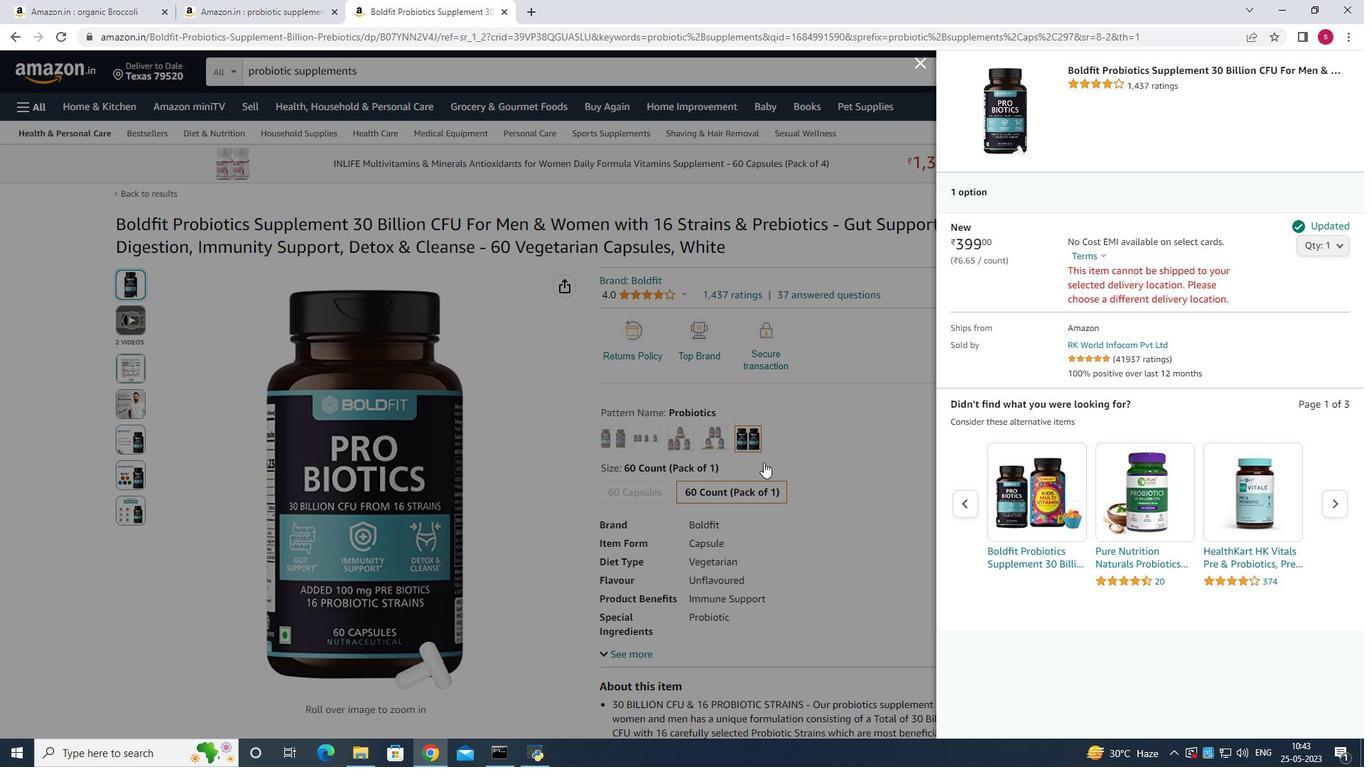 
Action: Mouse moved to (1297, 240)
Screenshot: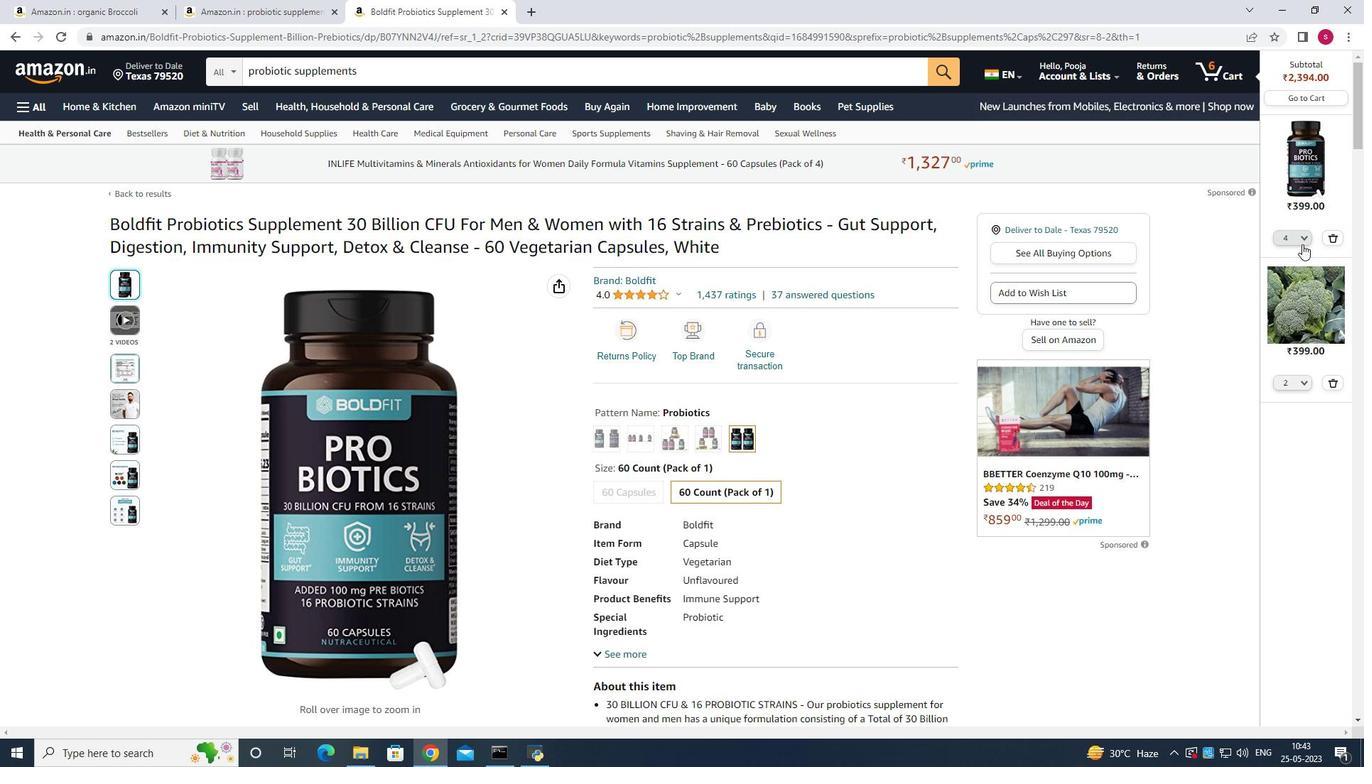 
Action: Mouse pressed left at (1297, 240)
Screenshot: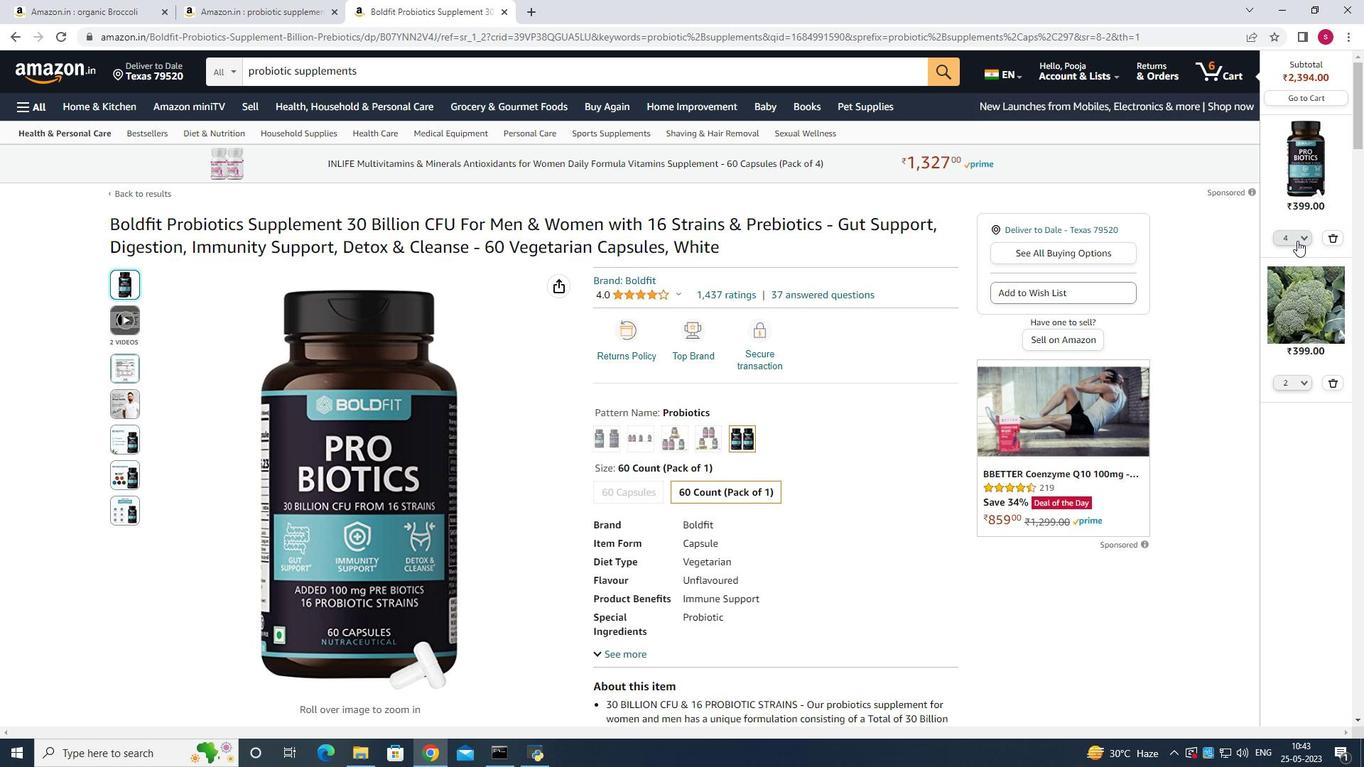 
Action: Mouse moved to (1265, 275)
Screenshot: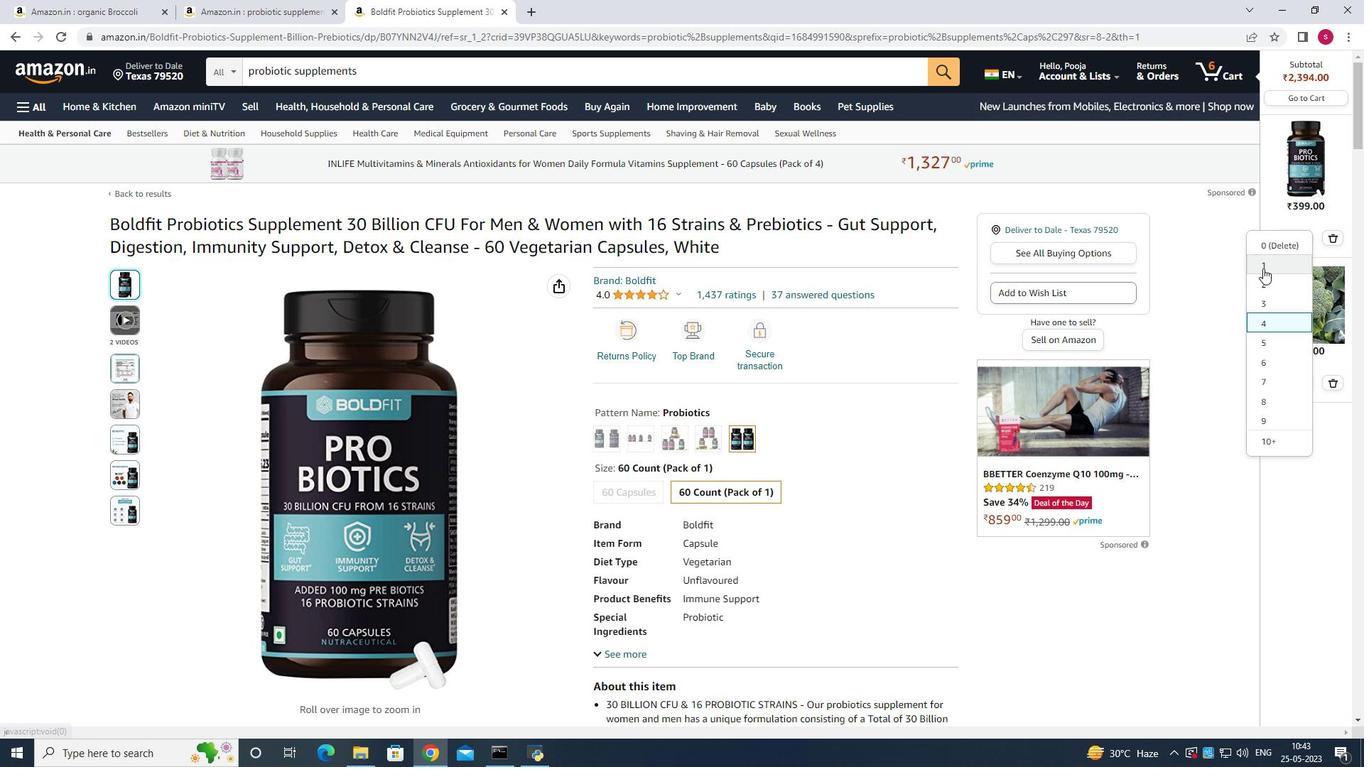 
Action: Mouse pressed left at (1265, 275)
Screenshot: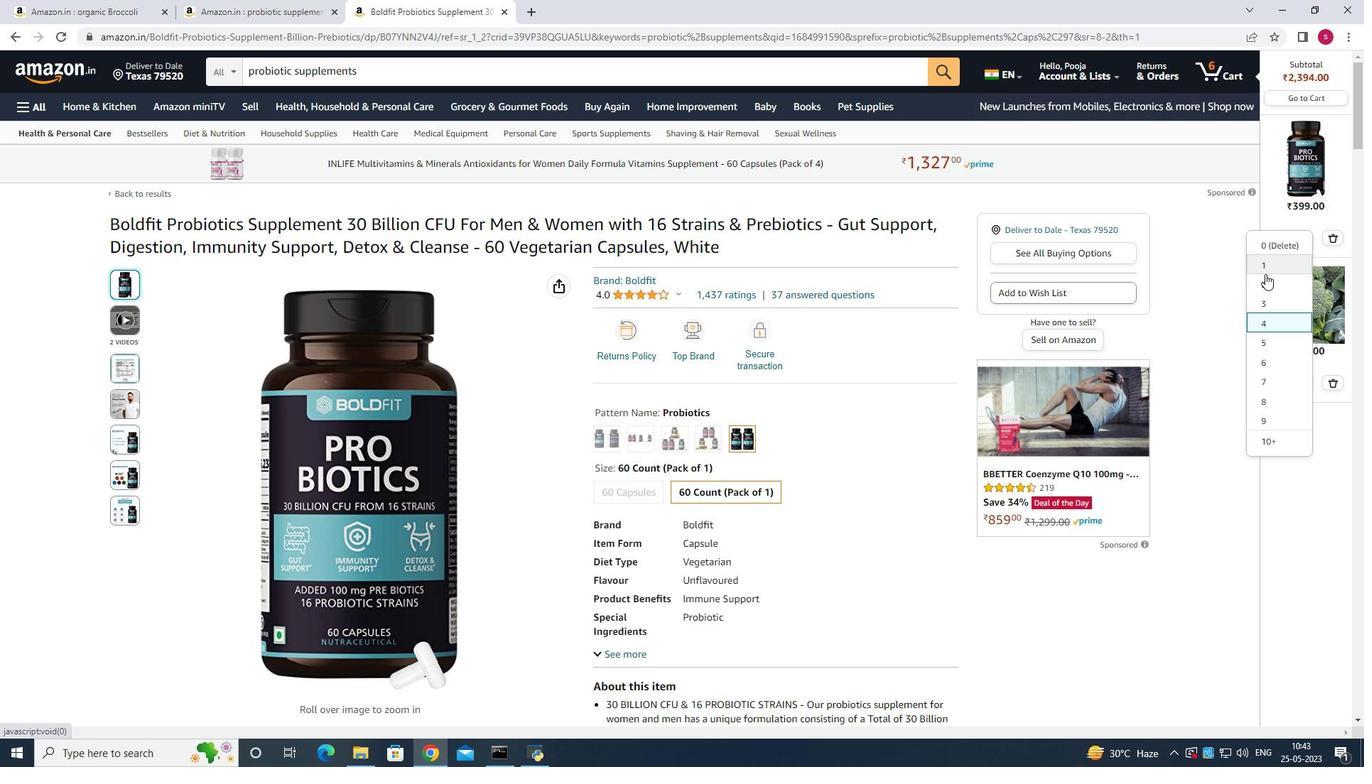
Action: Mouse moved to (965, 339)
Screenshot: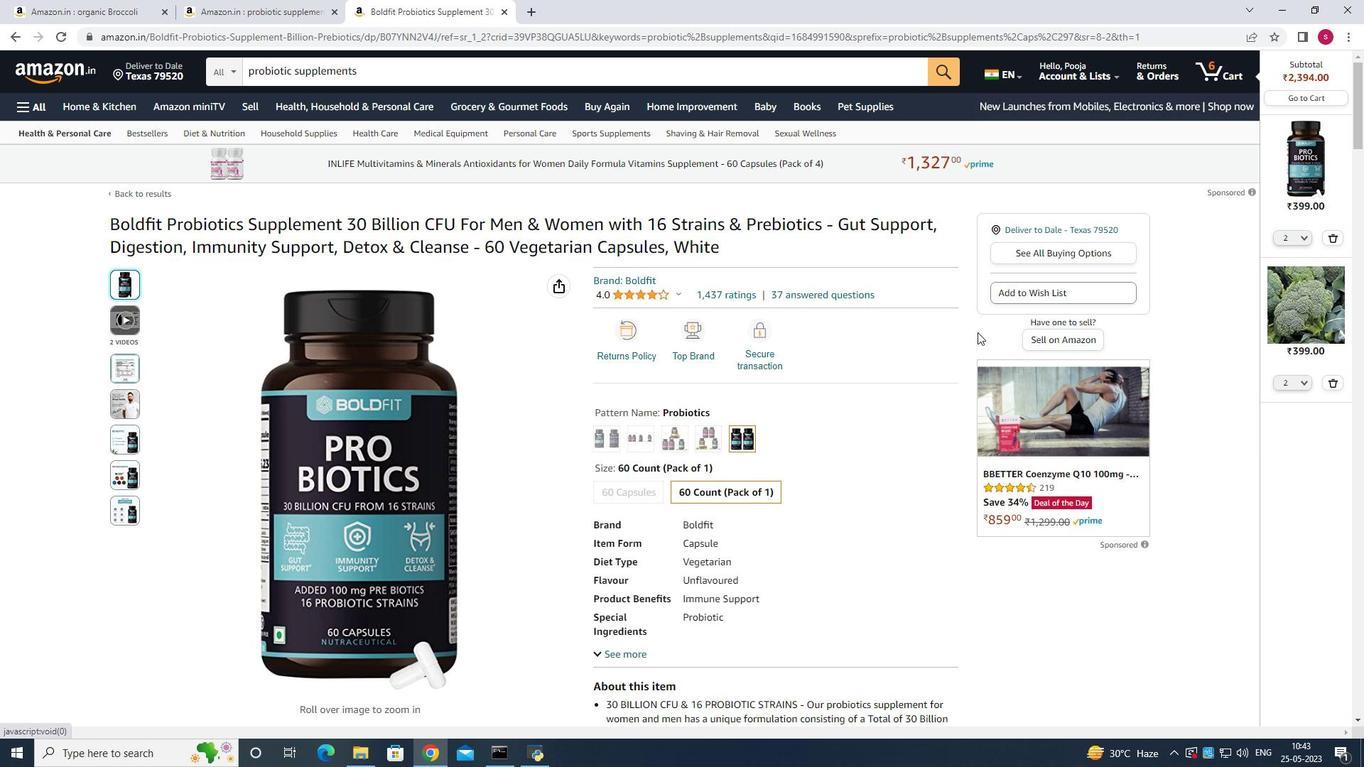 
Action: Mouse pressed left at (965, 339)
Screenshot: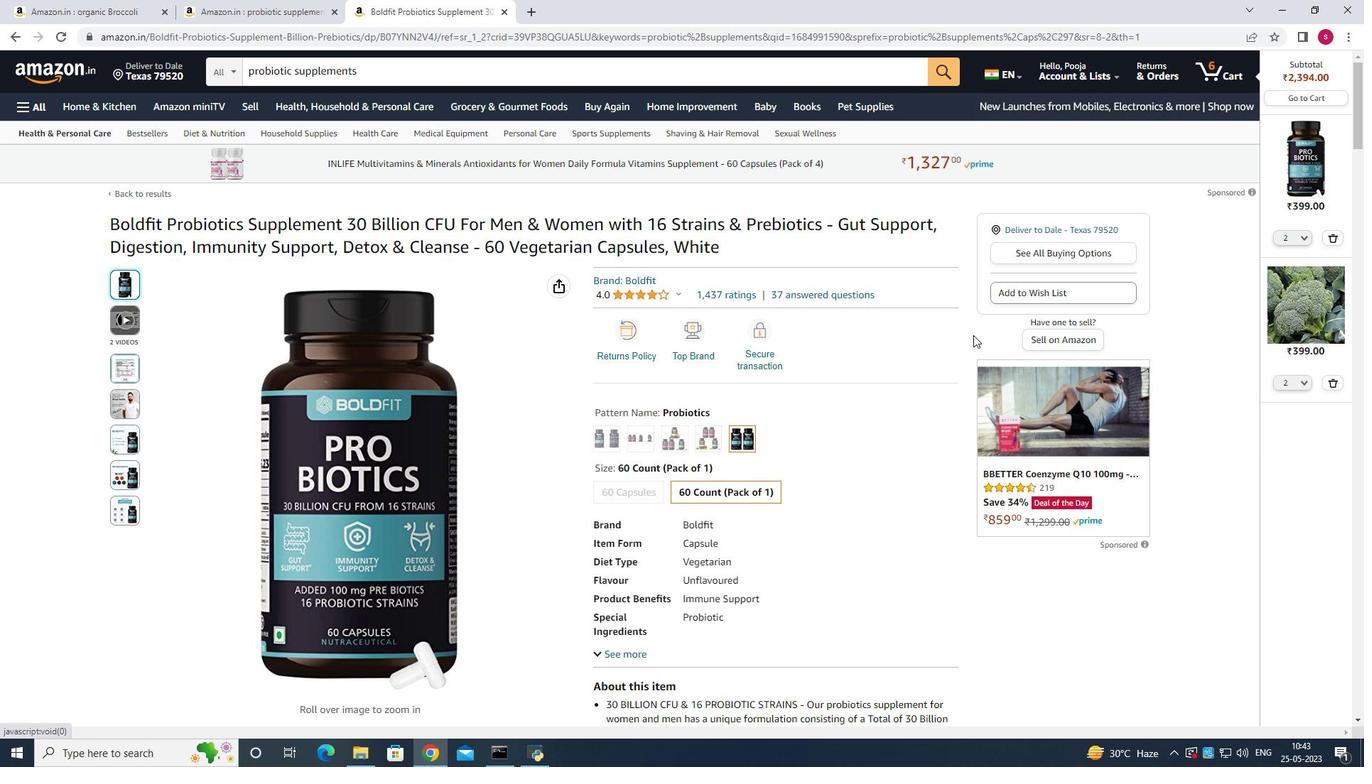 
Action: Mouse pressed left at (965, 339)
Screenshot: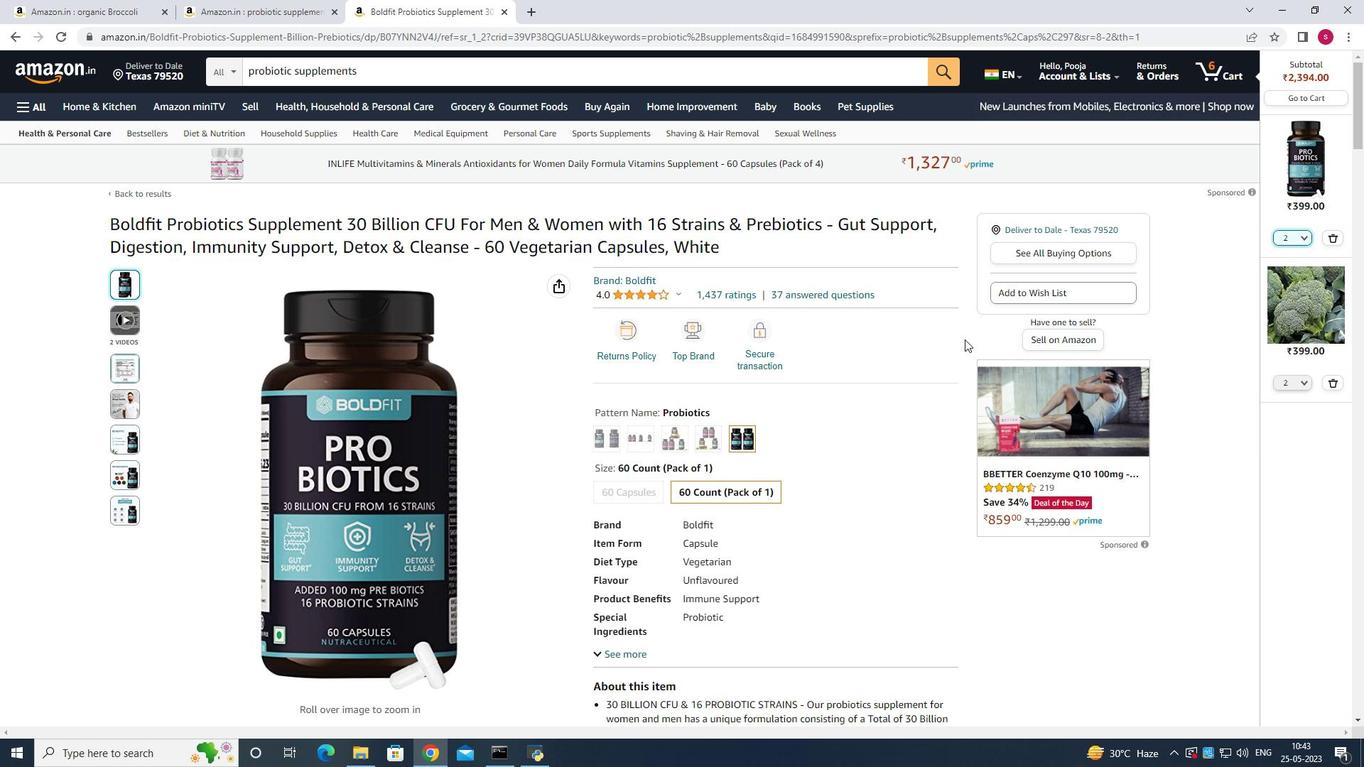 
Action: Mouse moved to (891, 375)
Screenshot: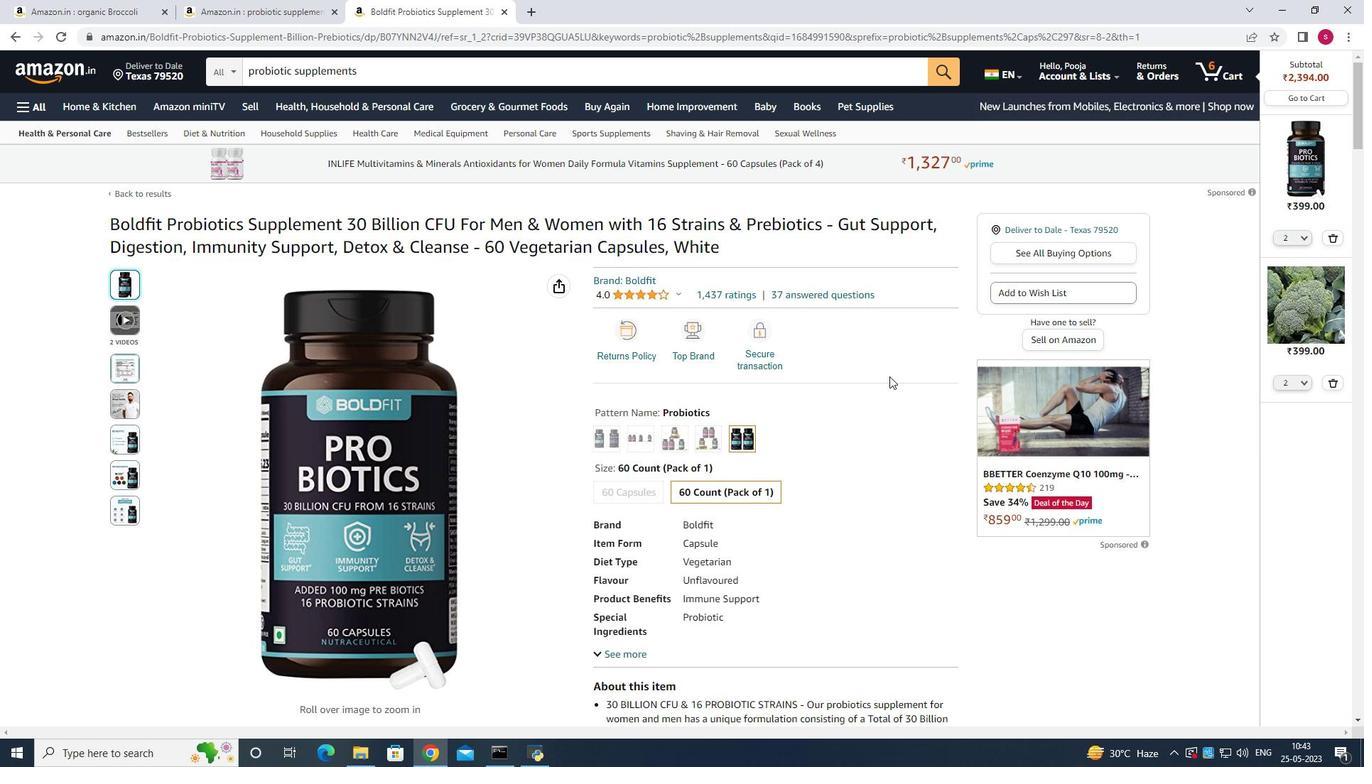 
Action: Mouse scrolled (891, 375) with delta (0, 0)
Screenshot: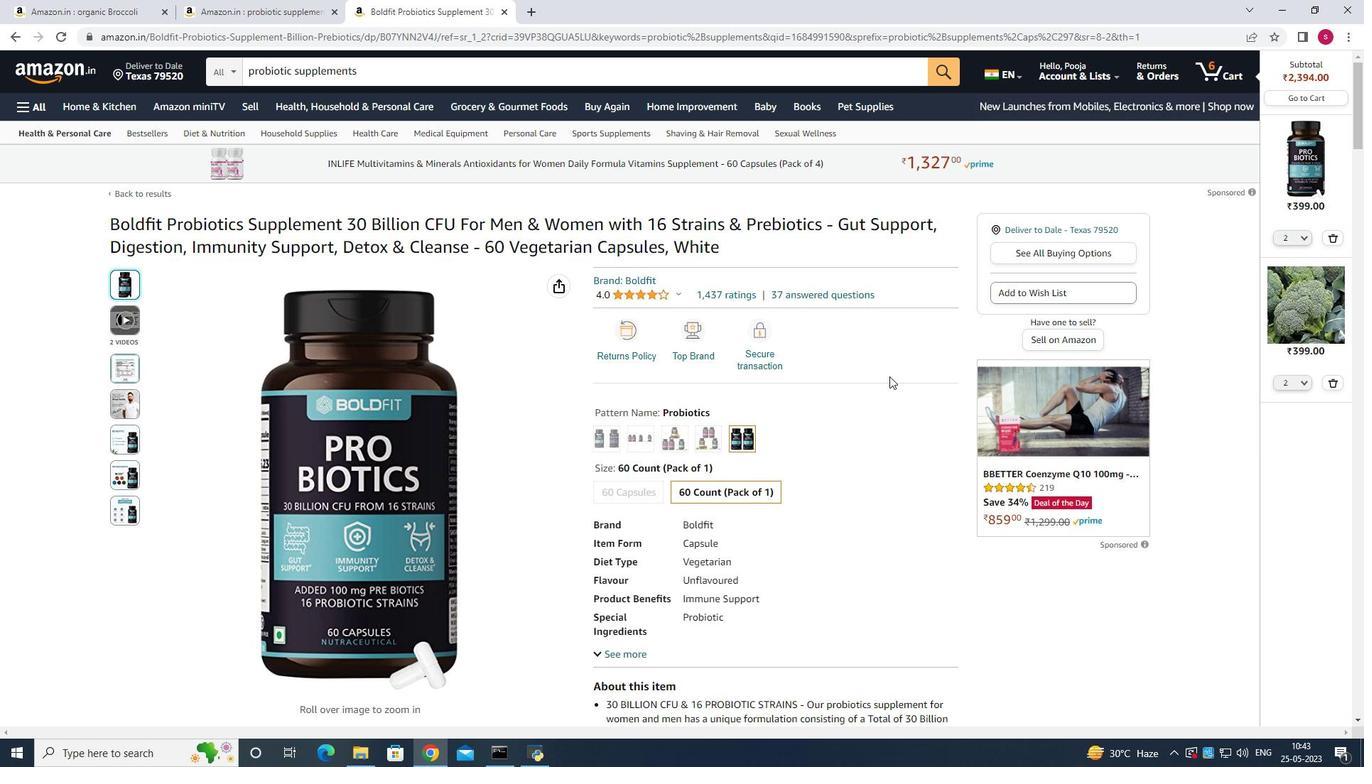 
Action: Mouse scrolled (891, 375) with delta (0, 0)
Screenshot: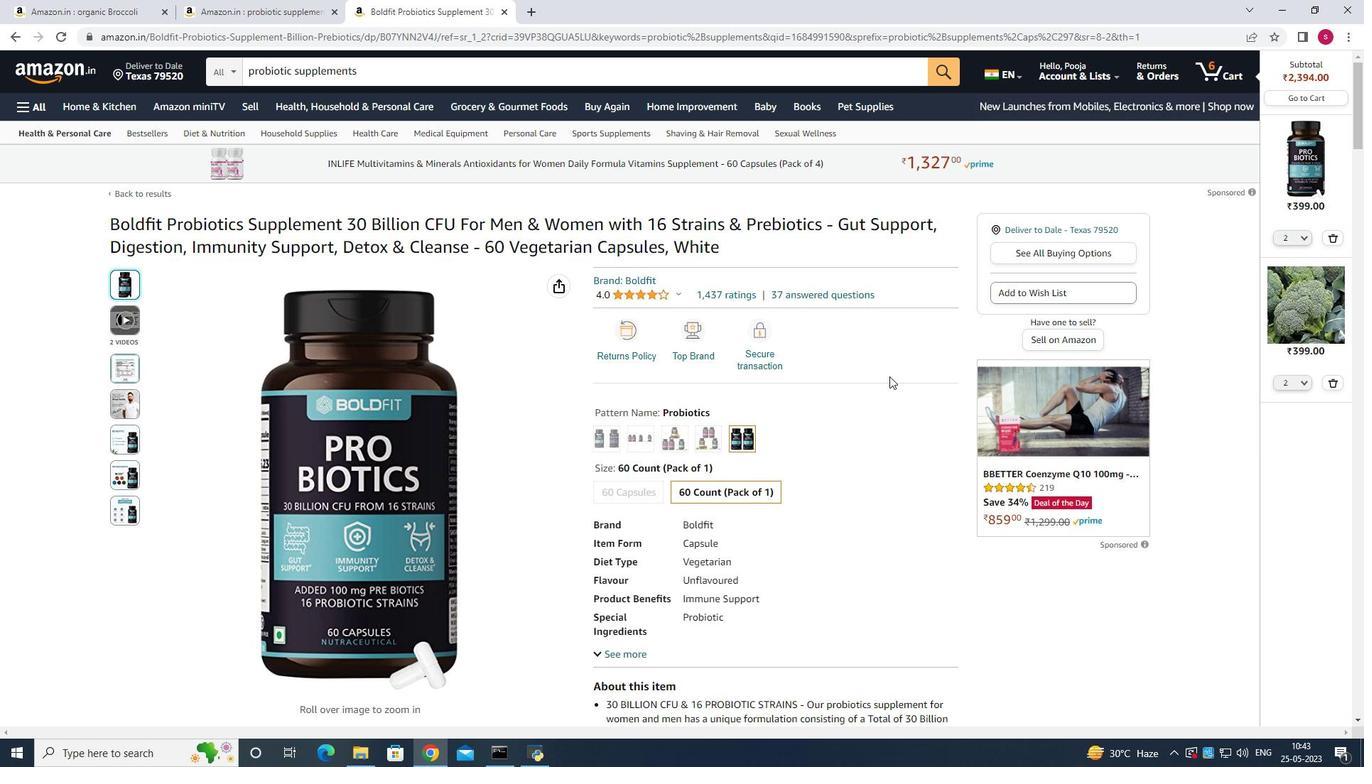 
Action: Mouse scrolled (891, 374) with delta (0, -1)
Screenshot: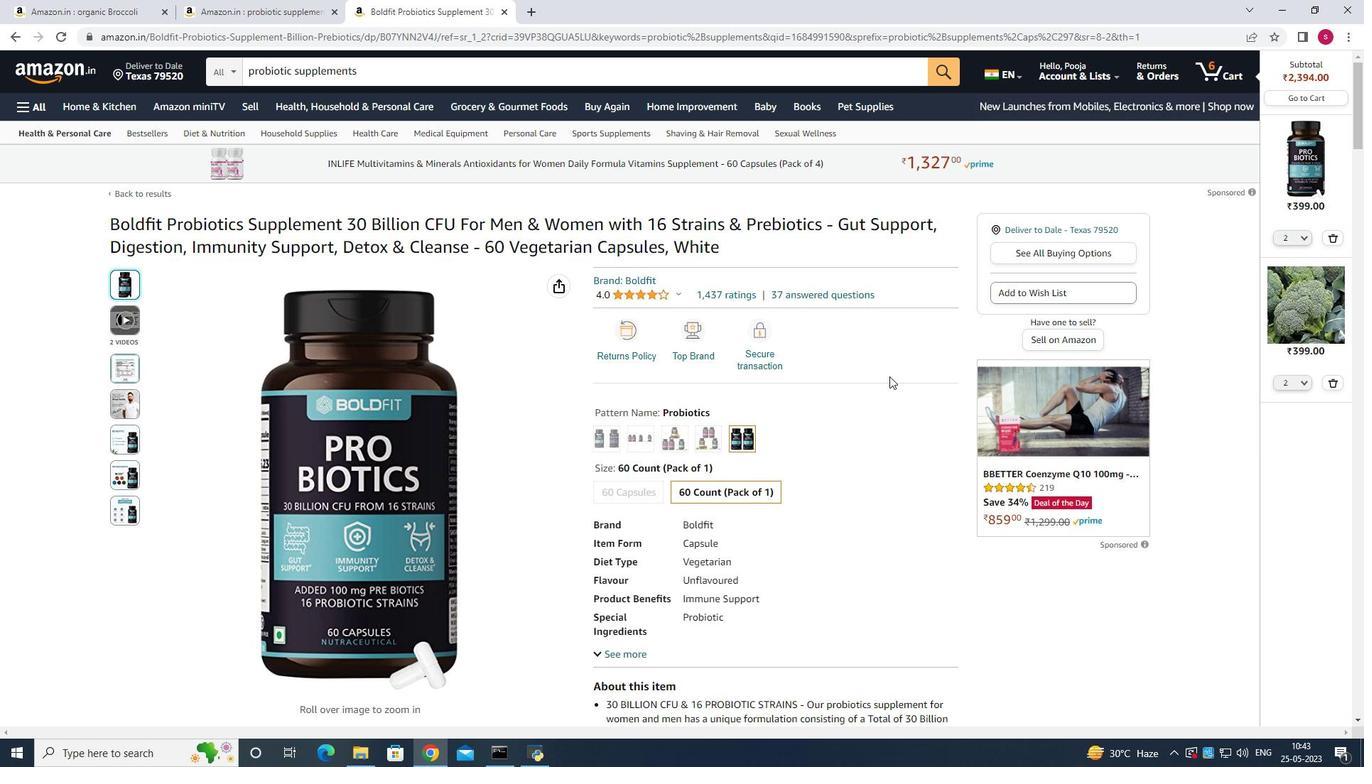 
Action: Mouse scrolled (891, 375) with delta (0, 0)
Screenshot: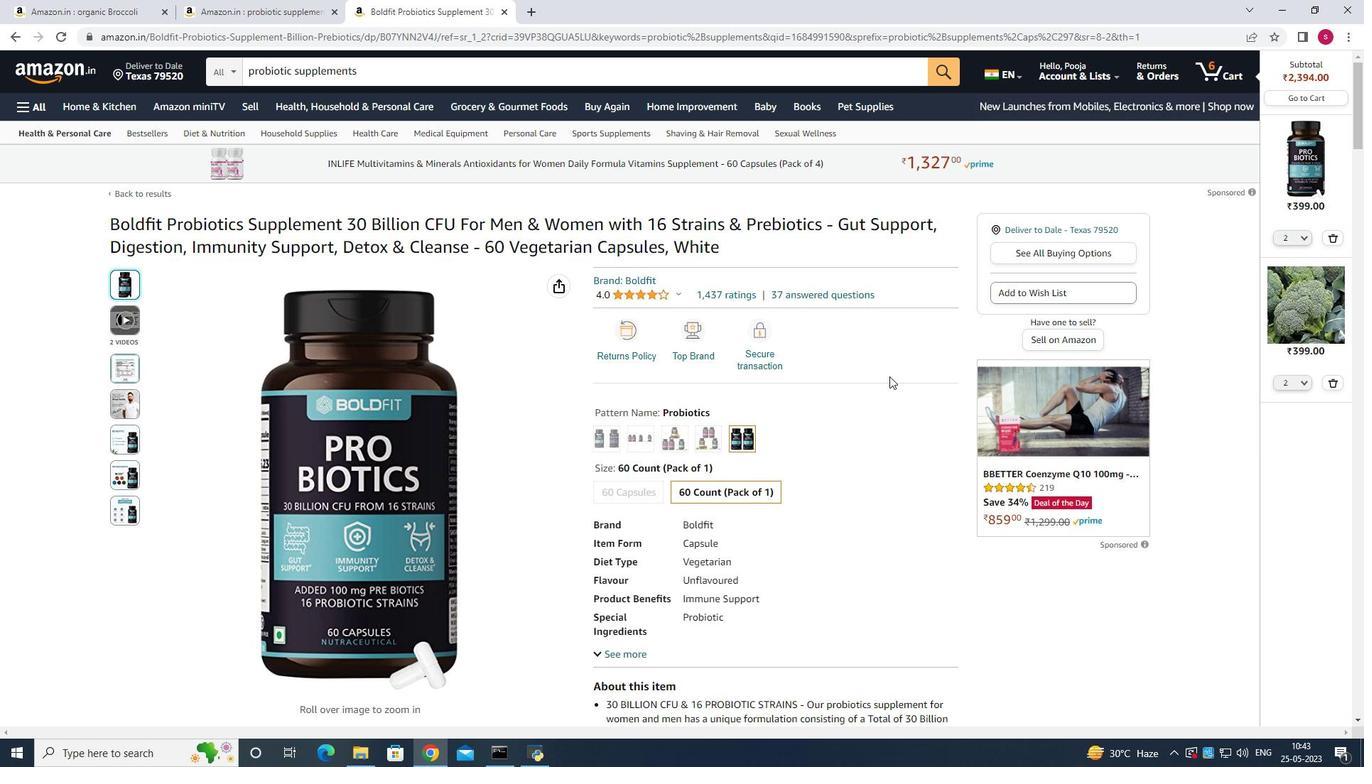 
Action: Mouse scrolled (891, 375) with delta (0, 0)
Screenshot: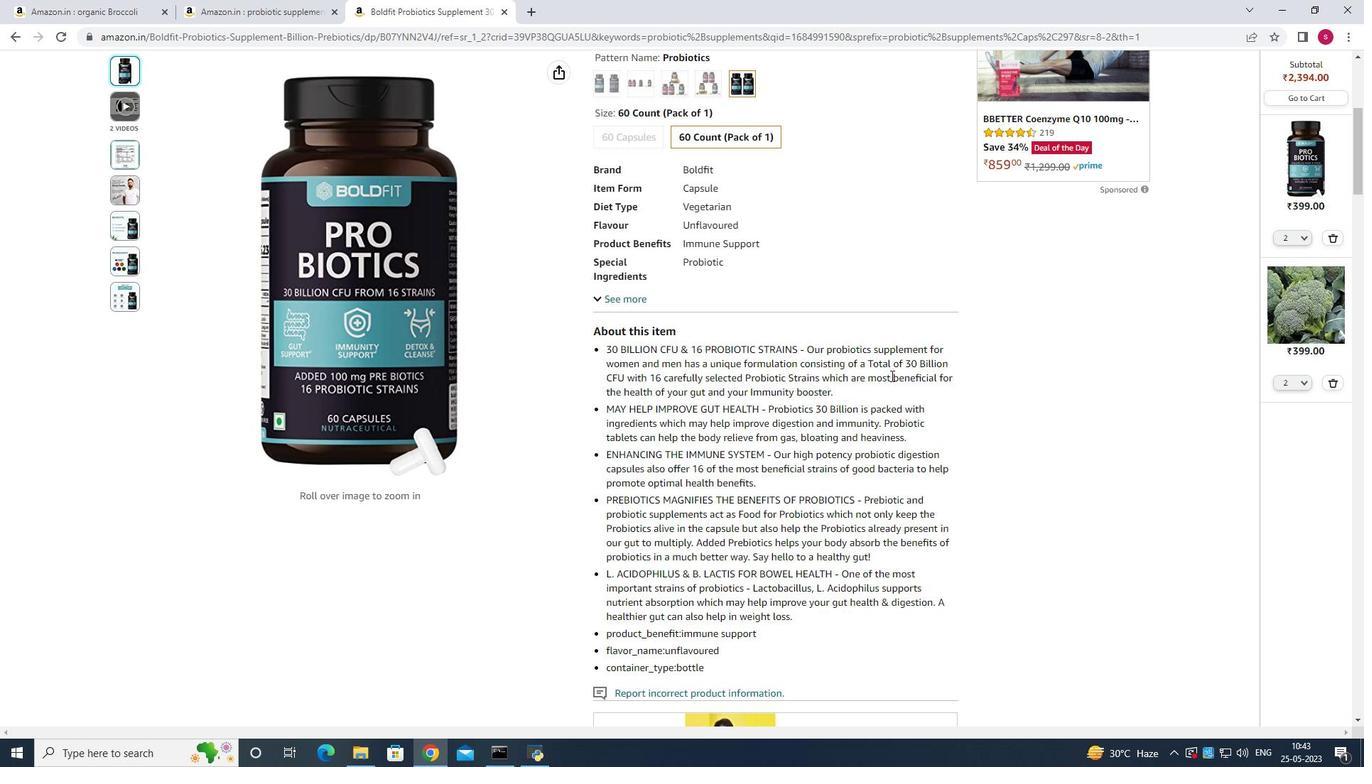 
Action: Mouse scrolled (891, 375) with delta (0, 0)
Screenshot: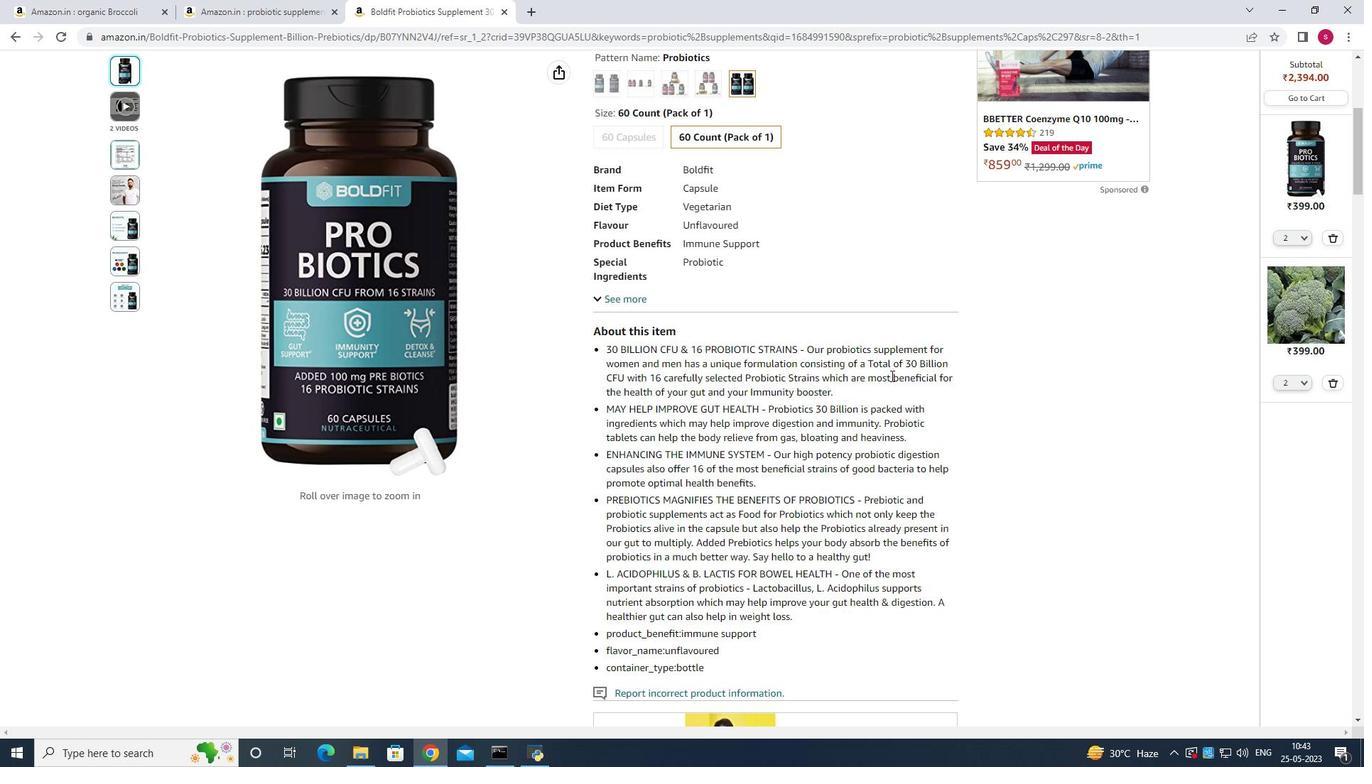 
Action: Mouse scrolled (891, 375) with delta (0, 0)
Screenshot: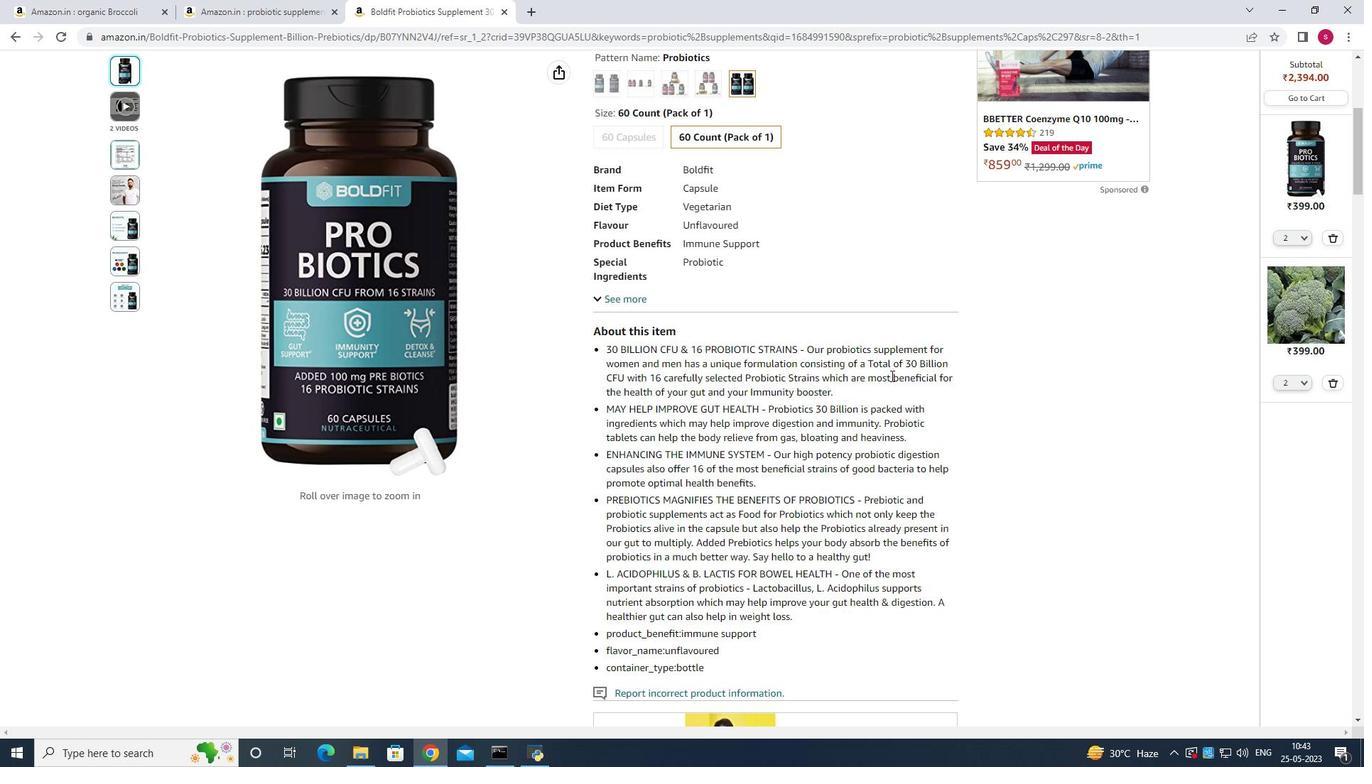 
Action: Mouse scrolled (891, 375) with delta (0, 0)
Screenshot: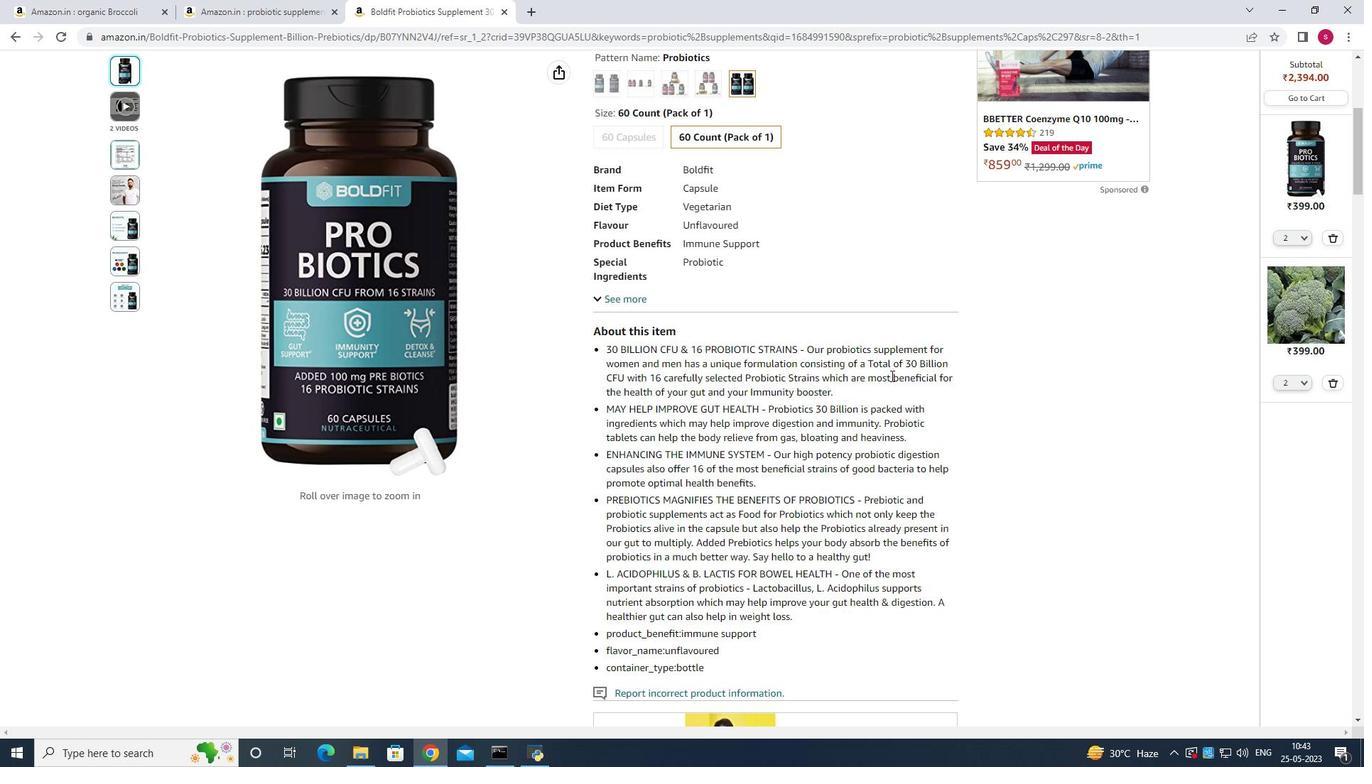 
Action: Mouse scrolled (891, 375) with delta (0, 0)
Screenshot: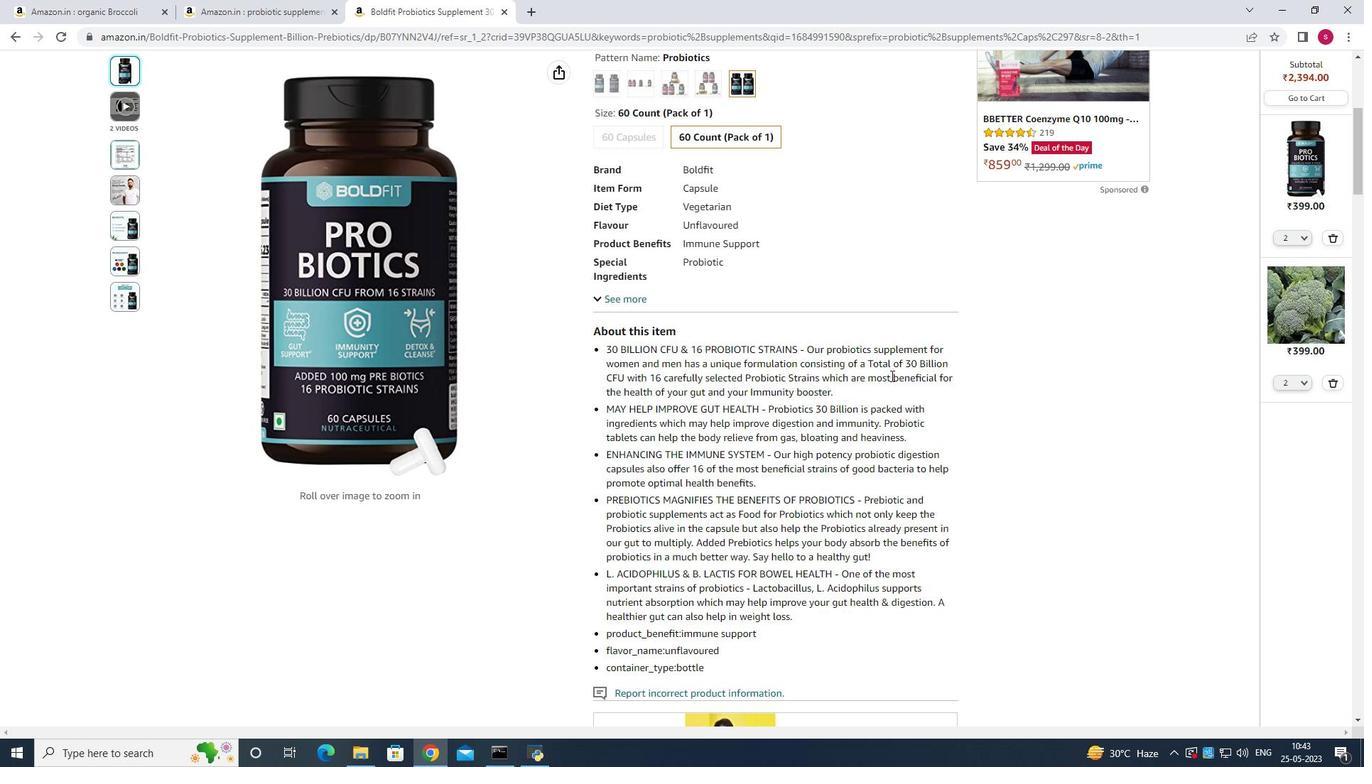 
Action: Mouse scrolled (891, 376) with delta (0, 0)
Screenshot: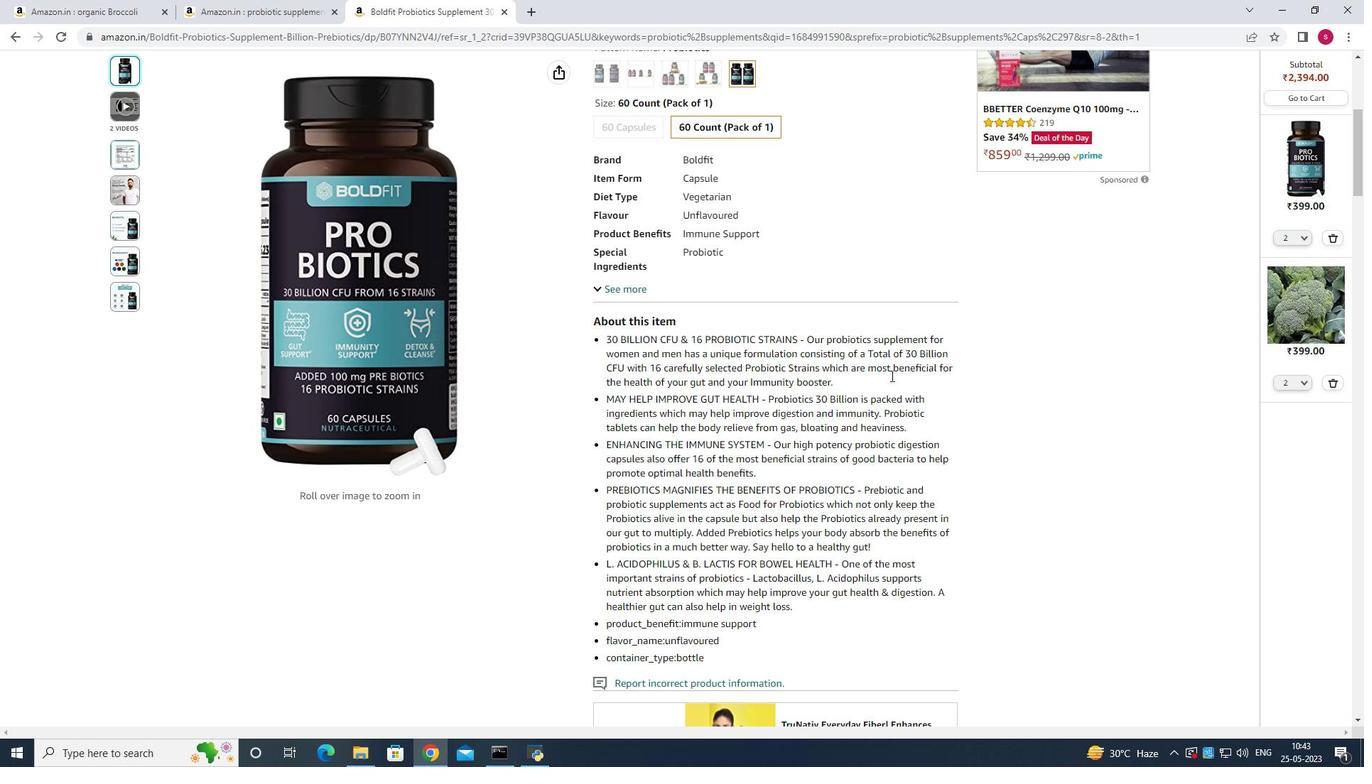
Action: Mouse scrolled (891, 376) with delta (0, 0)
Screenshot: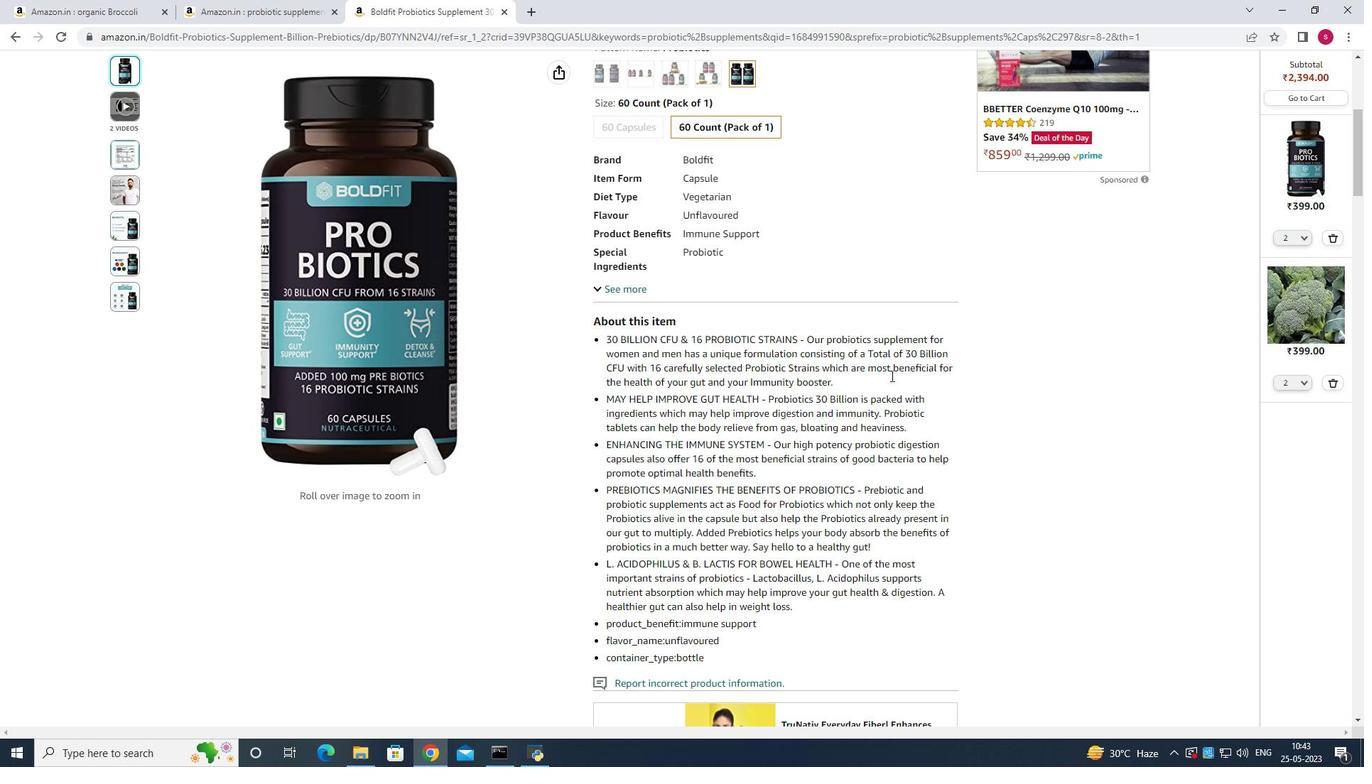 
Action: Mouse scrolled (891, 376) with delta (0, 0)
Screenshot: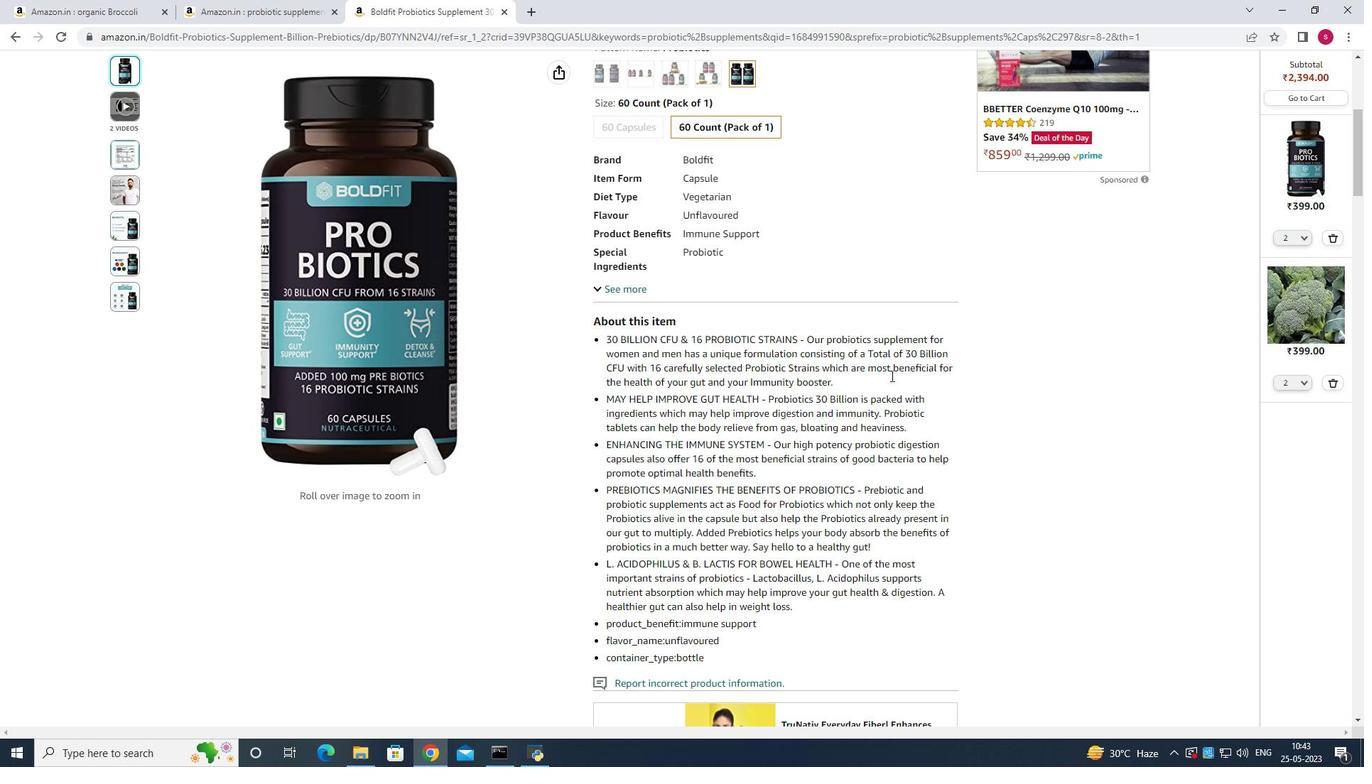 
Action: Mouse scrolled (891, 376) with delta (0, 0)
Screenshot: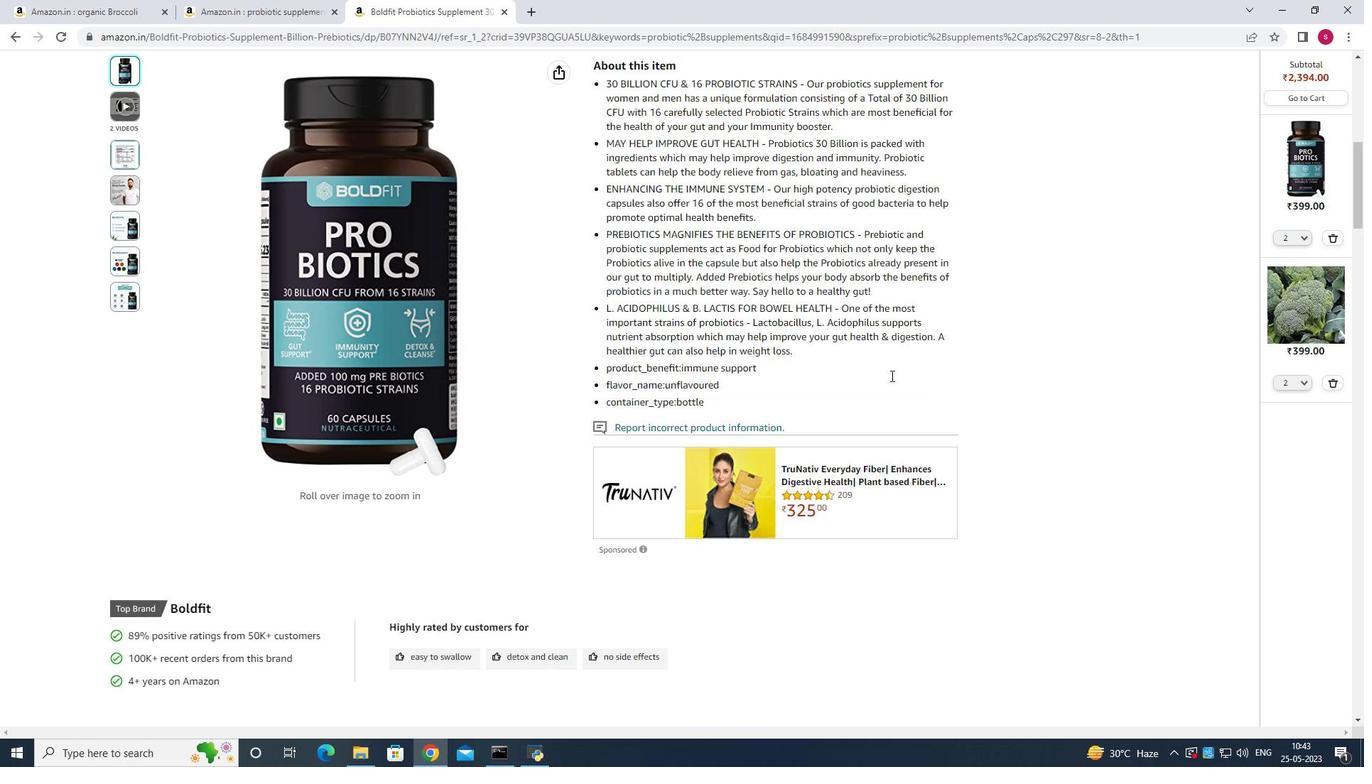 
Action: Mouse scrolled (891, 376) with delta (0, 0)
Screenshot: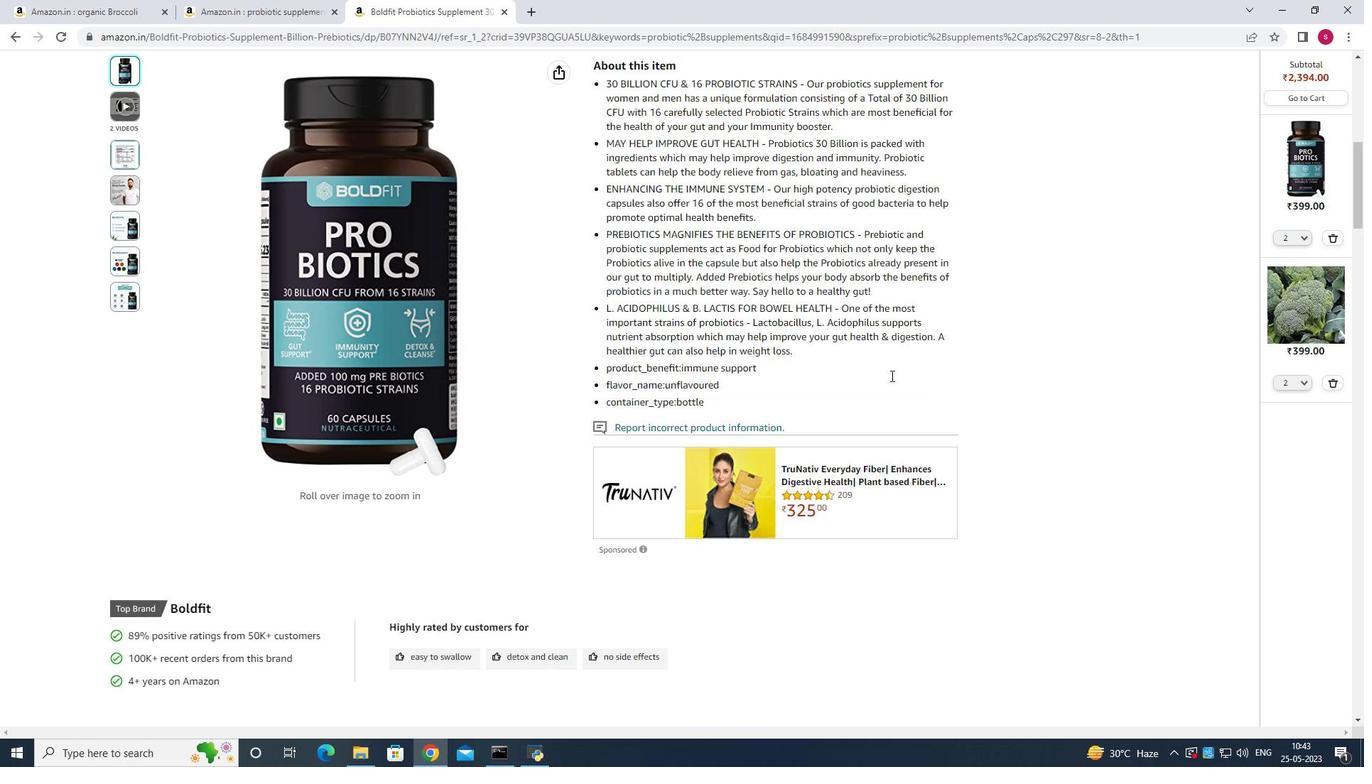 
Action: Mouse scrolled (891, 376) with delta (0, 0)
Screenshot: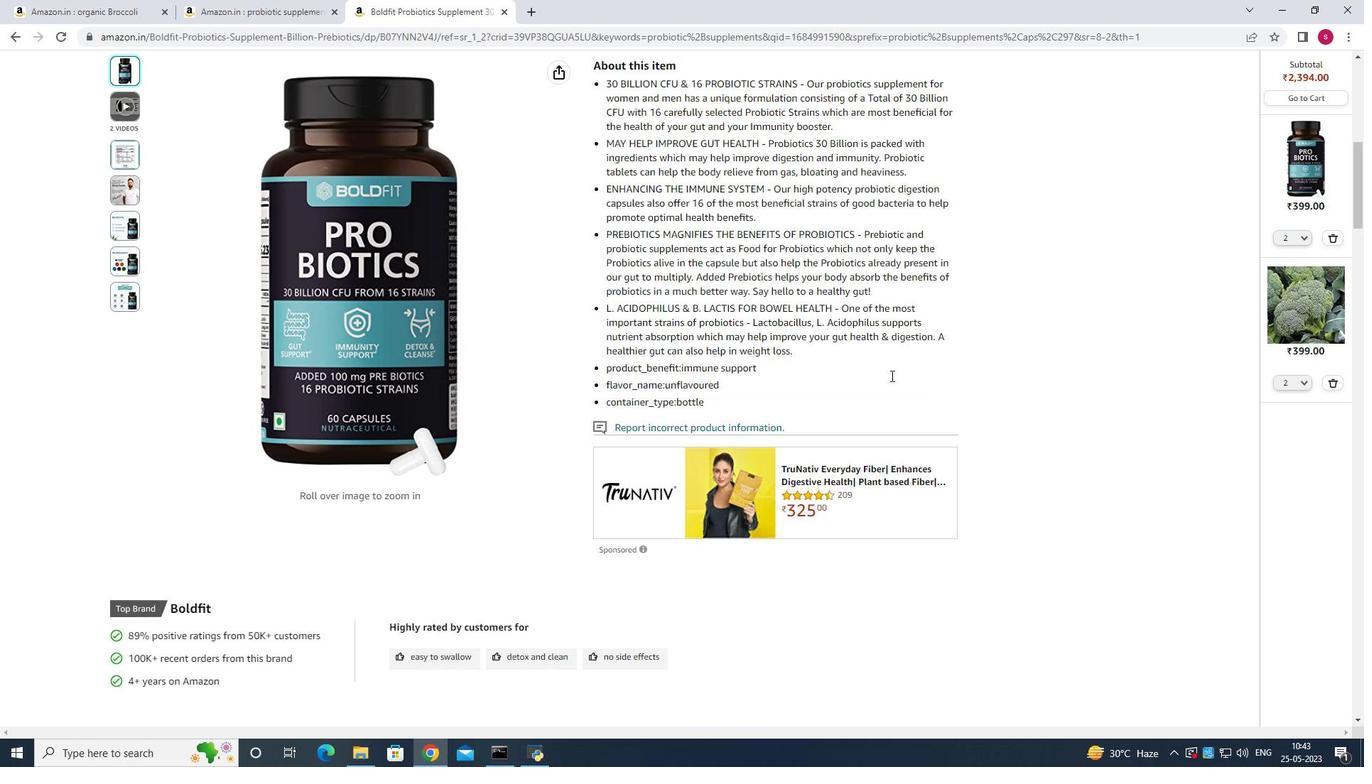 
Action: Mouse scrolled (891, 376) with delta (0, 0)
Screenshot: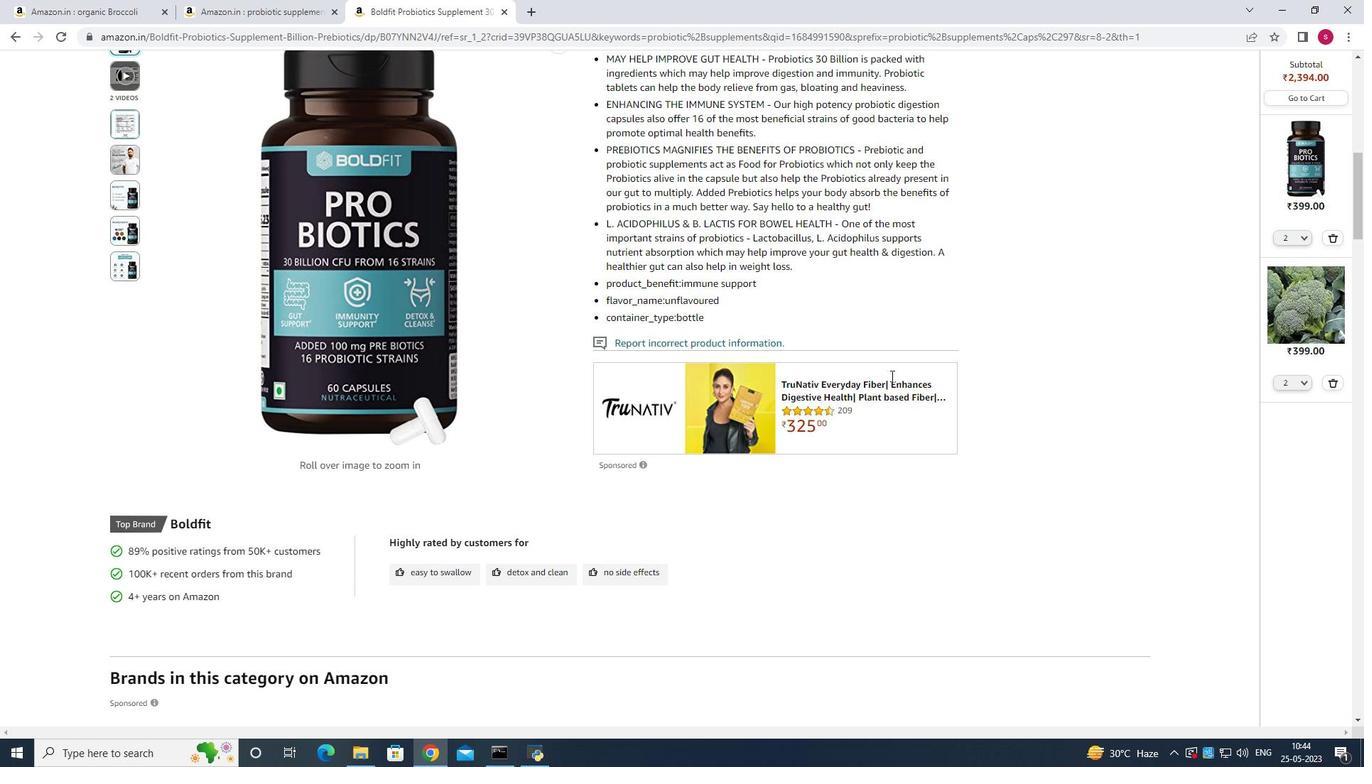 
Action: Mouse scrolled (891, 376) with delta (0, 0)
Screenshot: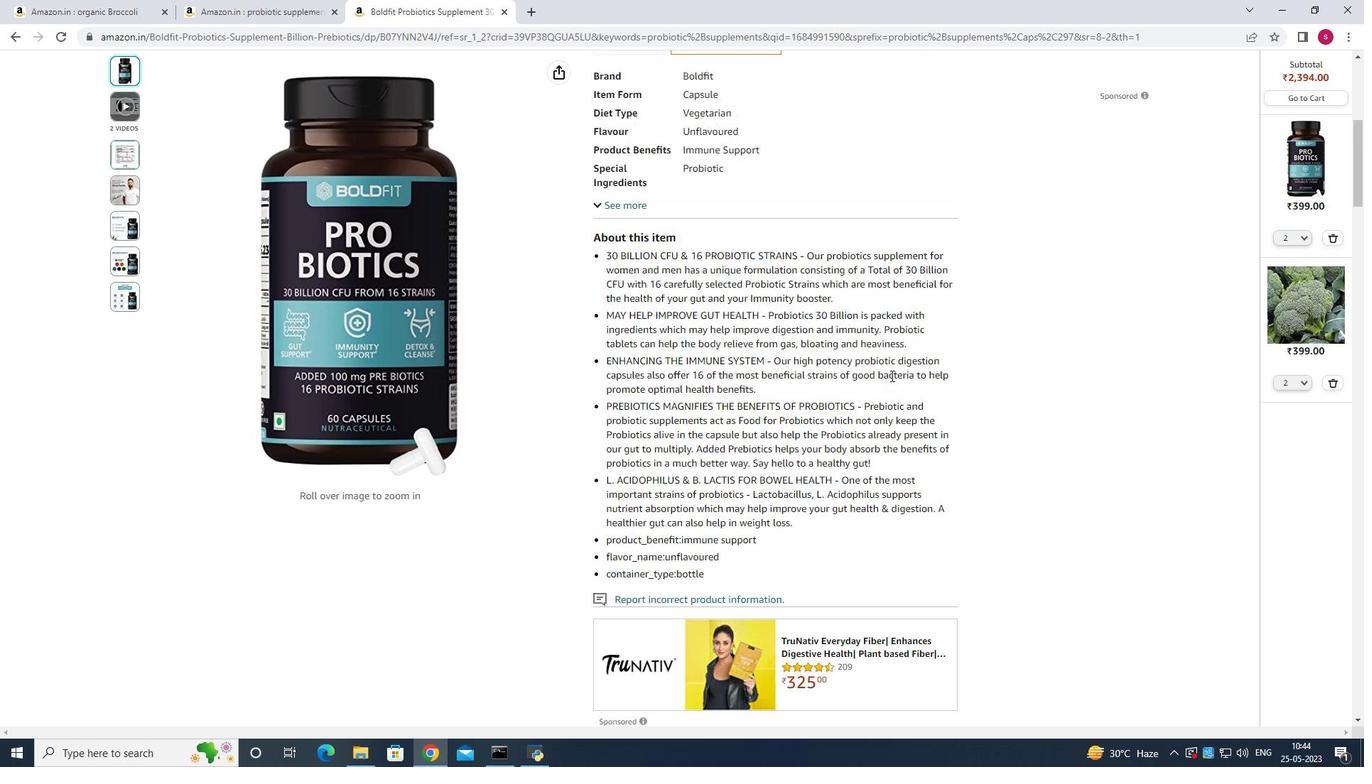 
Action: Mouse scrolled (891, 376) with delta (0, 0)
Screenshot: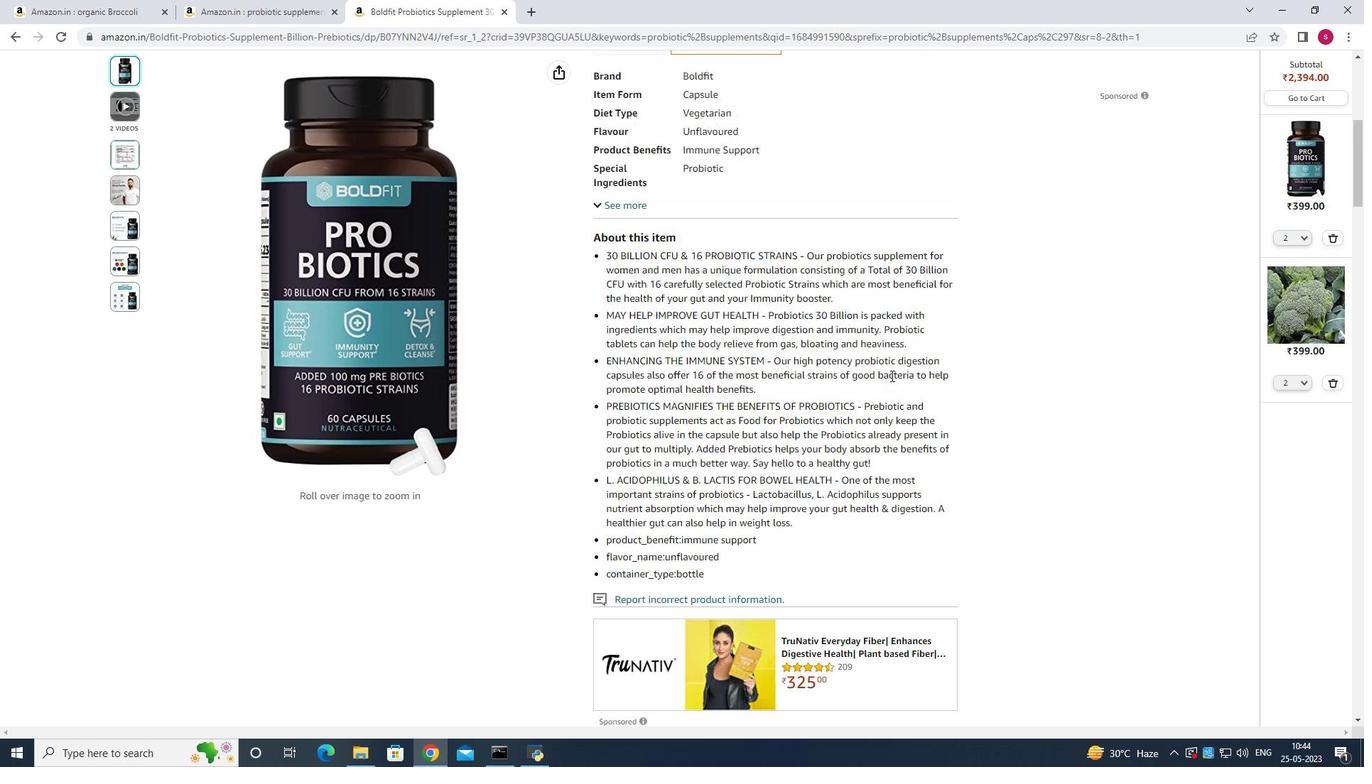 
Action: Mouse scrolled (891, 376) with delta (0, 0)
Screenshot: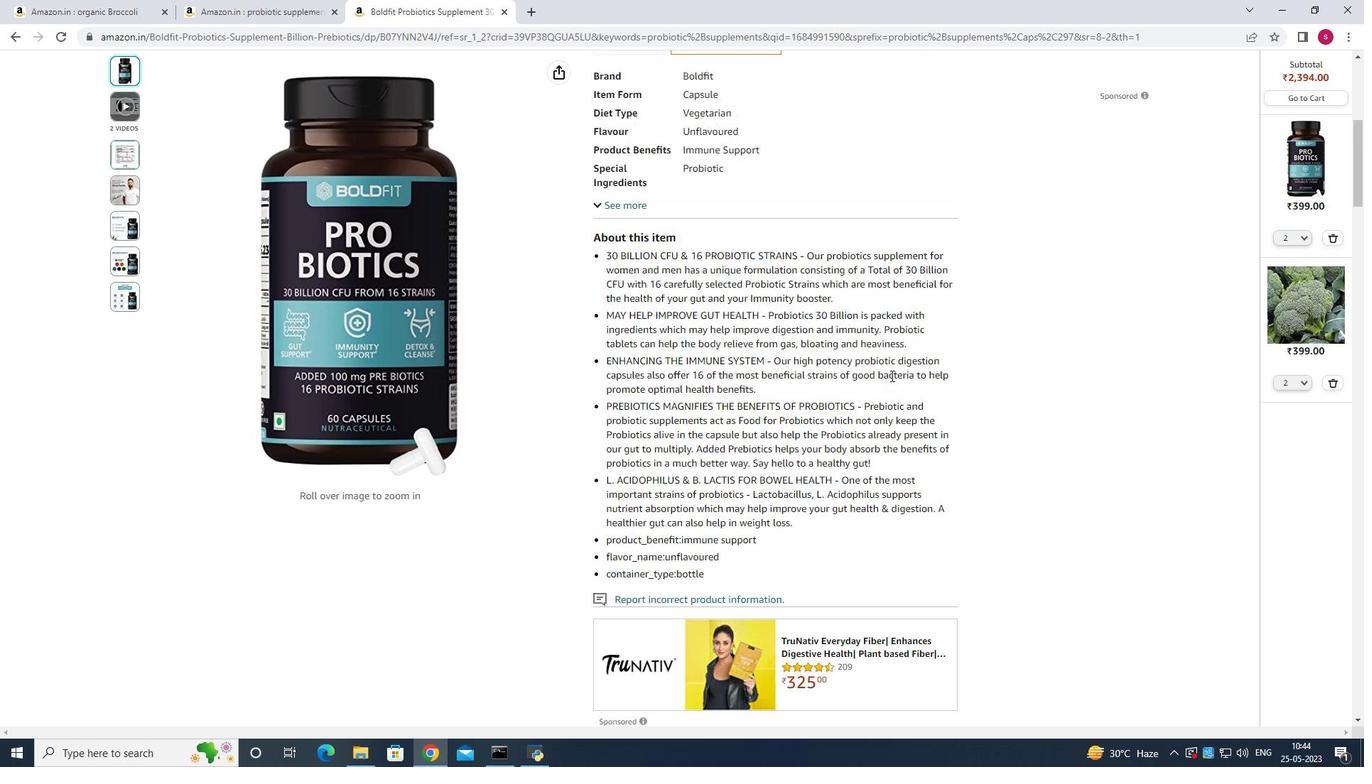 
Action: Mouse scrolled (891, 376) with delta (0, 0)
Screenshot: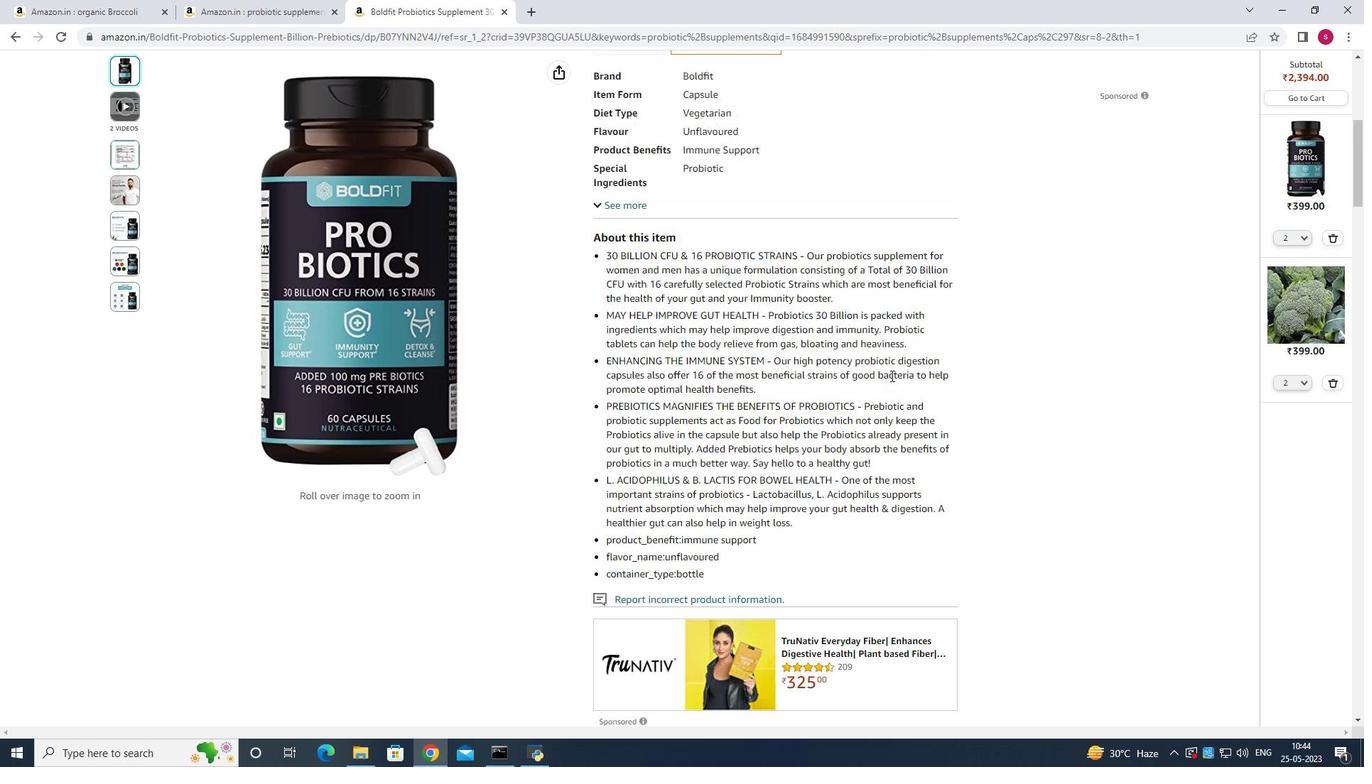 
Action: Mouse scrolled (891, 376) with delta (0, 0)
Screenshot: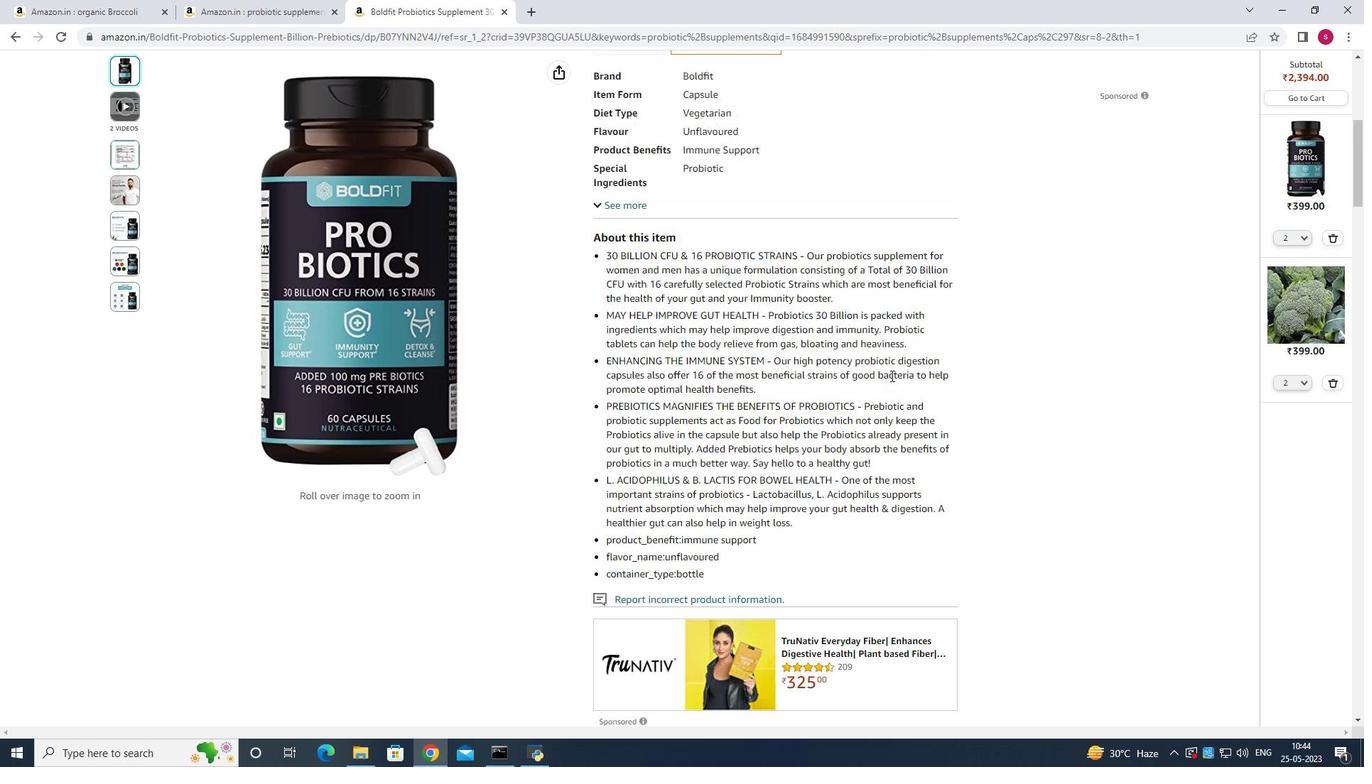 
Action: Mouse scrolled (891, 376) with delta (0, 0)
Screenshot: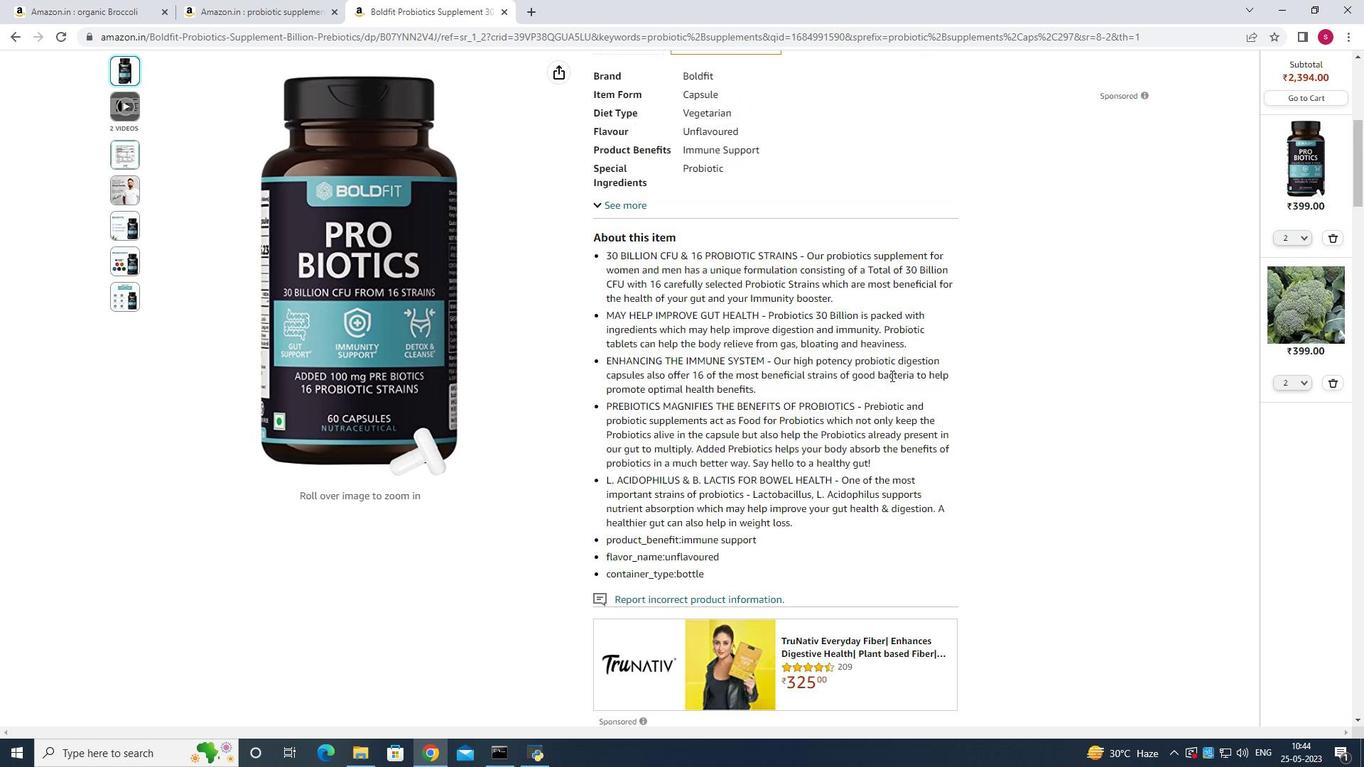 
Action: Mouse scrolled (891, 376) with delta (0, 0)
Screenshot: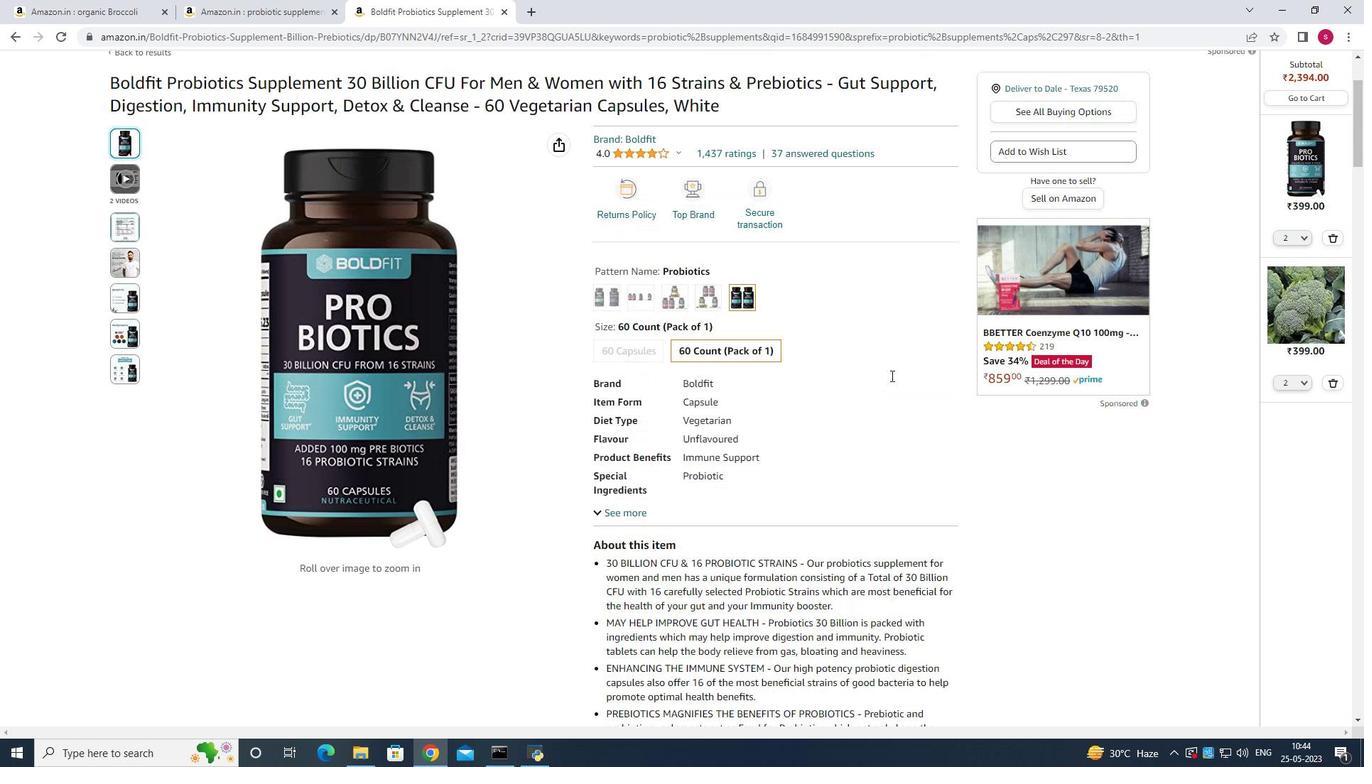 
Action: Mouse scrolled (891, 377) with delta (0, 1)
Screenshot: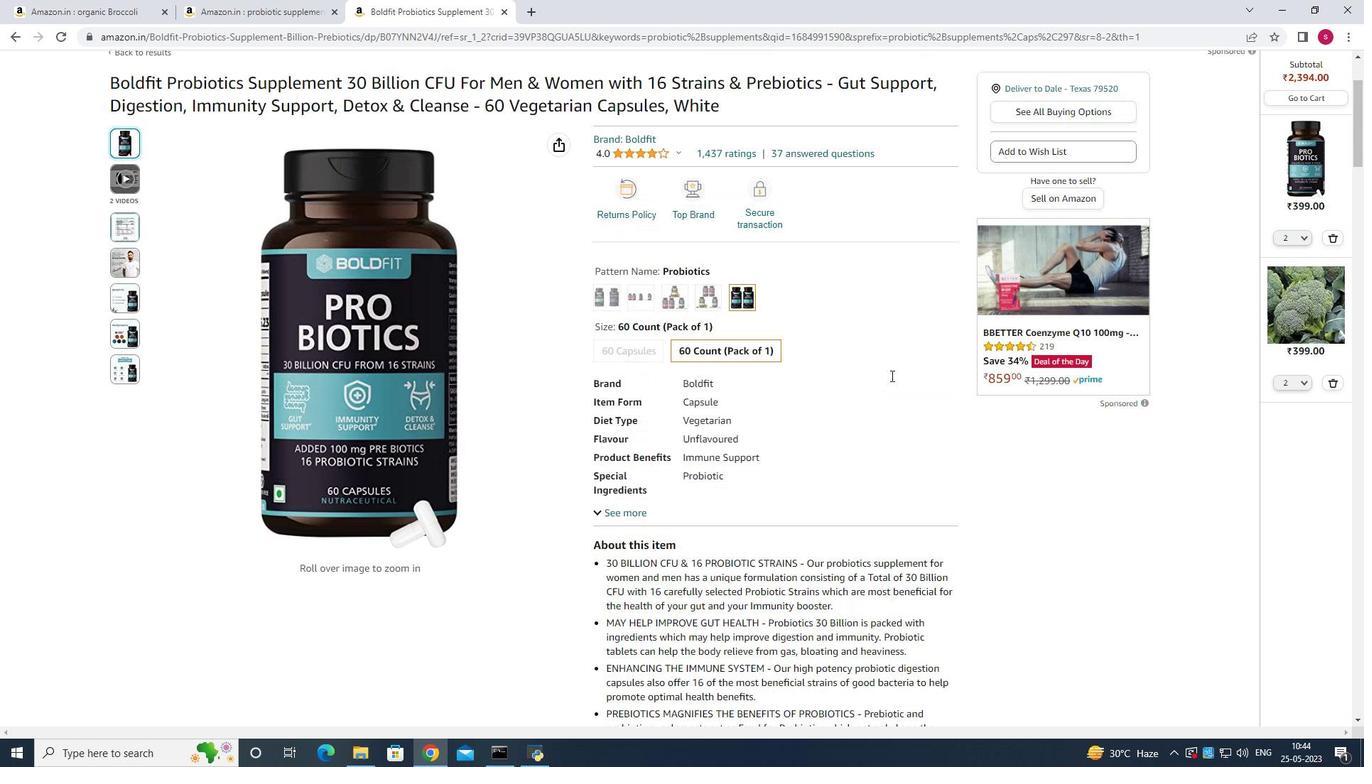 
Action: Mouse scrolled (891, 376) with delta (0, 0)
Screenshot: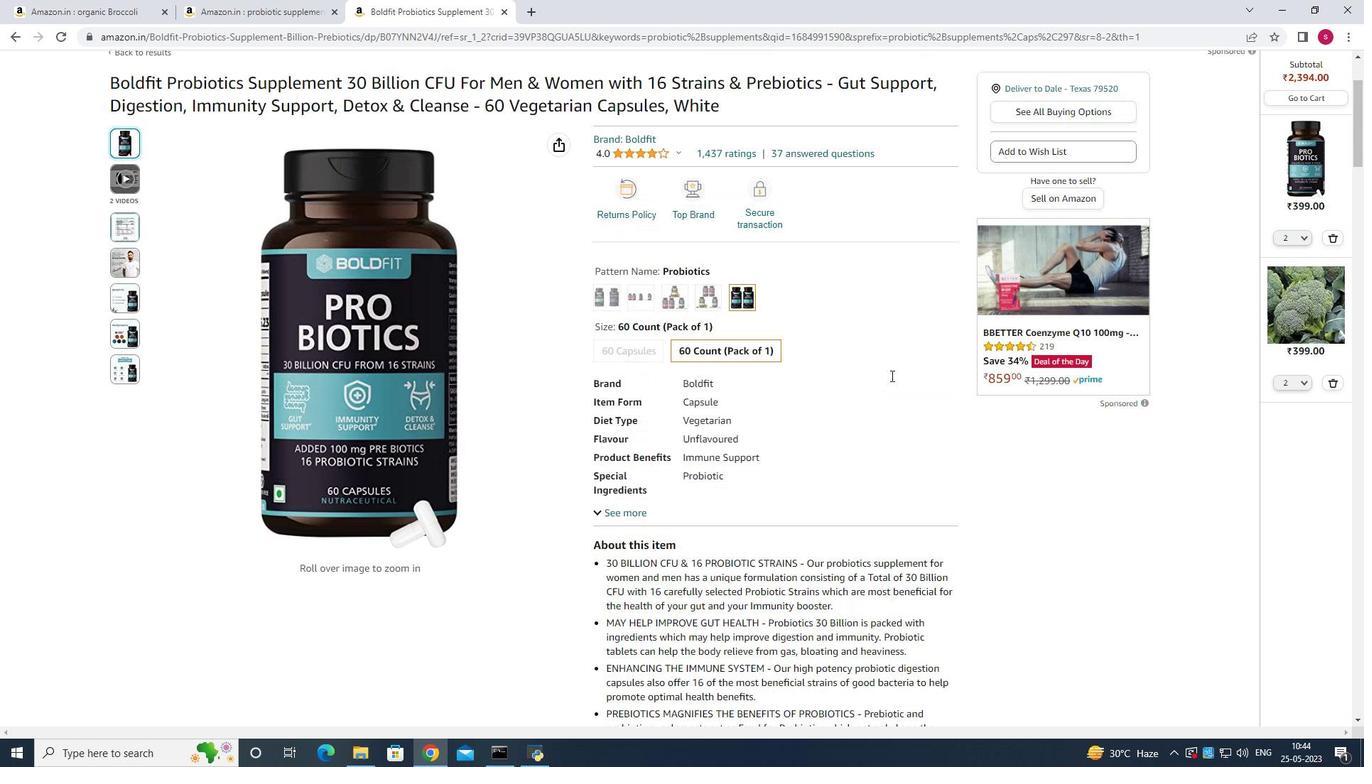 
Action: Mouse scrolled (891, 376) with delta (0, 0)
Screenshot: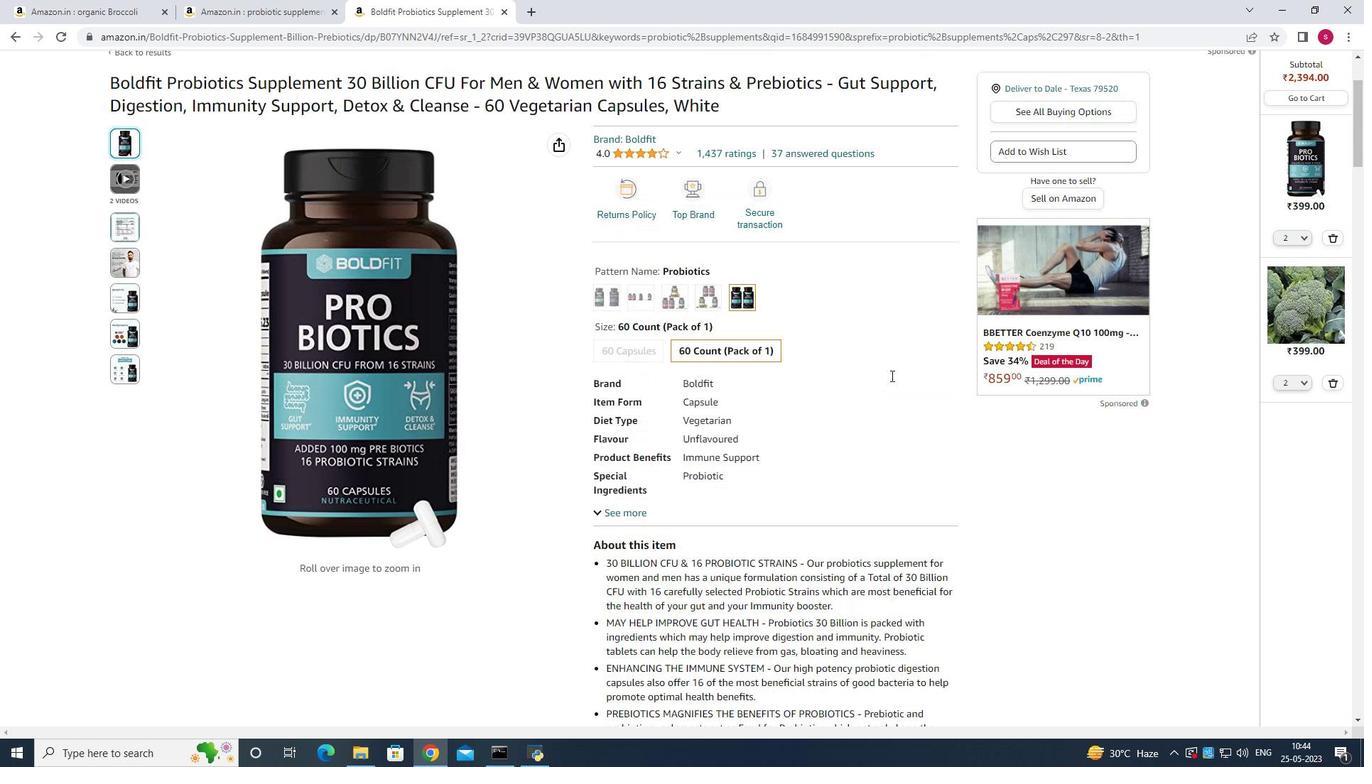 
Action: Mouse scrolled (891, 376) with delta (0, 0)
Screenshot: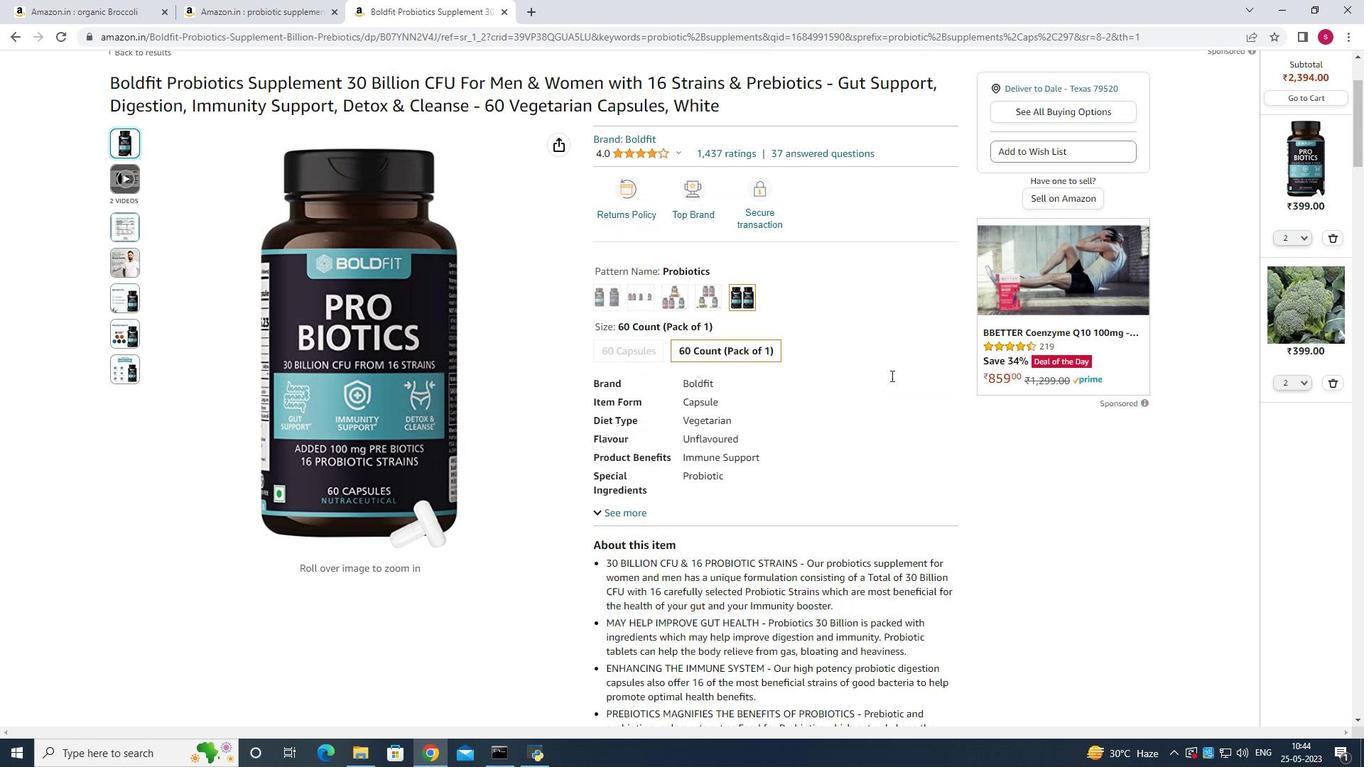 
Action: Mouse scrolled (891, 376) with delta (0, 0)
Screenshot: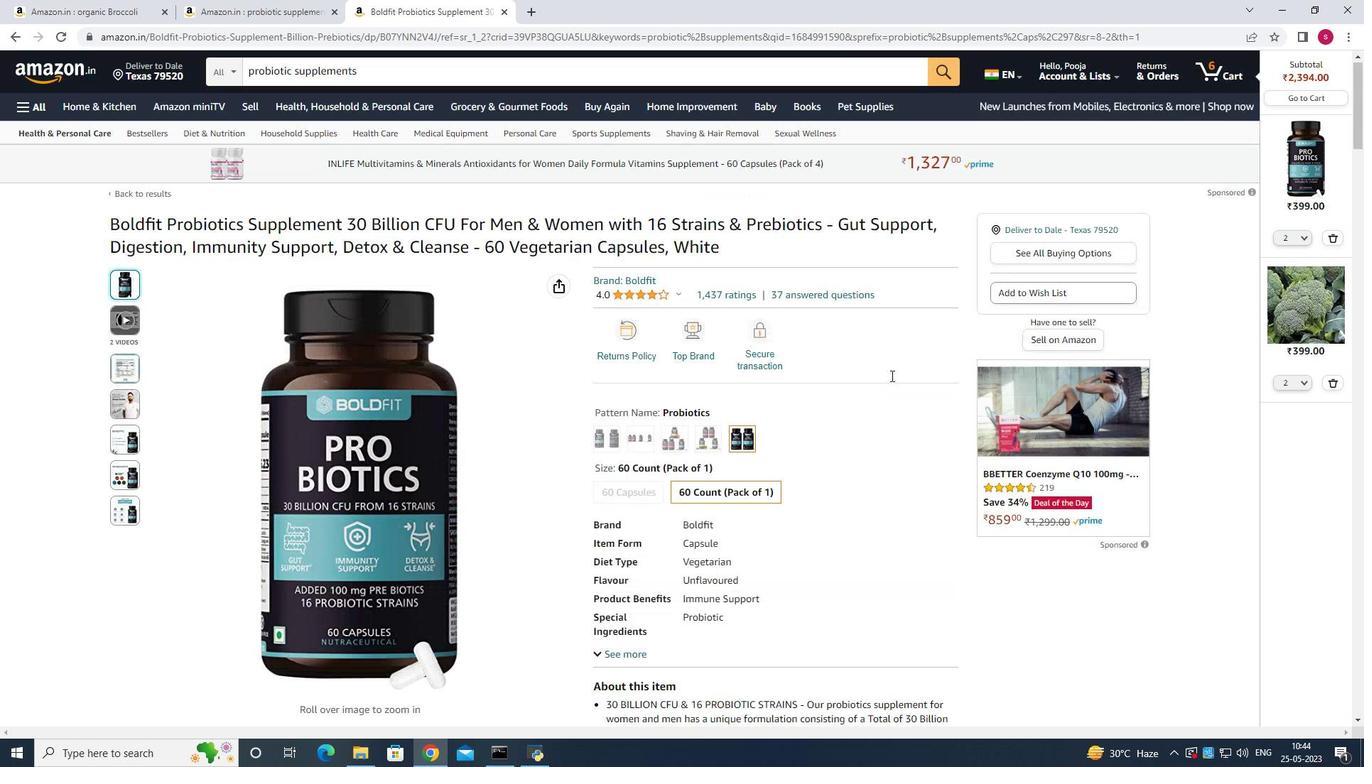 
Action: Mouse scrolled (891, 376) with delta (0, 0)
Screenshot: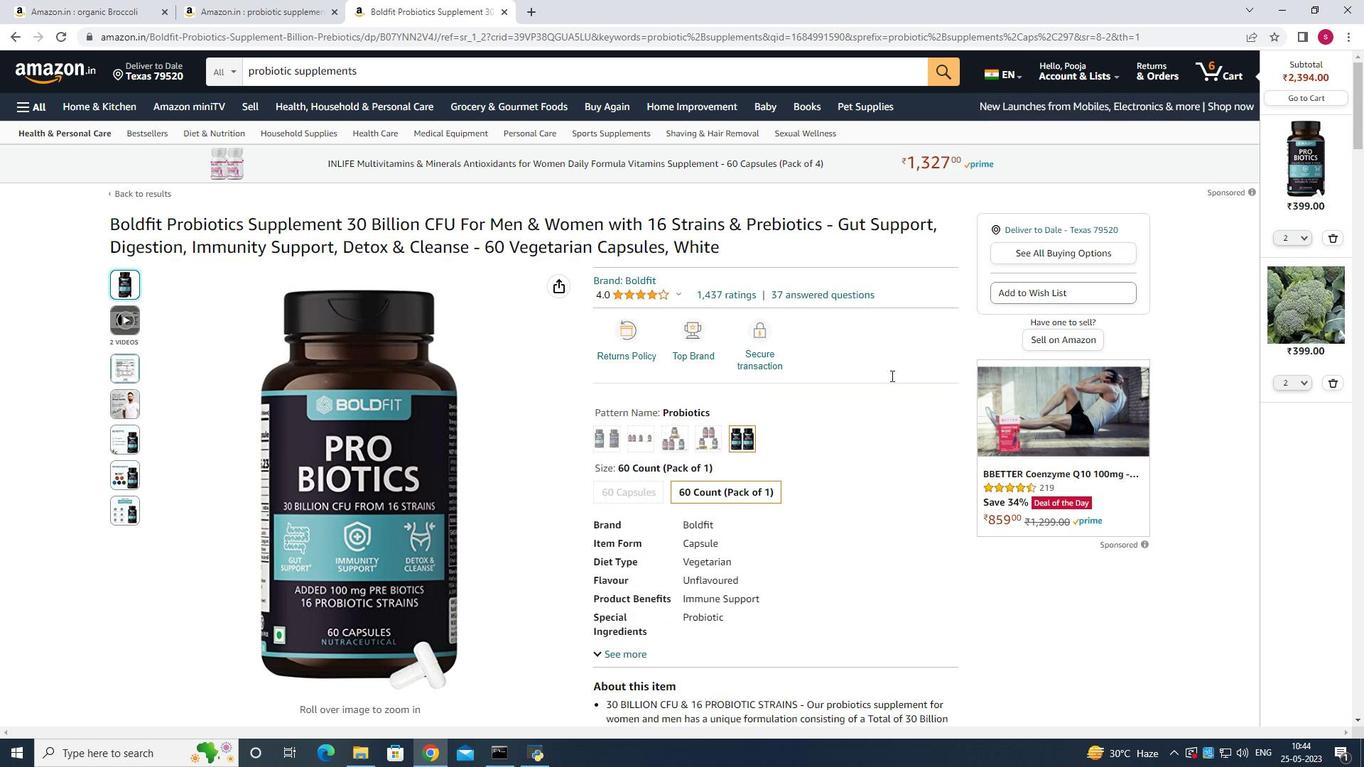 
Action: Mouse scrolled (891, 376) with delta (0, 0)
Screenshot: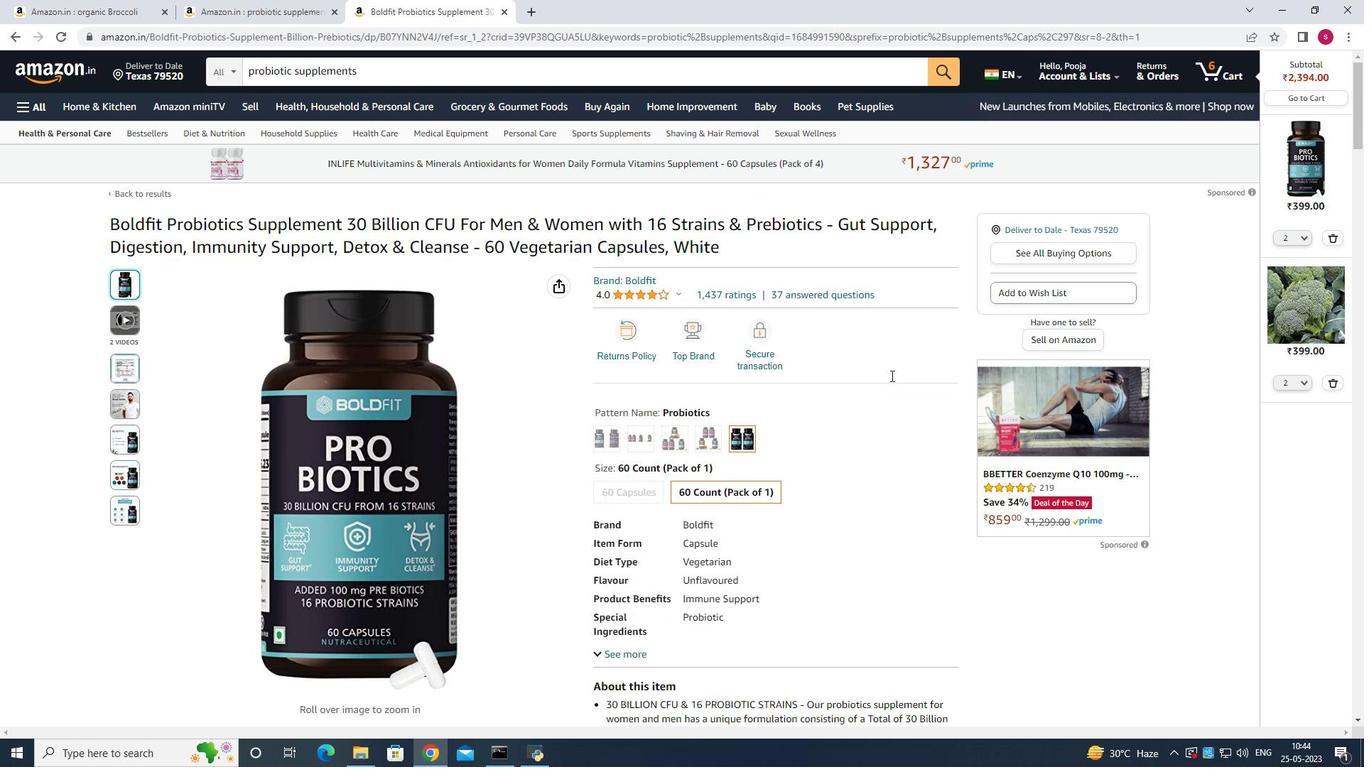 
Action: Mouse scrolled (891, 376) with delta (0, 0)
Screenshot: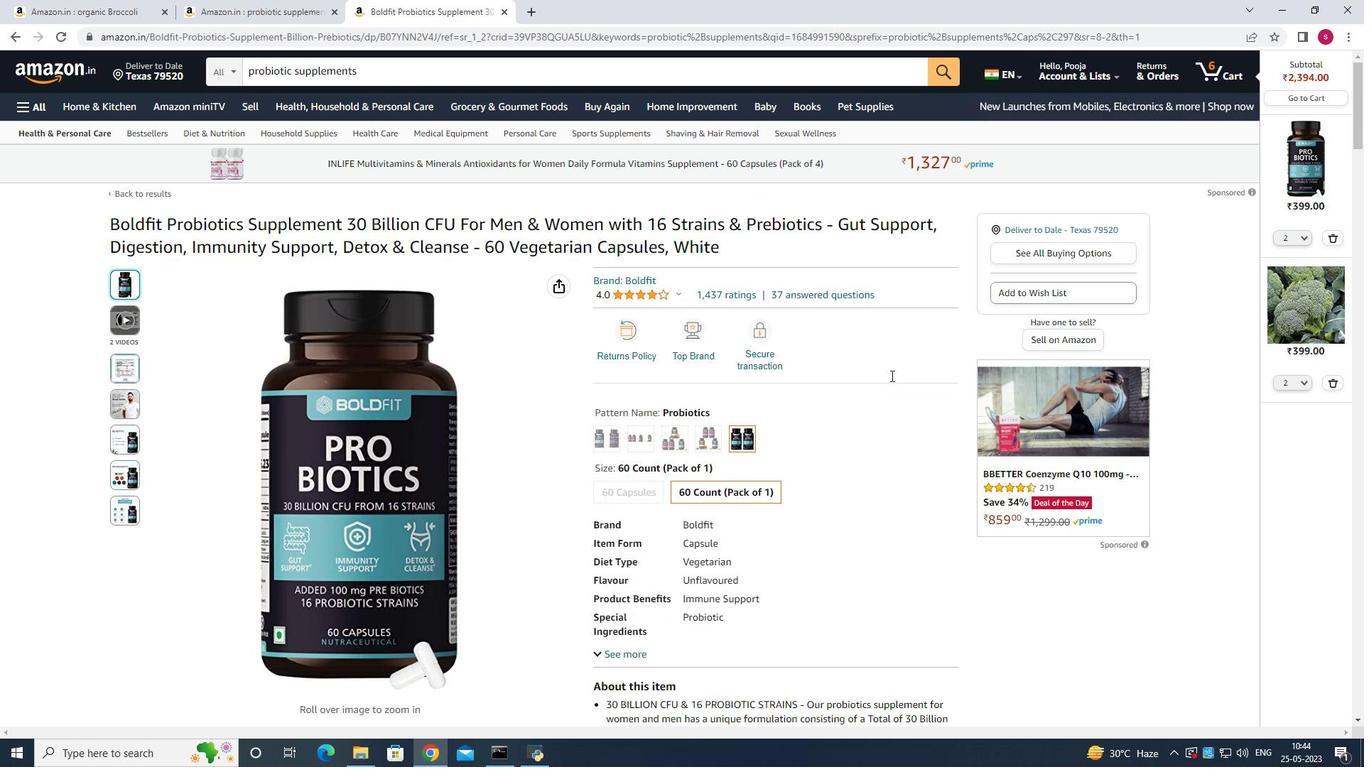 
Action: Mouse scrolled (891, 376) with delta (0, 0)
Screenshot: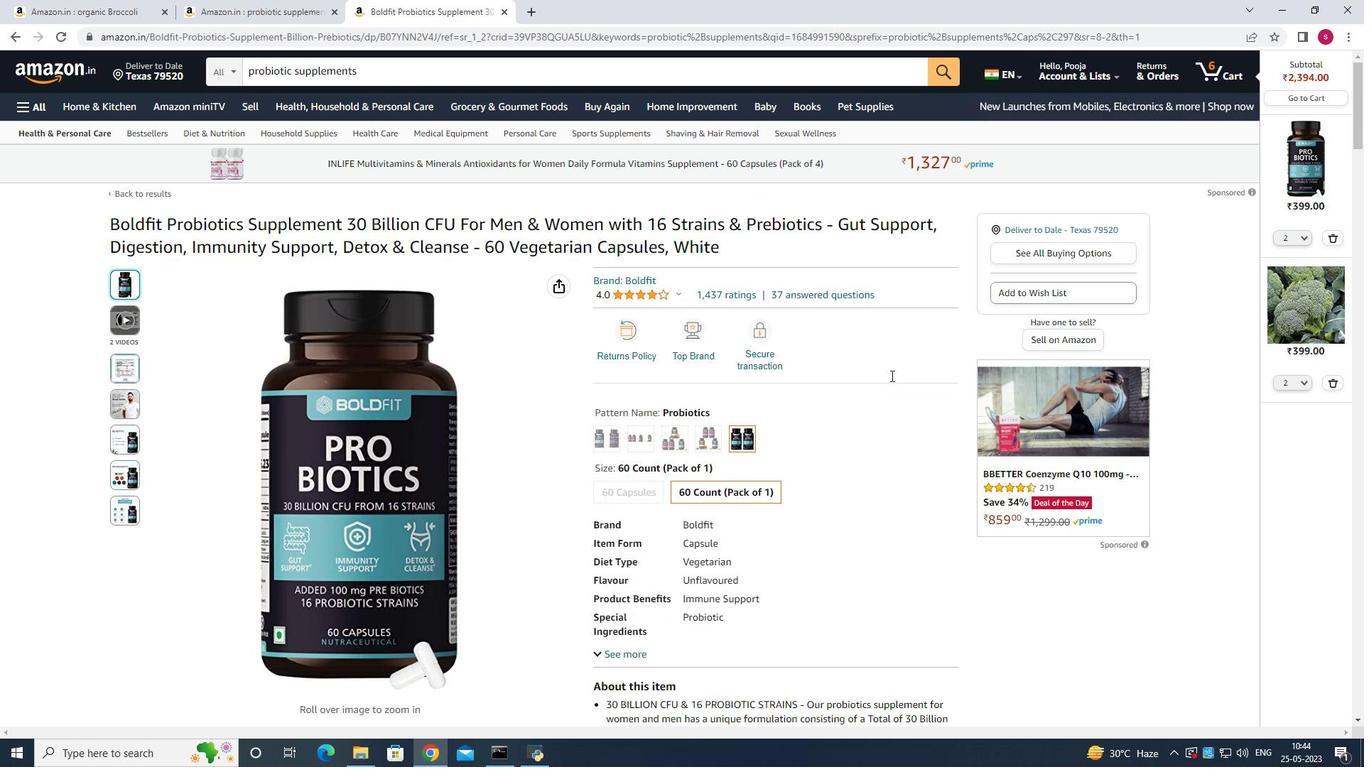 
Action: Mouse scrolled (891, 376) with delta (0, 0)
Screenshot: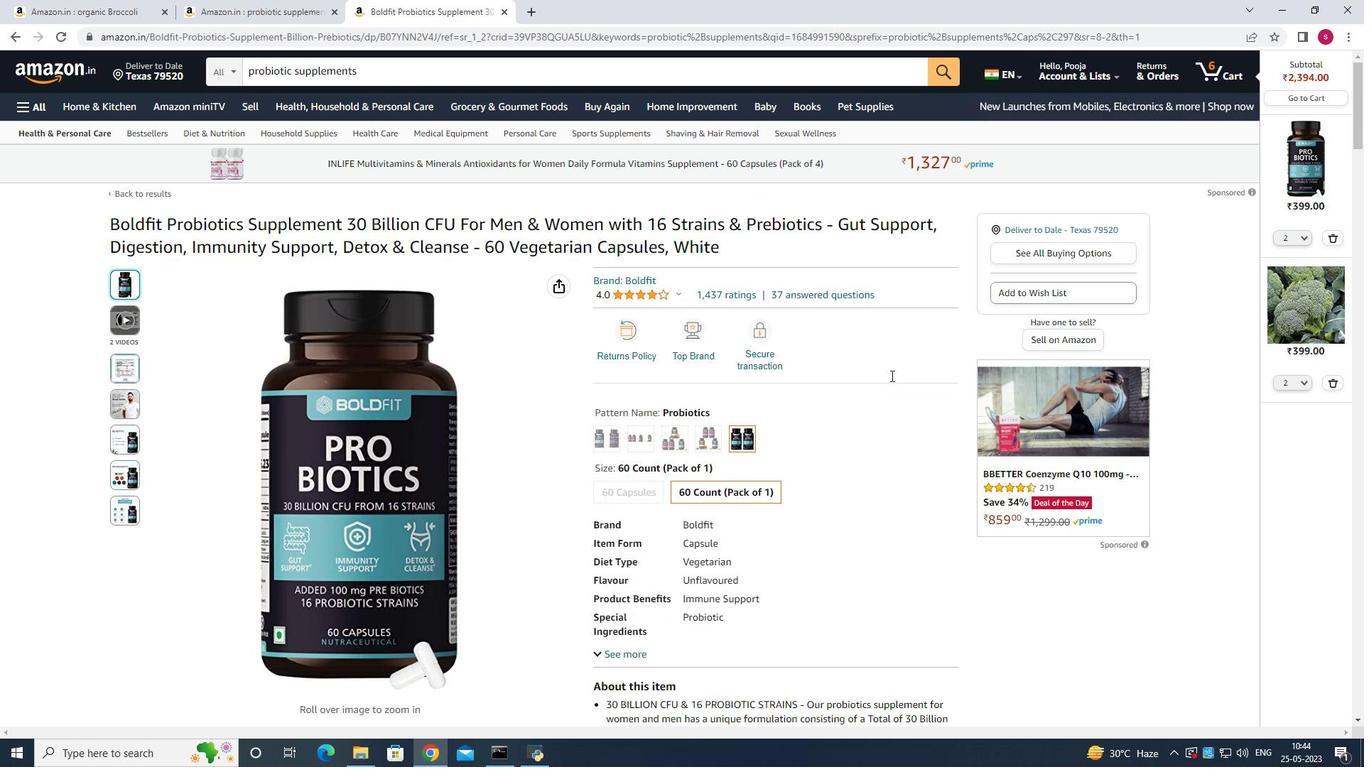 
Action: Mouse scrolled (891, 376) with delta (0, 0)
Screenshot: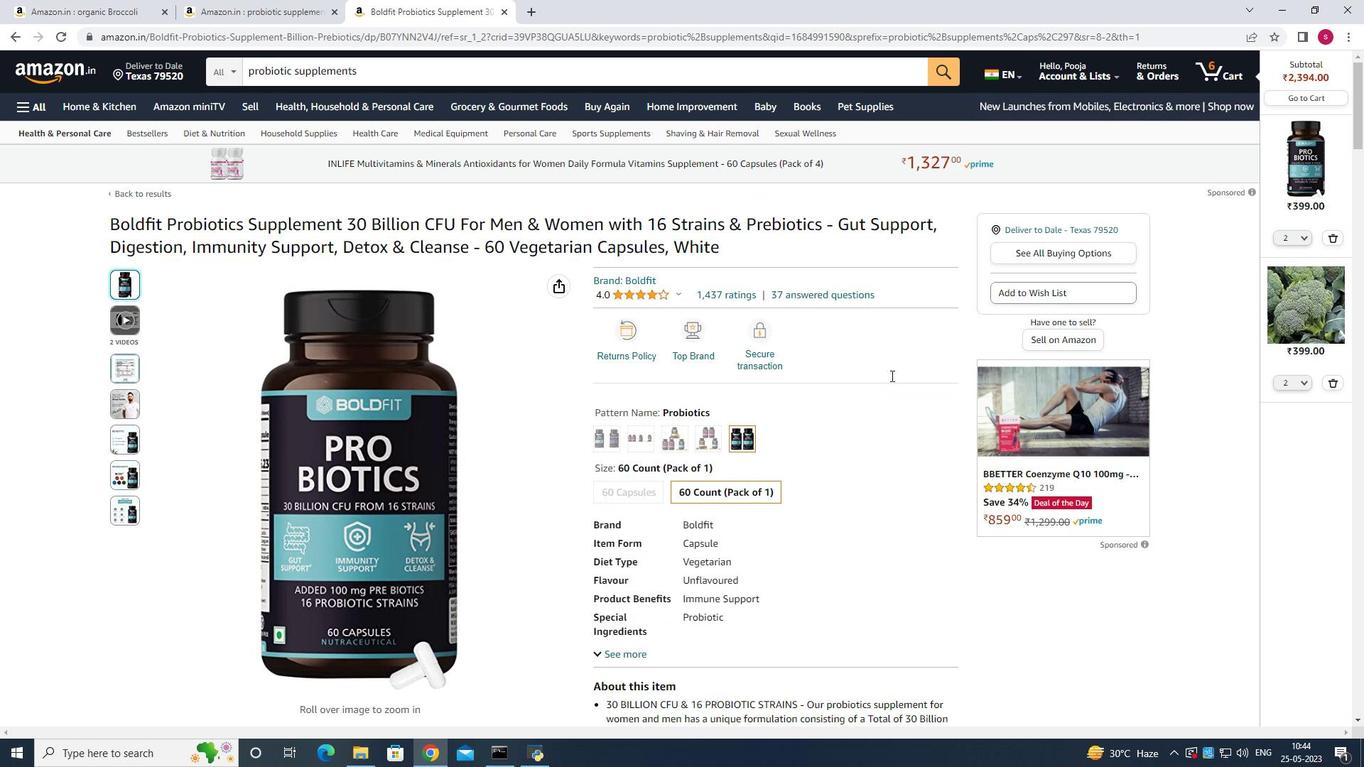 
Action: Mouse scrolled (891, 376) with delta (0, 0)
Screenshot: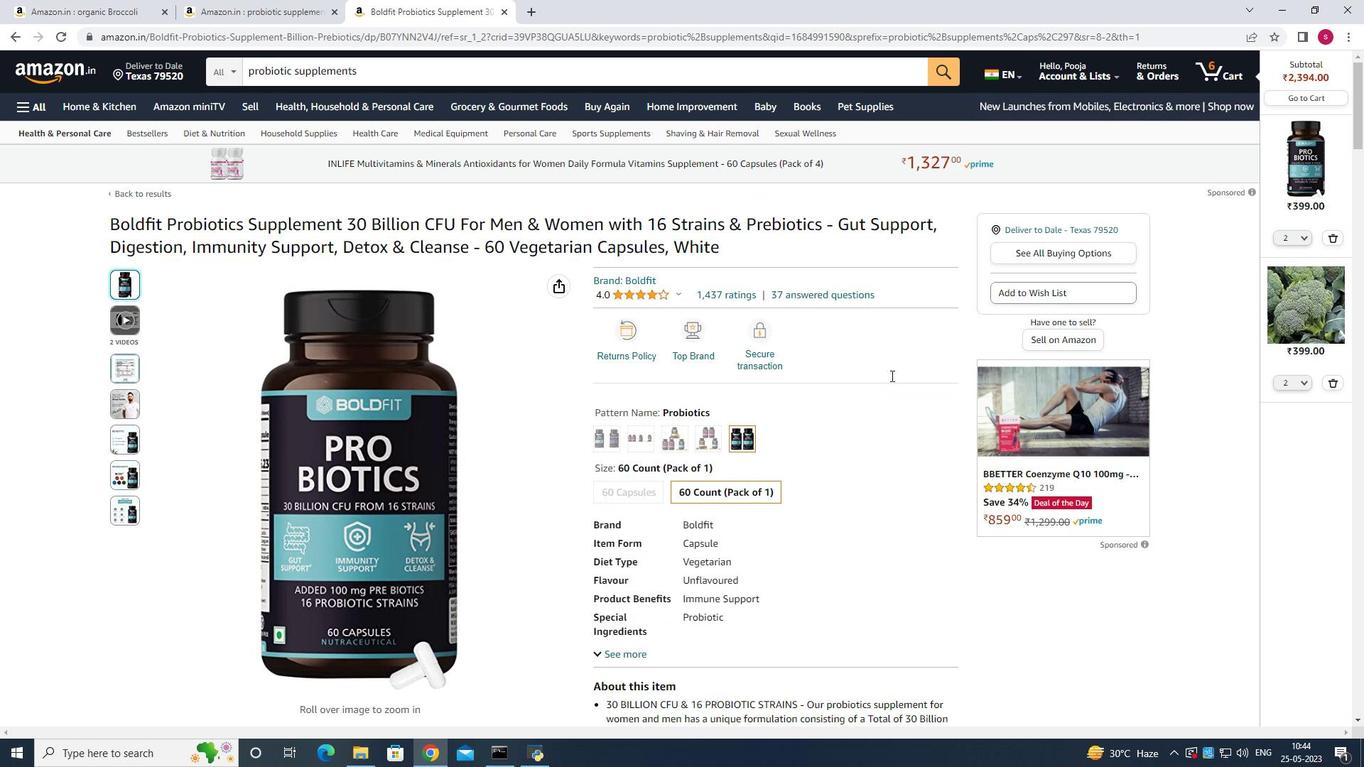 
Action: Mouse scrolled (891, 376) with delta (0, 0)
Screenshot: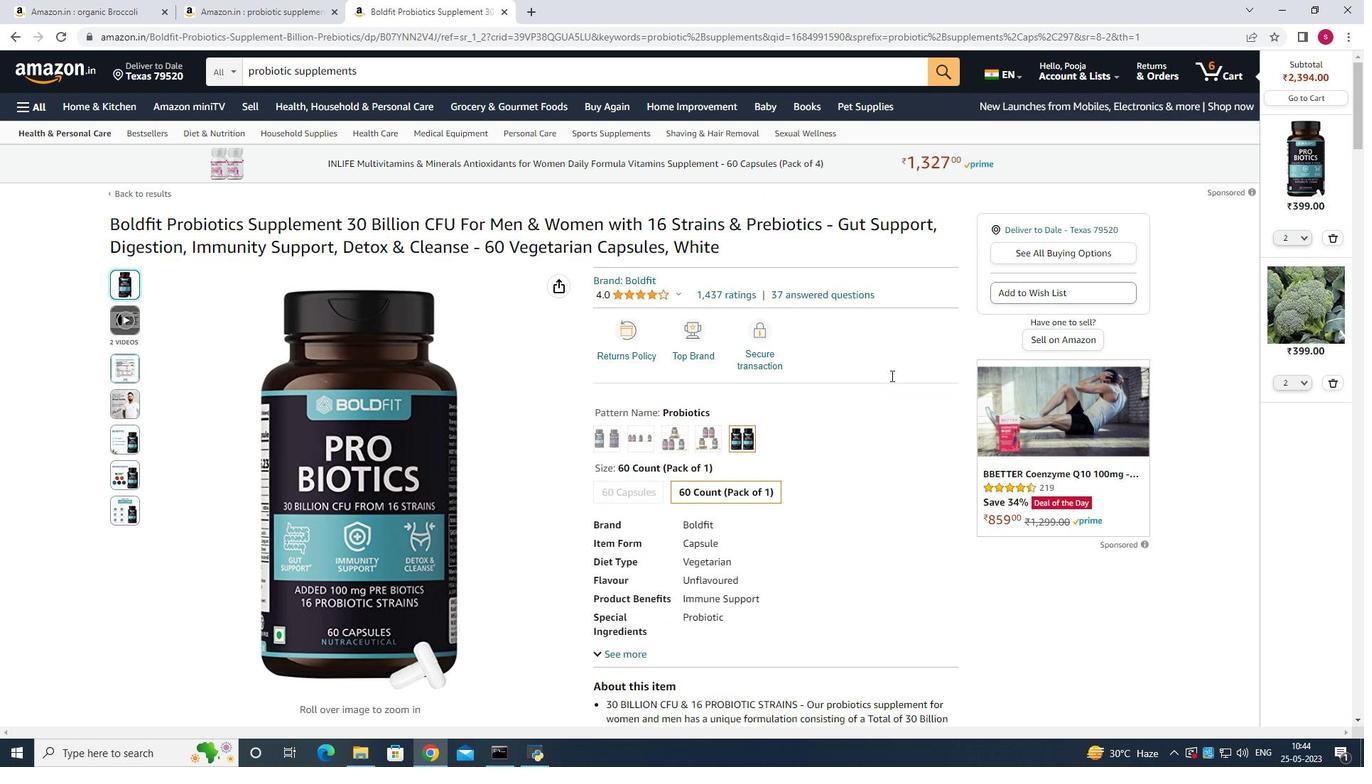 
Action: Mouse scrolled (891, 376) with delta (0, 0)
Screenshot: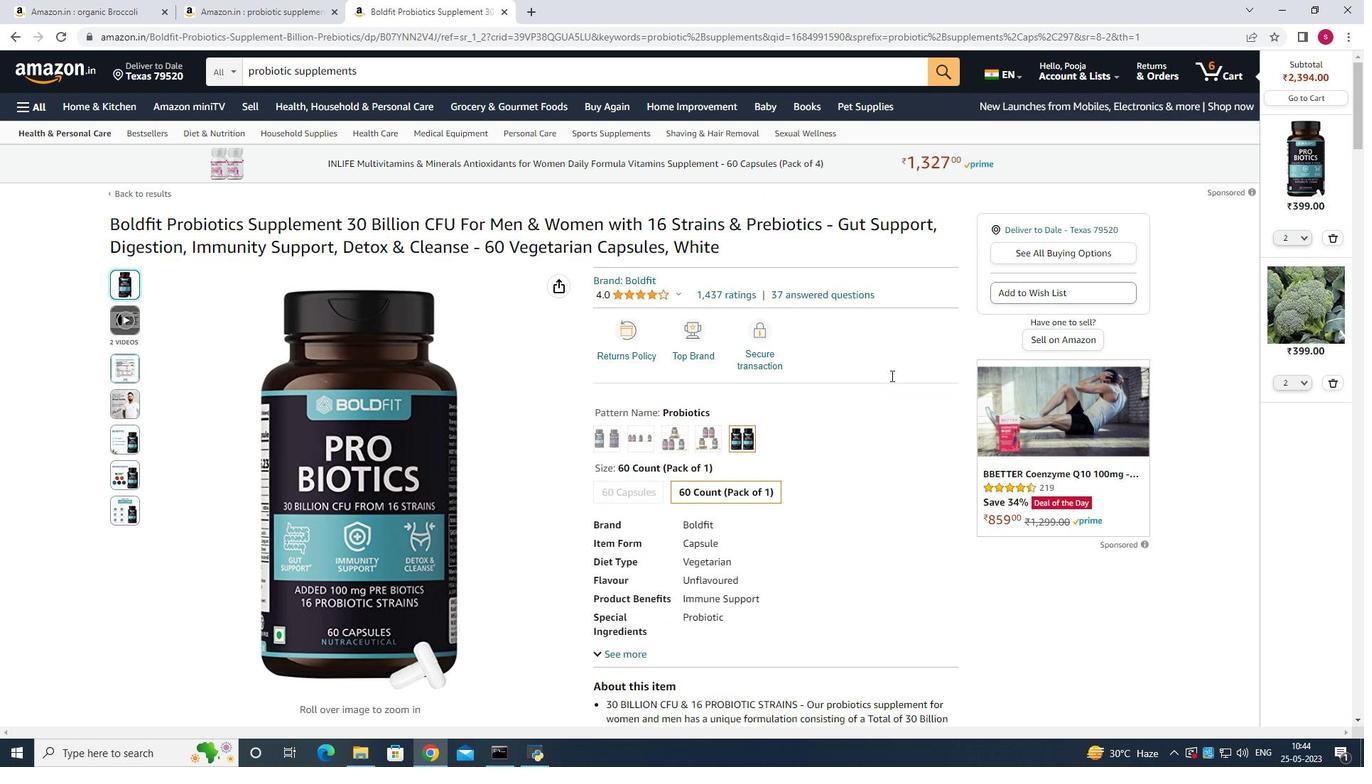 
Action: Mouse scrolled (891, 376) with delta (0, 0)
Screenshot: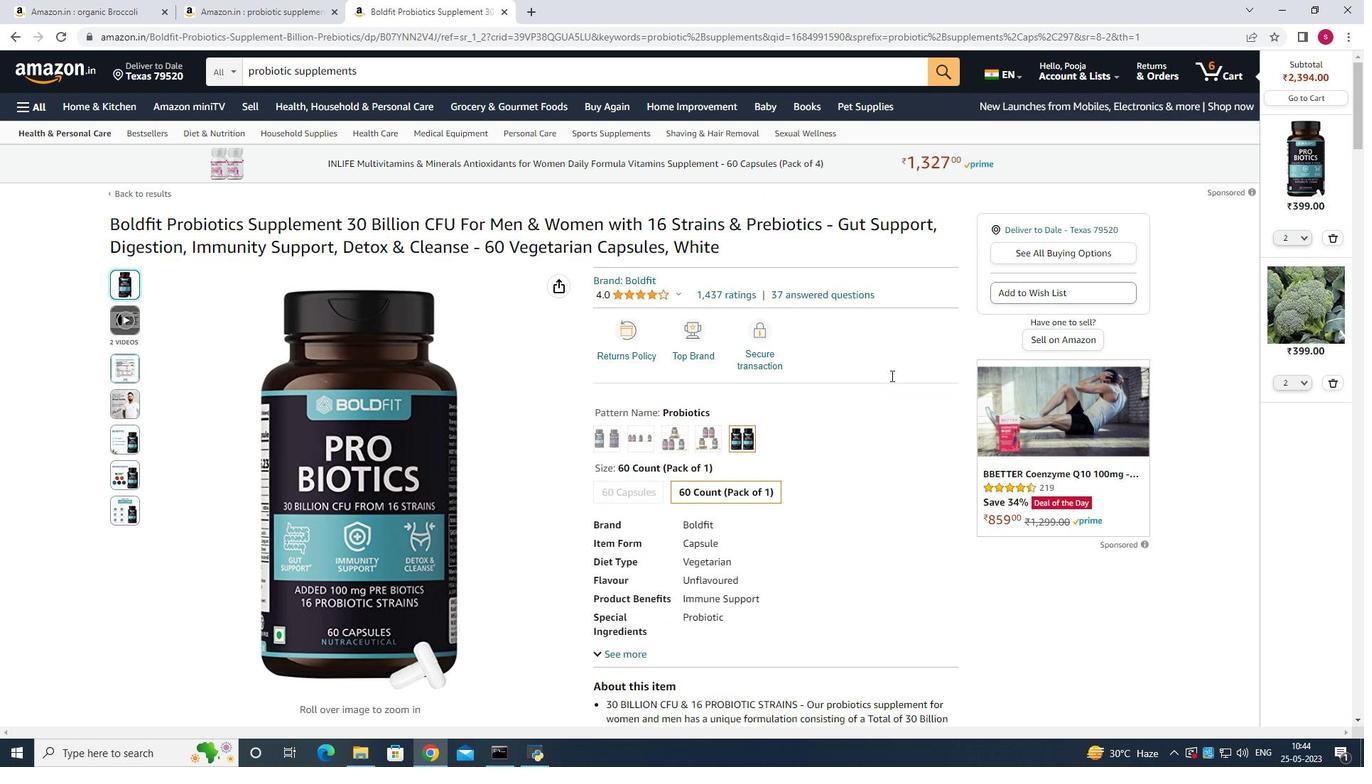 
Action: Mouse scrolled (891, 376) with delta (0, 0)
Screenshot: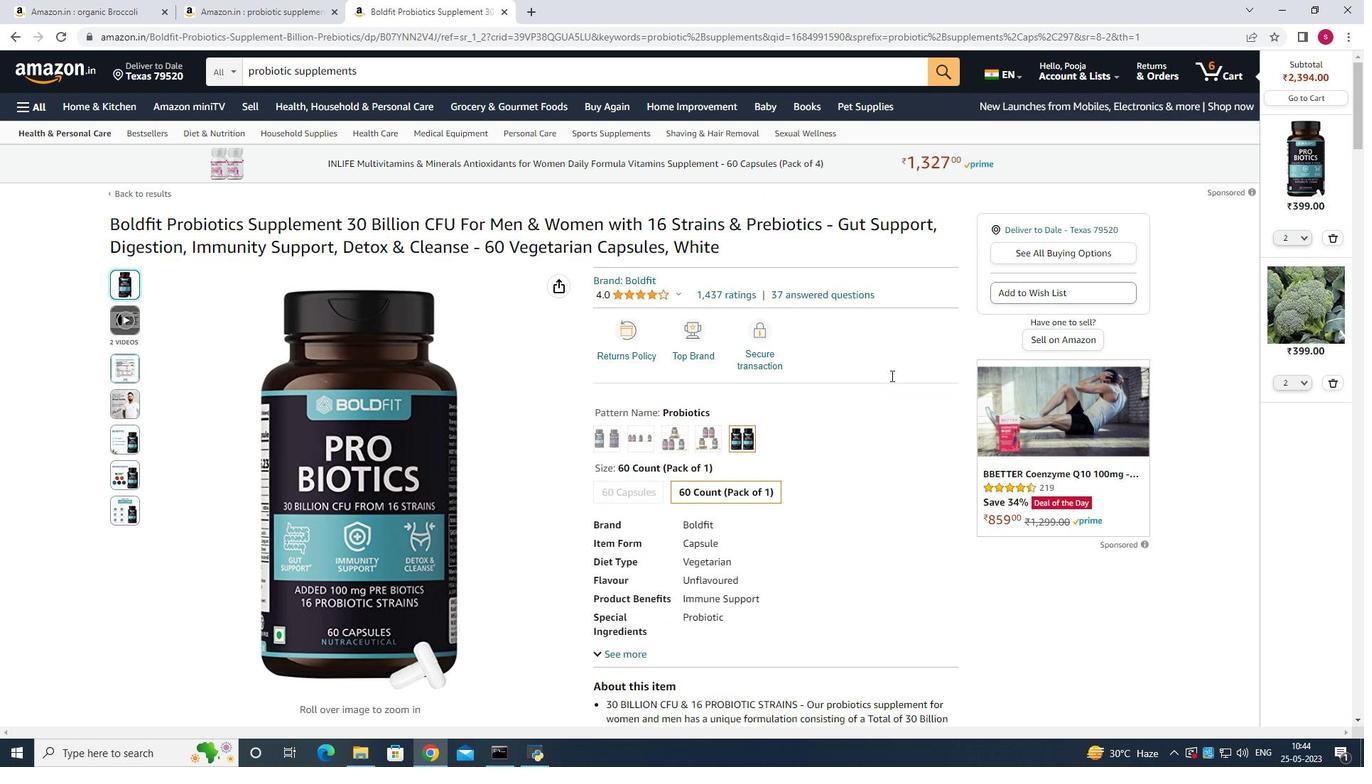 
Action: Mouse scrolled (891, 376) with delta (0, 0)
Screenshot: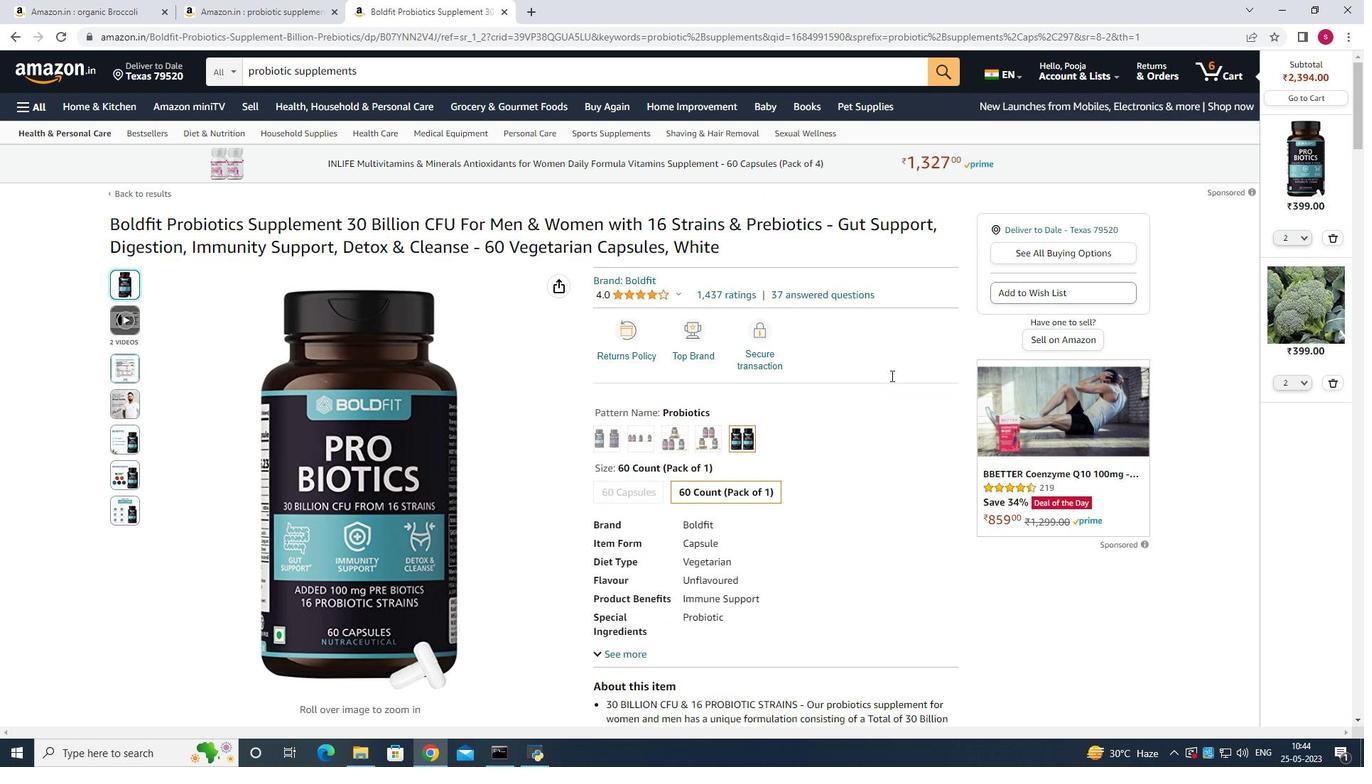 
Action: Mouse scrolled (891, 376) with delta (0, 0)
Screenshot: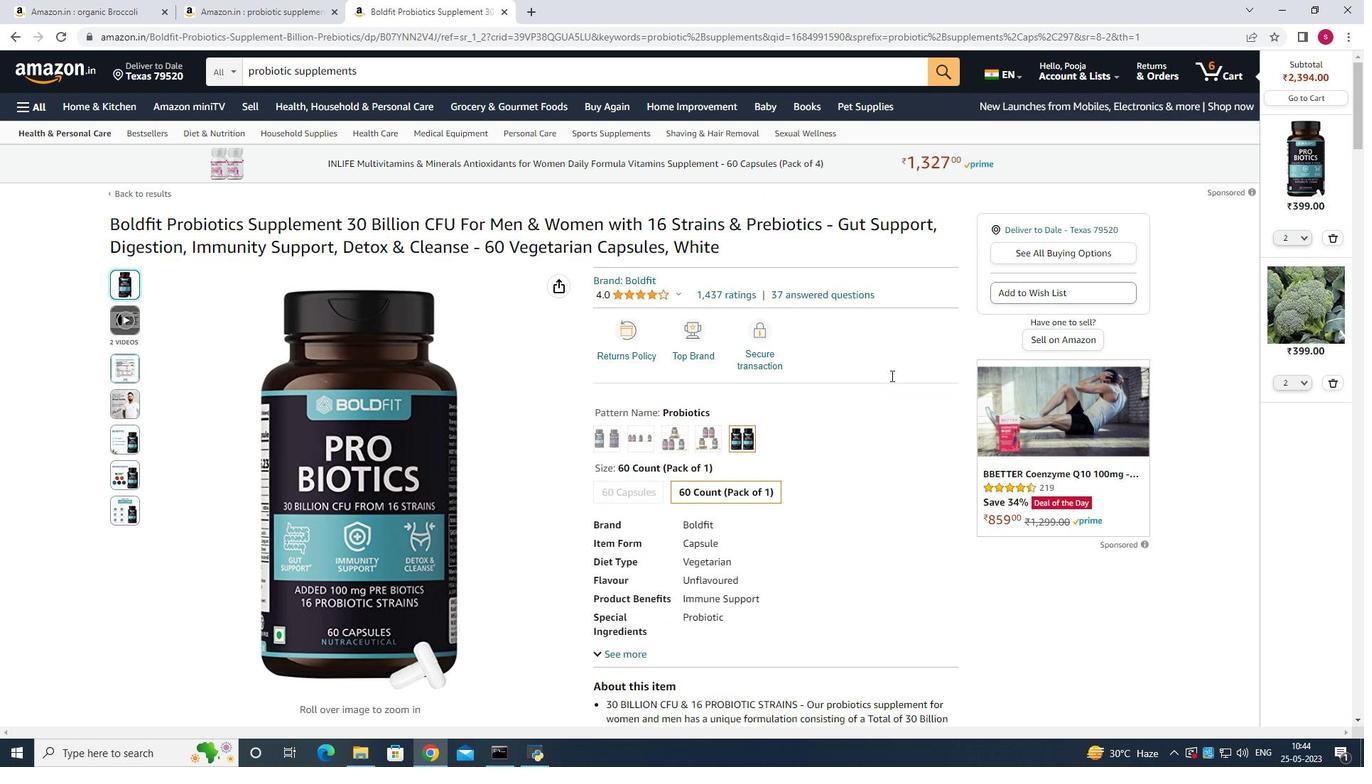 
Action: Mouse moved to (749, 506)
Screenshot: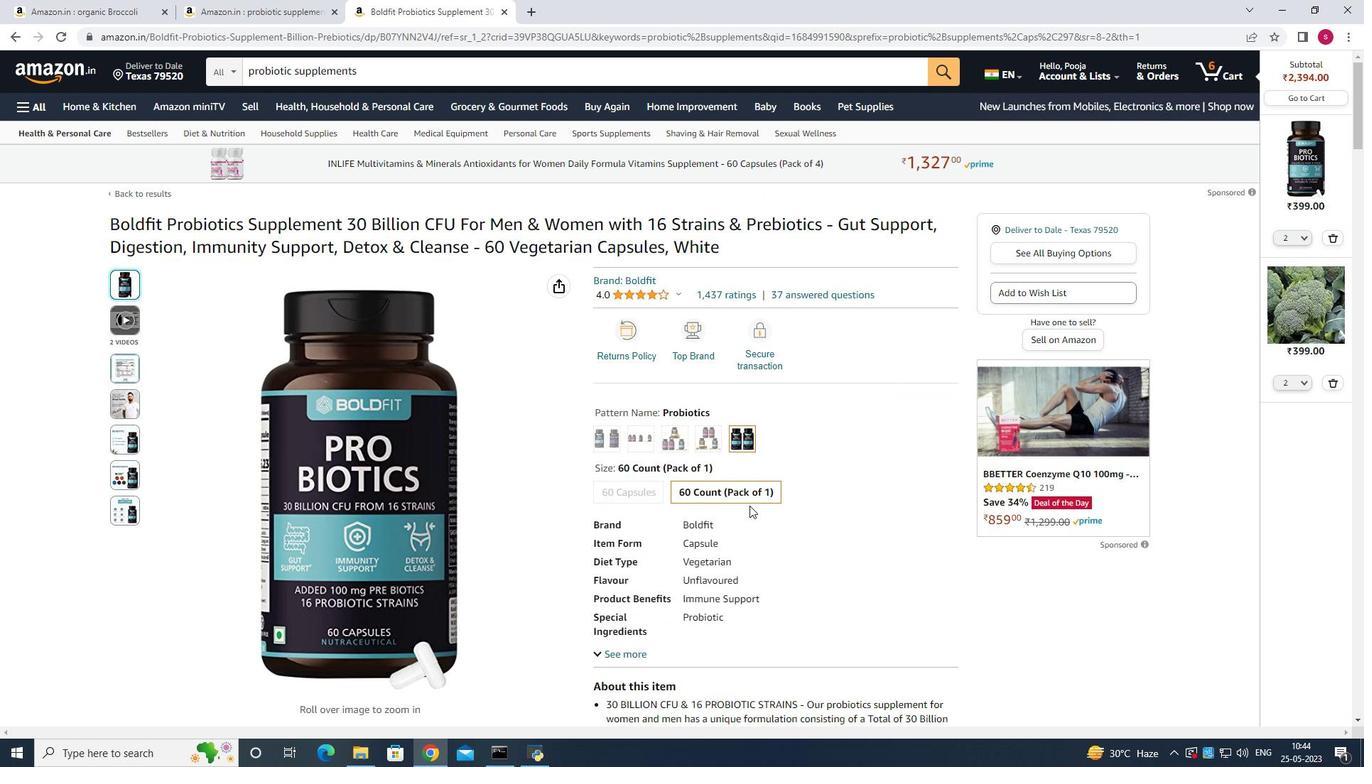 
Action: Mouse scrolled (749, 506) with delta (0, 0)
Screenshot: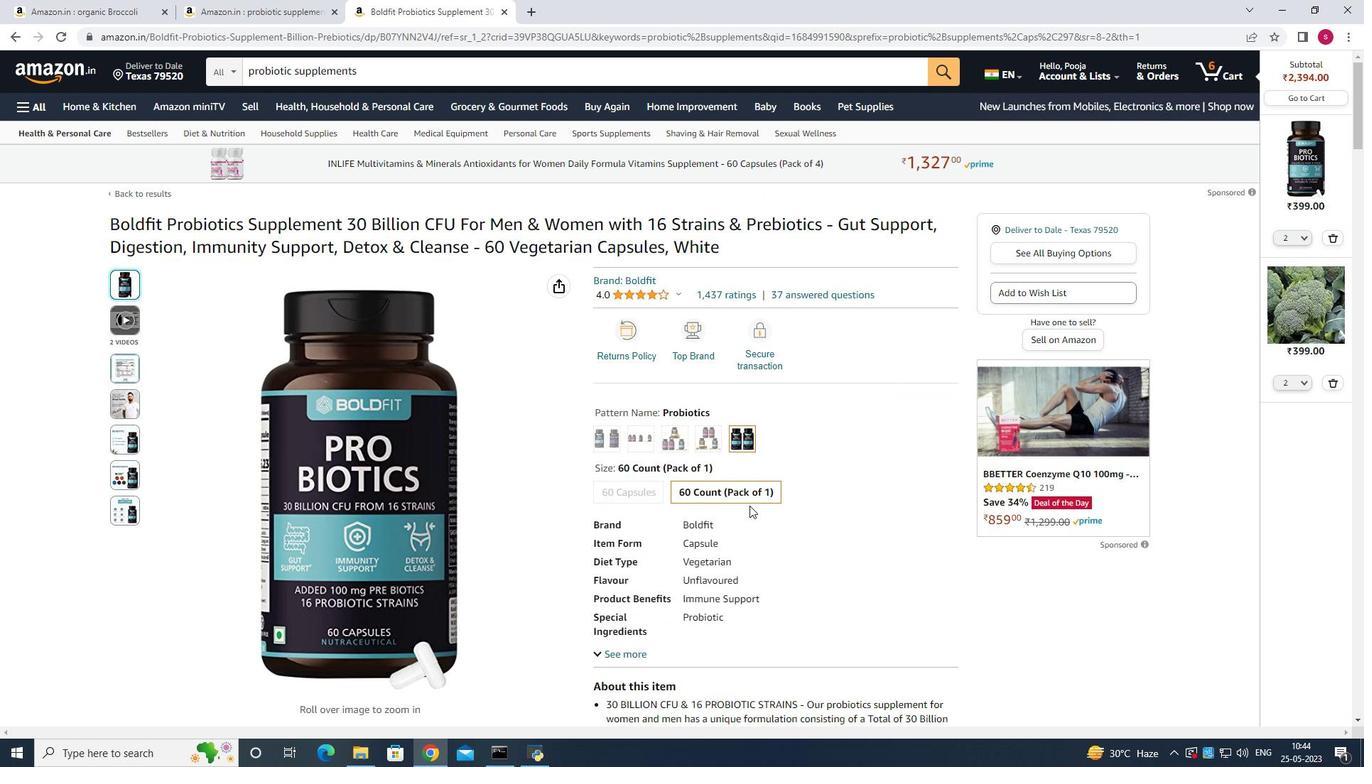 
Action: Mouse scrolled (749, 506) with delta (0, 0)
Screenshot: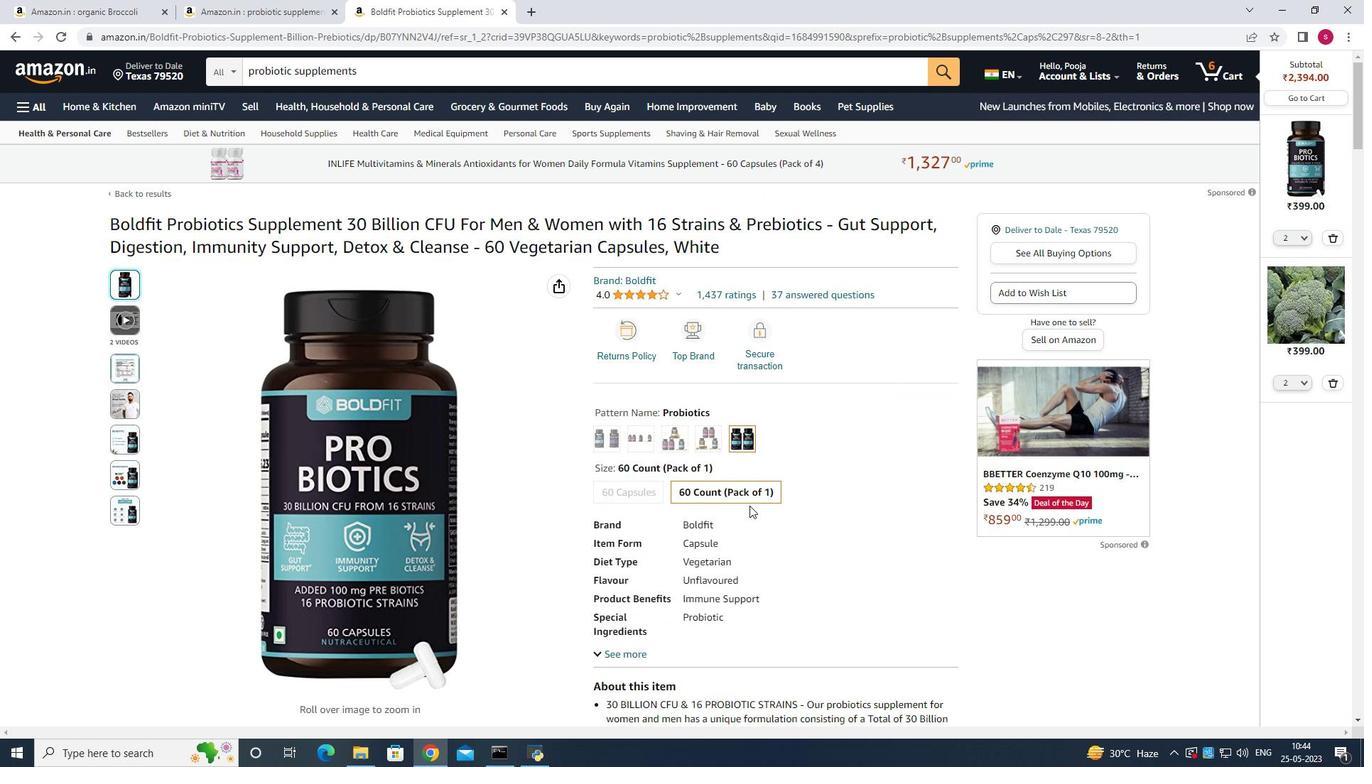 
Action: Mouse scrolled (749, 506) with delta (0, 0)
Screenshot: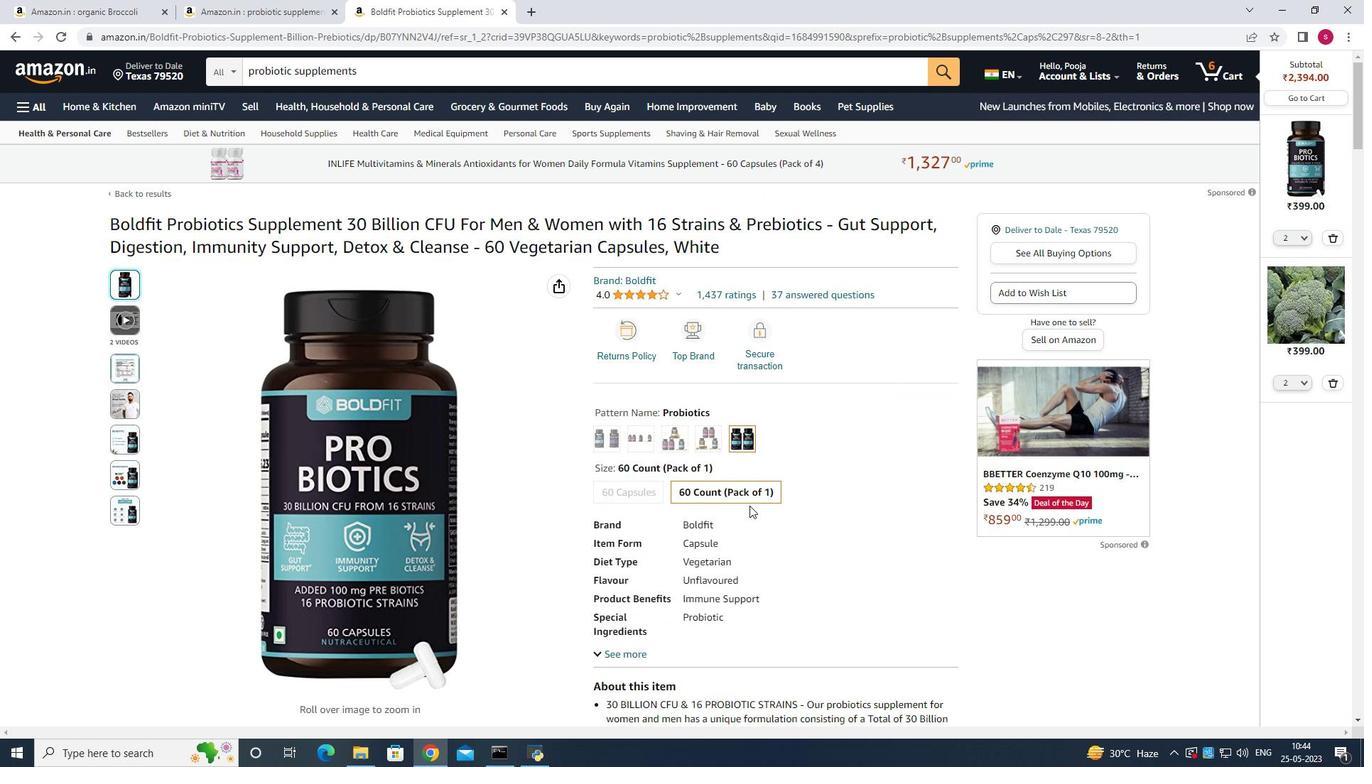 
Action: Mouse scrolled (749, 506) with delta (0, 0)
Screenshot: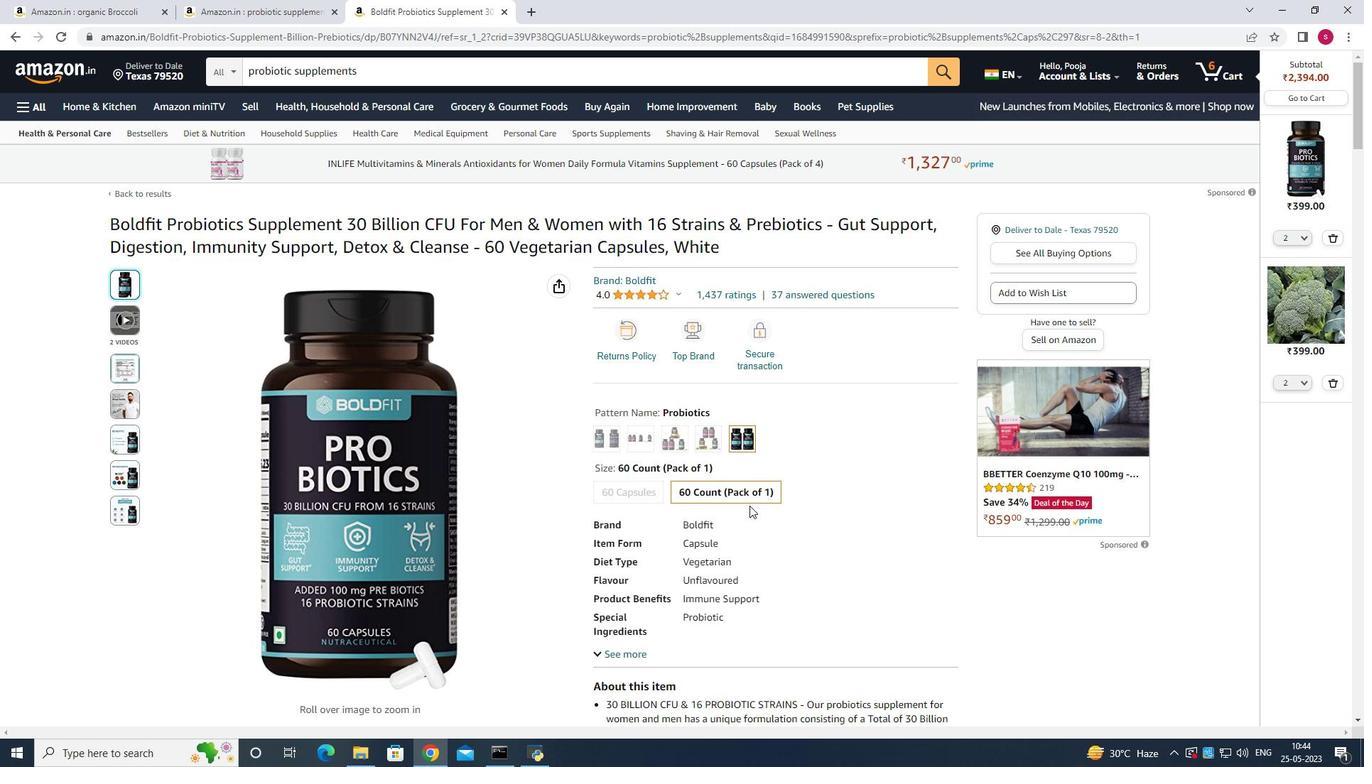 
Action: Mouse scrolled (749, 506) with delta (0, 0)
Screenshot: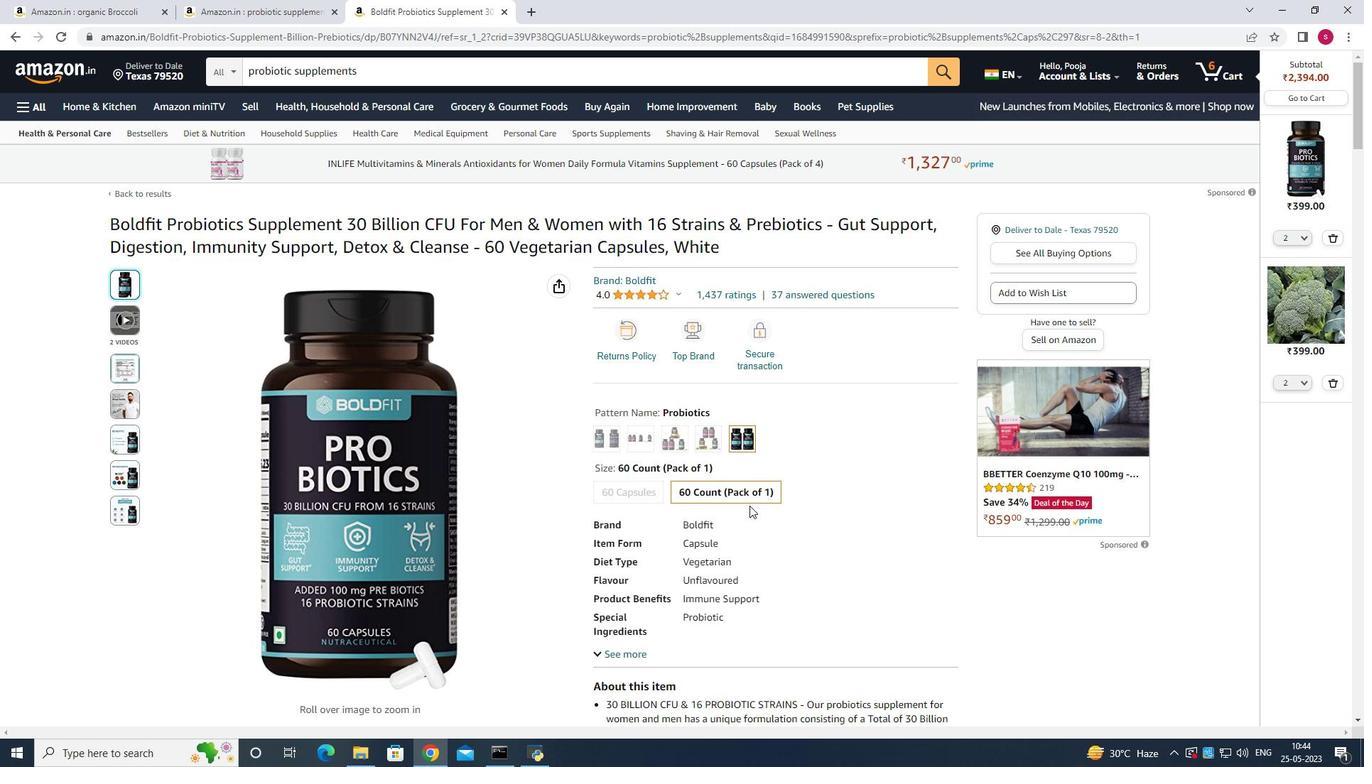 
Action: Mouse scrolled (749, 506) with delta (0, 0)
Screenshot: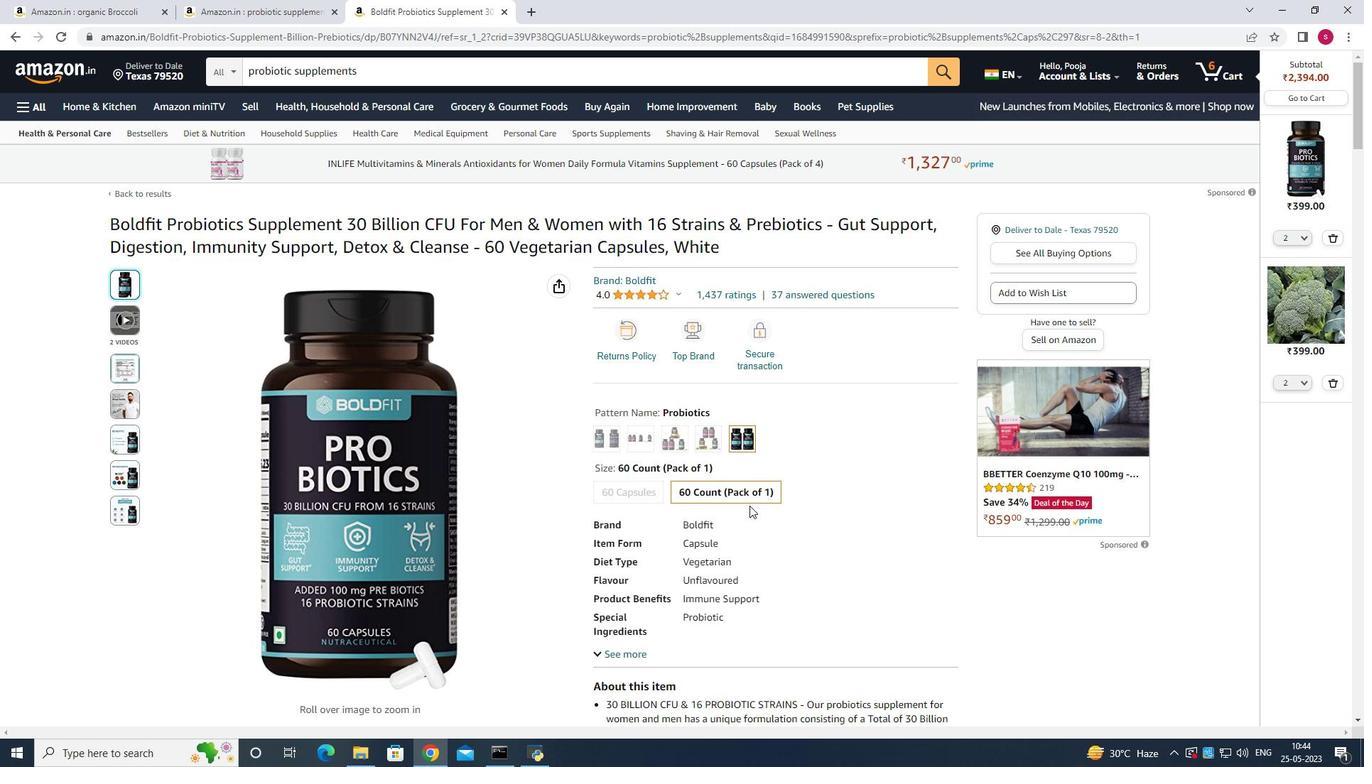 
Action: Mouse scrolled (749, 506) with delta (0, 0)
Screenshot: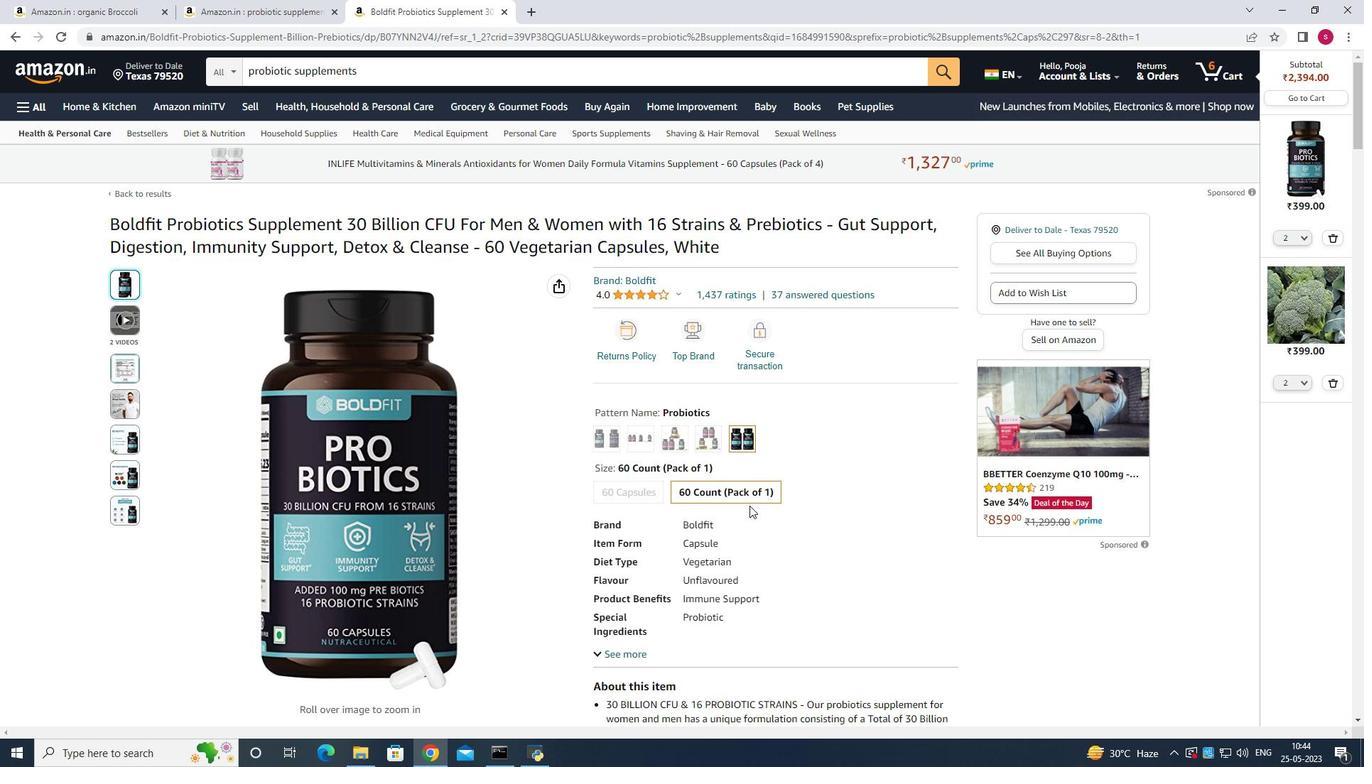 
Action: Mouse scrolled (749, 506) with delta (0, 0)
Screenshot: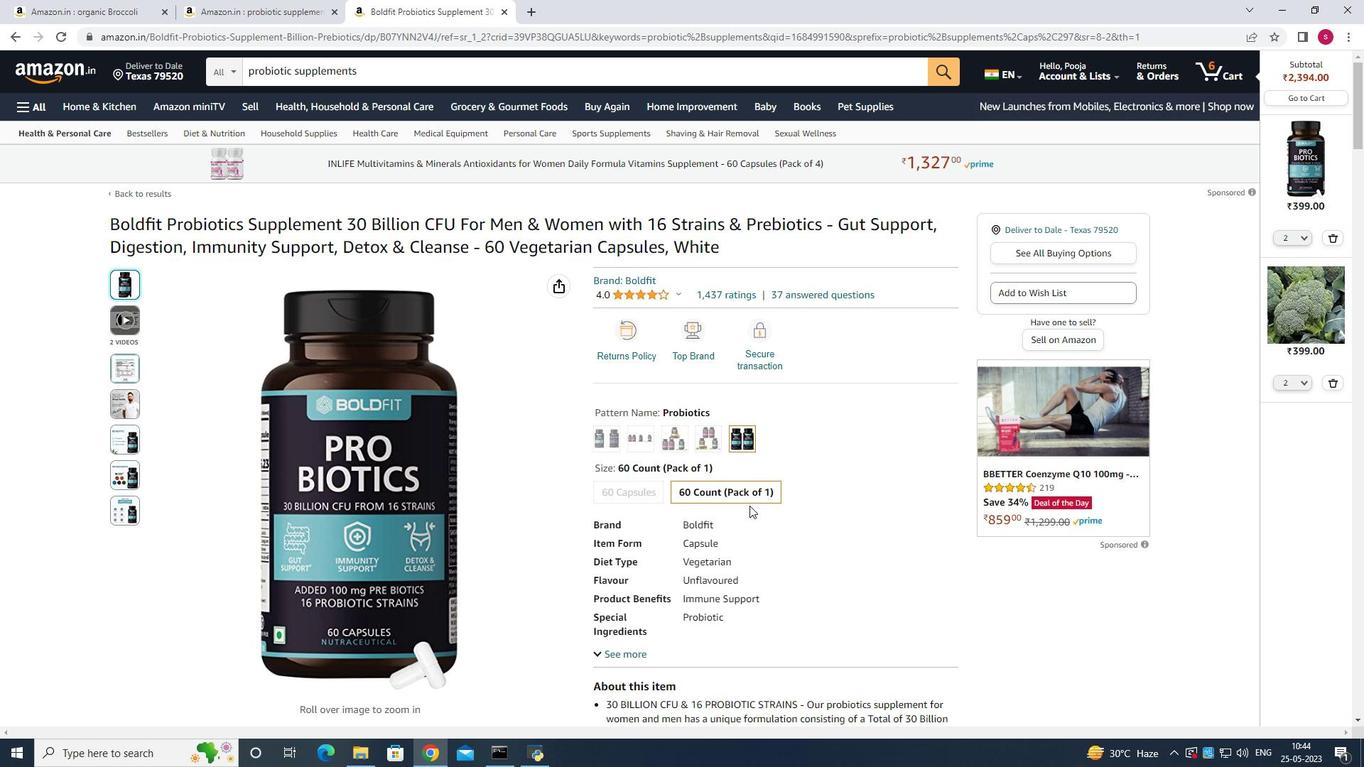
Action: Mouse scrolled (749, 506) with delta (0, 0)
Screenshot: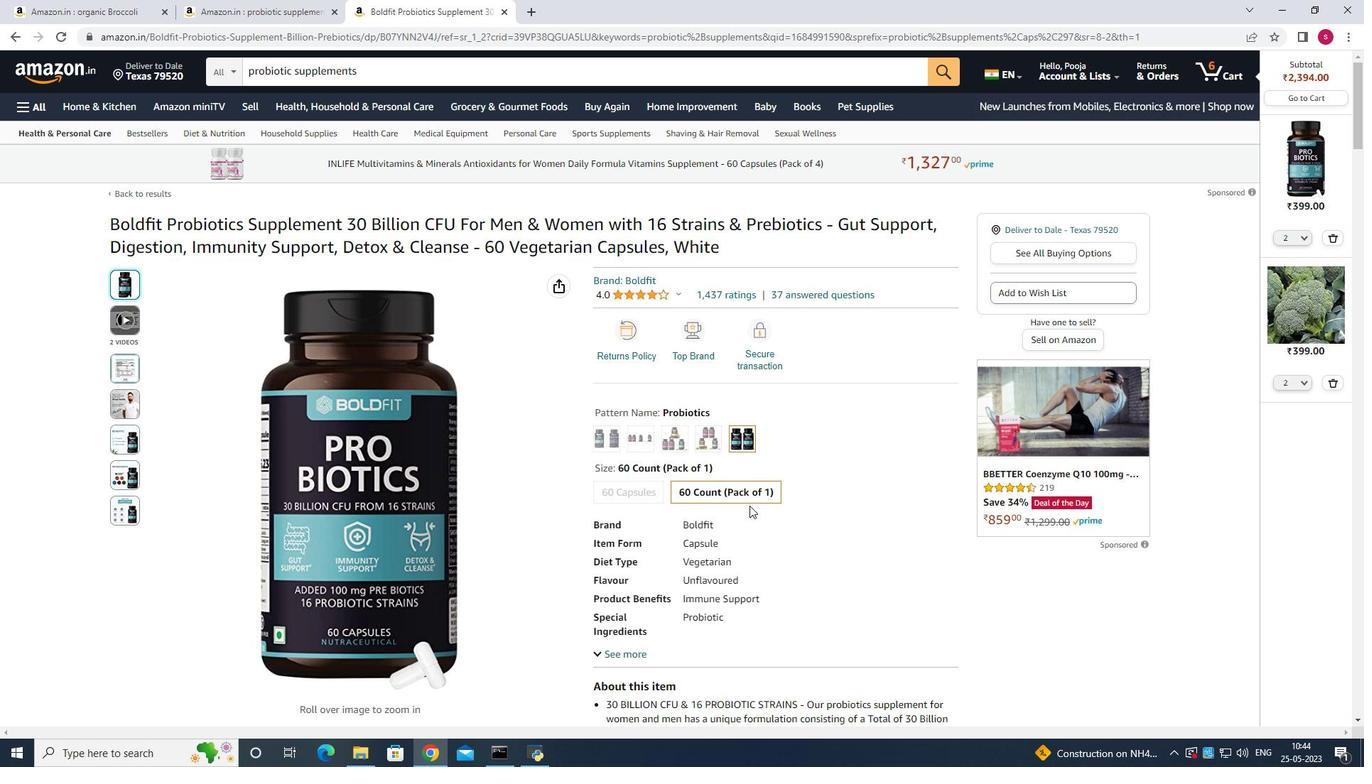 
Action: Mouse moved to (1307, 95)
Screenshot: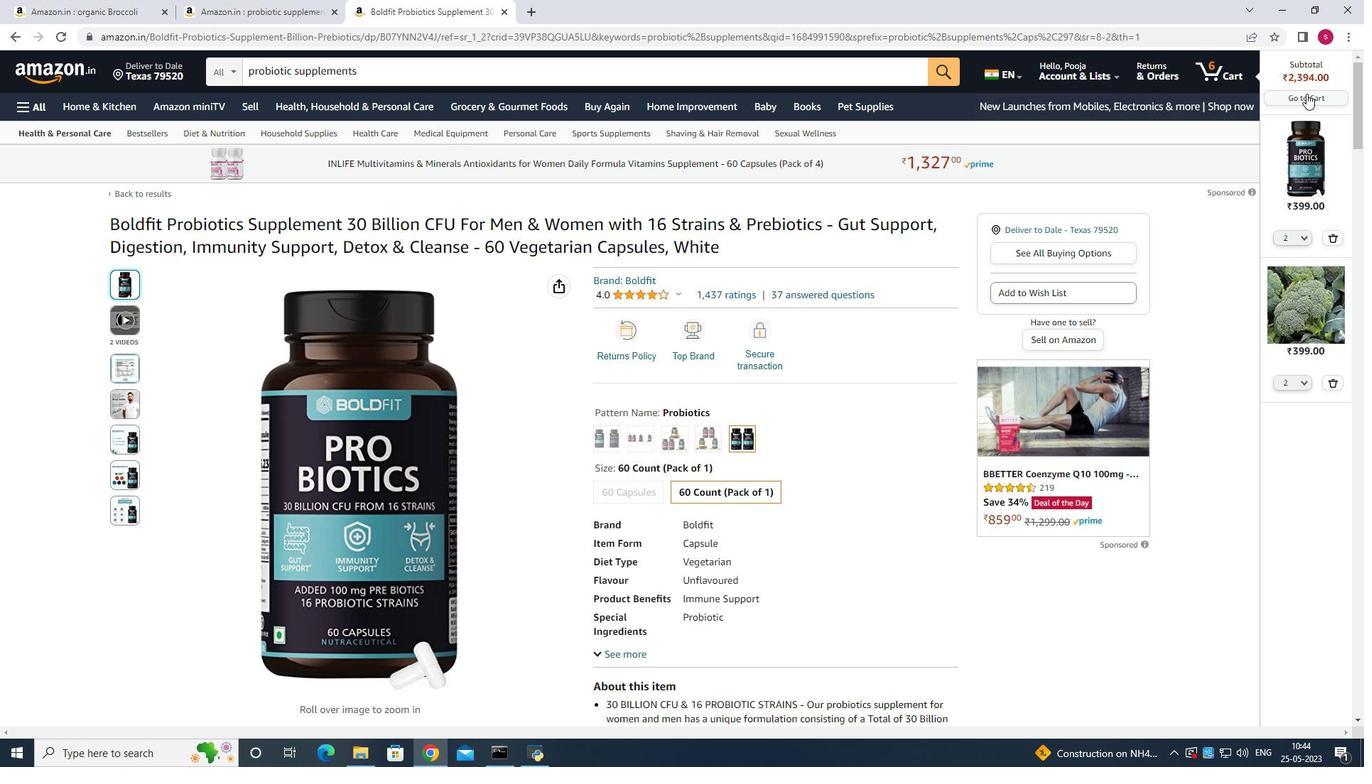
Action: Mouse pressed left at (1307, 95)
Screenshot: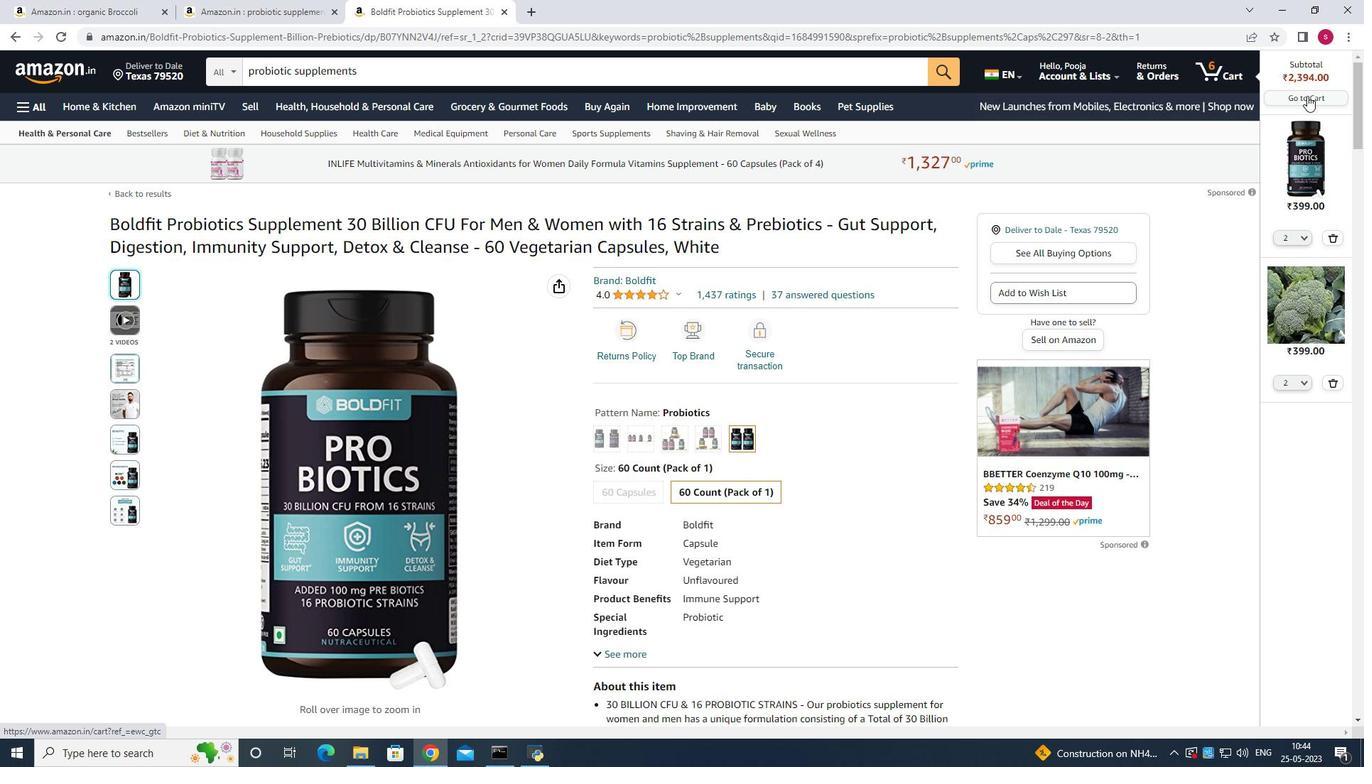 
Action: Mouse moved to (1249, 208)
Screenshot: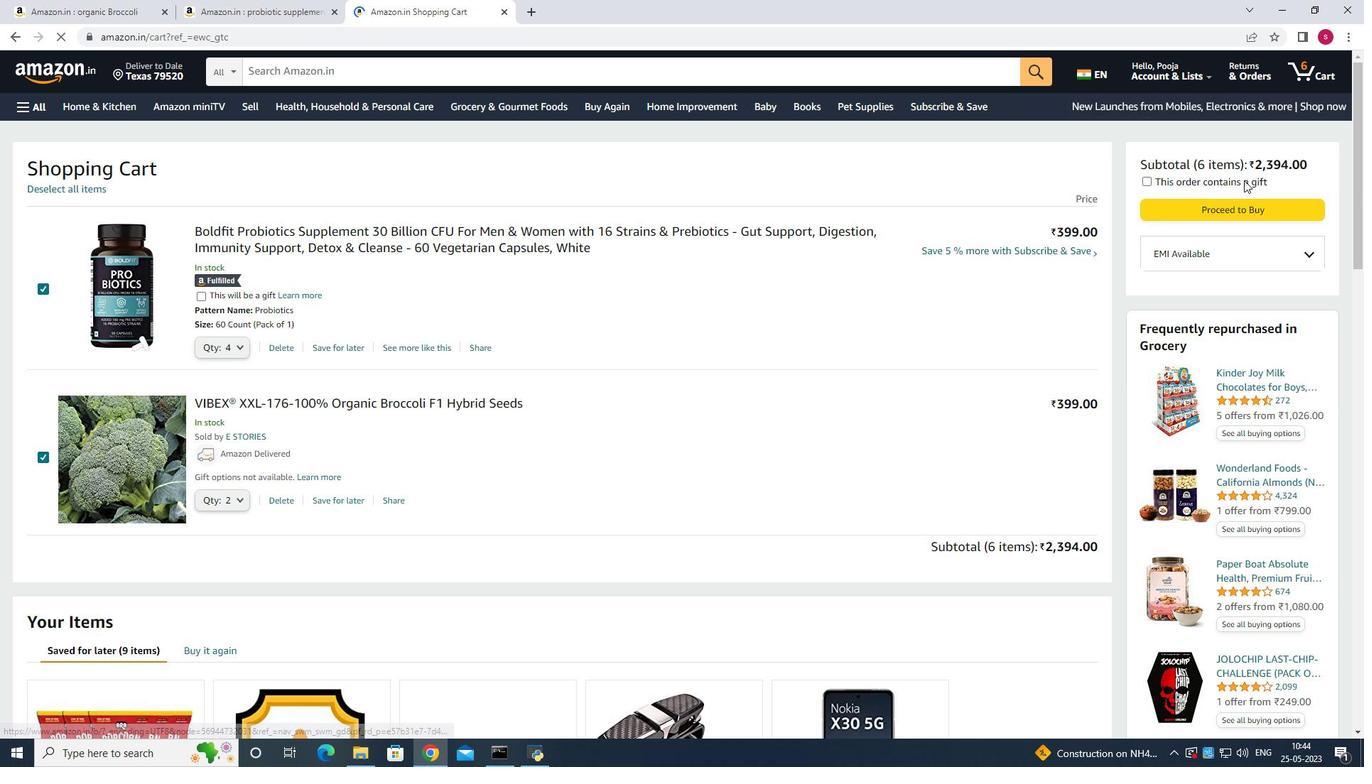 
Action: Mouse pressed left at (1249, 208)
Screenshot: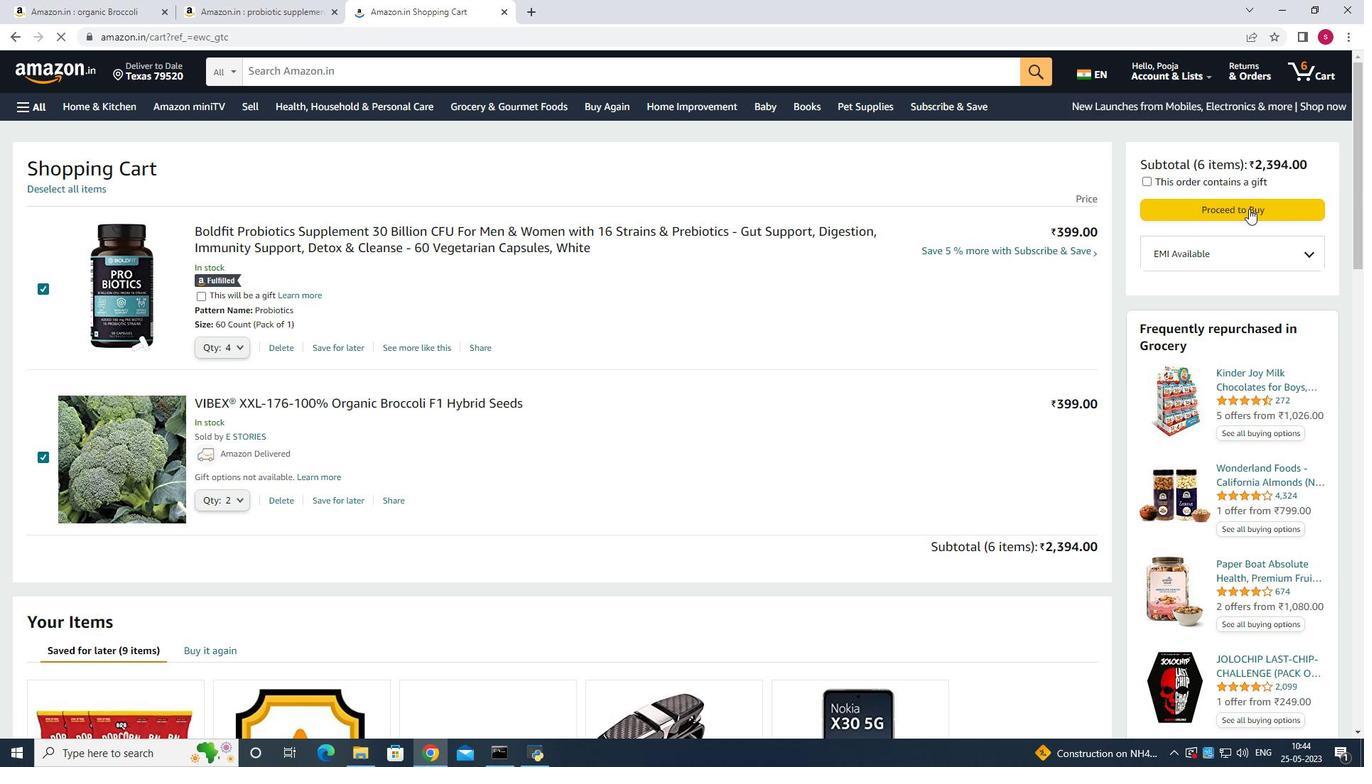 
Action: Mouse moved to (819, 122)
Screenshot: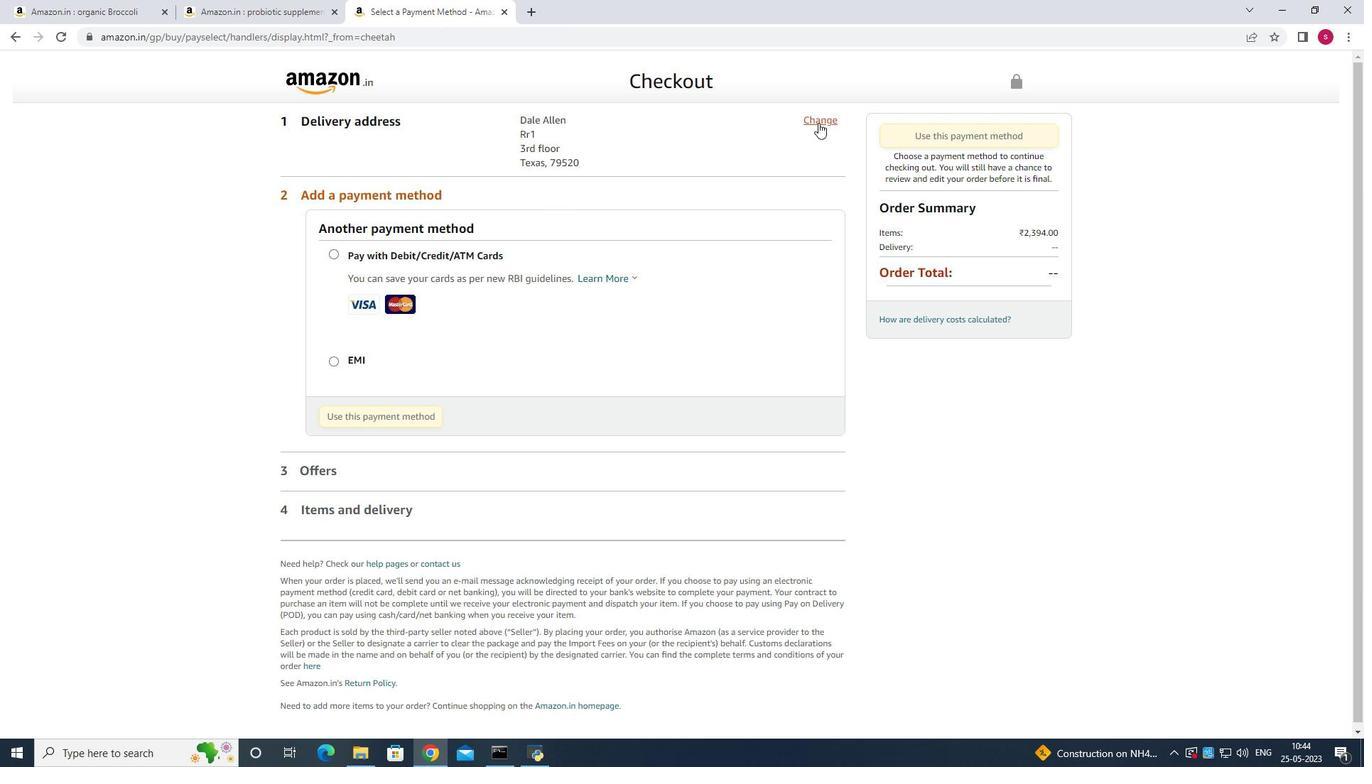 
Action: Mouse pressed left at (819, 122)
Screenshot: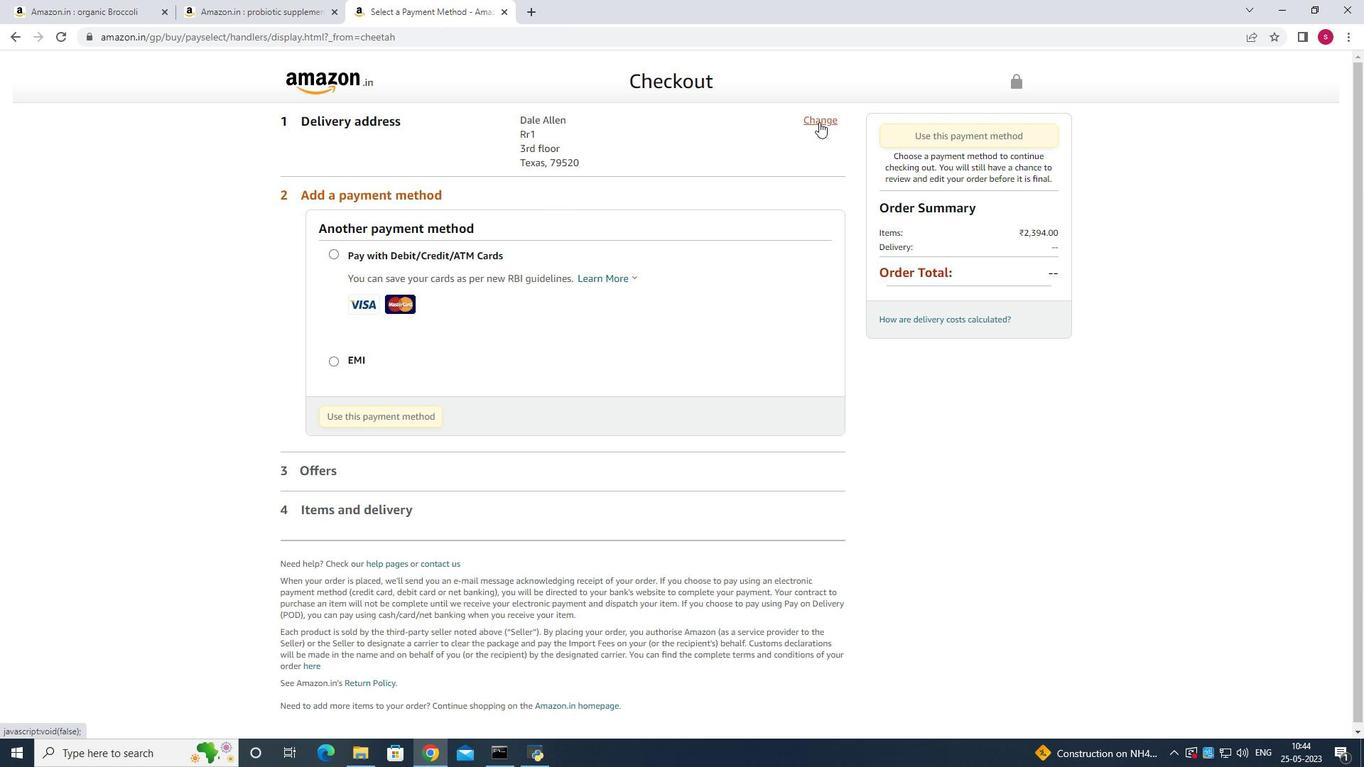 
Action: Mouse moved to (794, 222)
Screenshot: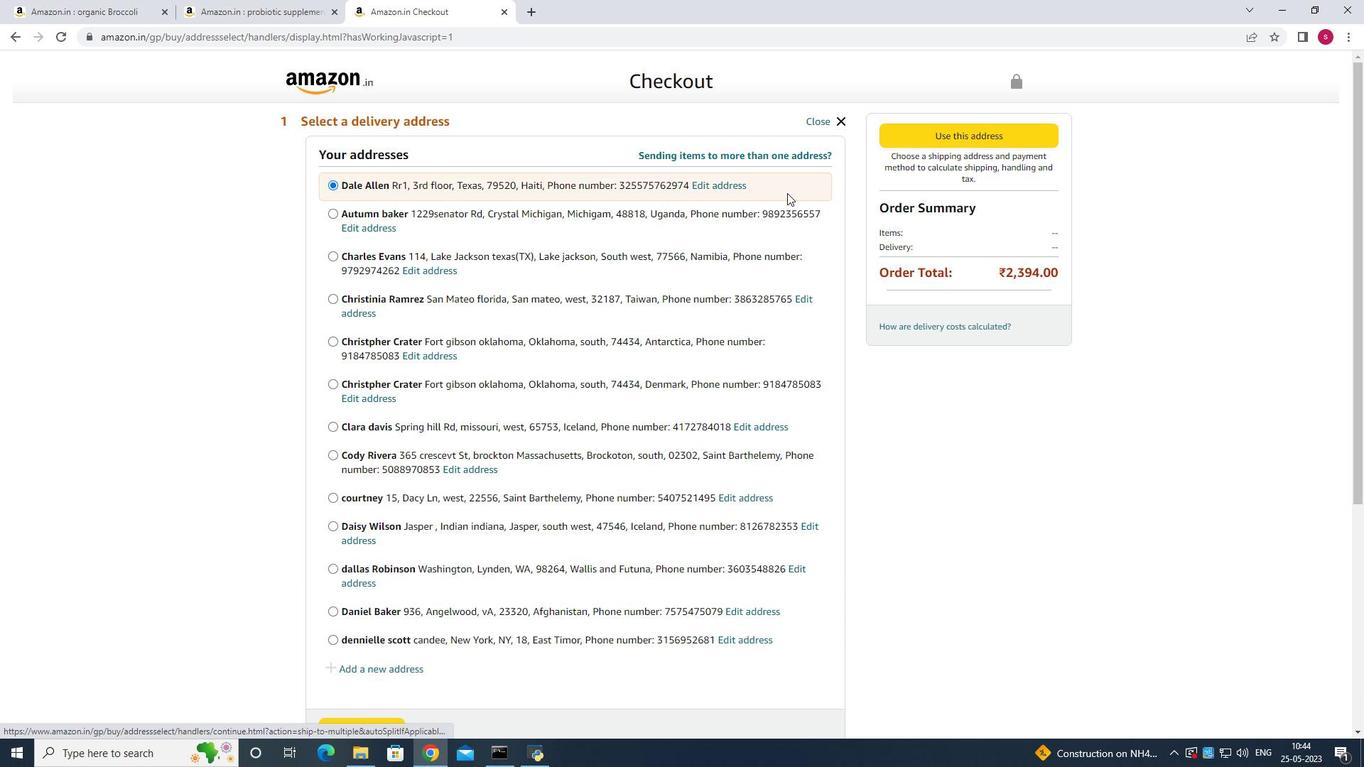 
Action: Mouse scrolled (794, 221) with delta (0, 0)
Screenshot: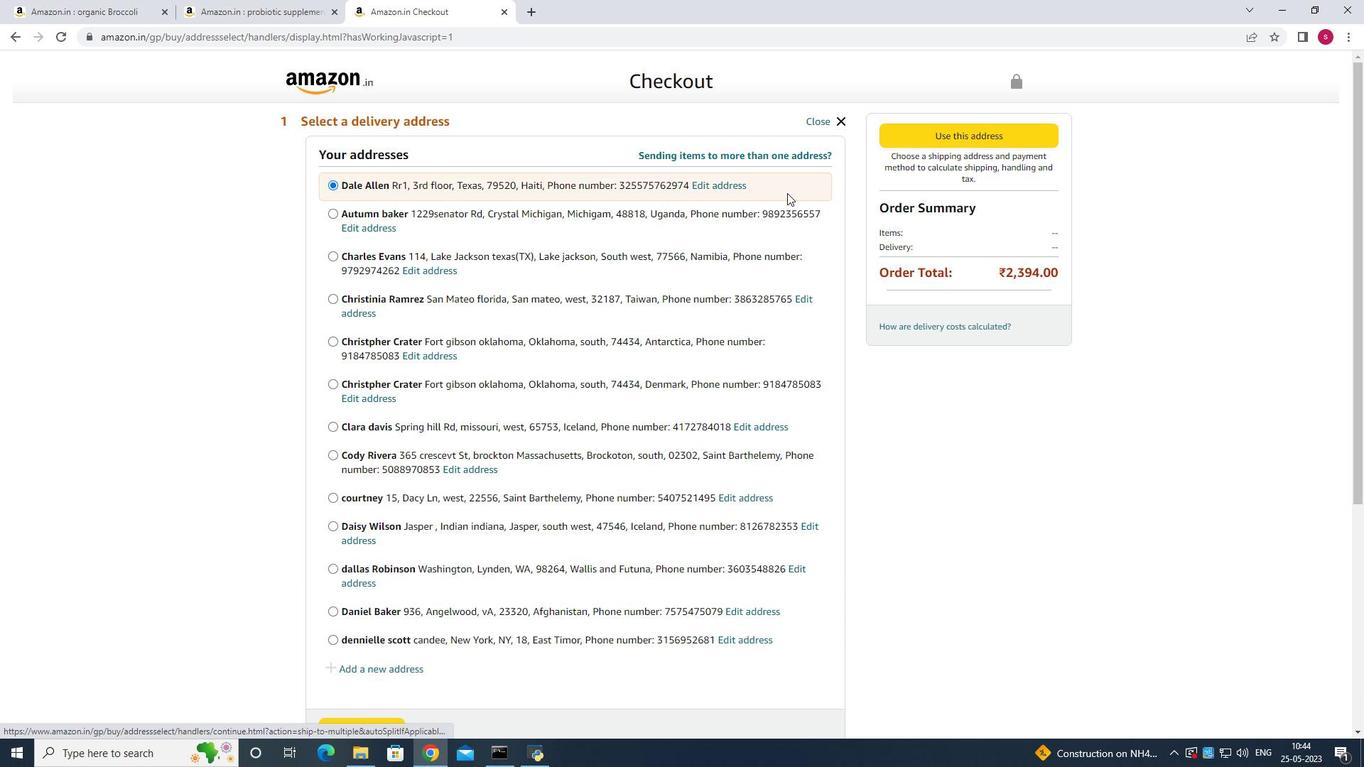 
Action: Mouse moved to (794, 230)
Screenshot: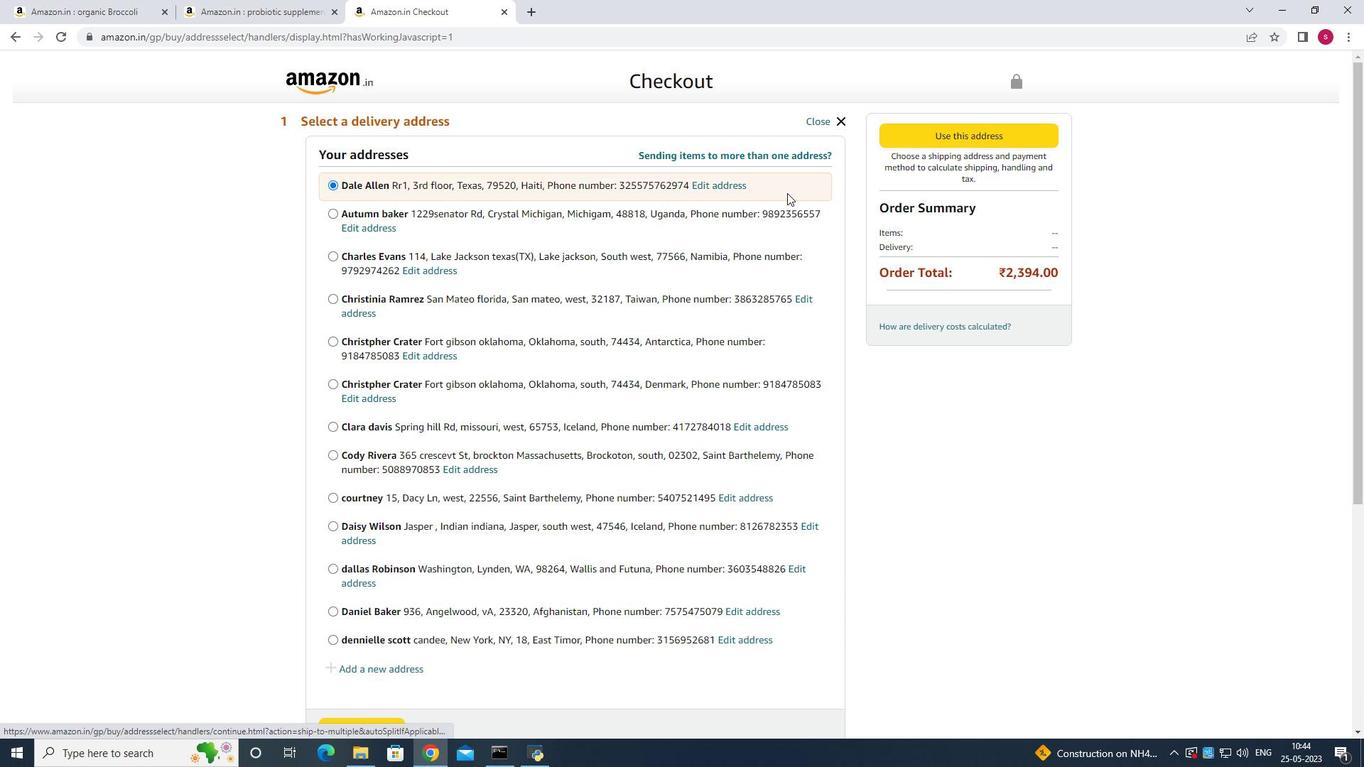 
Action: Mouse scrolled (794, 230) with delta (0, 0)
Screenshot: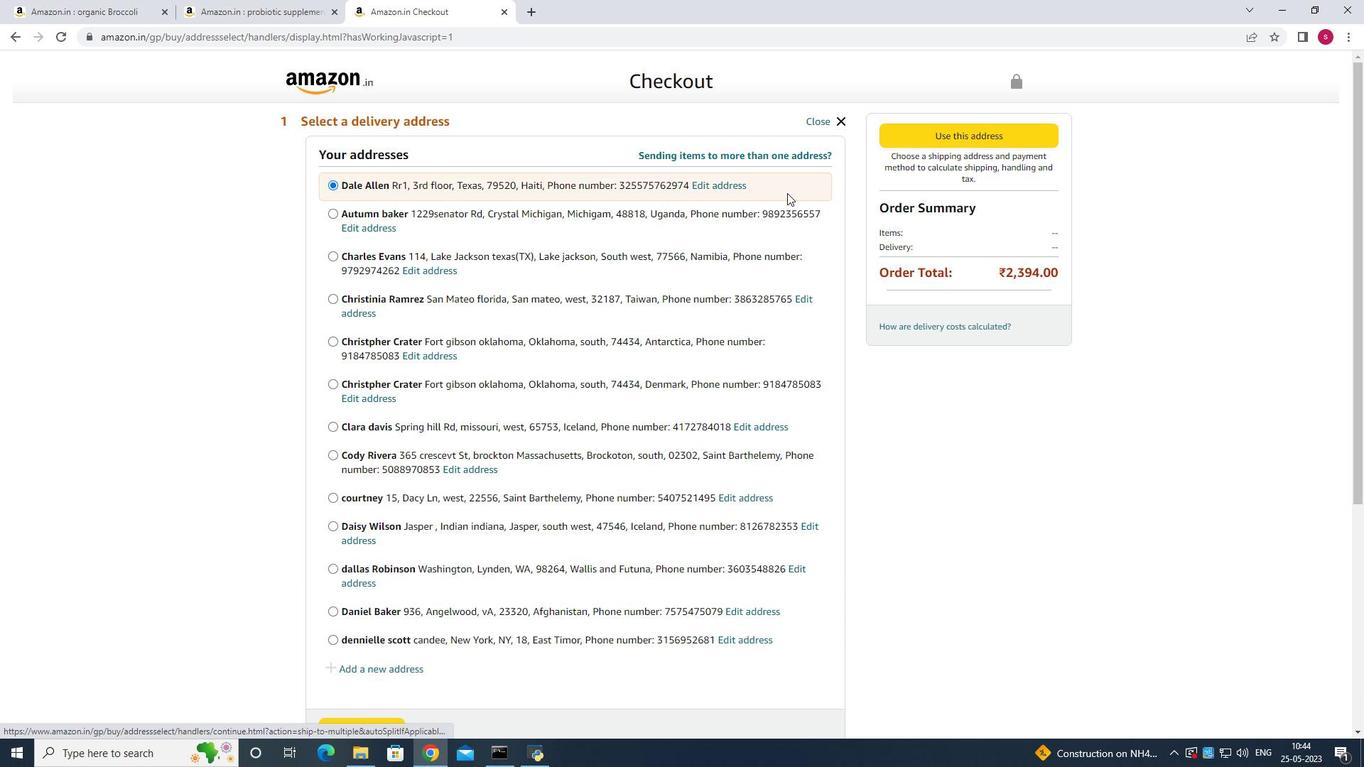 
Action: Mouse moved to (794, 234)
Screenshot: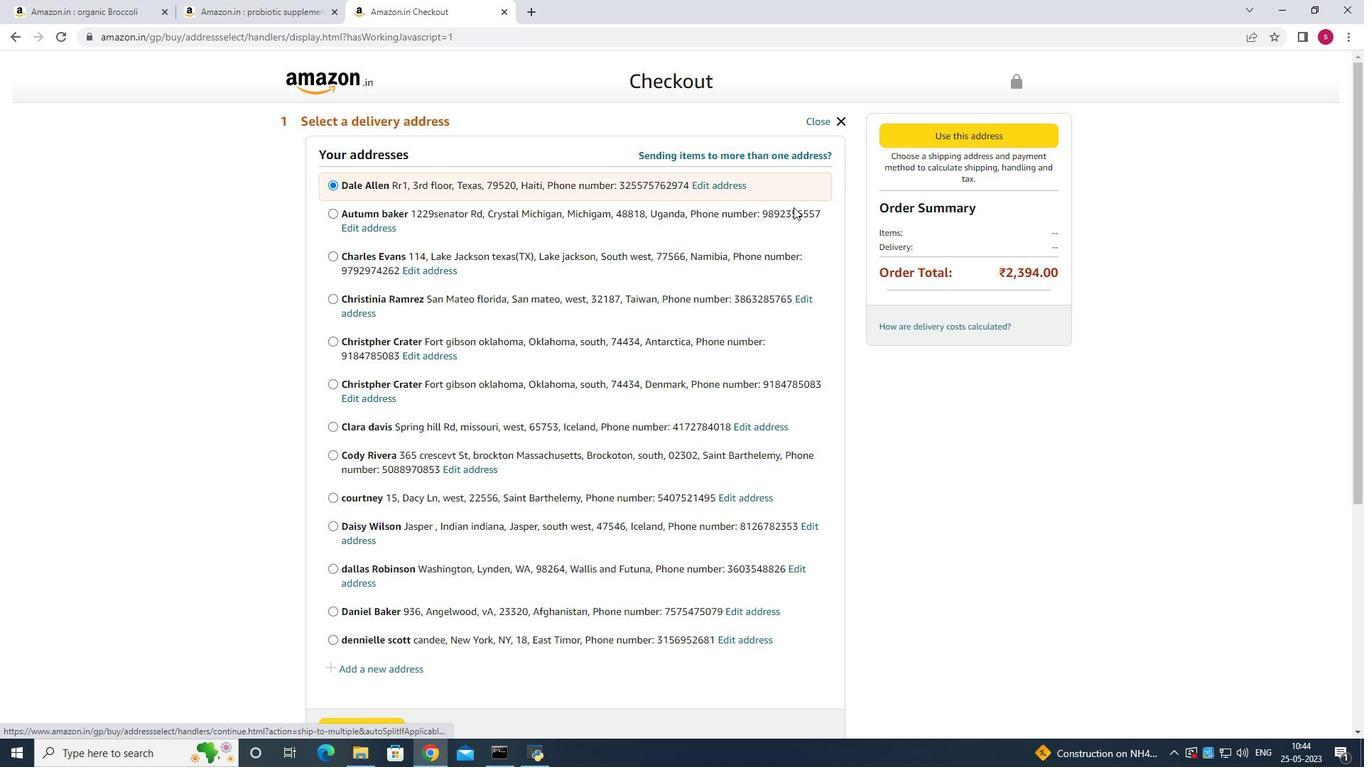 
Action: Mouse scrolled (794, 233) with delta (0, 0)
Screenshot: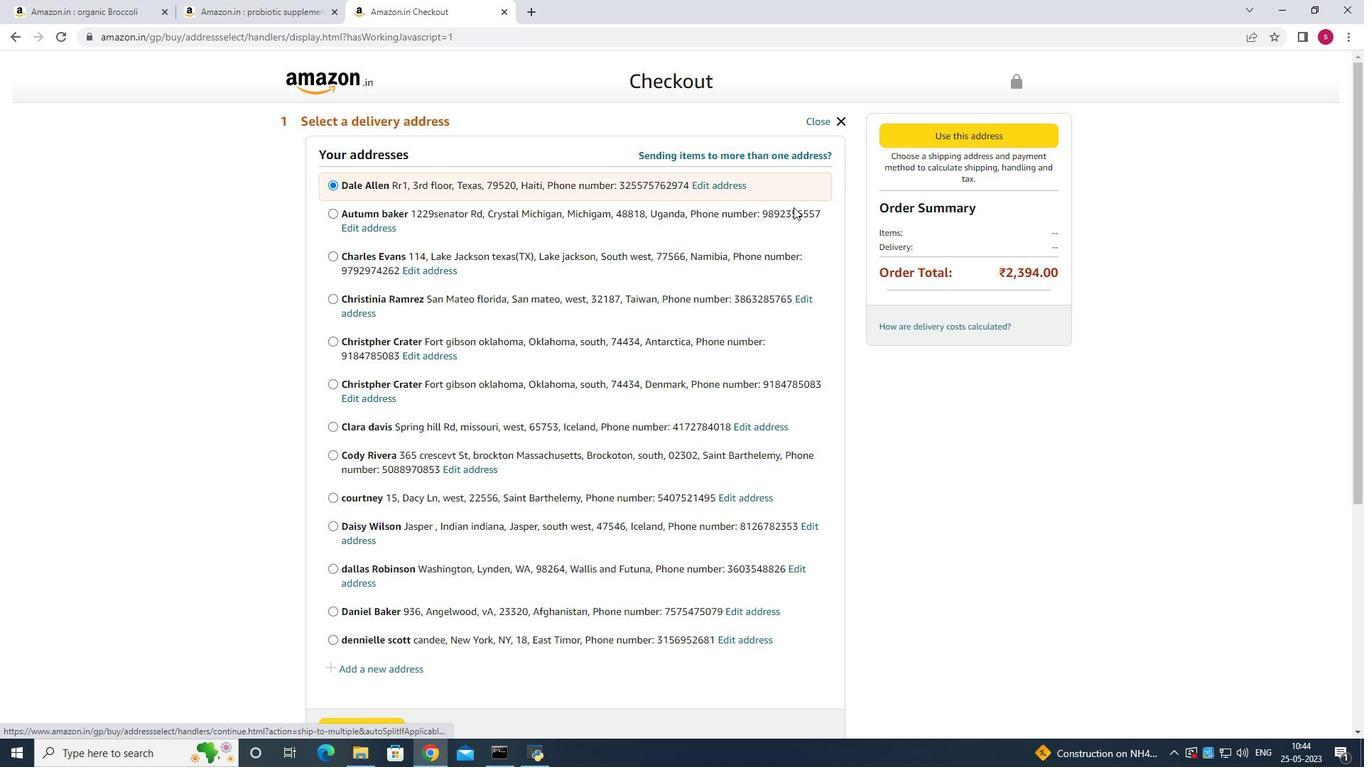 
Action: Mouse moved to (794, 238)
Screenshot: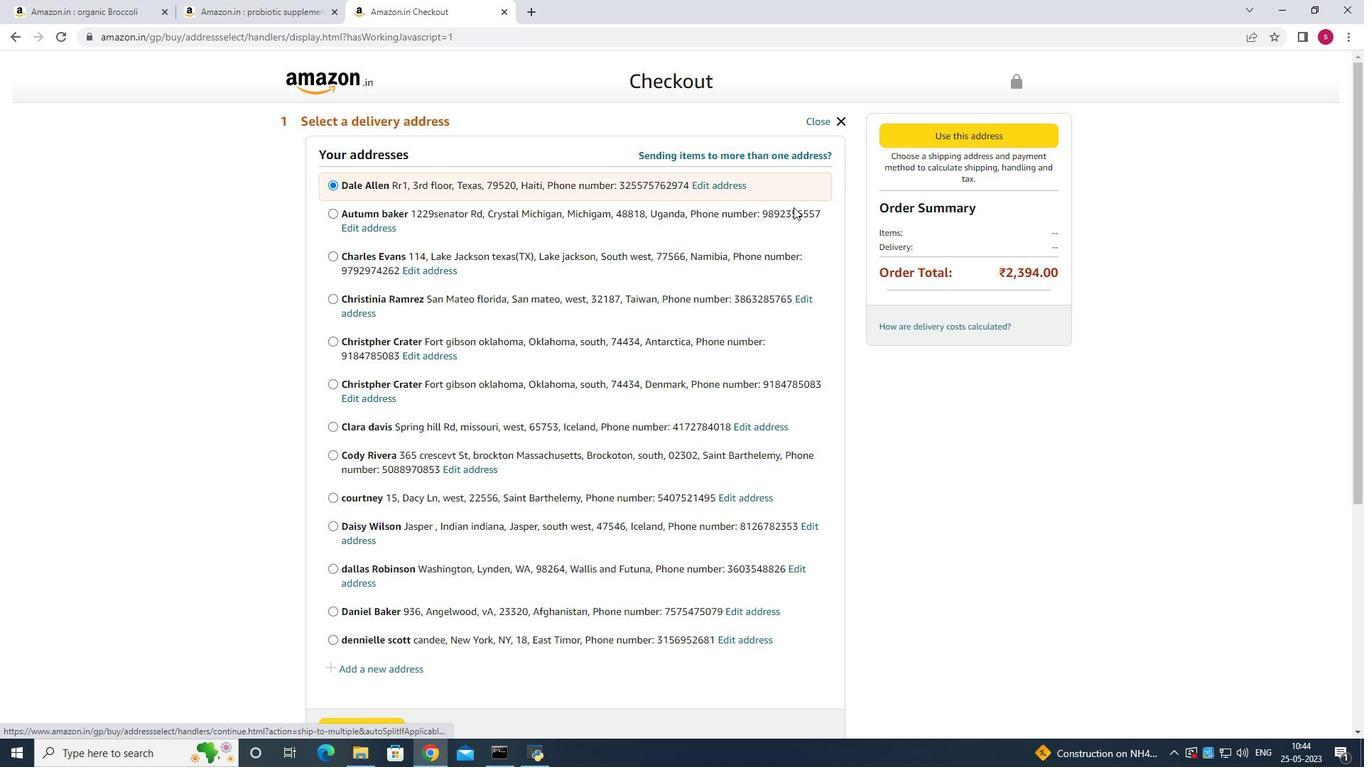 
Action: Mouse scrolled (794, 238) with delta (0, 0)
Screenshot: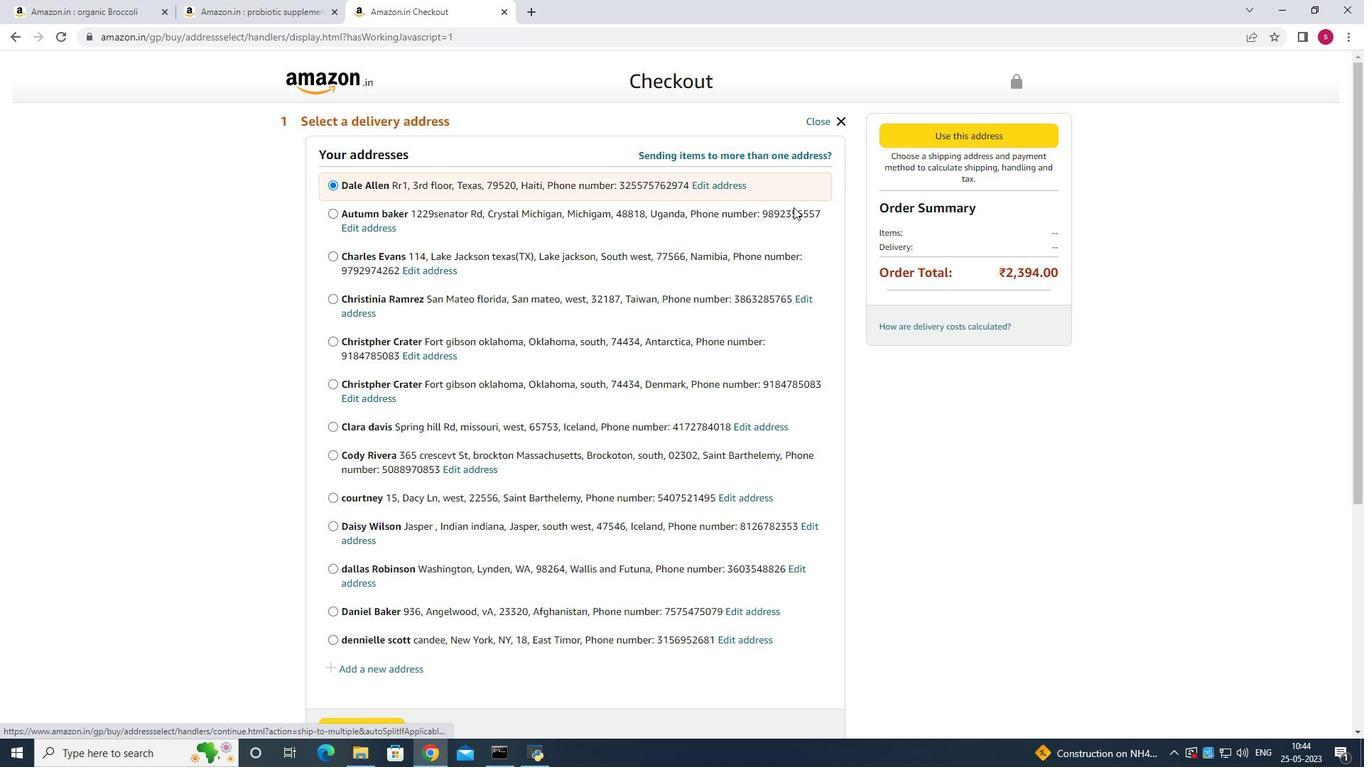 
Action: Mouse moved to (794, 242)
Screenshot: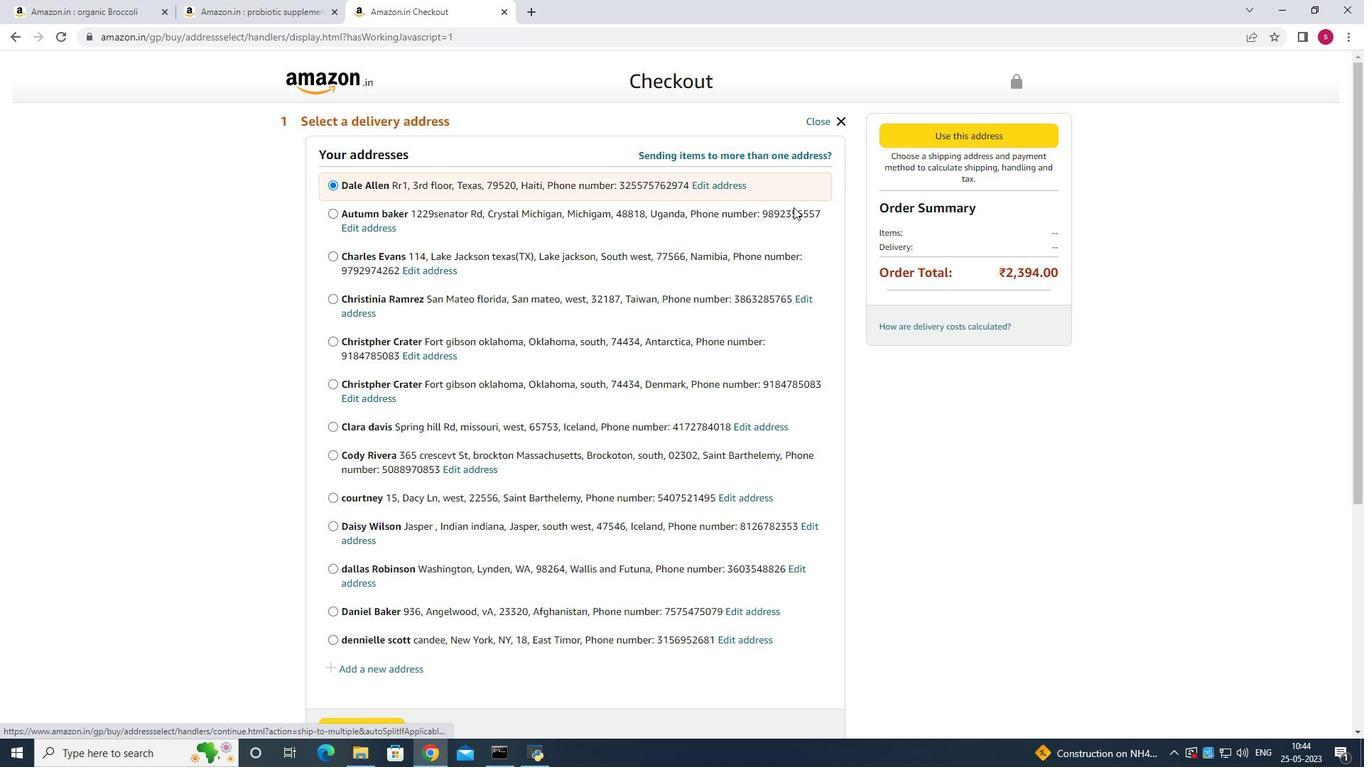 
Action: Mouse scrolled (794, 241) with delta (0, 0)
Screenshot: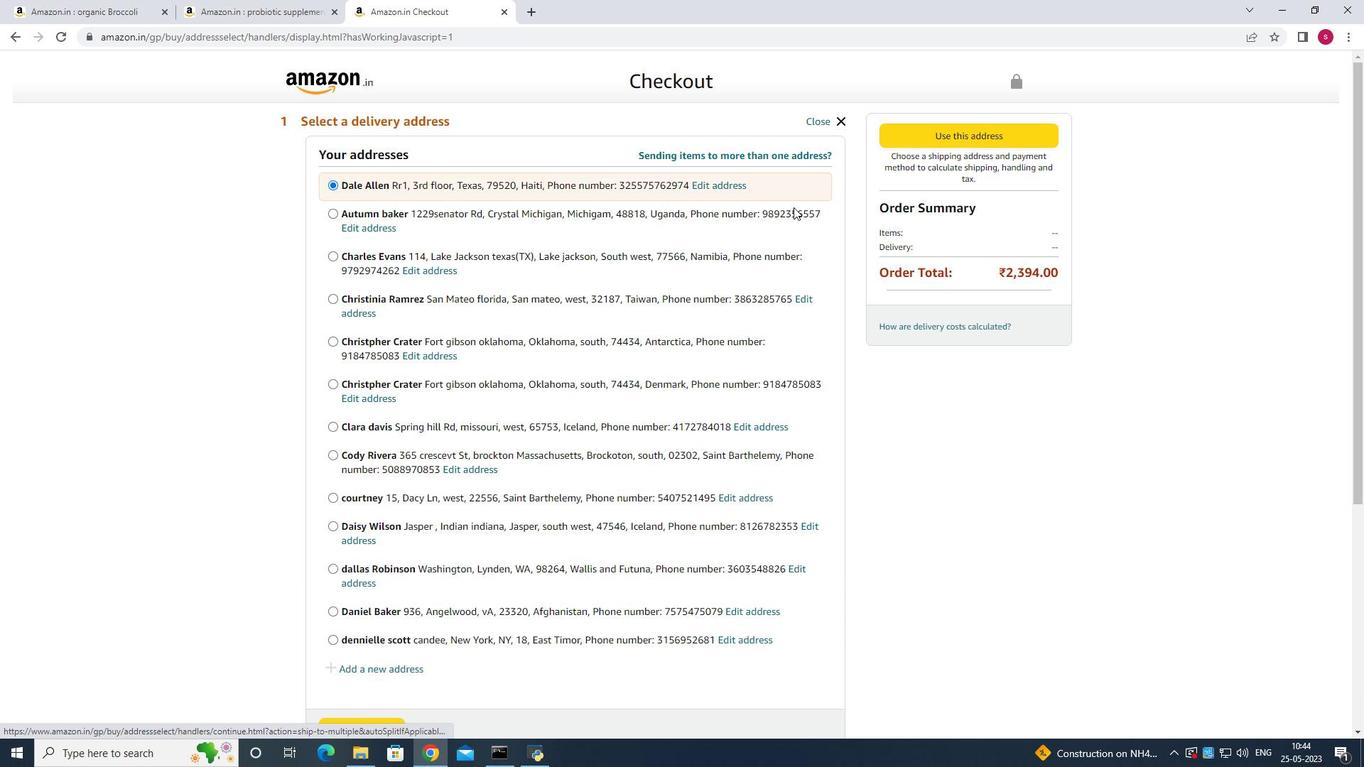 
Action: Mouse moved to (794, 243)
Screenshot: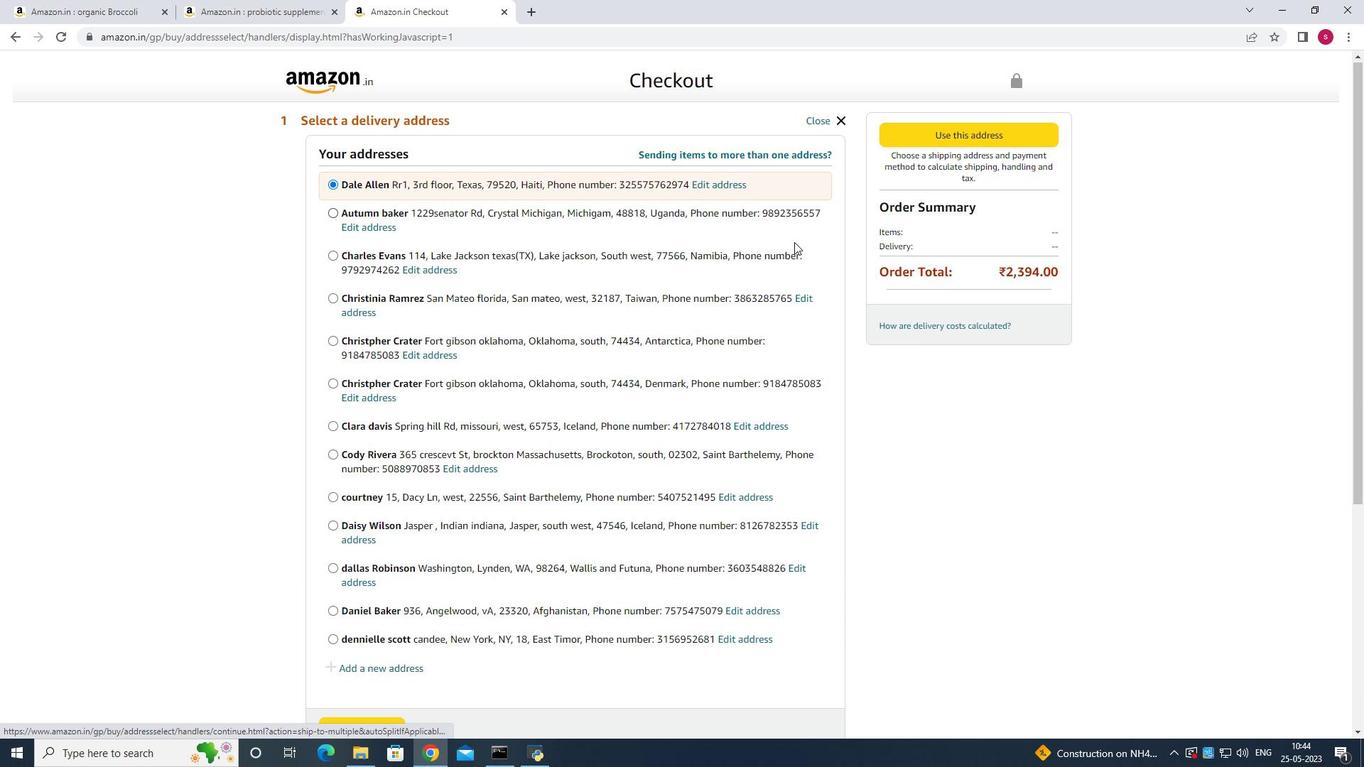 
Action: Mouse scrolled (794, 243) with delta (0, 0)
Screenshot: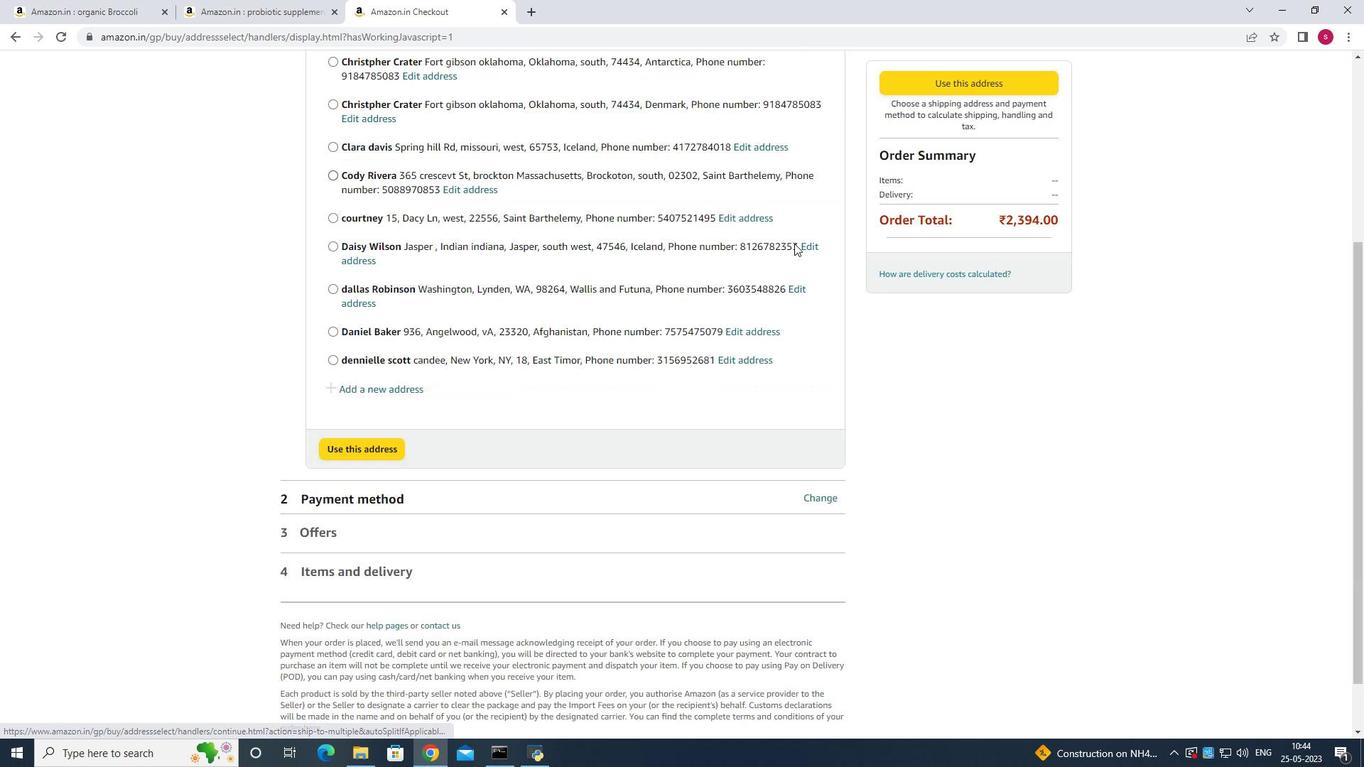 
Action: Mouse scrolled (794, 243) with delta (0, 0)
Screenshot: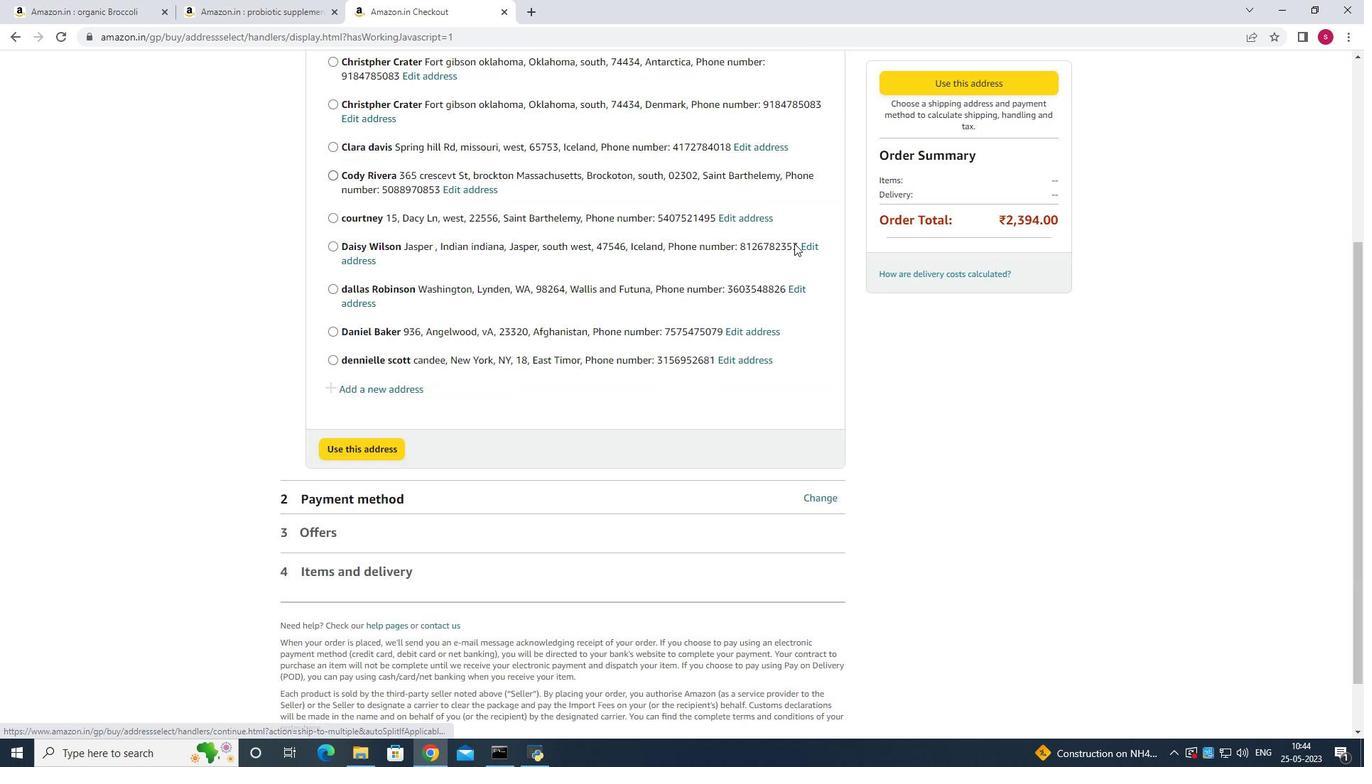 
Action: Mouse scrolled (794, 243) with delta (0, 0)
Screenshot: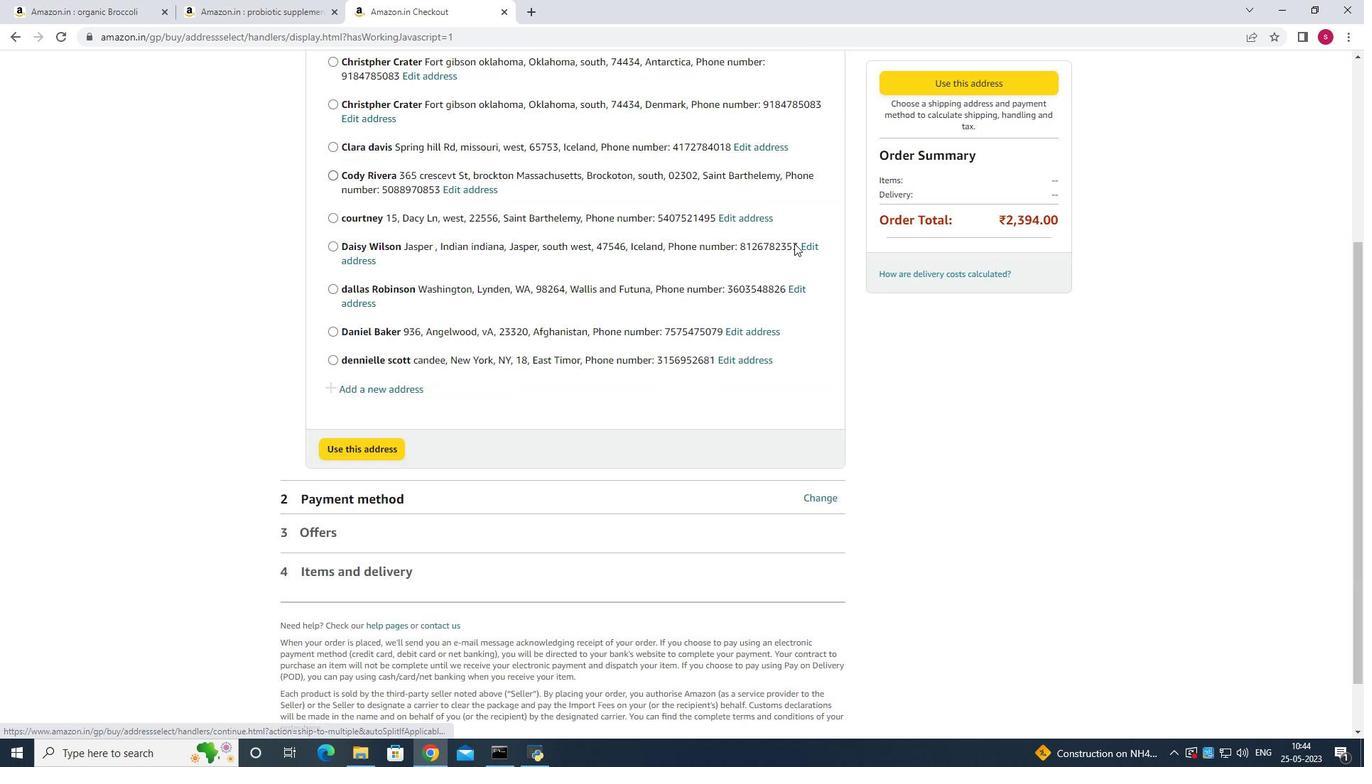 
Action: Mouse scrolled (794, 243) with delta (0, 0)
Screenshot: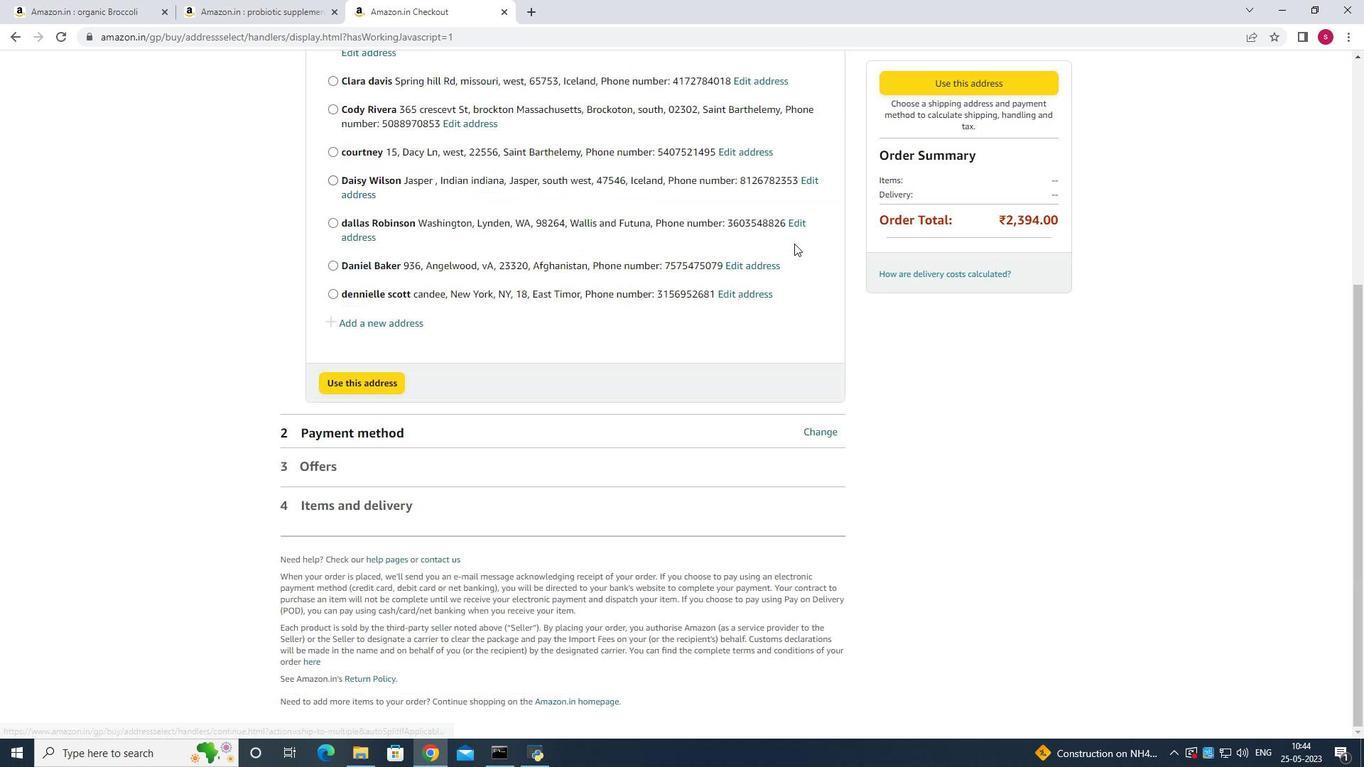 
Action: Mouse moved to (334, 316)
Screenshot: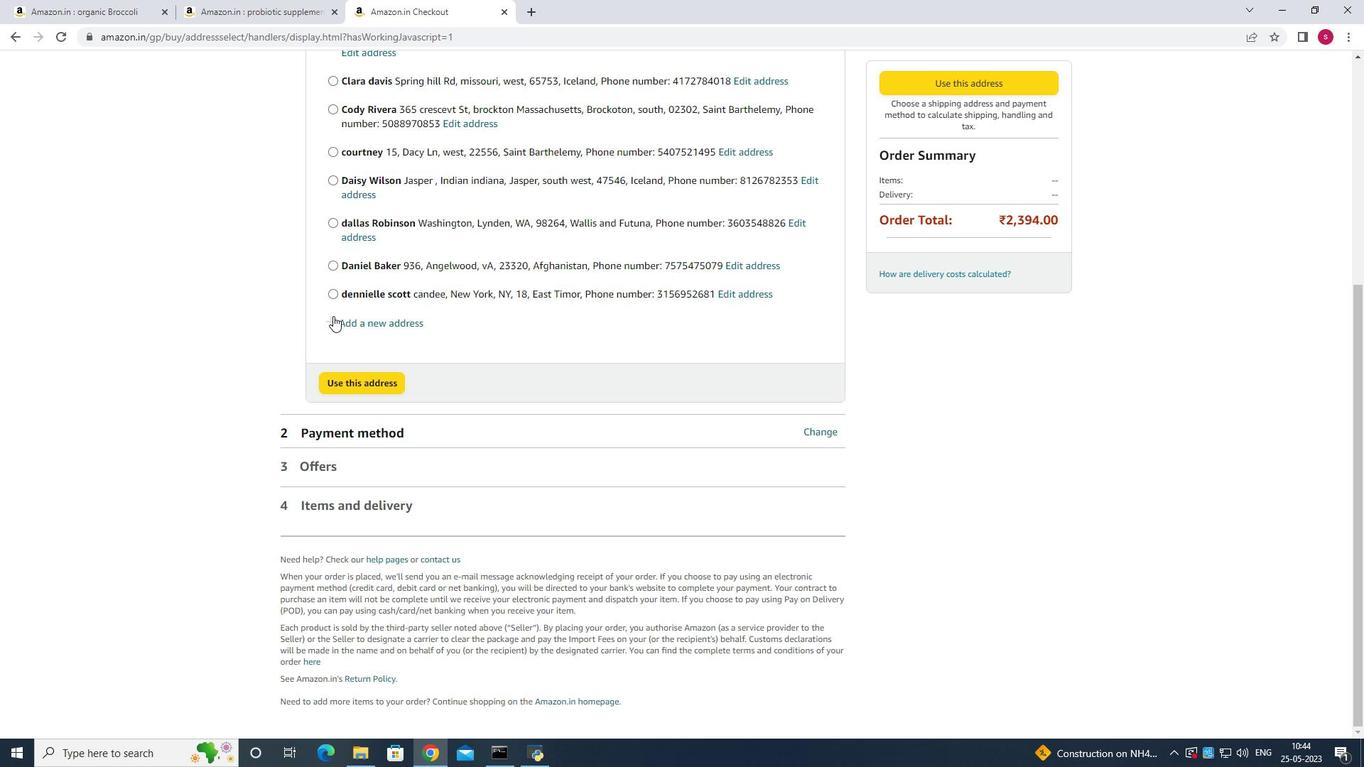 
Action: Mouse pressed left at (334, 316)
Screenshot: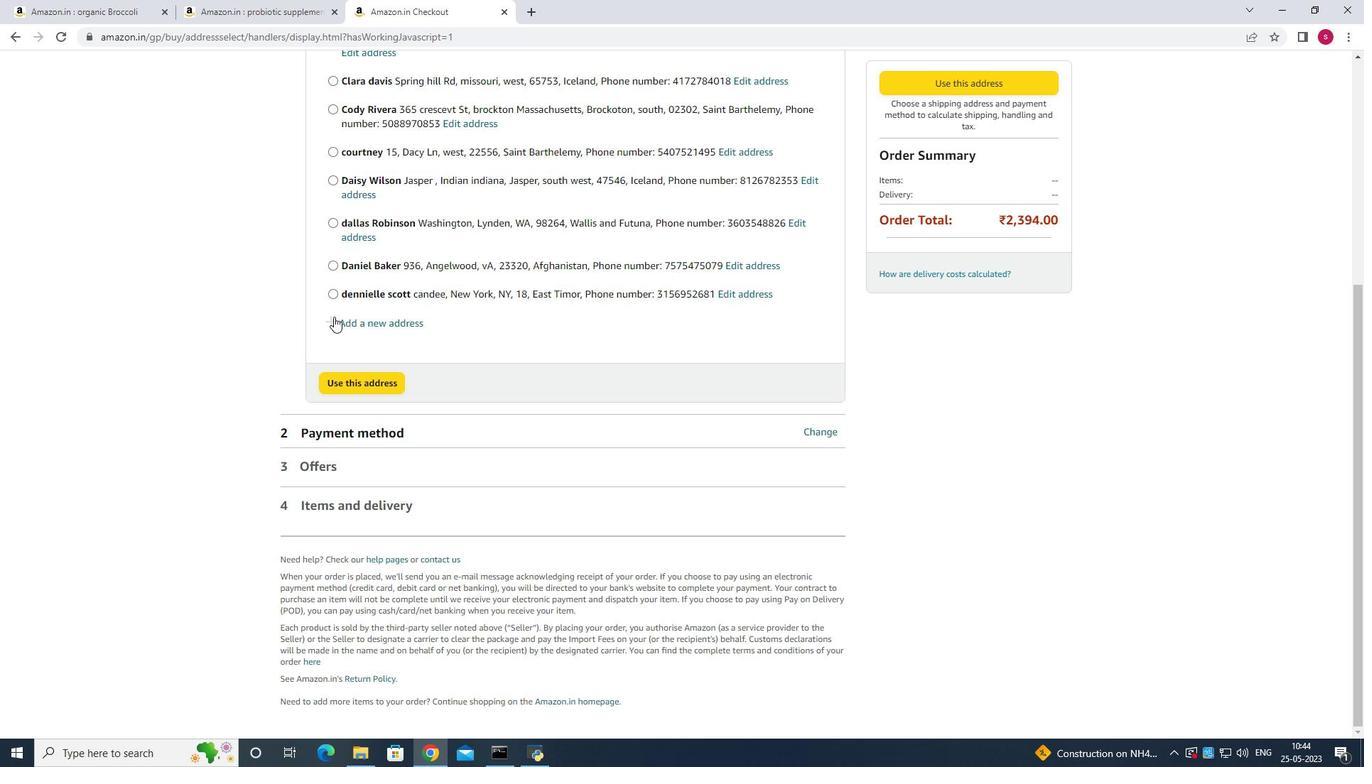 
Action: Mouse moved to (776, 284)
Screenshot: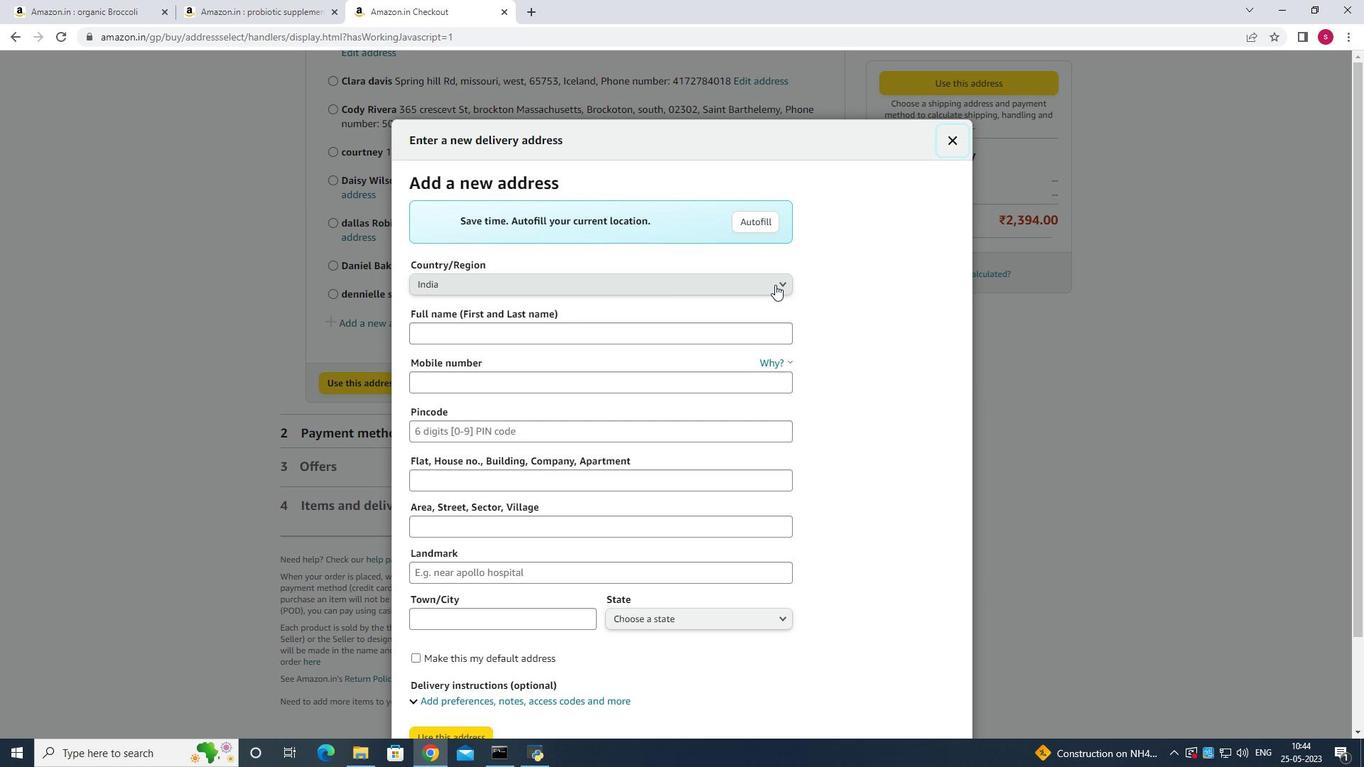 
Action: Mouse pressed left at (776, 284)
Screenshot: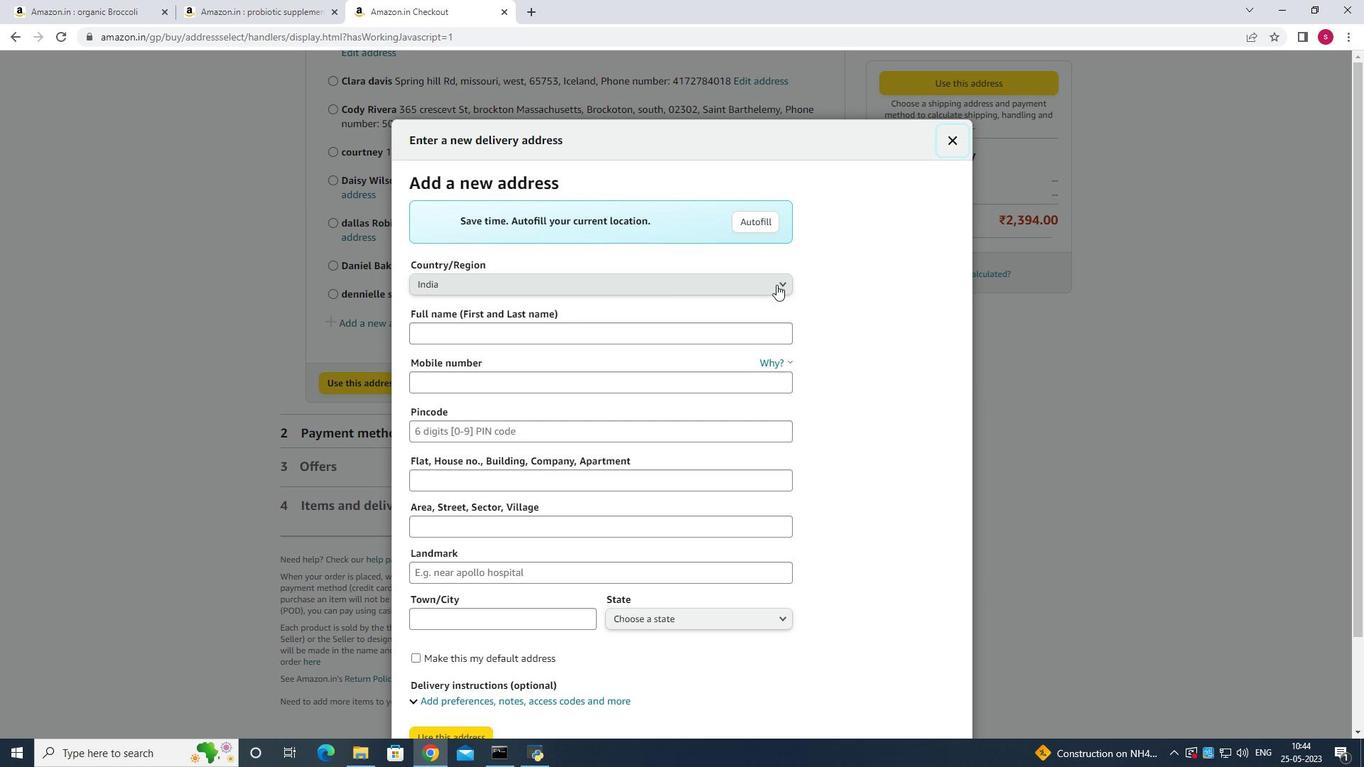 
Action: Key pressed <Key.shift>Gor<Key.backspace><Key.backspace><Key.backspace><Key.shift>Georgia<Key.enter>
Screenshot: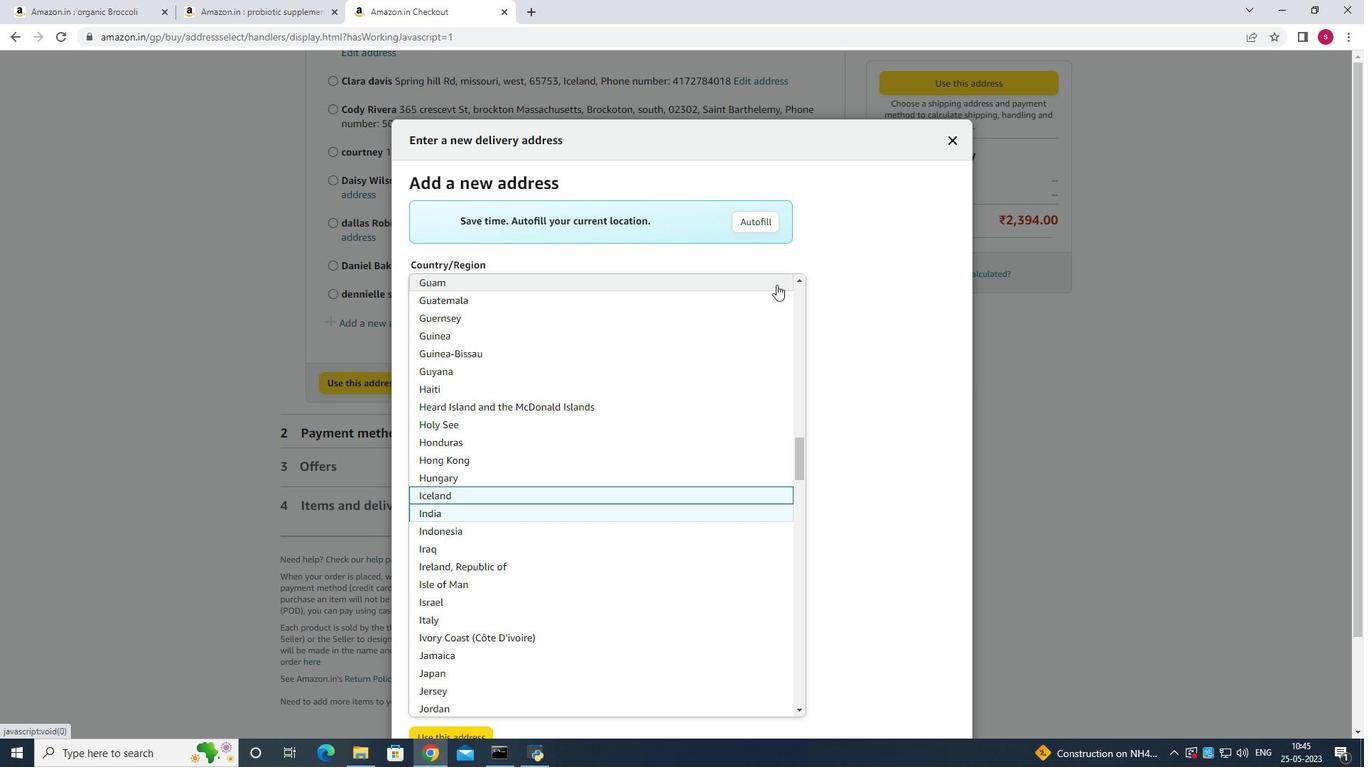 
Action: Mouse moved to (776, 329)
Screenshot: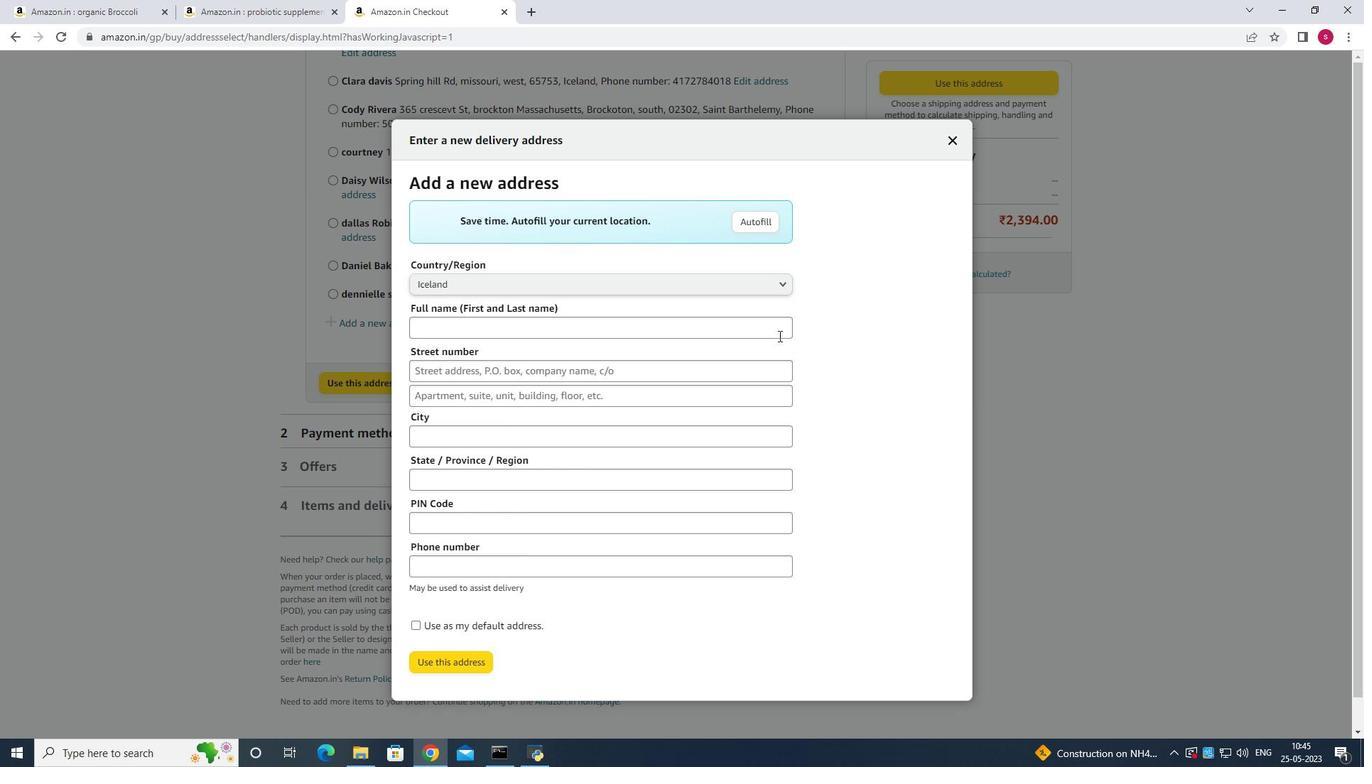 
Action: Mouse pressed left at (776, 329)
Screenshot: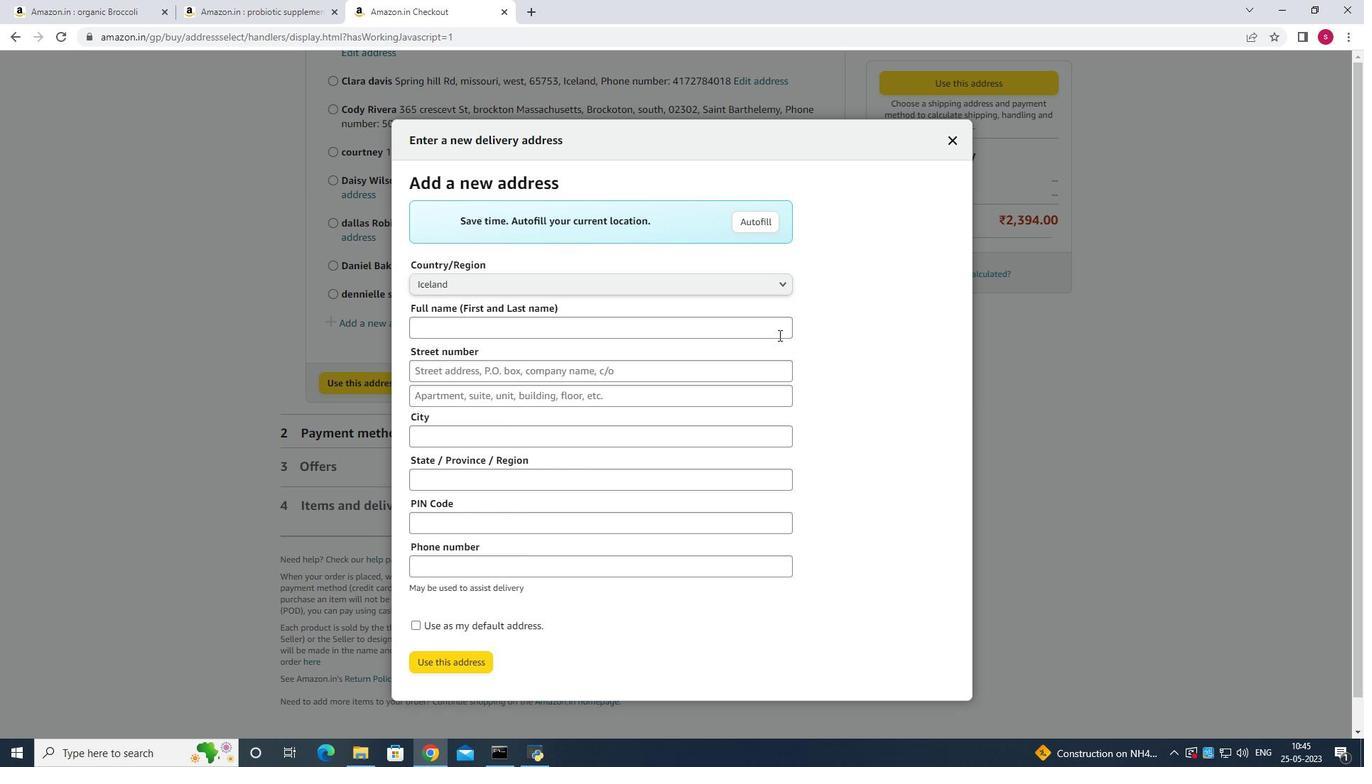 
Action: Mouse pressed left at (776, 329)
Screenshot: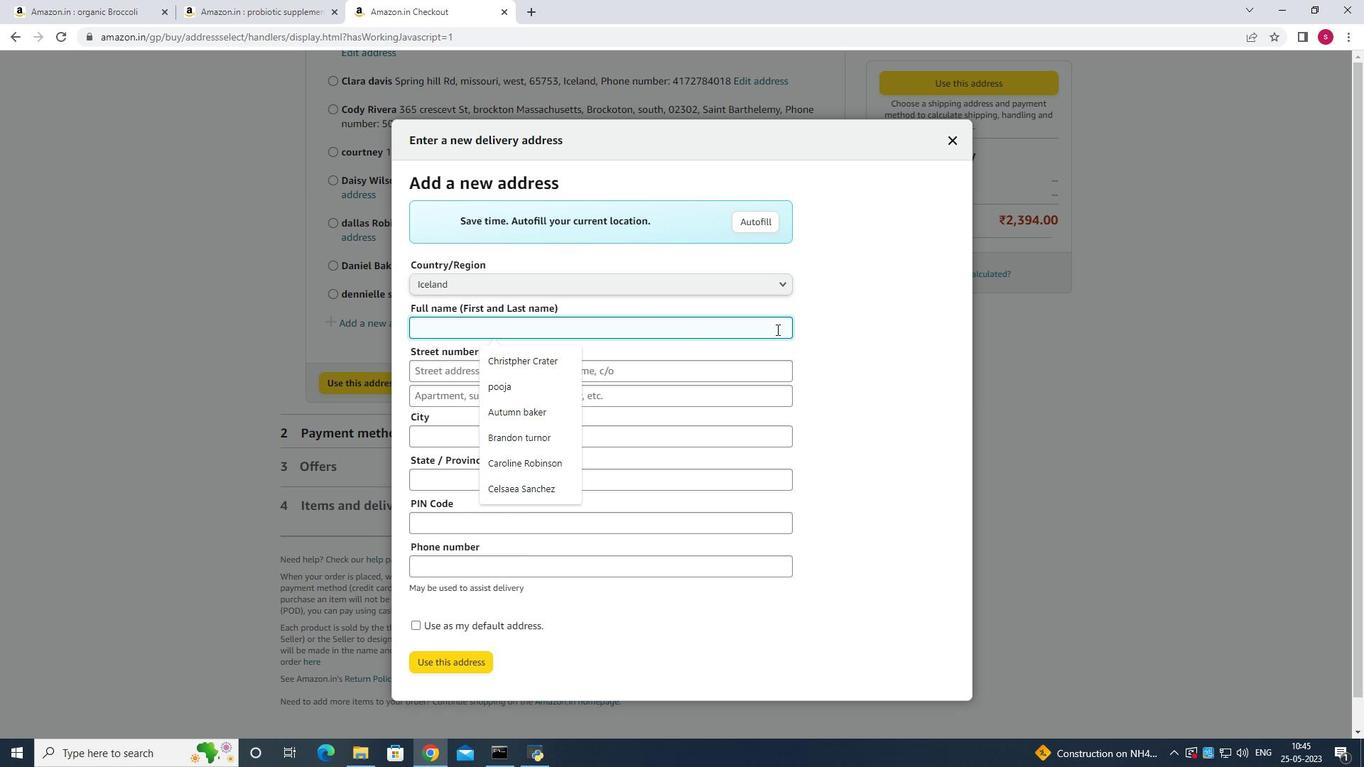 
Action: Key pressed <Key.shift>David<Key.space><Key.shift>Green
Screenshot: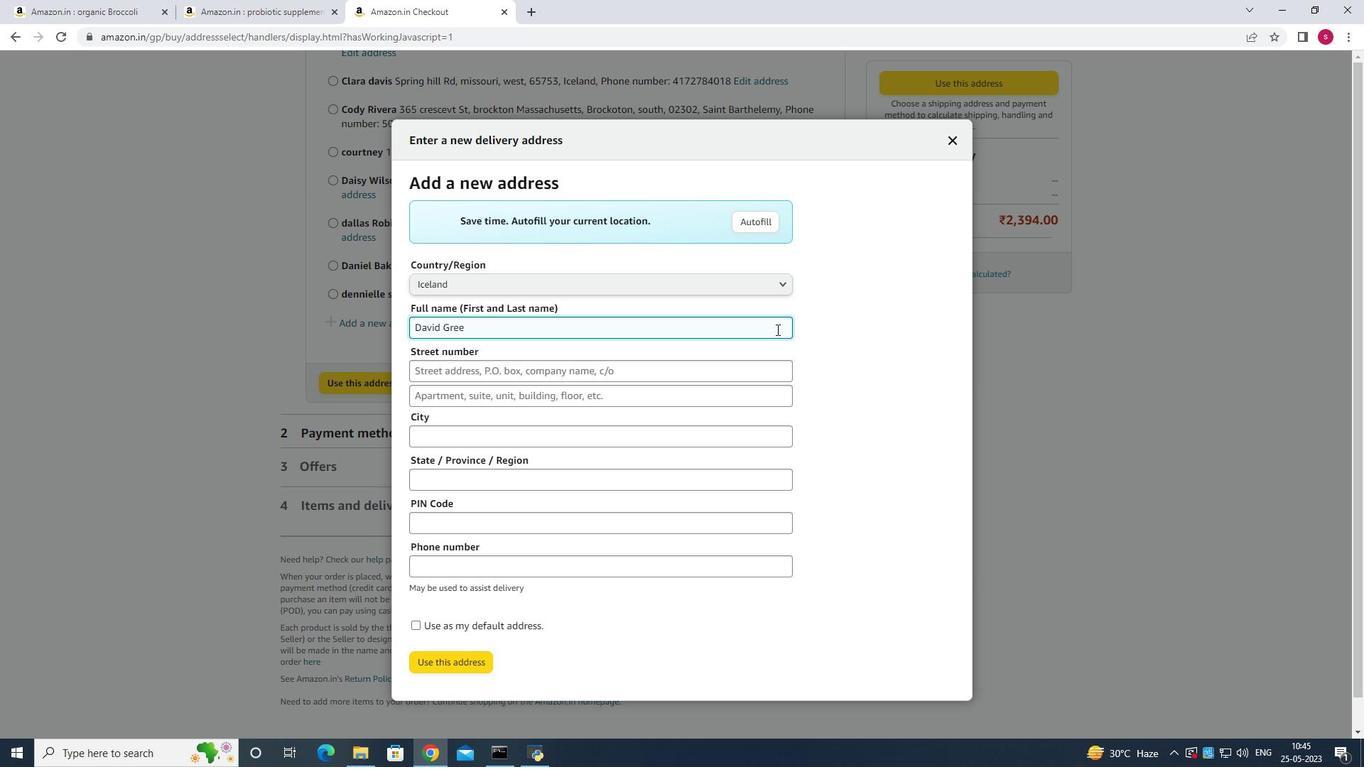 
Action: Mouse moved to (694, 378)
Screenshot: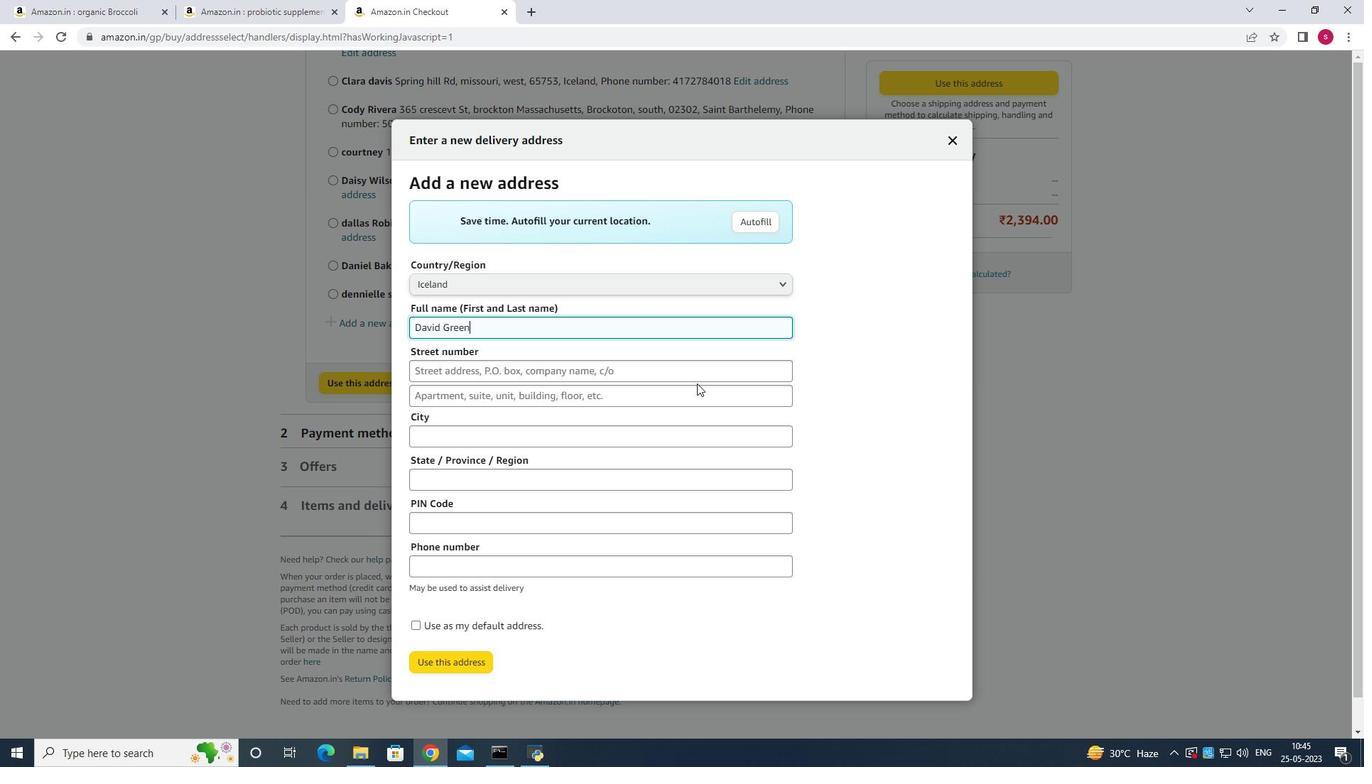 
Action: Mouse pressed left at (694, 378)
Screenshot: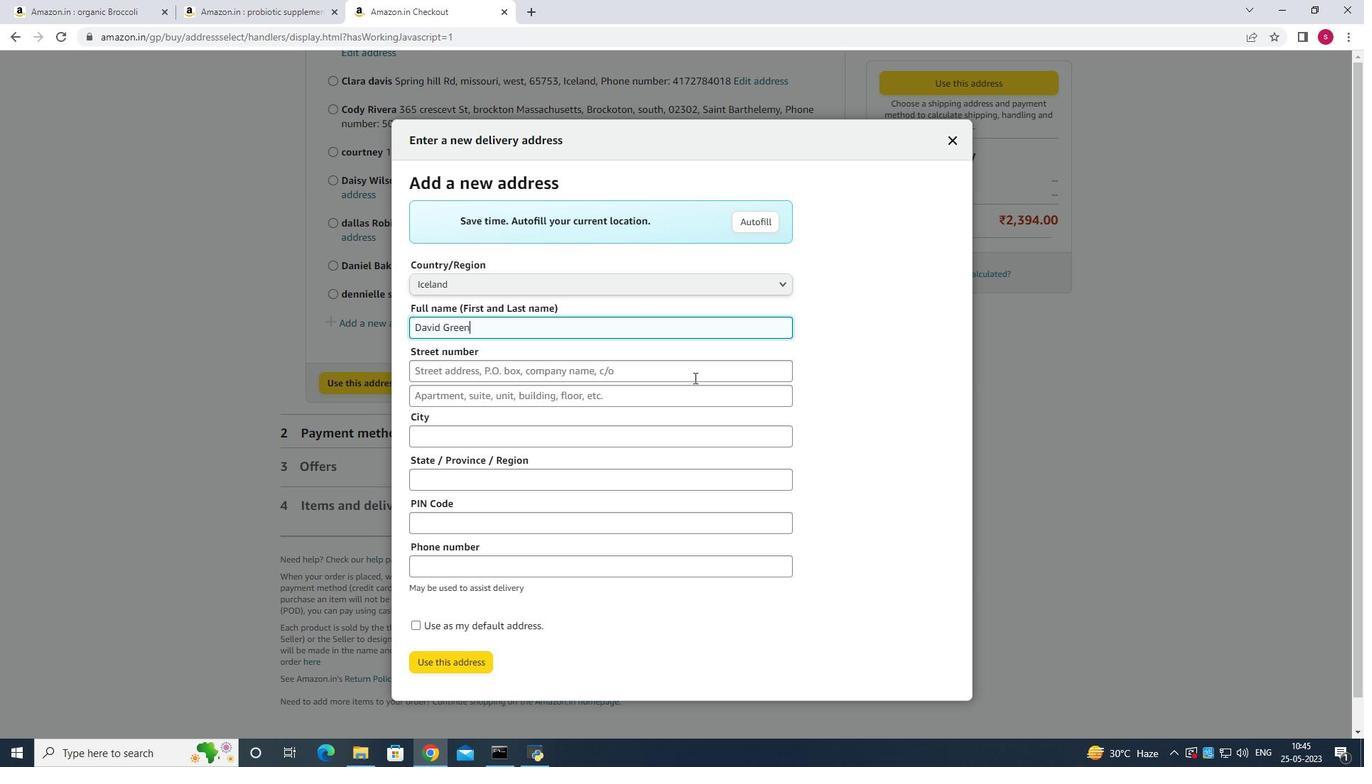
Action: Mouse moved to (691, 379)
Screenshot: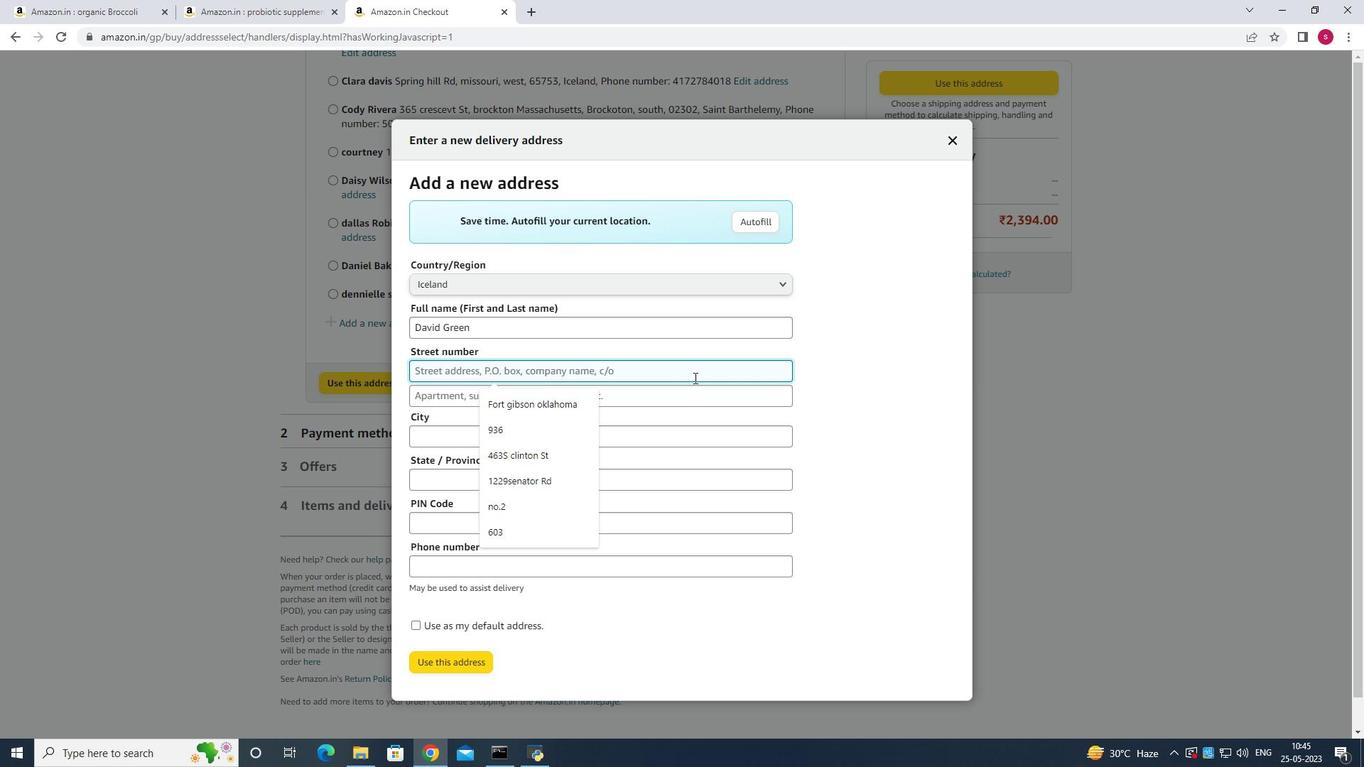 
Action: Mouse pressed left at (691, 379)
Screenshot: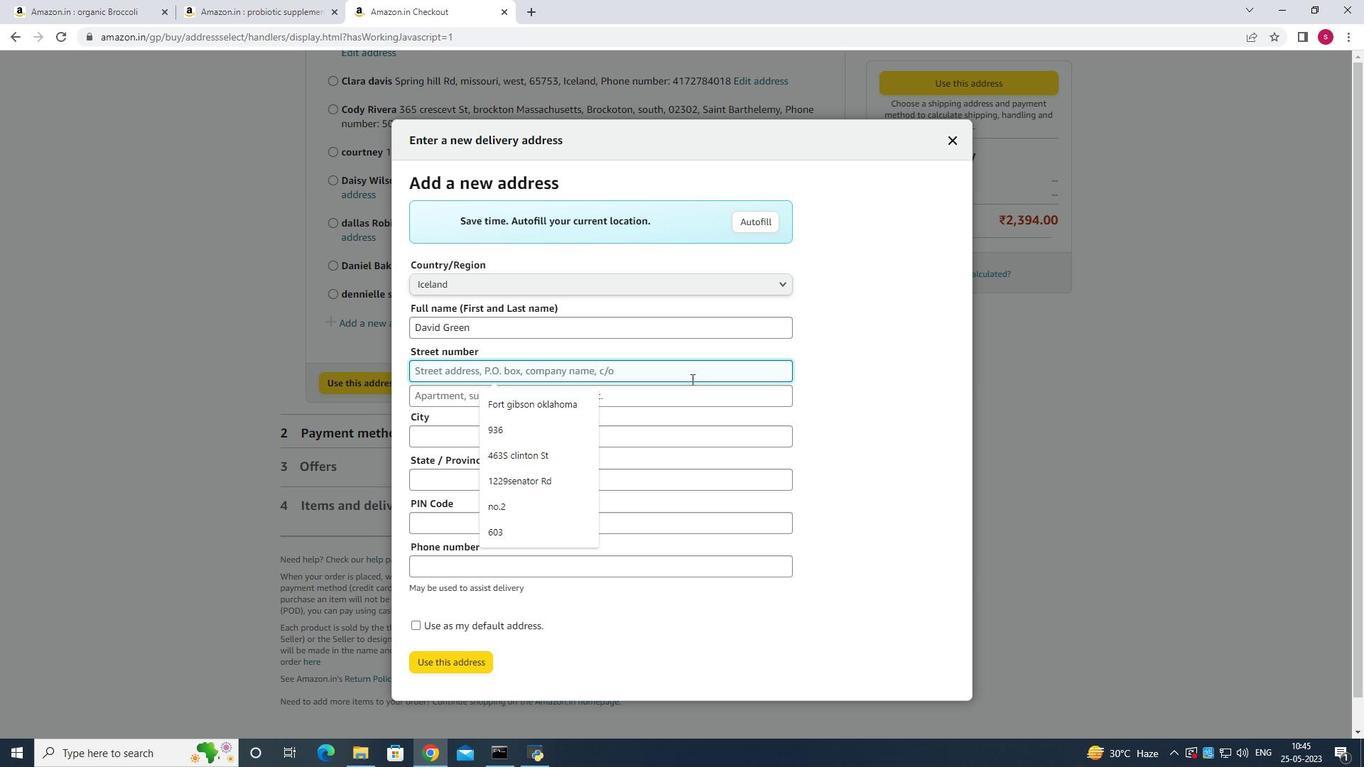 
Action: Mouse moved to (681, 381)
Screenshot: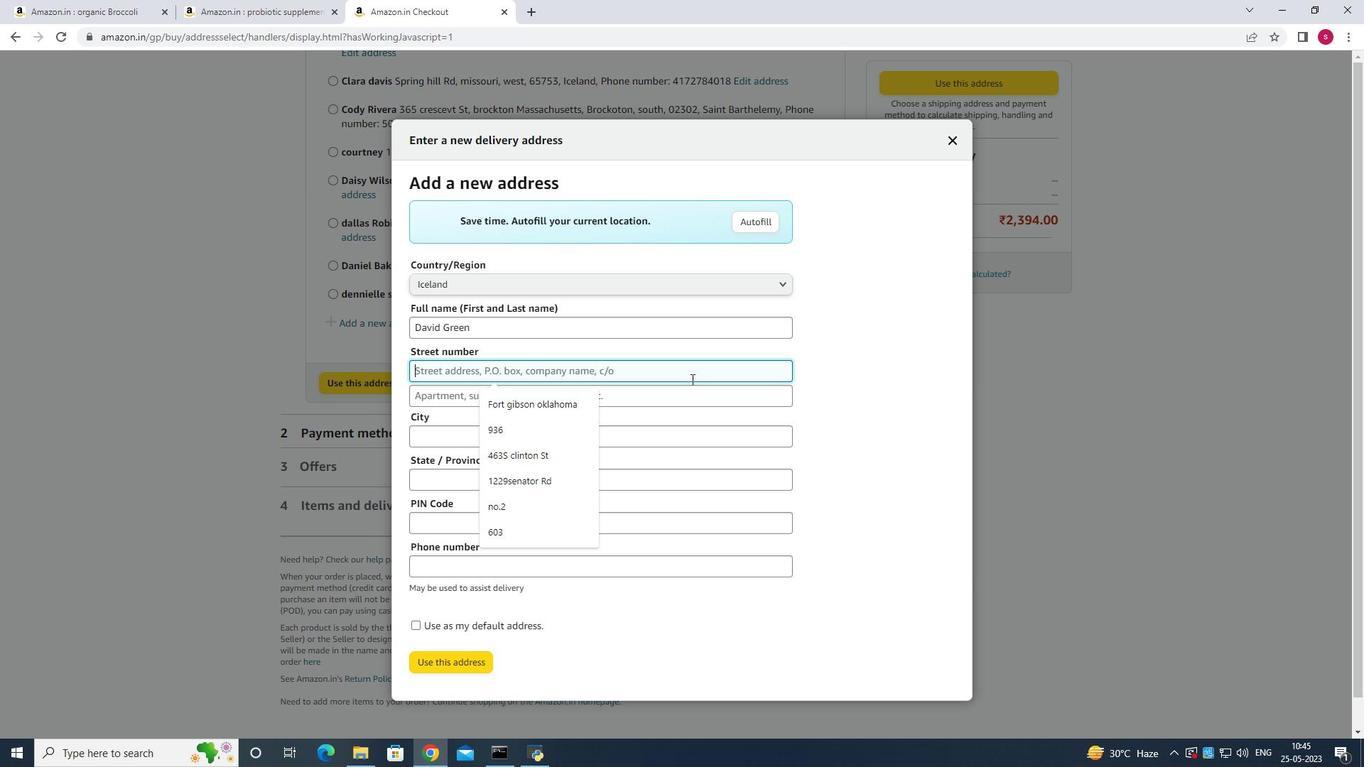 
Action: Mouse pressed left at (681, 381)
Screenshot: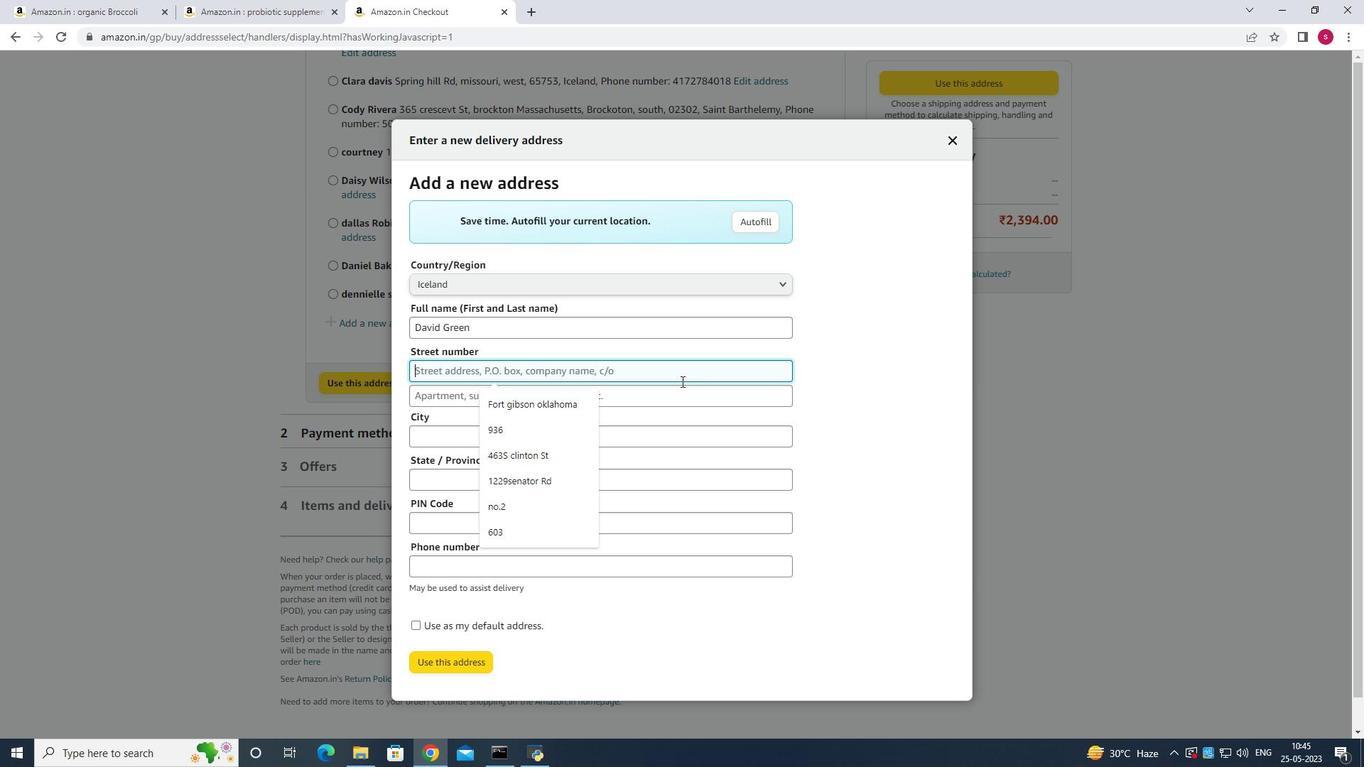 
Action: Mouse moved to (676, 377)
Screenshot: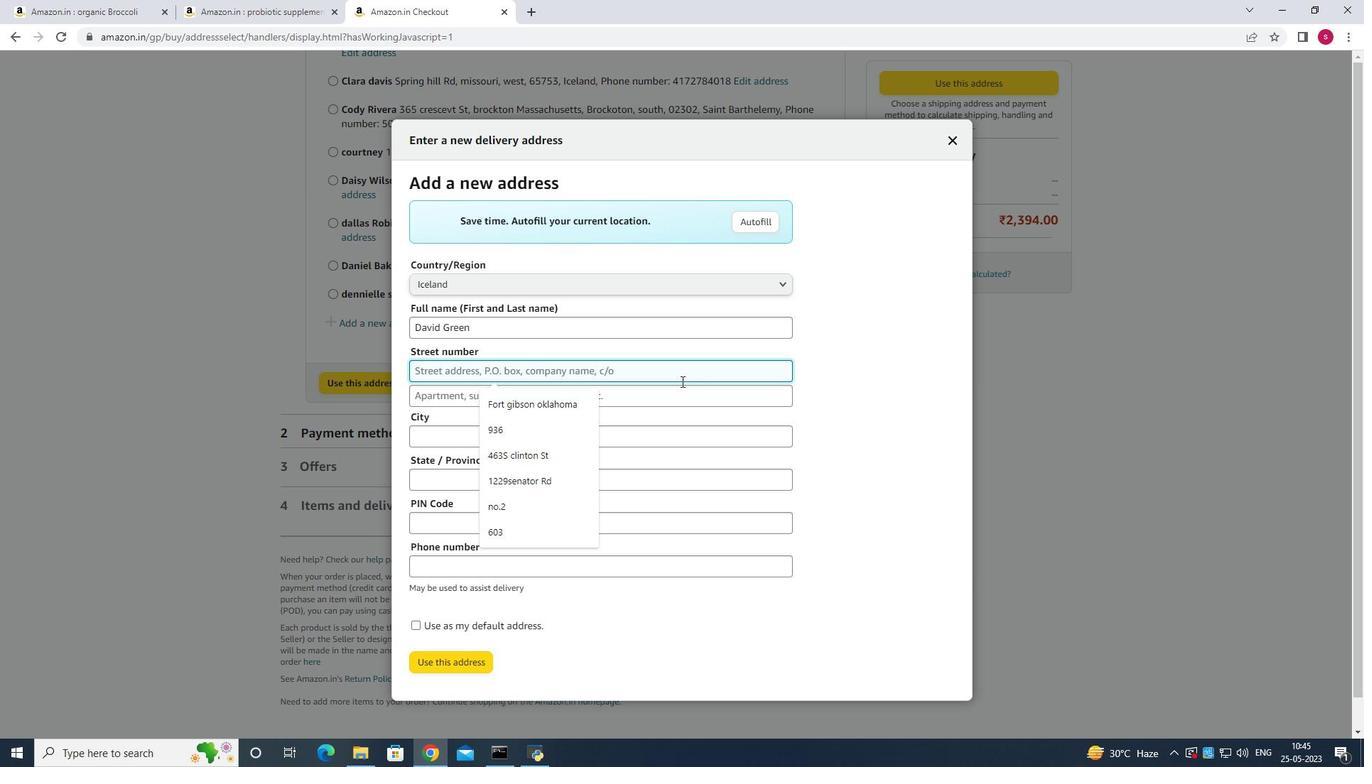 
Action: Mouse pressed left at (676, 377)
Screenshot: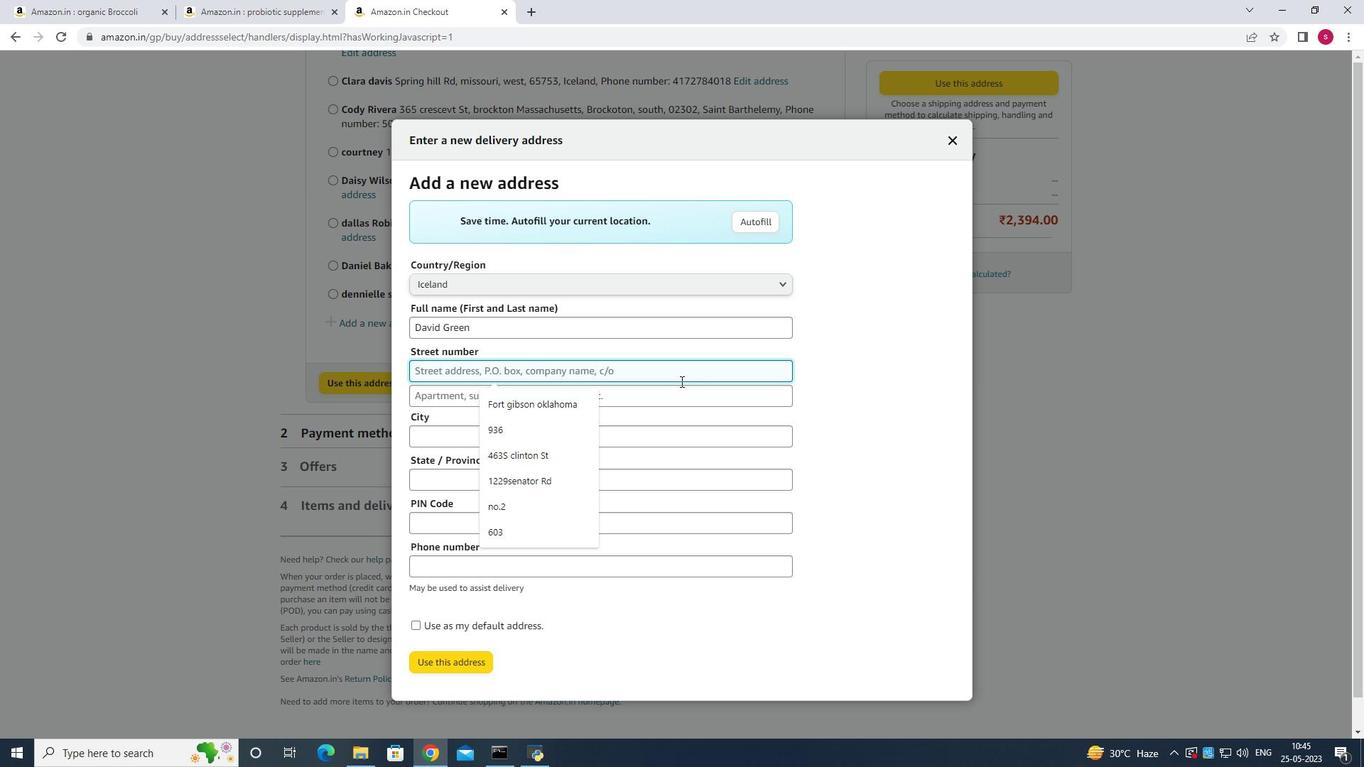 
Action: Mouse moved to (671, 377)
Screenshot: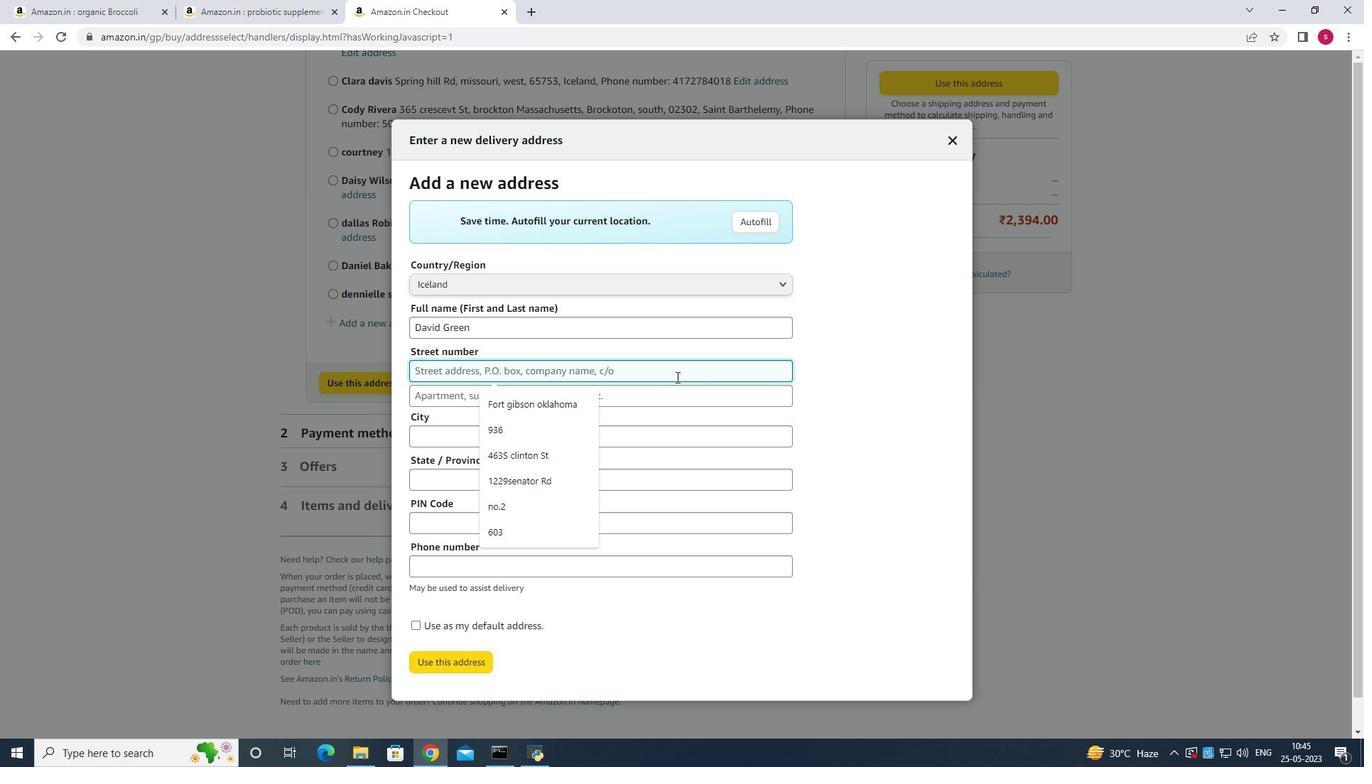 
Action: Key pressed <Key.cmd>x
Screenshot: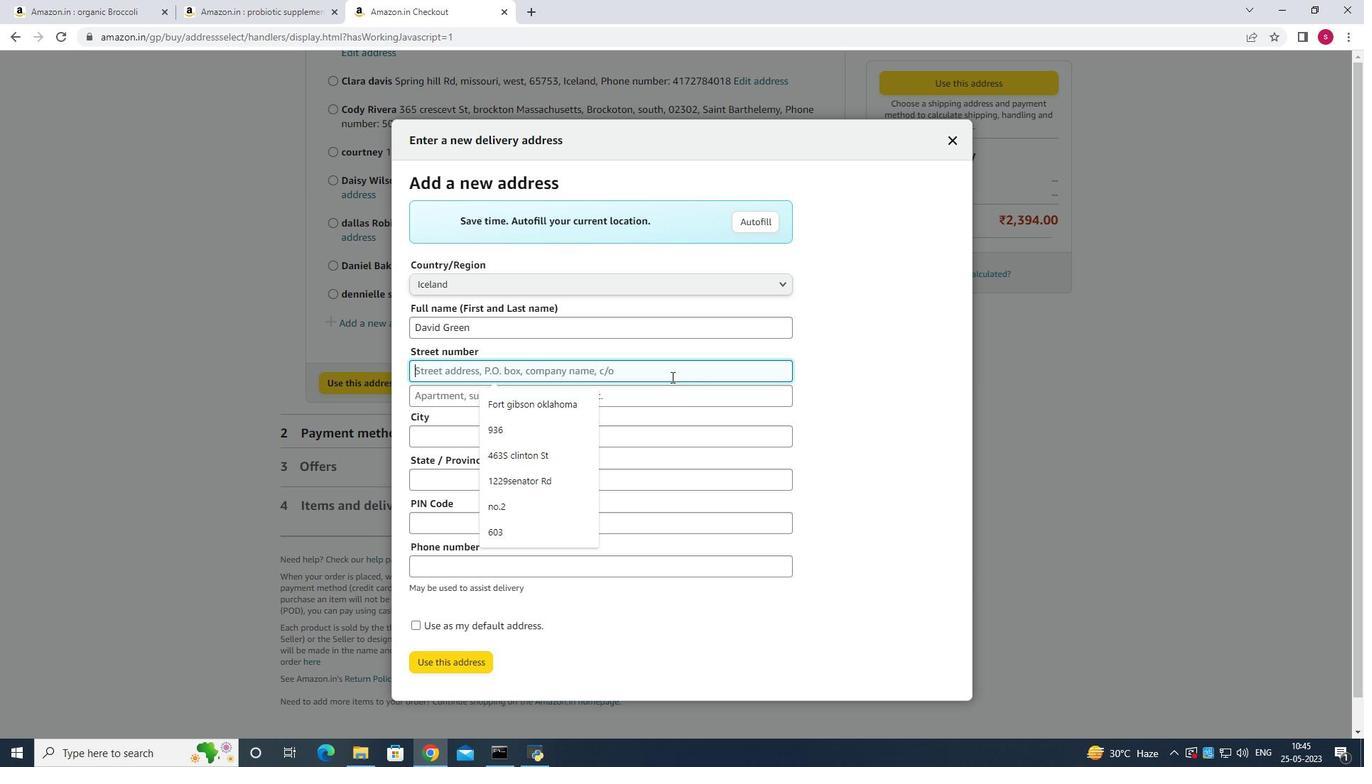
Action: Mouse moved to (566, 310)
Screenshot: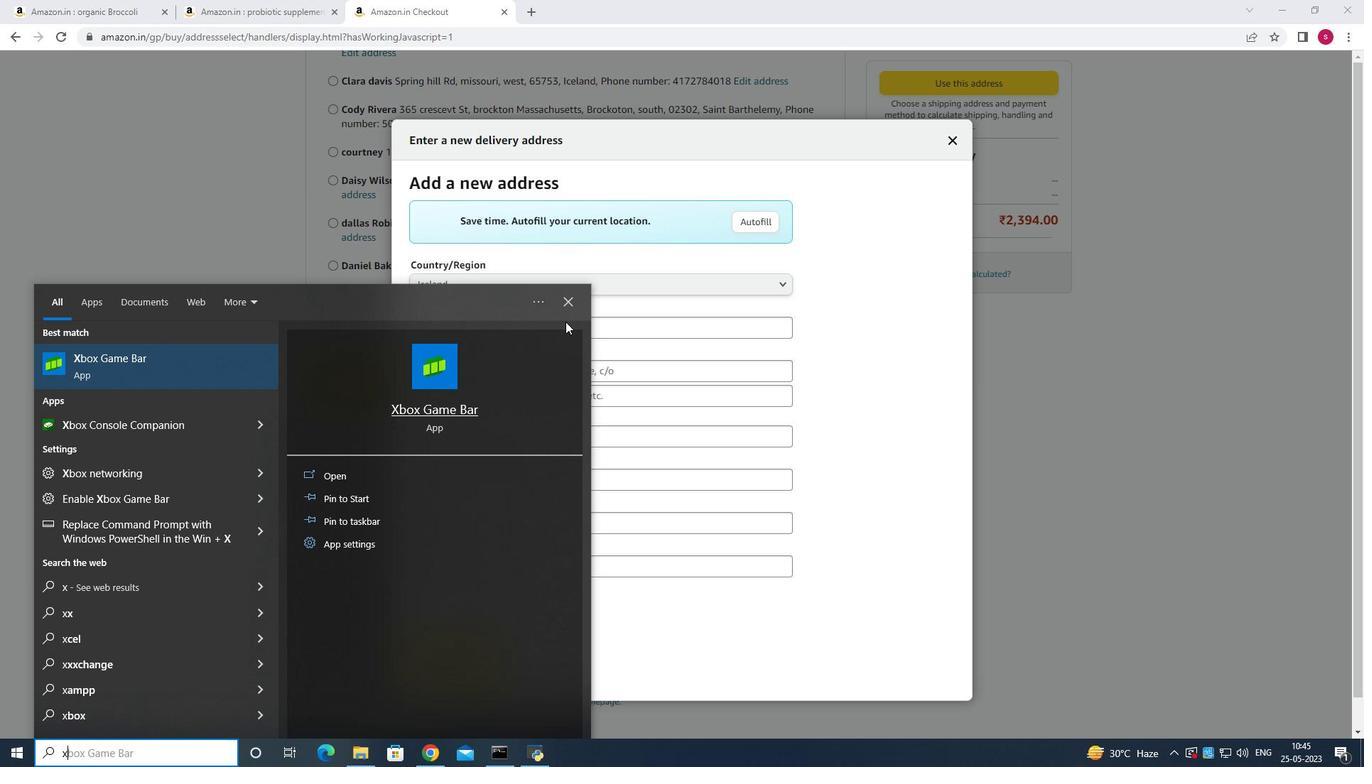 
Action: Mouse pressed left at (566, 310)
Screenshot: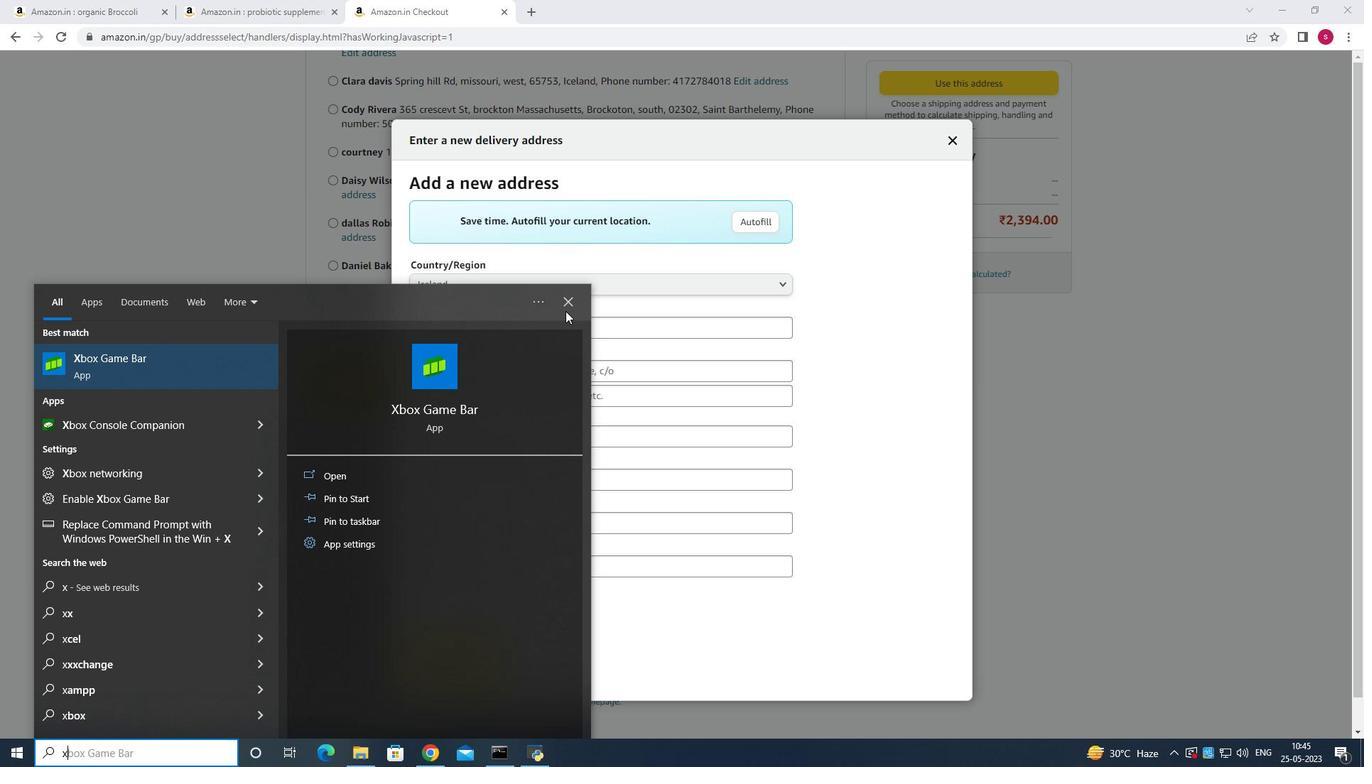 
Action: Mouse moved to (638, 374)
Screenshot: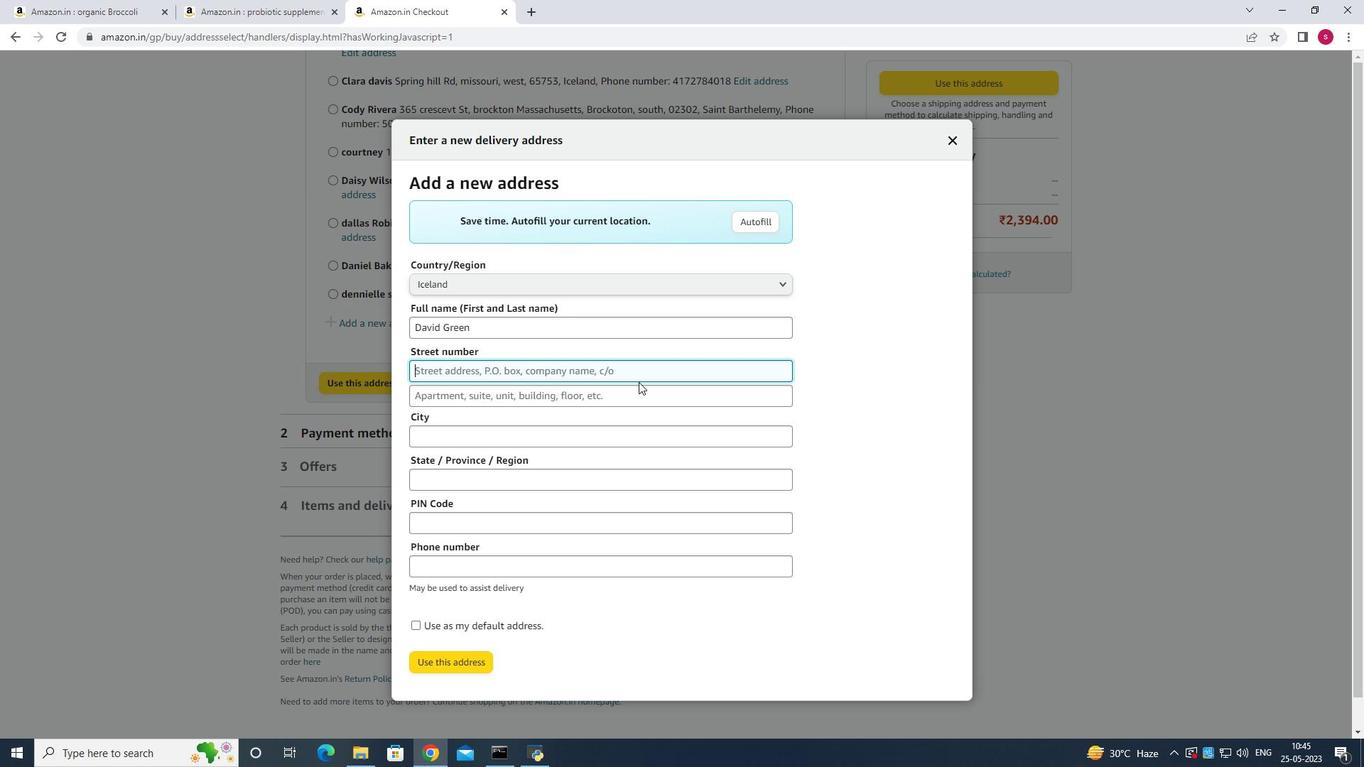 
Action: Mouse pressed left at (638, 374)
Screenshot: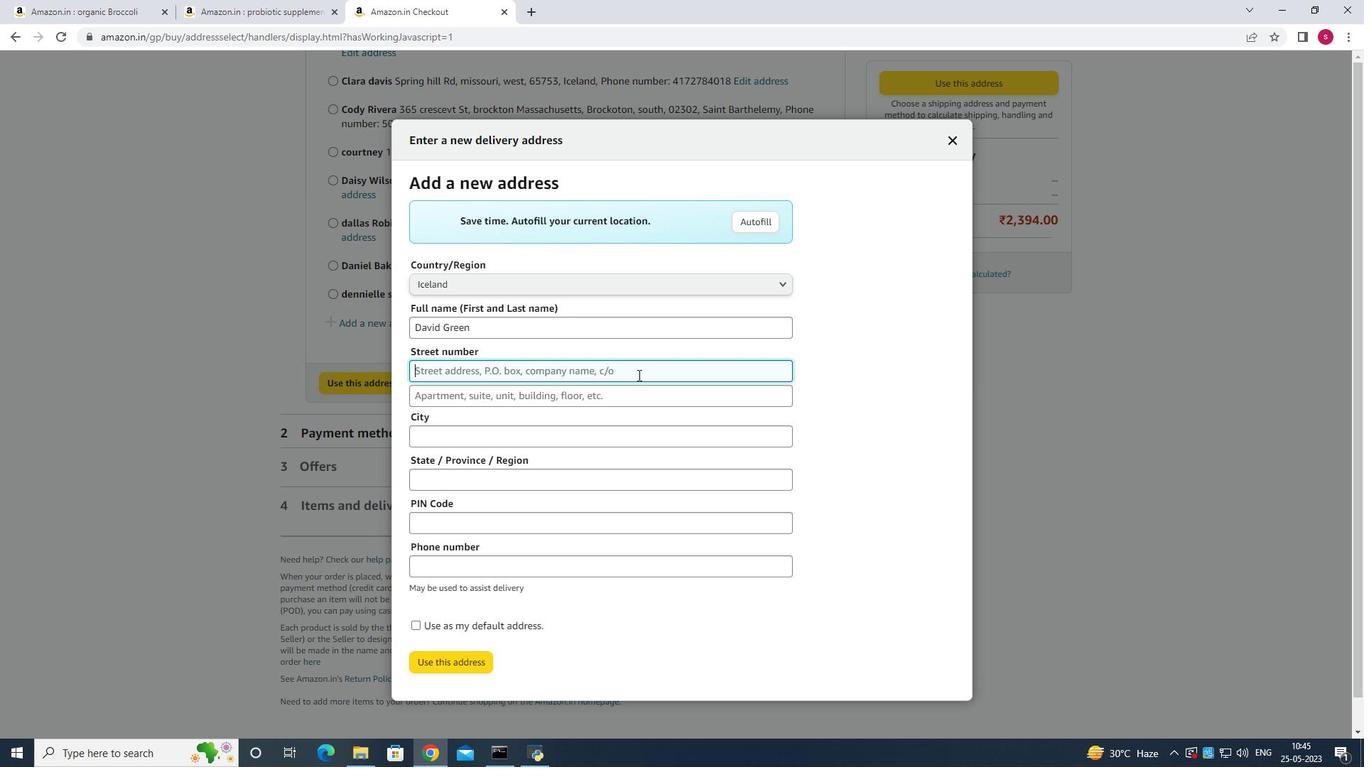 
Action: Key pressed h<Key.shift>uff<Key.space>park
Screenshot: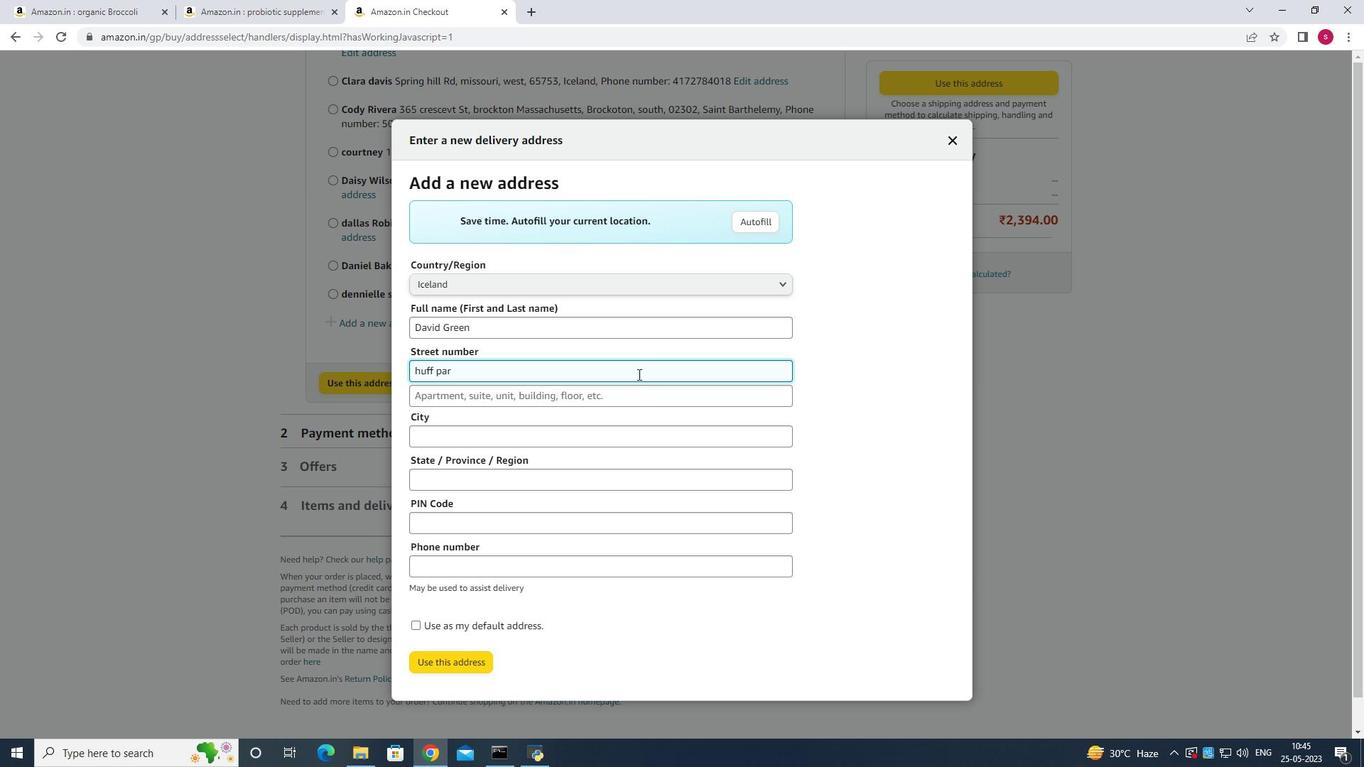
Action: Mouse moved to (624, 417)
Screenshot: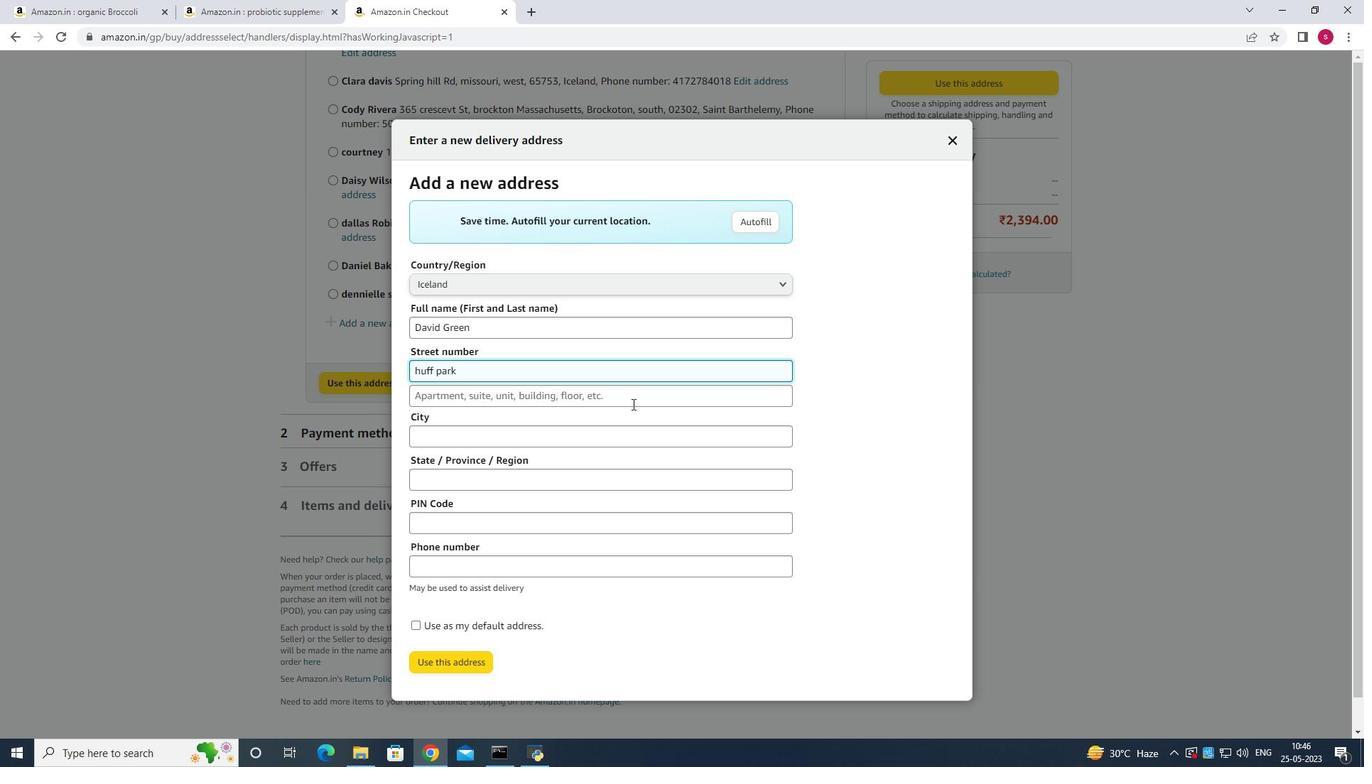 
Action: Mouse pressed left at (624, 417)
Screenshot: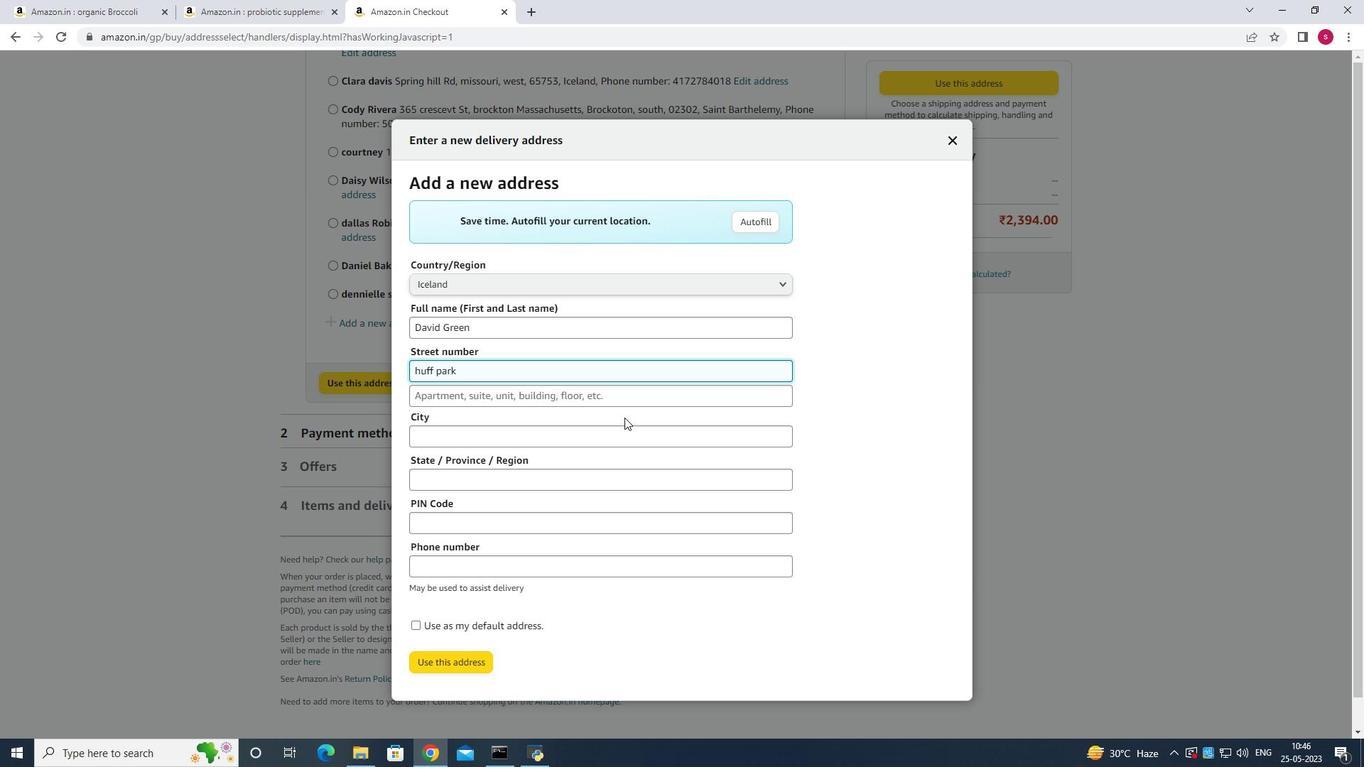 
Action: Mouse pressed left at (624, 417)
Screenshot: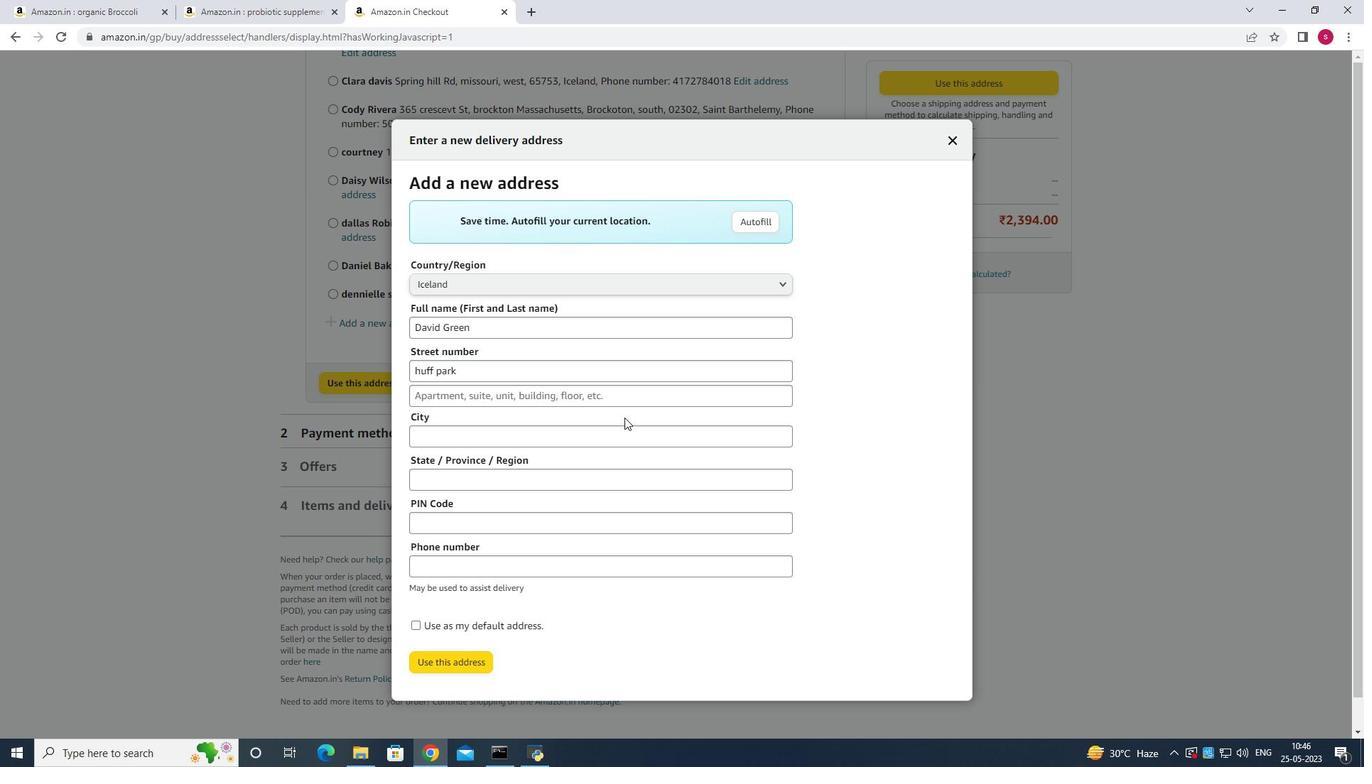 
Action: Mouse moved to (612, 442)
Screenshot: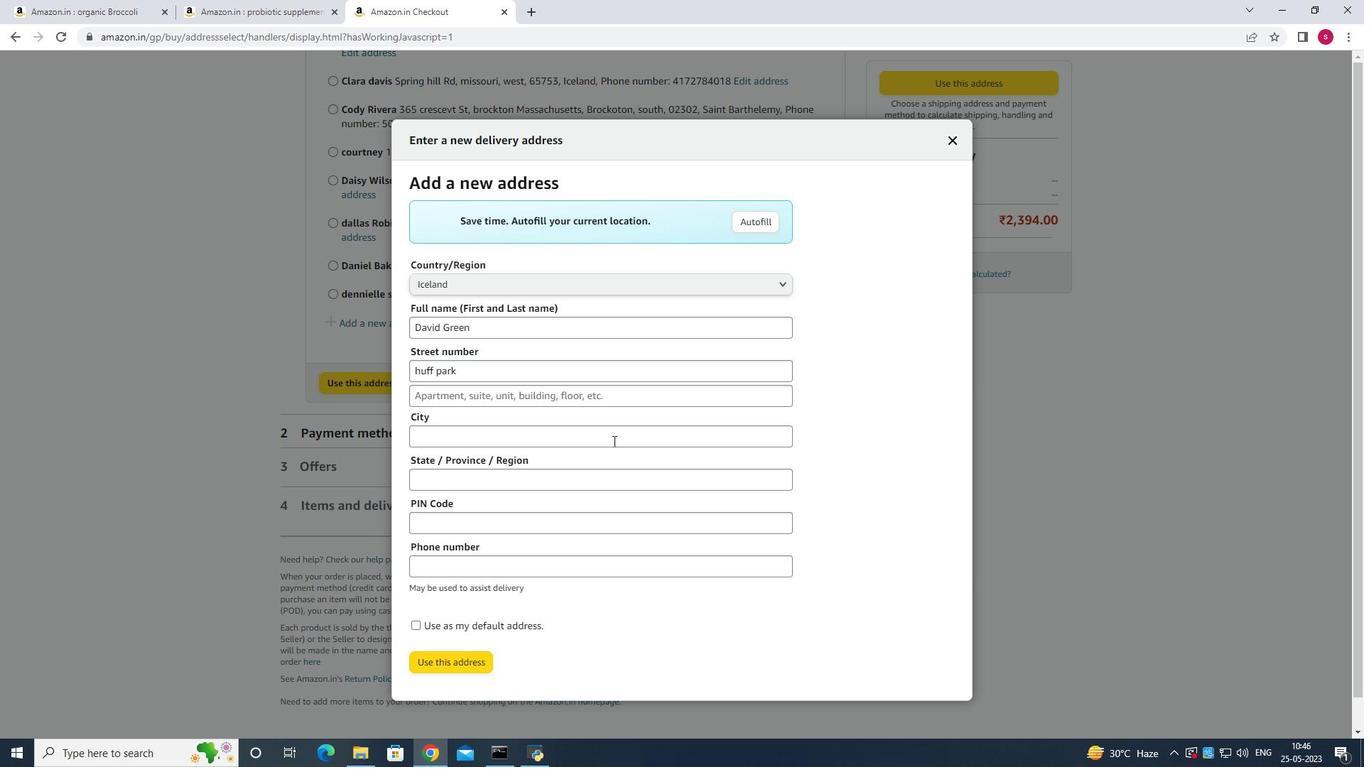 
Action: Mouse pressed left at (612, 442)
Screenshot: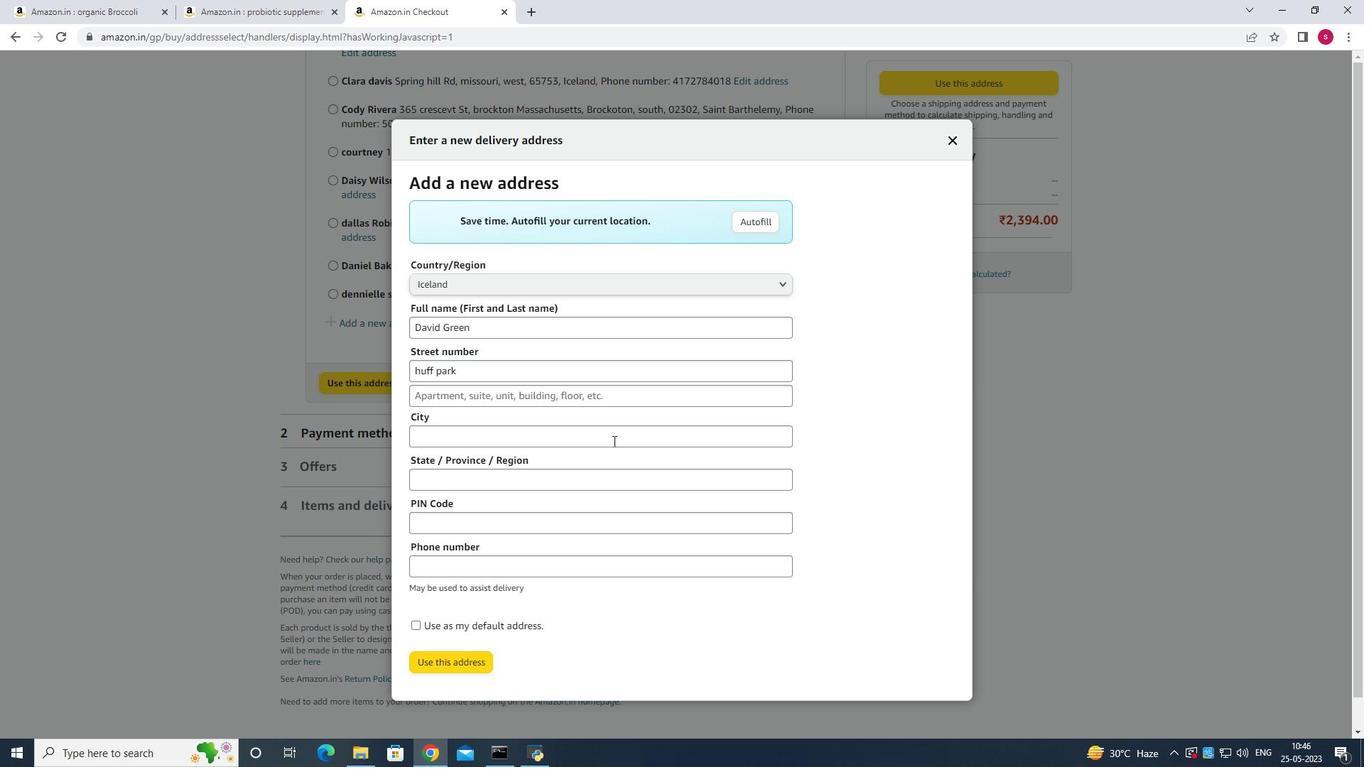 
Action: Mouse moved to (611, 442)
Screenshot: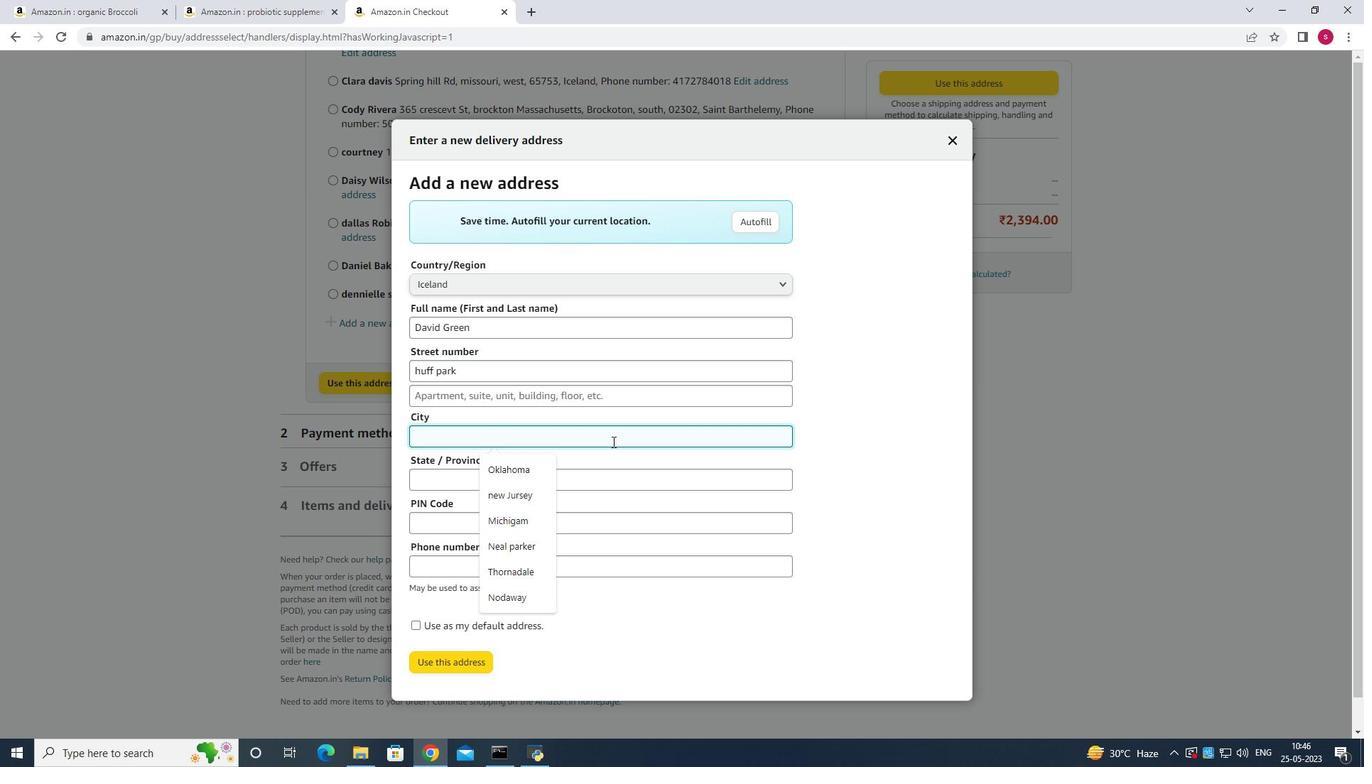 
Action: Key pressed s<Key.shift>nellville
Screenshot: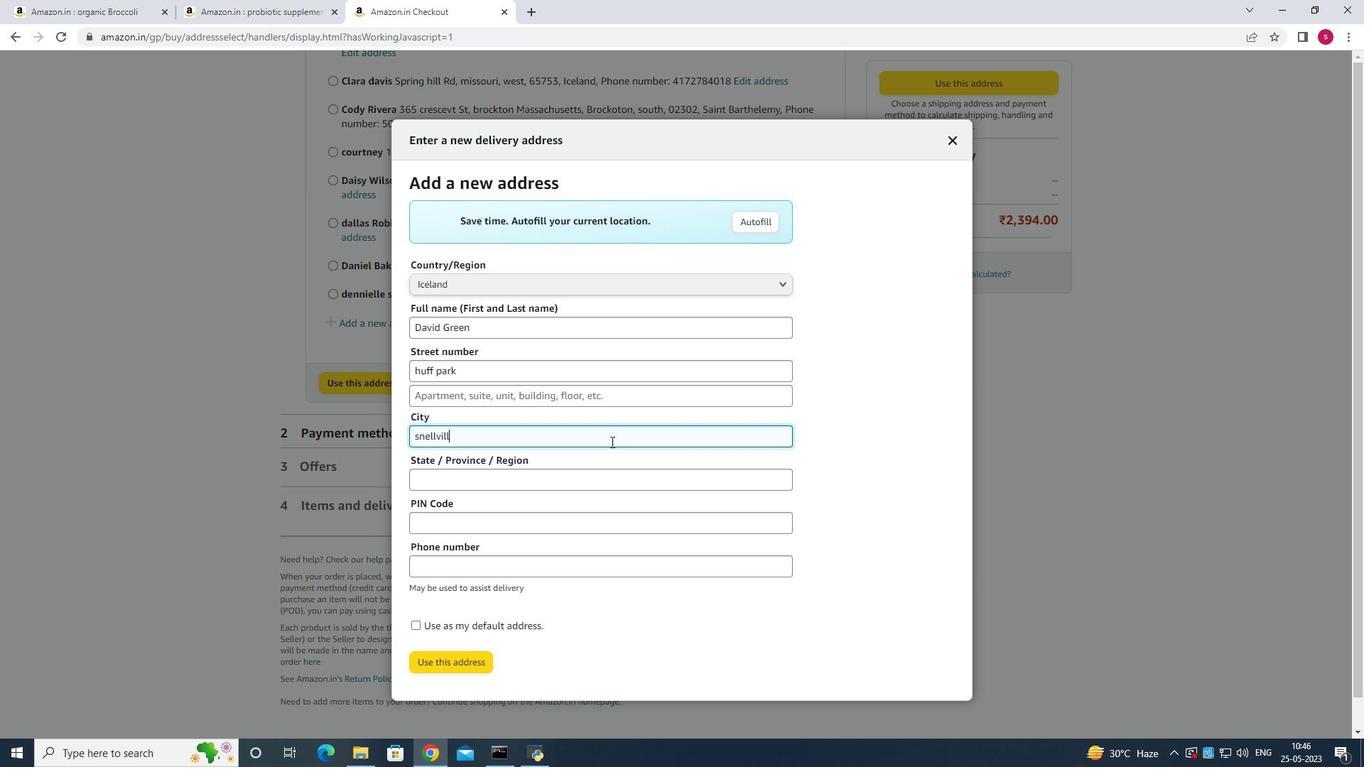 
Action: Mouse moved to (551, 490)
Screenshot: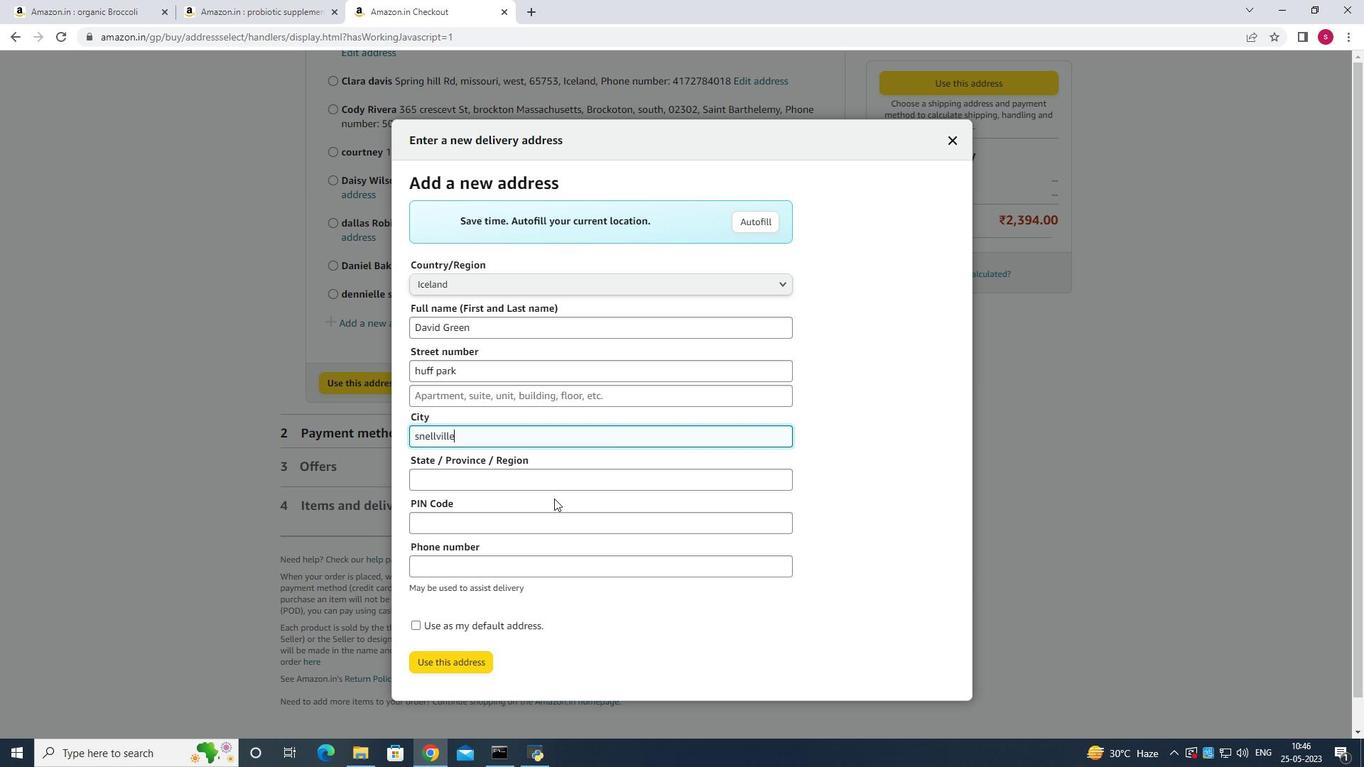 
Action: Mouse pressed left at (551, 490)
Screenshot: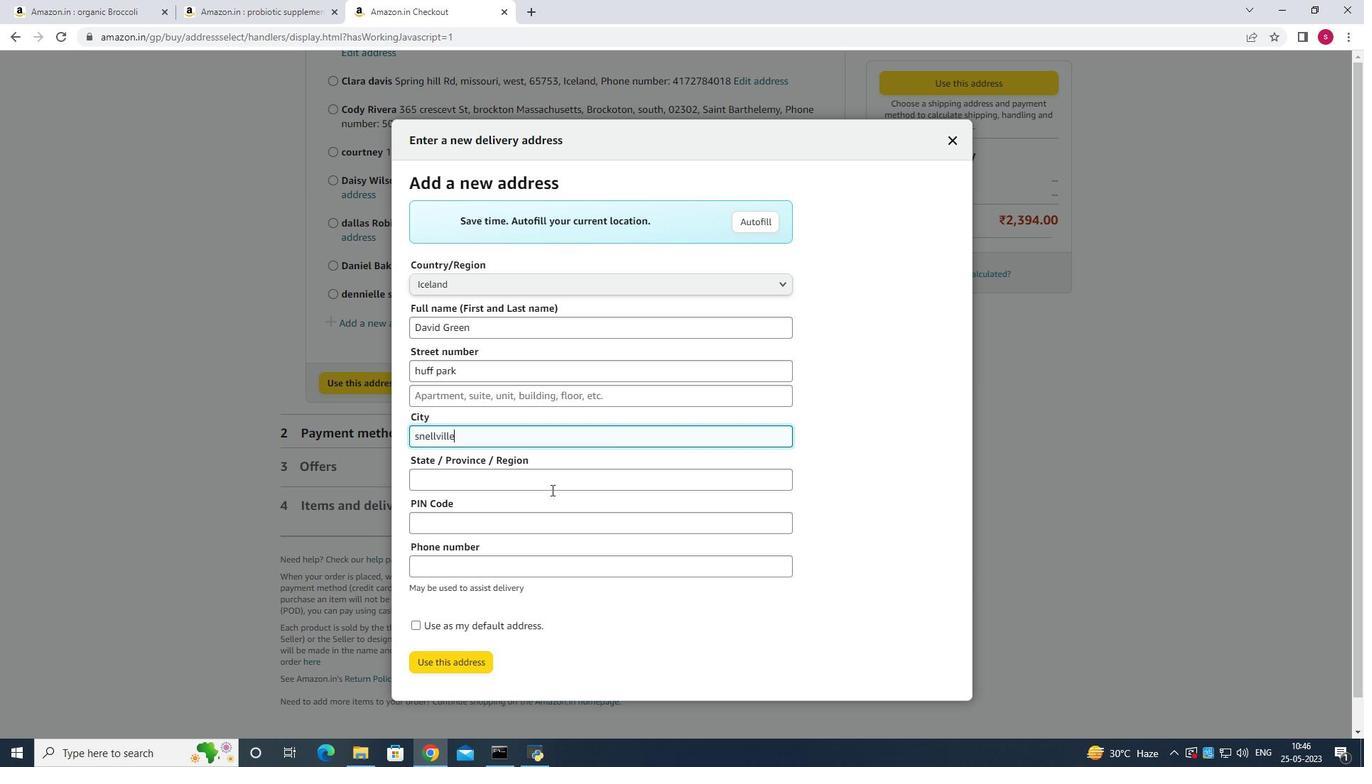 
Action: Mouse scrolled (551, 489) with delta (0, 0)
Screenshot: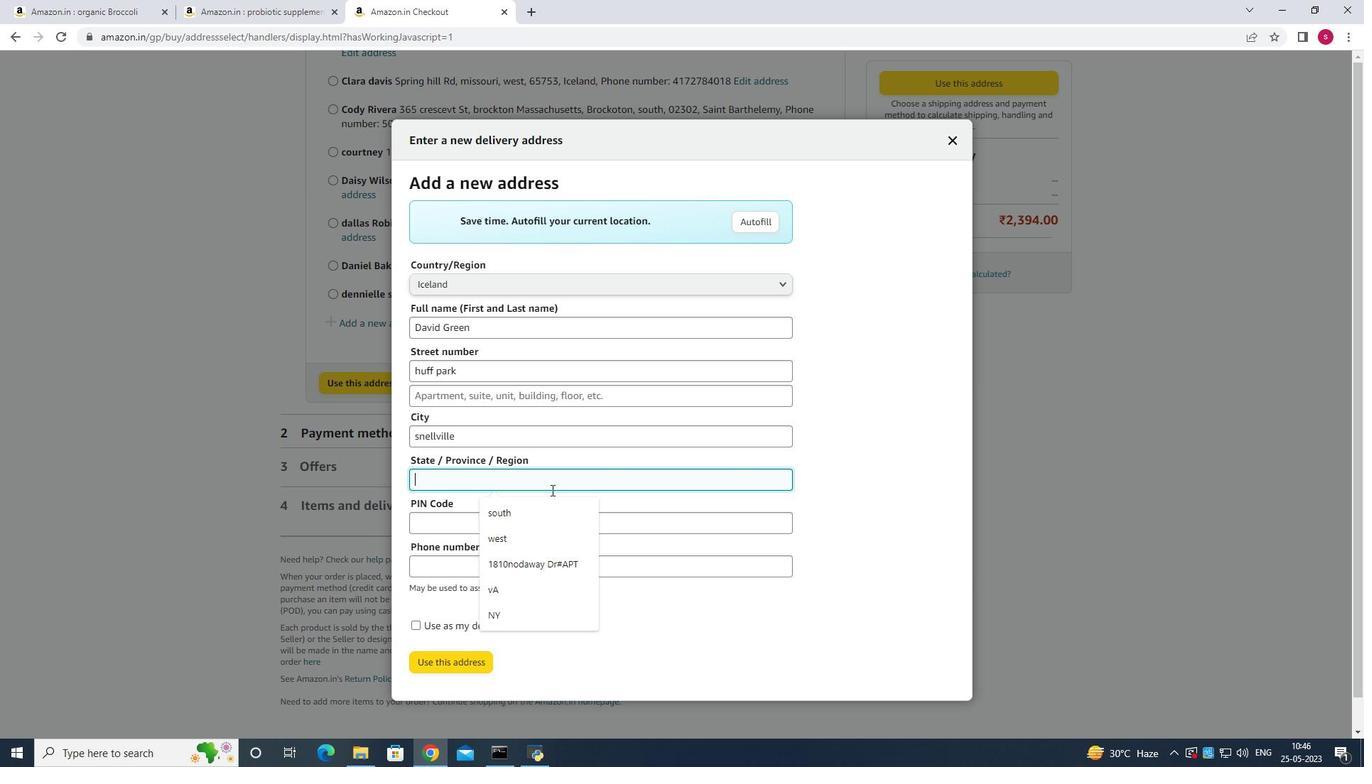 
Action: Mouse scrolled (551, 489) with delta (0, 0)
Screenshot: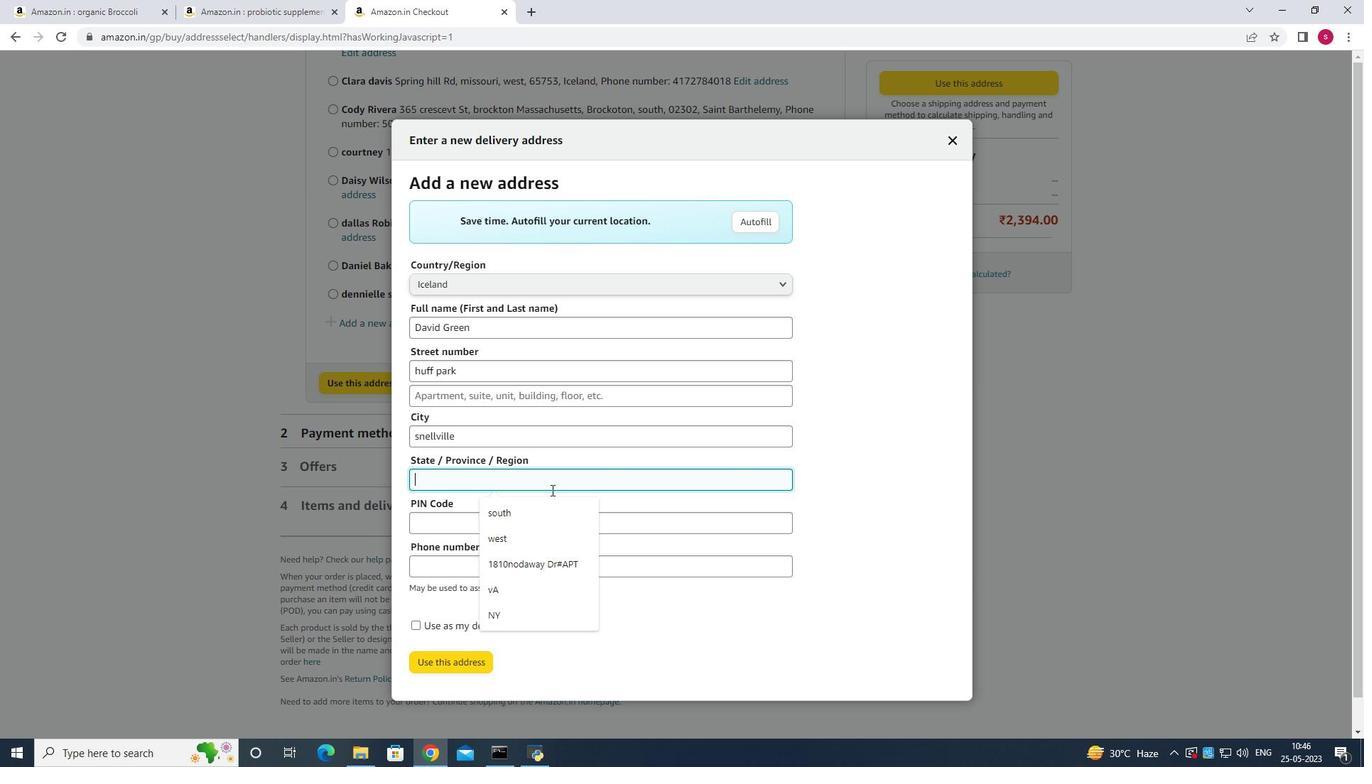 
Action: Mouse scrolled (551, 489) with delta (0, 0)
Screenshot: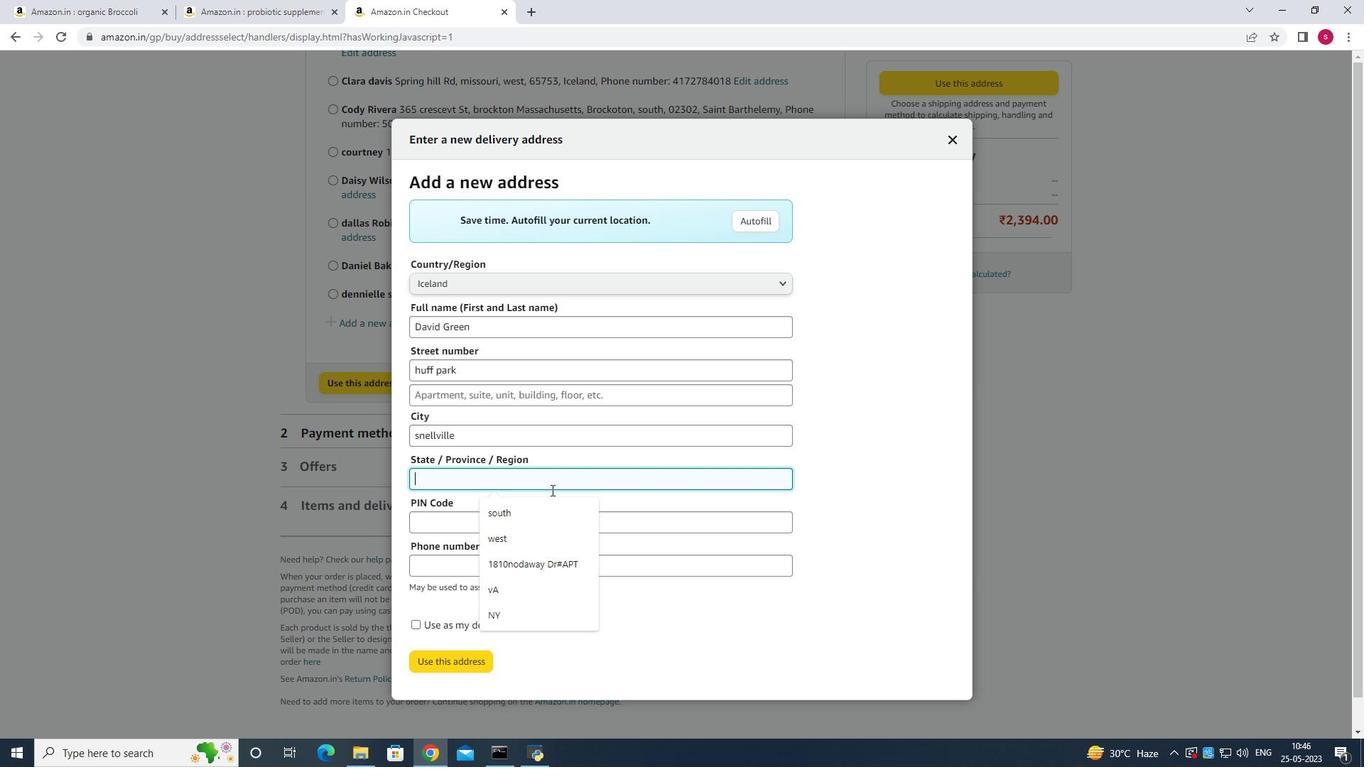 
Action: Mouse scrolled (551, 491) with delta (0, 0)
Screenshot: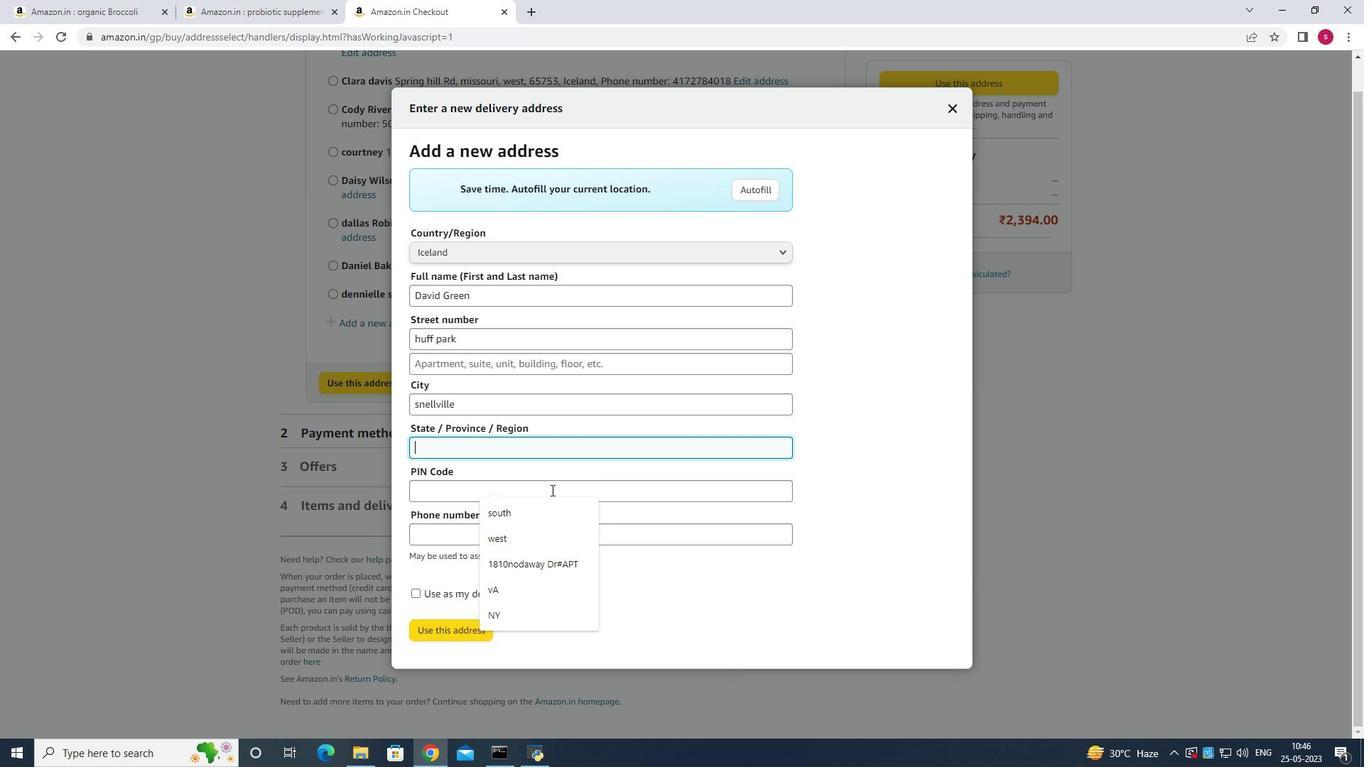 
Action: Mouse scrolled (551, 489) with delta (0, 0)
Screenshot: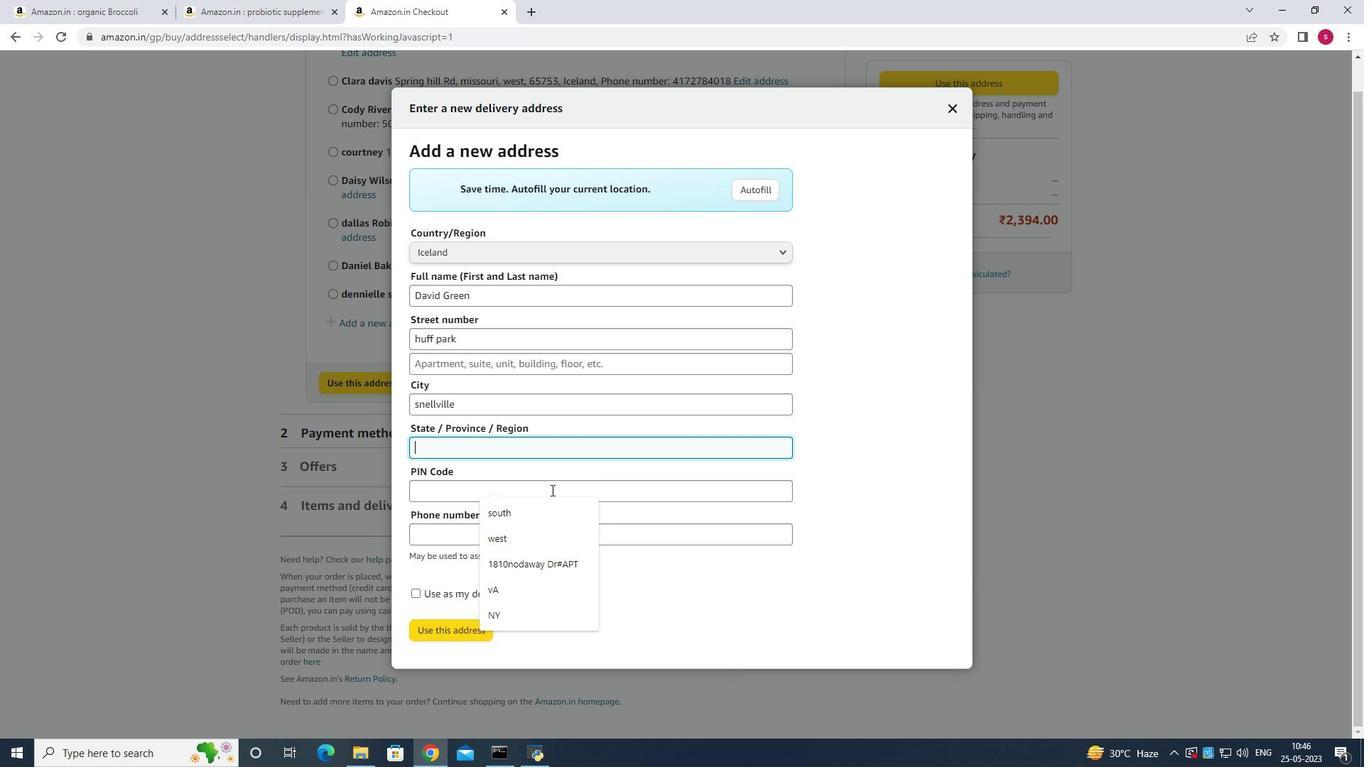 
Action: Mouse scrolled (551, 489) with delta (0, 0)
Screenshot: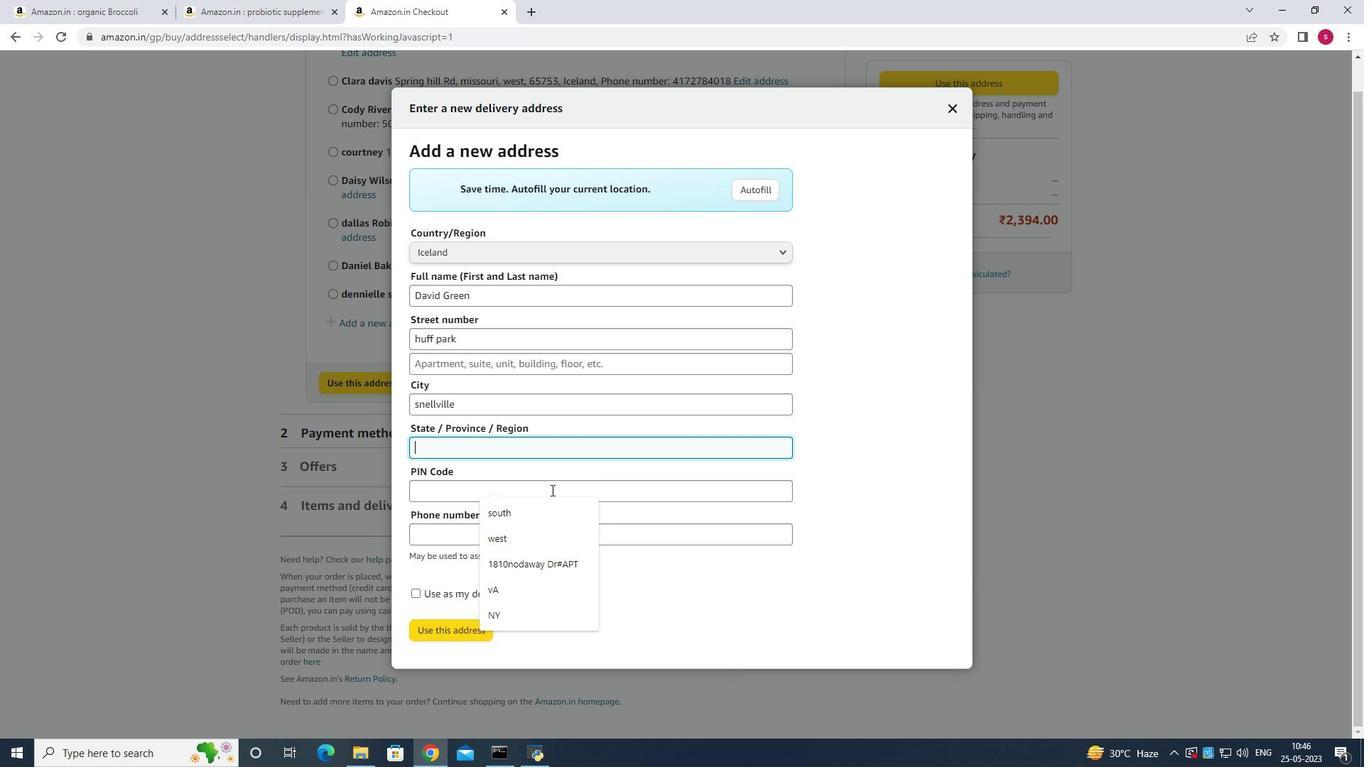 
Action: Key pressed <Key.shift>G<Key.shift>A
